 Task: Explore Airbnb accommodation in Kisvárda, Hungary from 12th December, 2023 to 16th December, 2023 for 8 adults. Place can be private room with 8 bedrooms having 8 beds and 8 bathrooms. Property type can be hotel. Amenities needed are: wifi, TV, free parkinig on premises, gym, breakfast.
Action: Mouse moved to (368, 119)
Screenshot: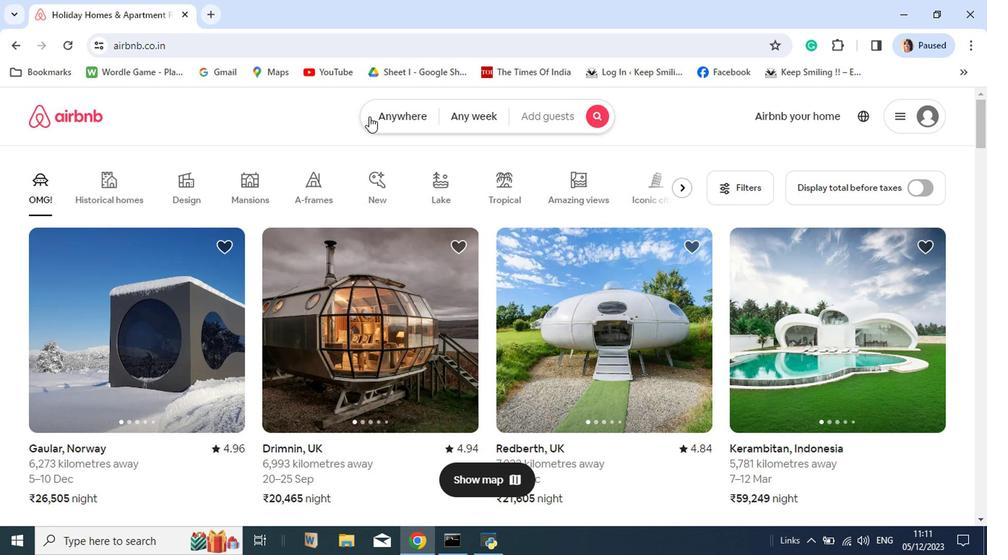 
Action: Mouse pressed left at (368, 119)
Screenshot: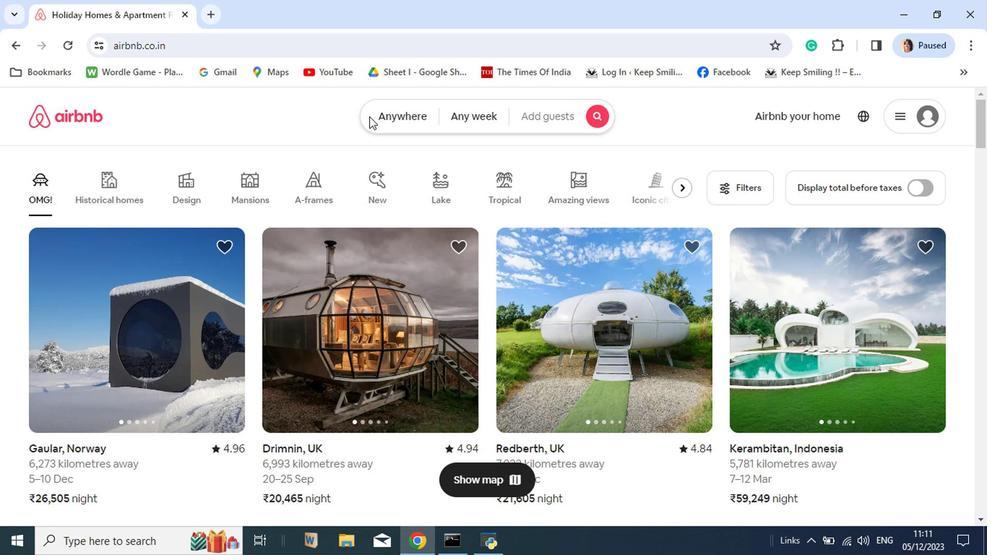 
Action: Key pressed <Key.shift_r>Kisvarda
Screenshot: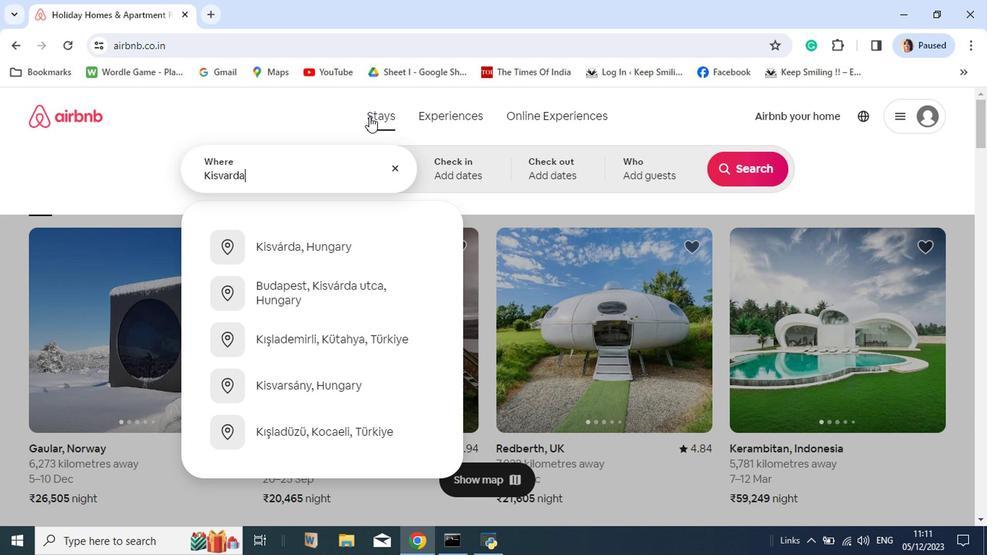 
Action: Mouse moved to (327, 247)
Screenshot: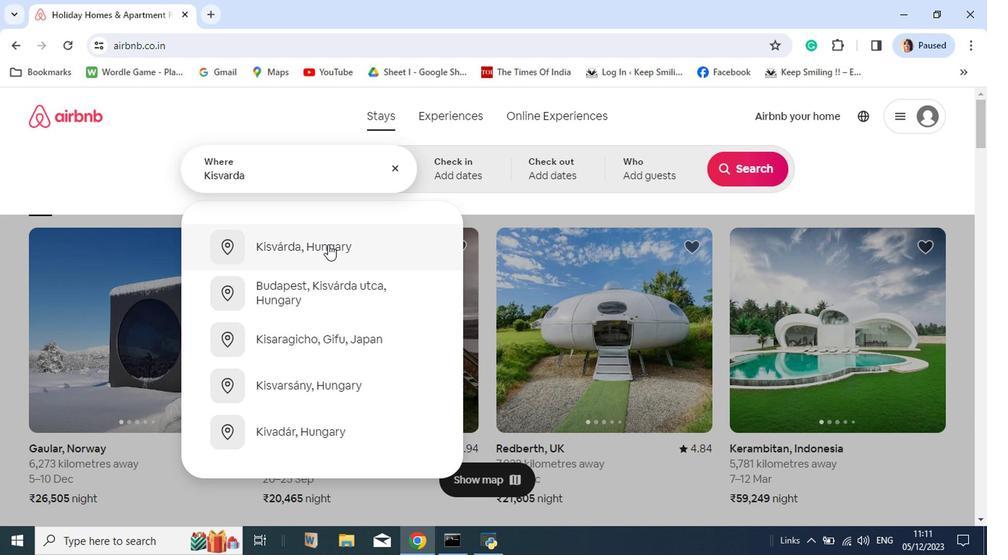 
Action: Mouse pressed left at (327, 247)
Screenshot: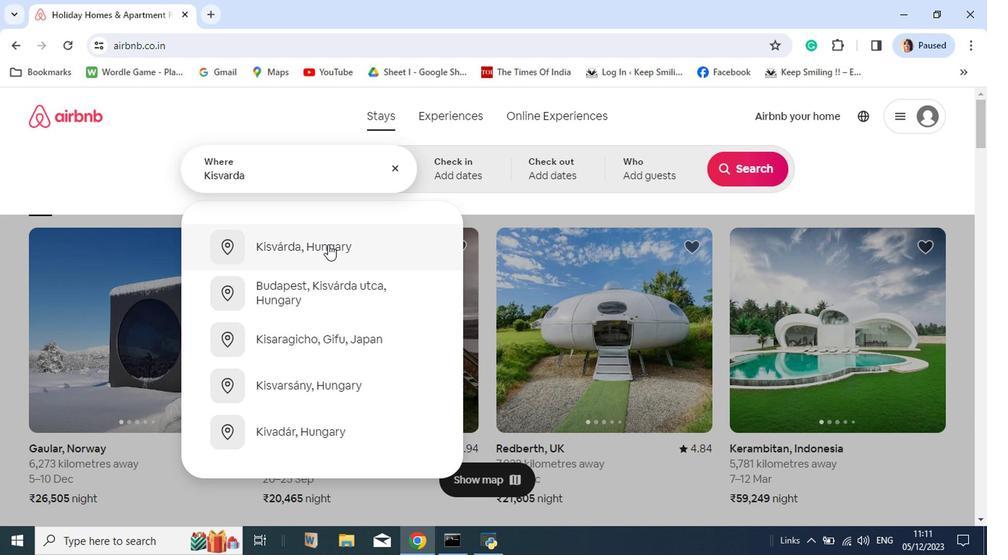 
Action: Mouse moved to (306, 423)
Screenshot: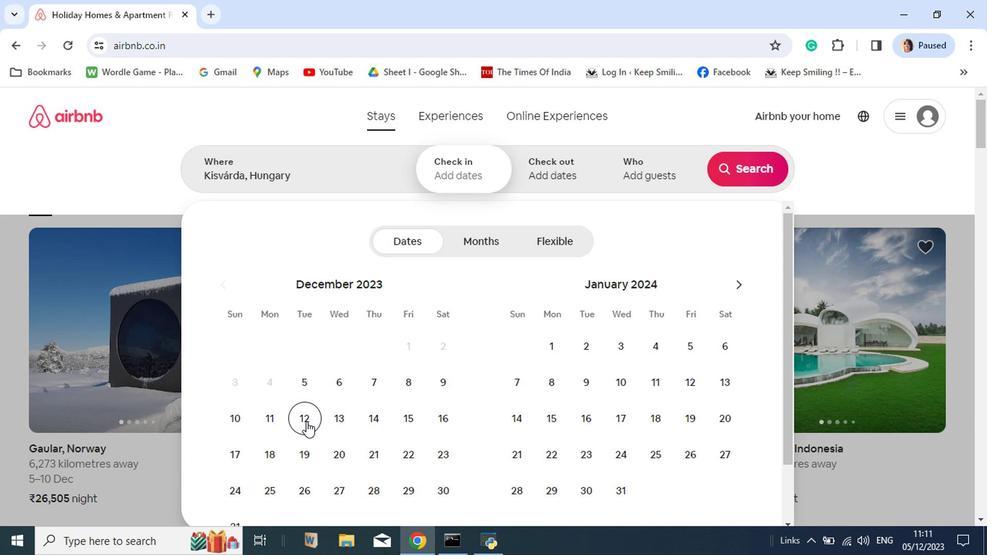 
Action: Mouse pressed left at (306, 423)
Screenshot: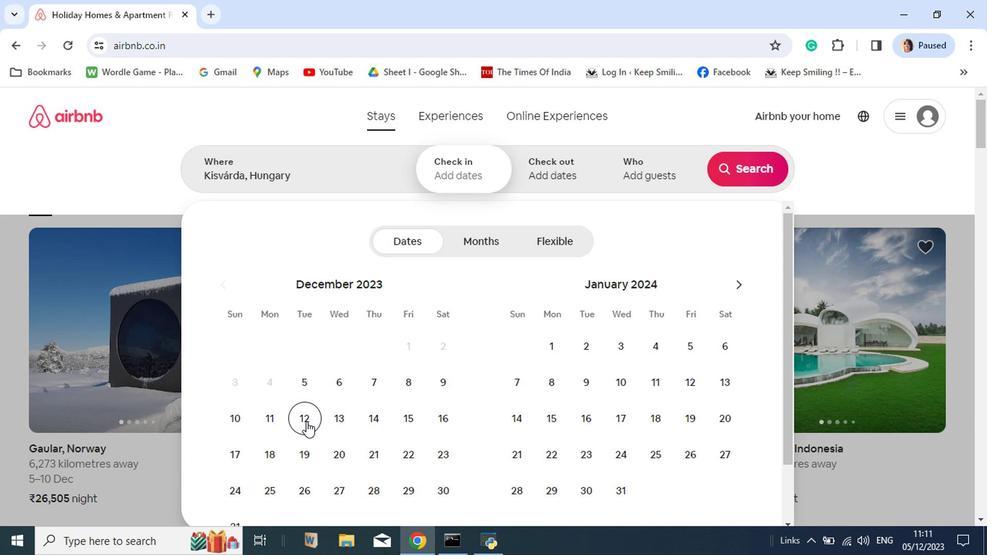 
Action: Mouse moved to (448, 428)
Screenshot: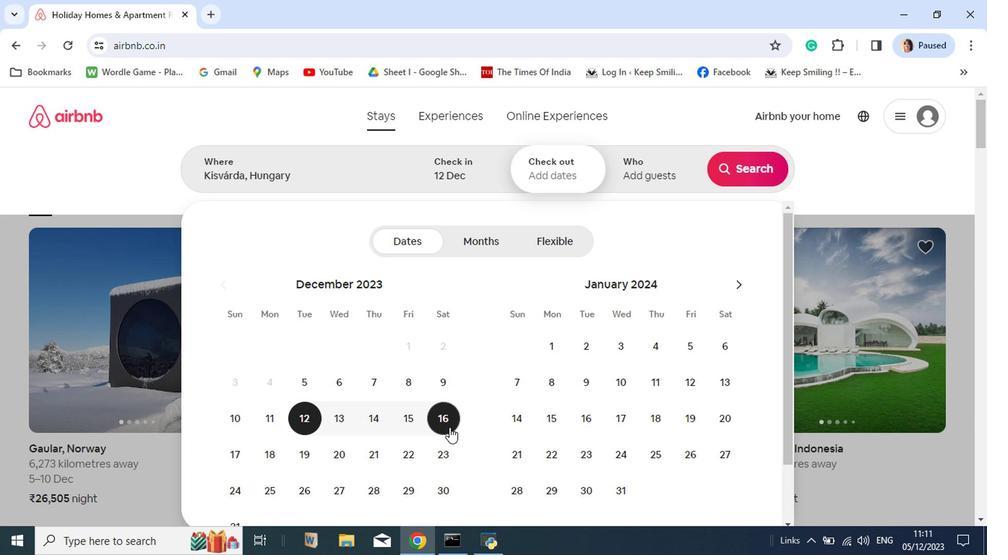 
Action: Mouse pressed left at (448, 428)
Screenshot: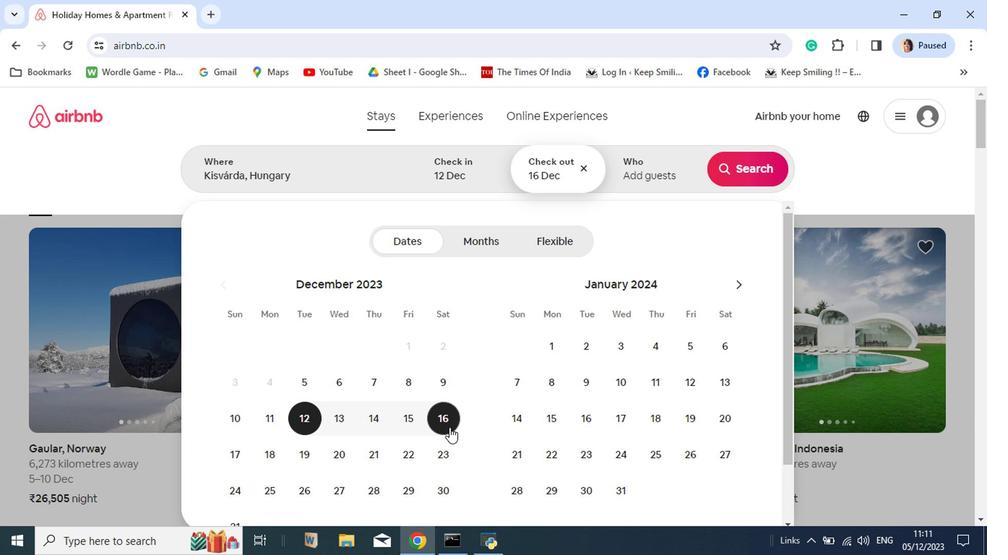 
Action: Mouse moved to (623, 172)
Screenshot: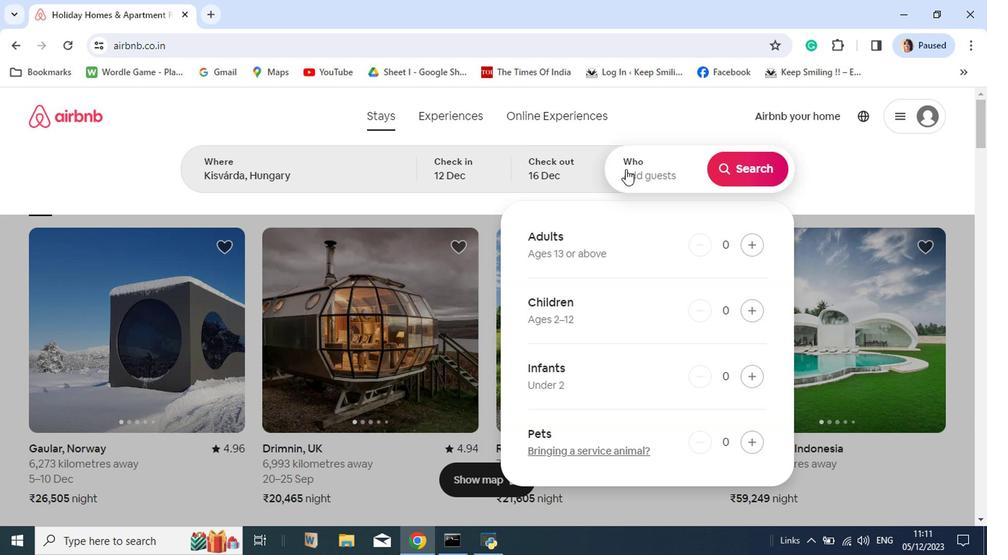 
Action: Mouse pressed left at (623, 172)
Screenshot: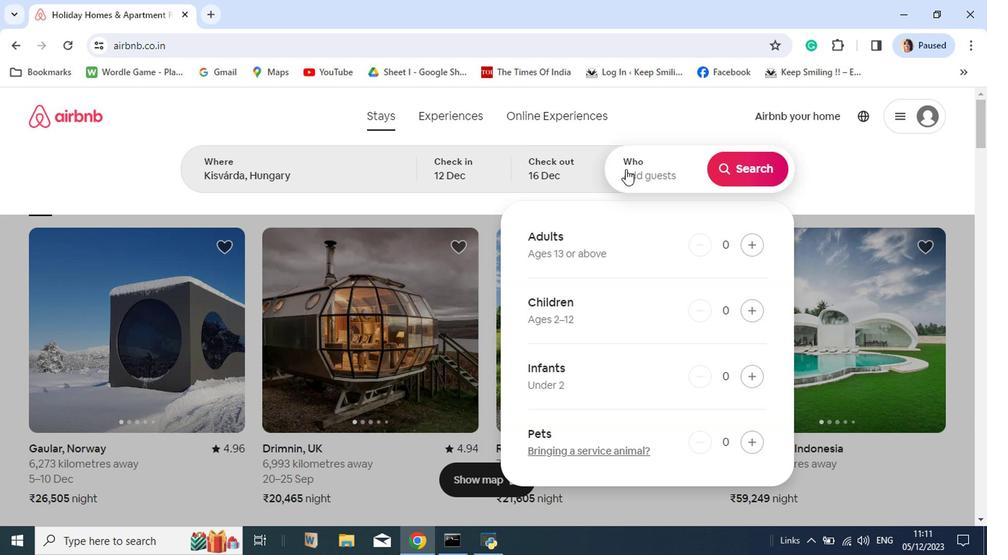 
Action: Mouse moved to (747, 243)
Screenshot: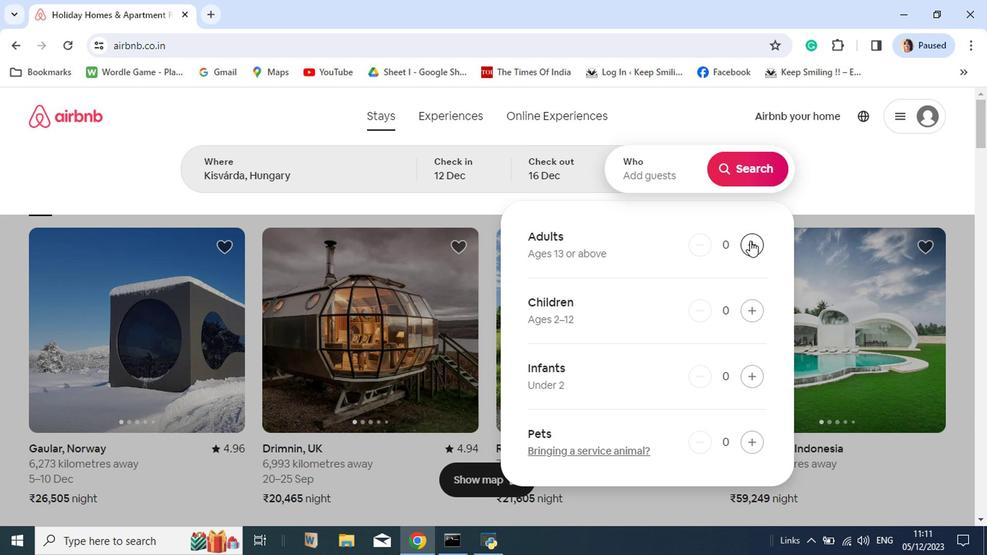 
Action: Mouse pressed left at (747, 243)
Screenshot: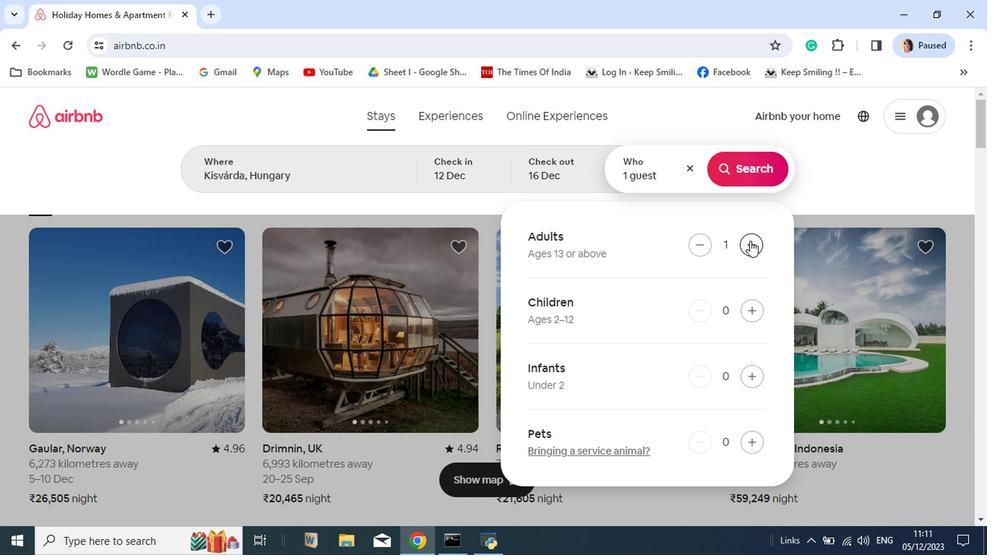 
Action: Mouse pressed left at (747, 243)
Screenshot: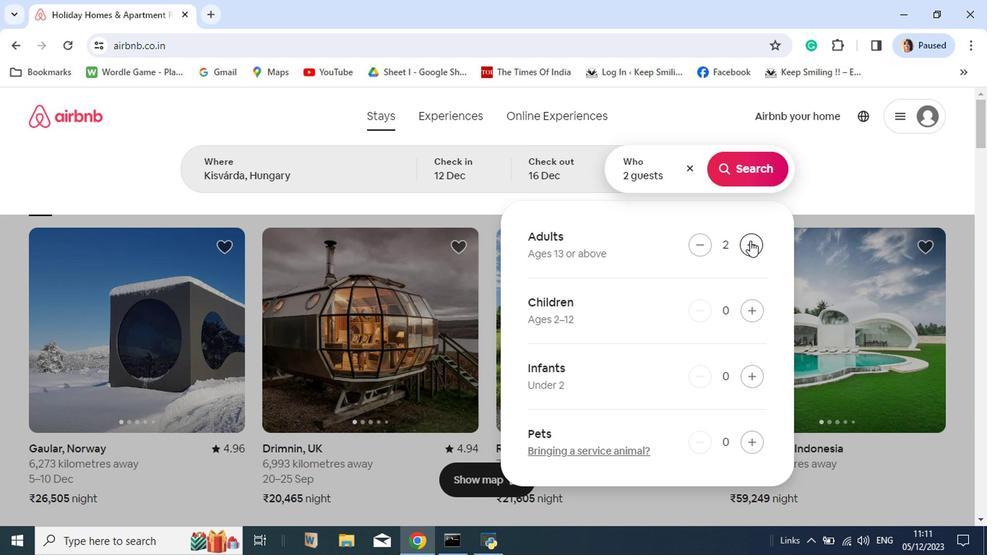 
Action: Mouse pressed left at (747, 243)
Screenshot: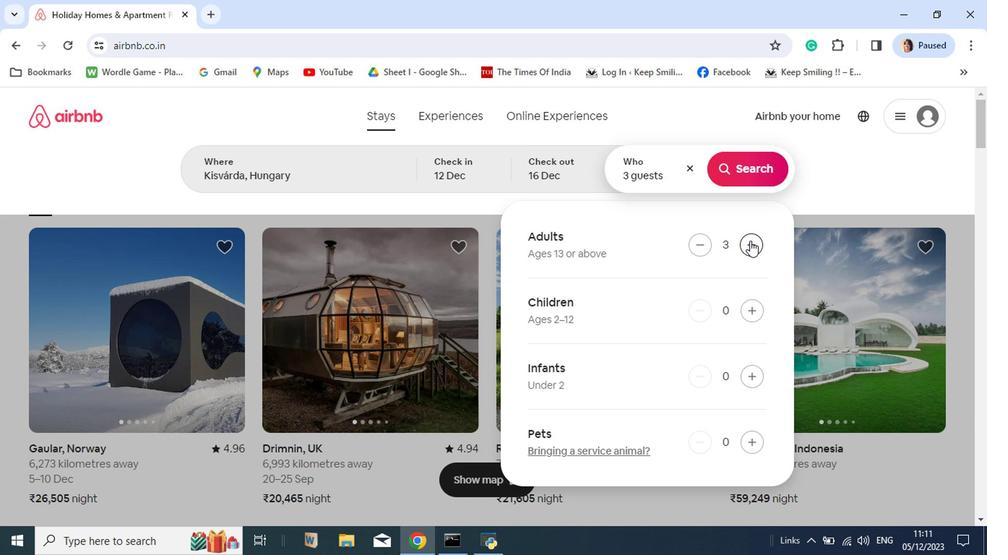 
Action: Mouse pressed left at (747, 243)
Screenshot: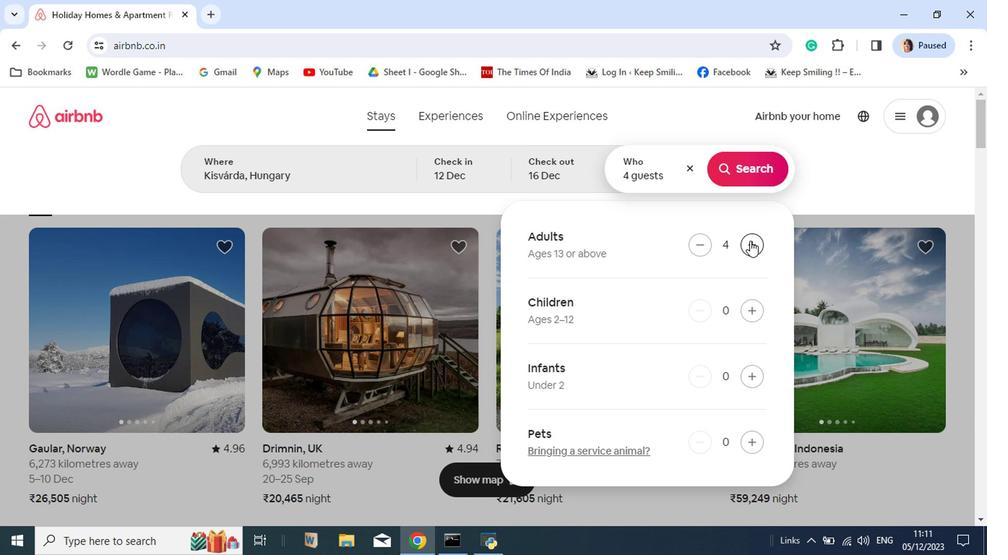 
Action: Mouse pressed left at (747, 243)
Screenshot: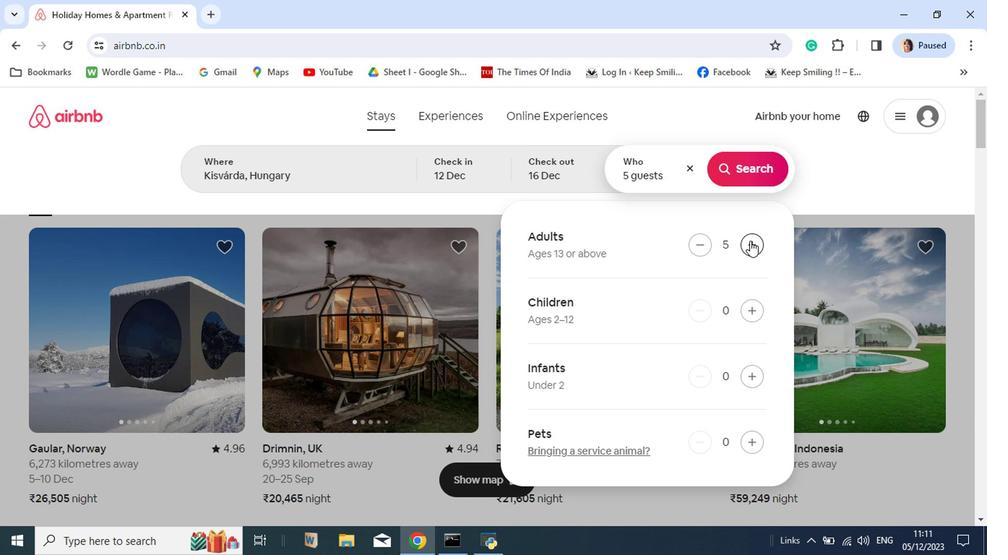 
Action: Mouse pressed left at (747, 243)
Screenshot: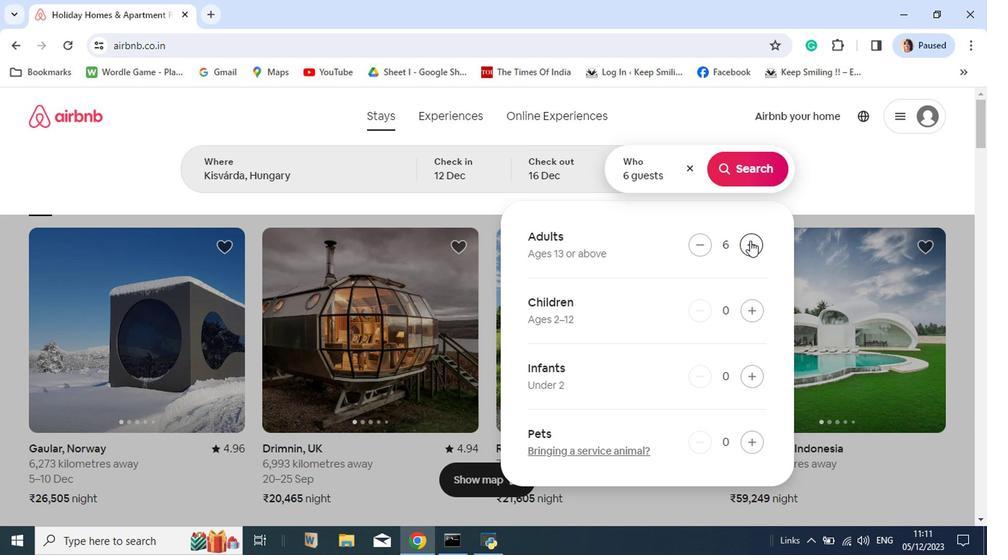 
Action: Mouse pressed left at (747, 243)
Screenshot: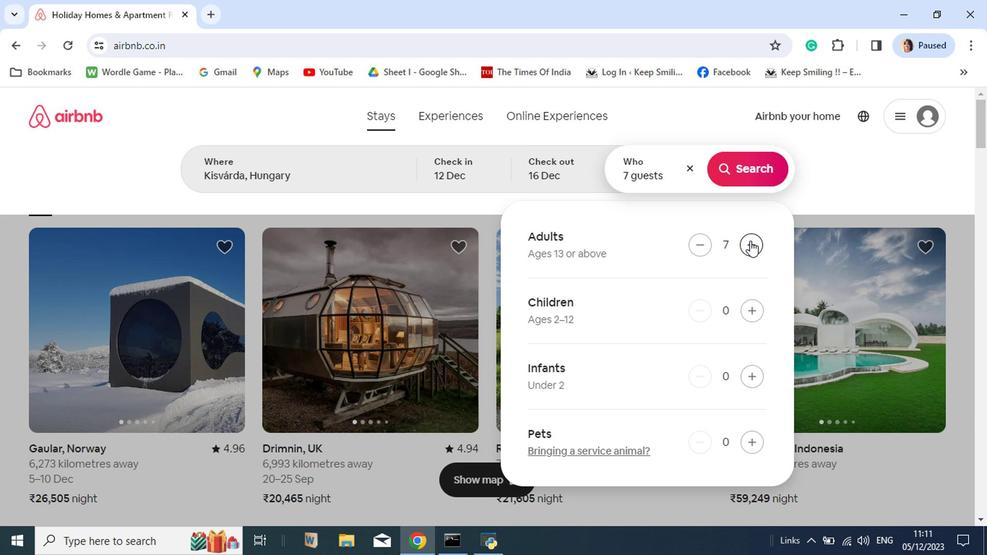 
Action: Mouse pressed left at (747, 243)
Screenshot: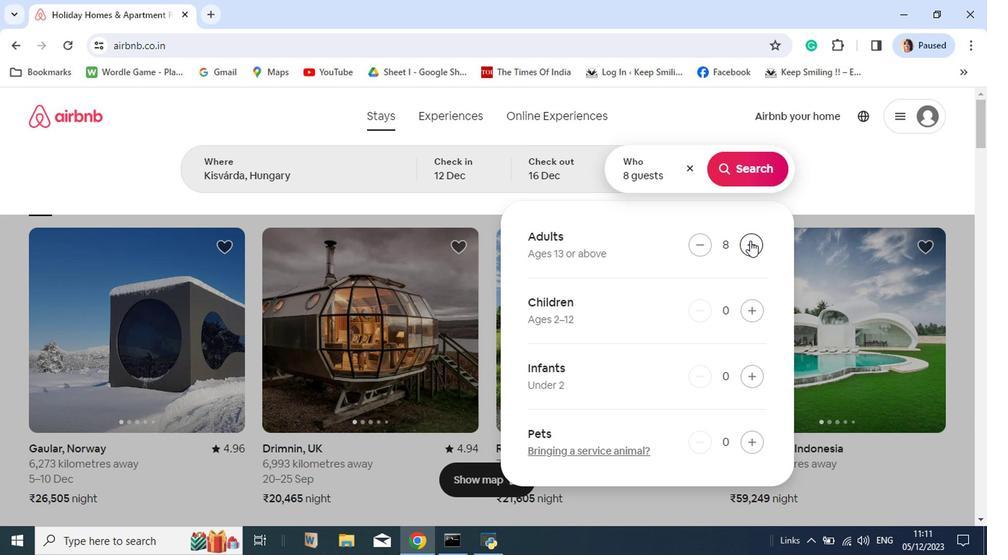 
Action: Mouse moved to (744, 174)
Screenshot: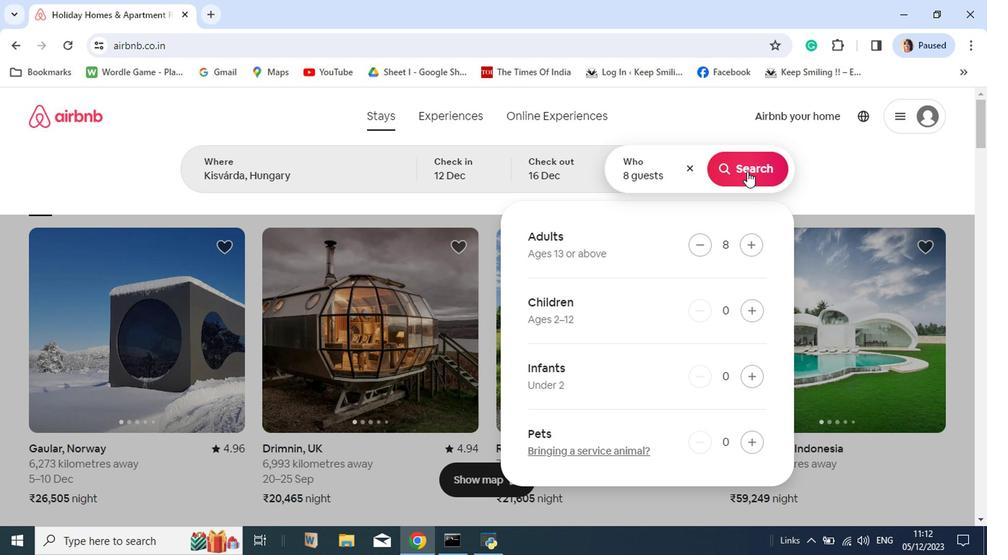 
Action: Mouse pressed left at (744, 174)
Screenshot: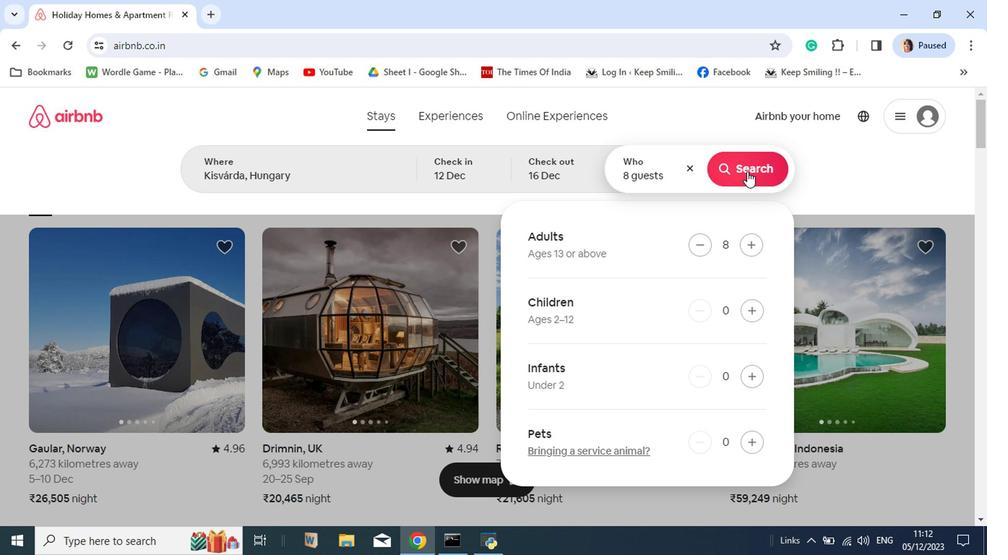 
Action: Mouse pressed left at (744, 174)
Screenshot: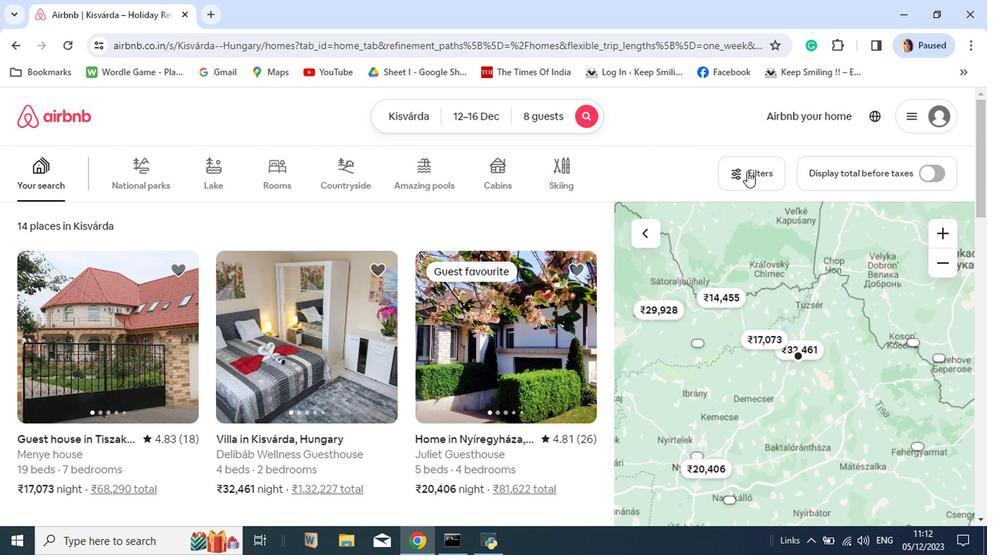 
Action: Mouse moved to (764, 191)
Screenshot: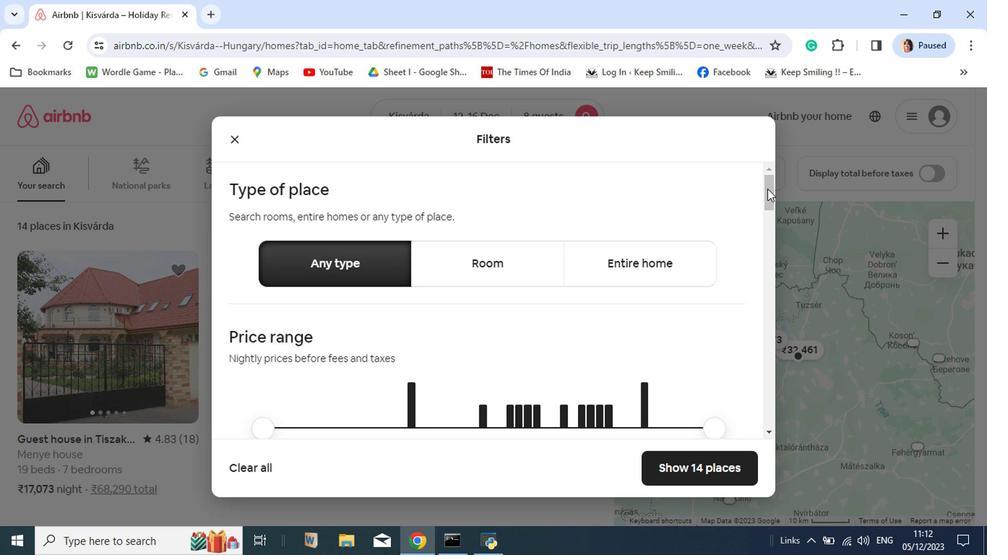 
Action: Mouse pressed left at (764, 191)
Screenshot: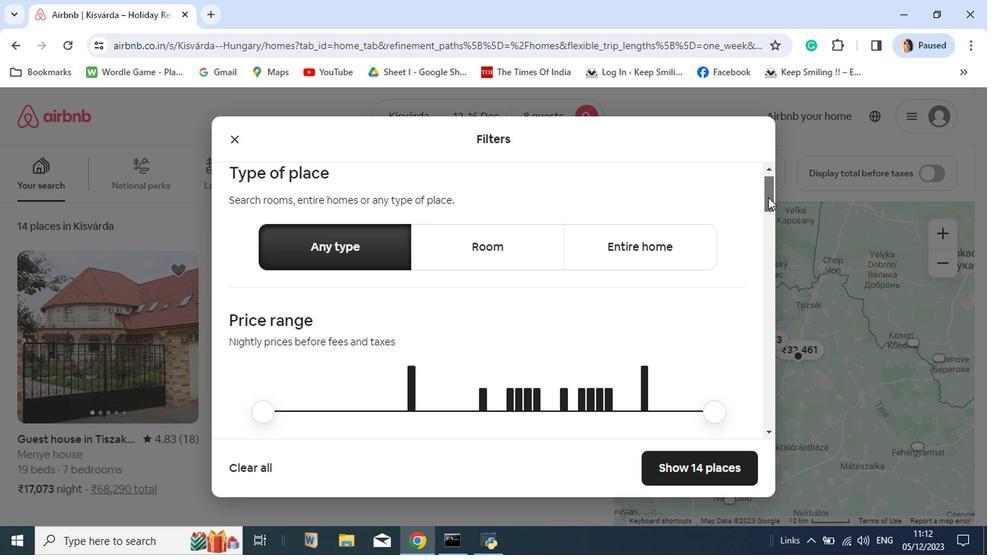 
Action: Mouse moved to (669, 305)
Screenshot: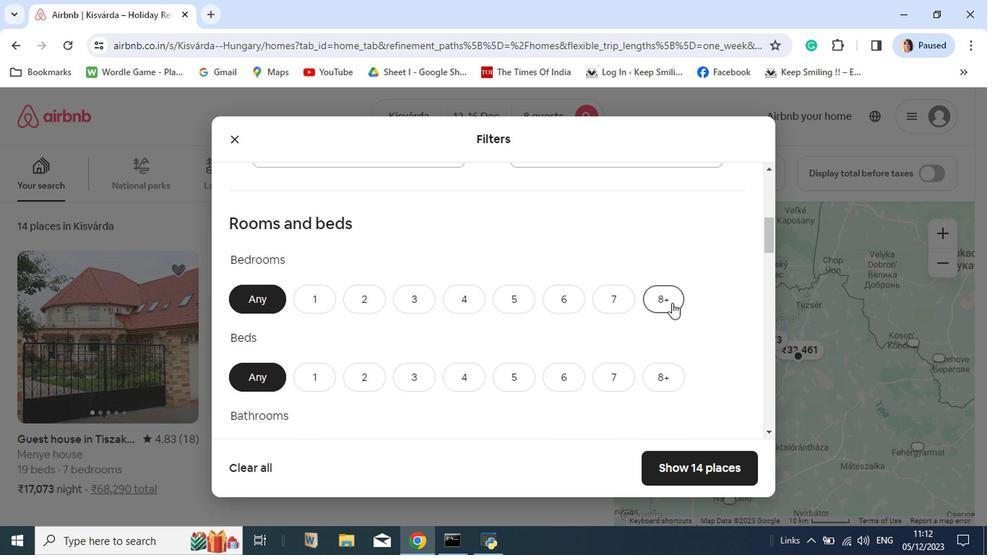 
Action: Mouse pressed left at (669, 305)
Screenshot: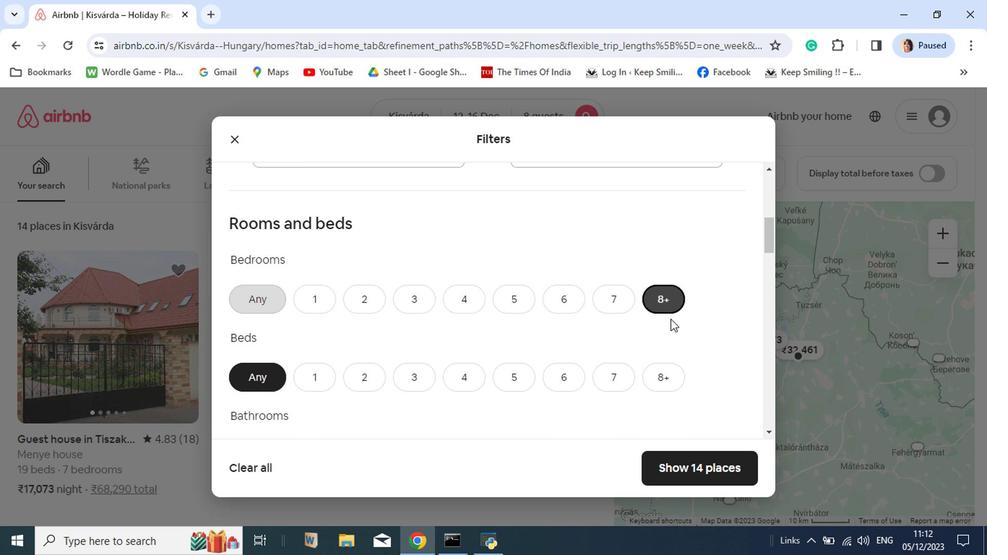 
Action: Mouse moved to (660, 392)
Screenshot: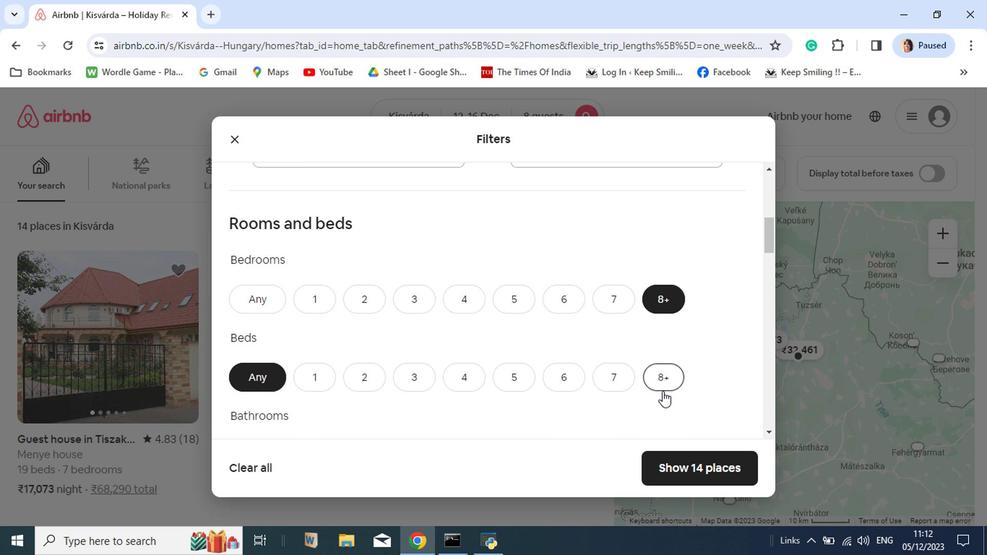 
Action: Mouse pressed left at (660, 392)
Screenshot: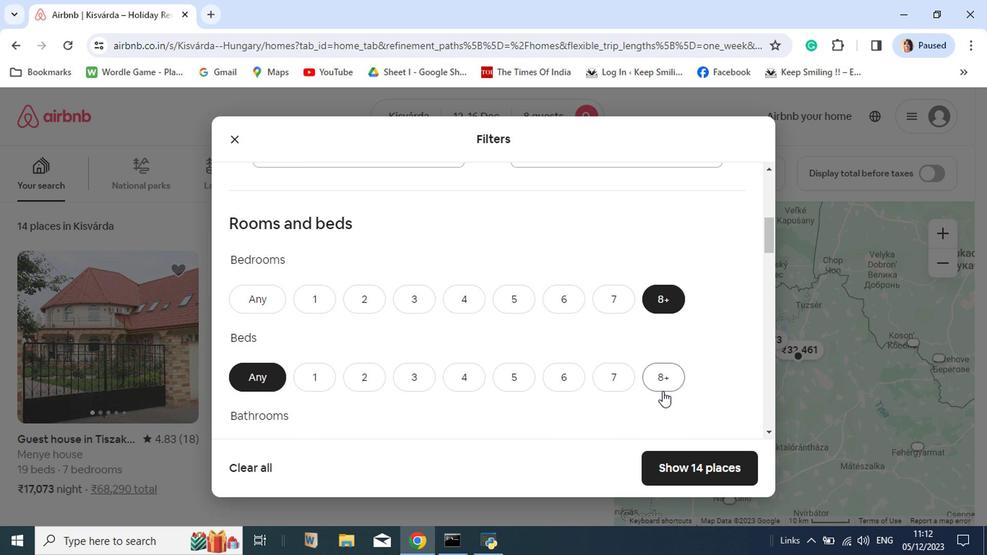 
Action: Mouse scrolled (660, 392) with delta (0, 0)
Screenshot: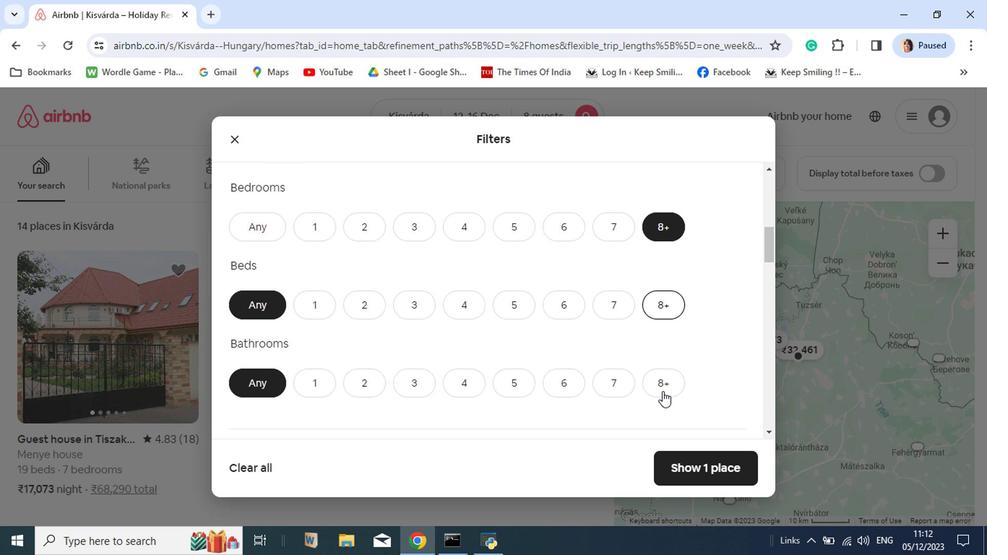 
Action: Mouse scrolled (660, 392) with delta (0, 0)
Screenshot: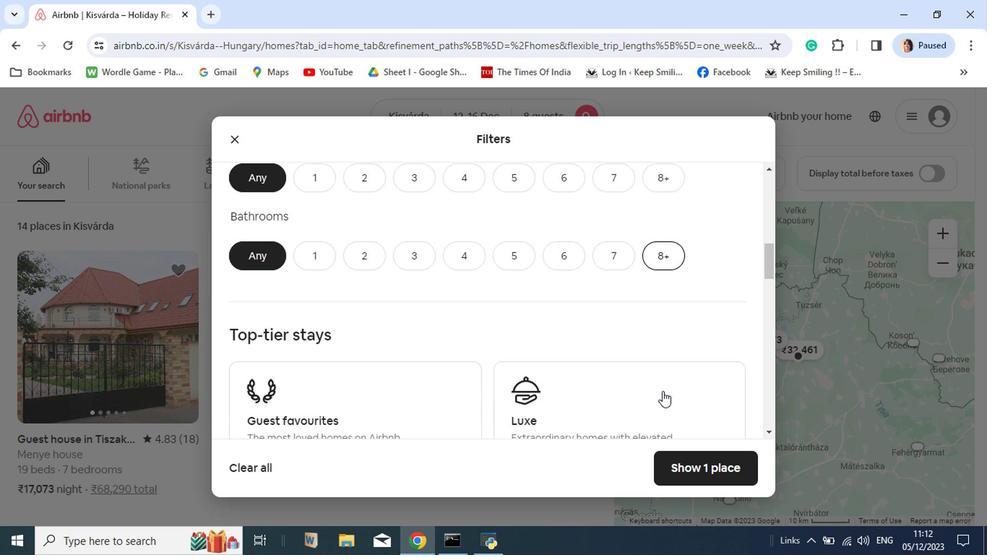 
Action: Mouse scrolled (660, 392) with delta (0, 0)
Screenshot: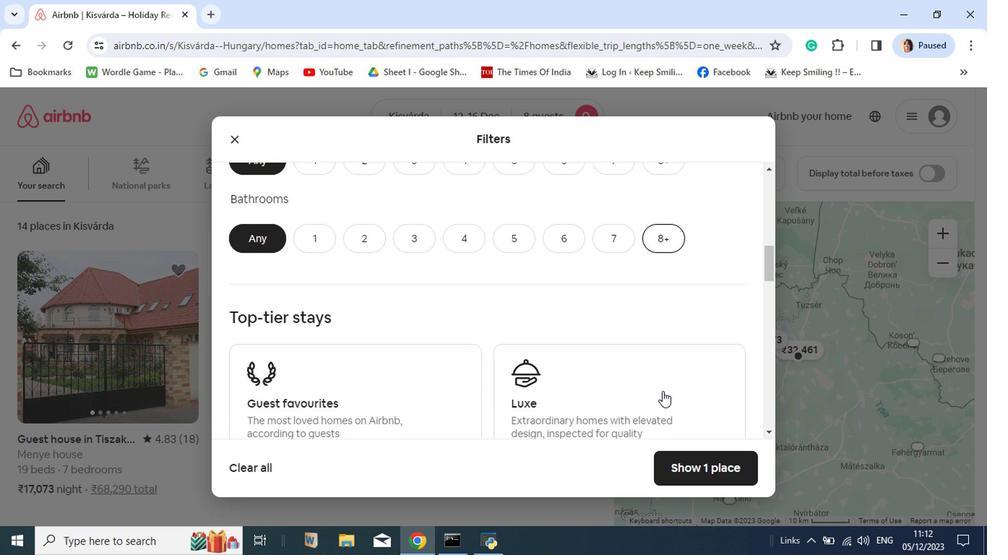
Action: Mouse moved to (656, 238)
Screenshot: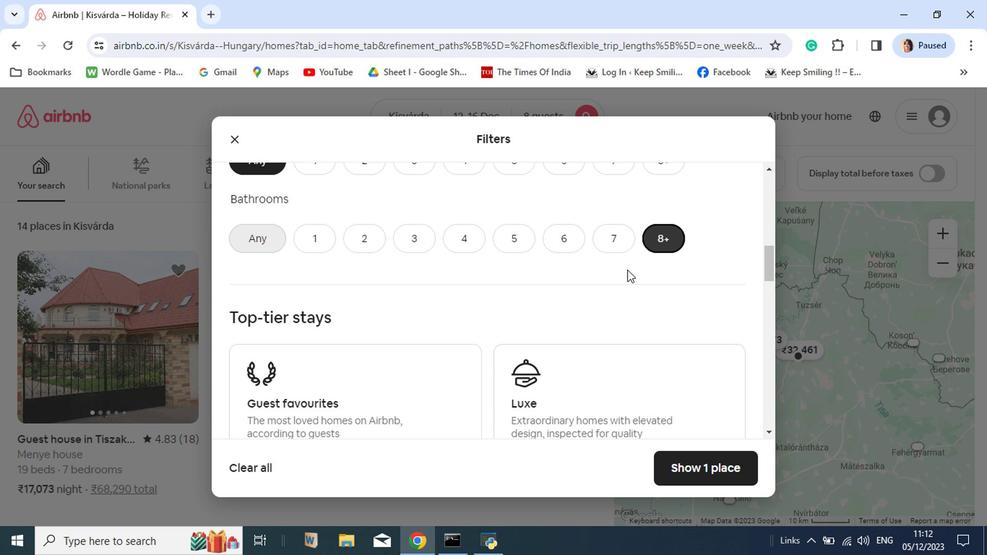 
Action: Mouse pressed left at (656, 238)
Screenshot: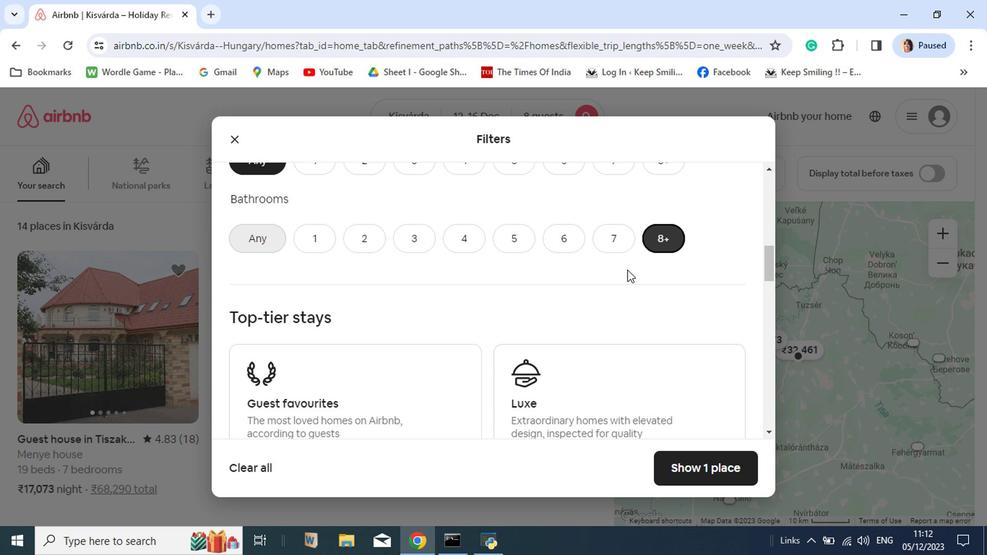 
Action: Mouse moved to (606, 293)
Screenshot: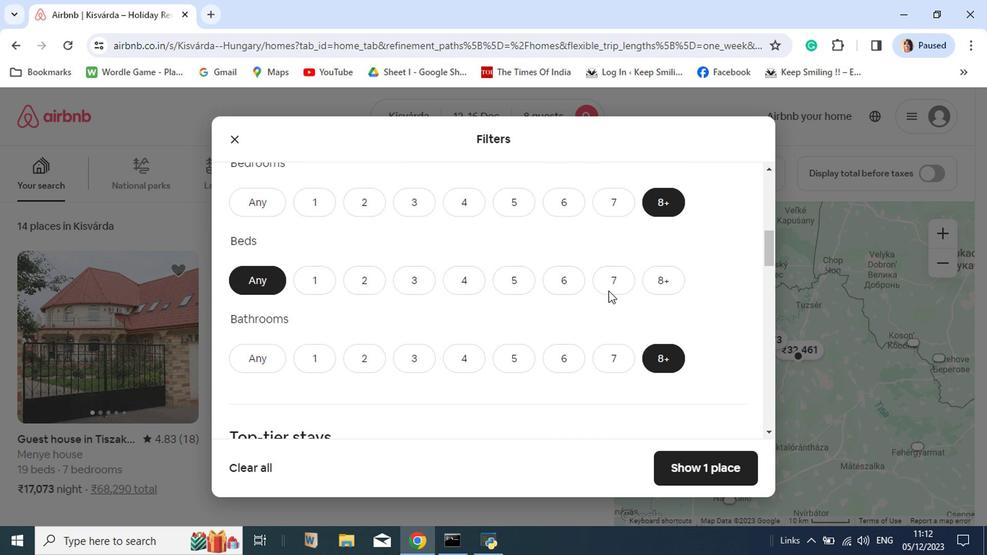 
Action: Mouse scrolled (606, 293) with delta (0, 0)
Screenshot: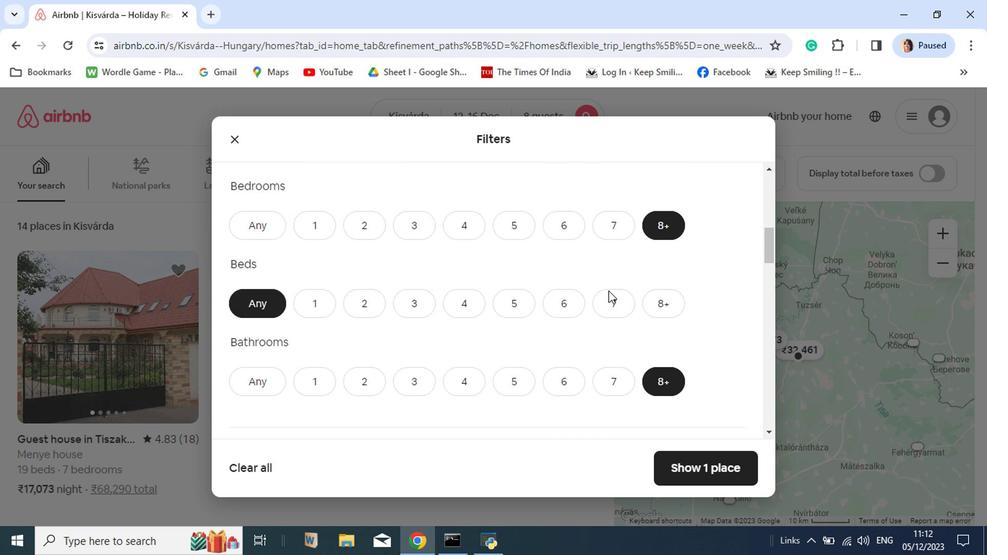
Action: Mouse scrolled (606, 293) with delta (0, 0)
Screenshot: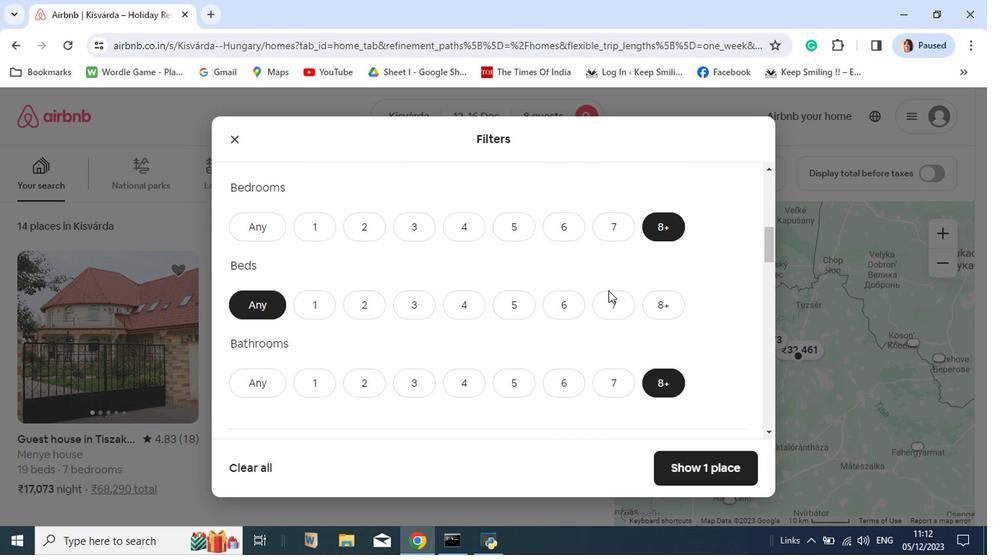 
Action: Mouse moved to (667, 304)
Screenshot: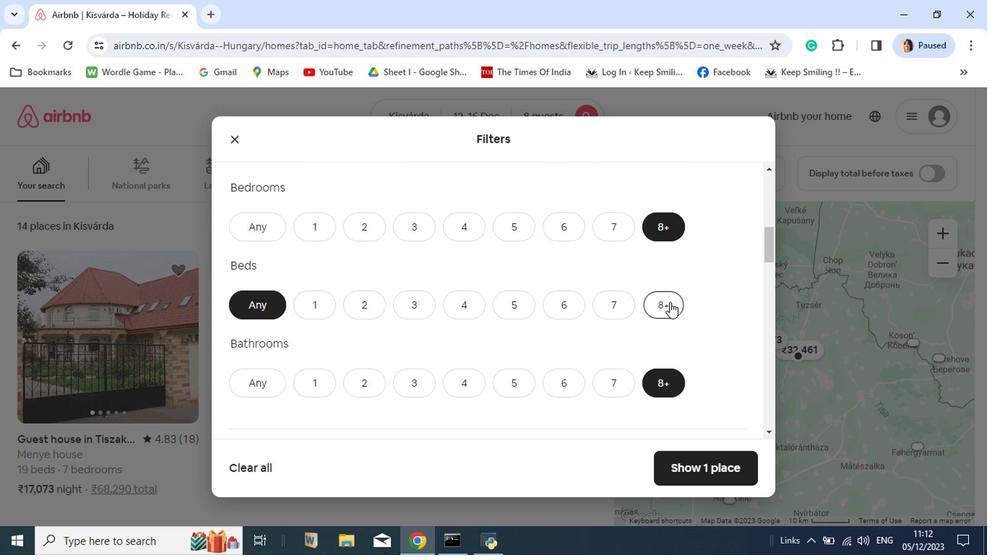 
Action: Mouse pressed left at (667, 304)
Screenshot: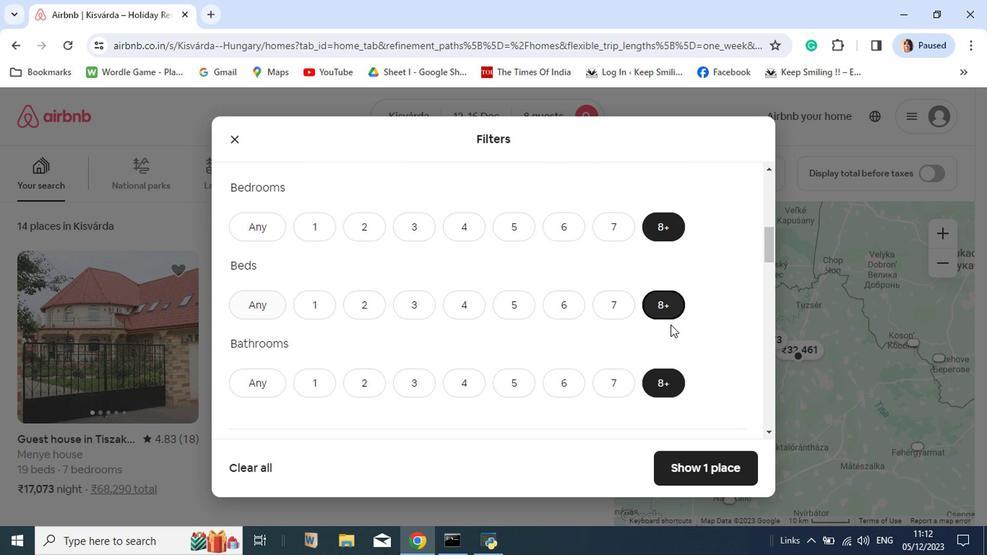 
Action: Mouse moved to (731, 355)
Screenshot: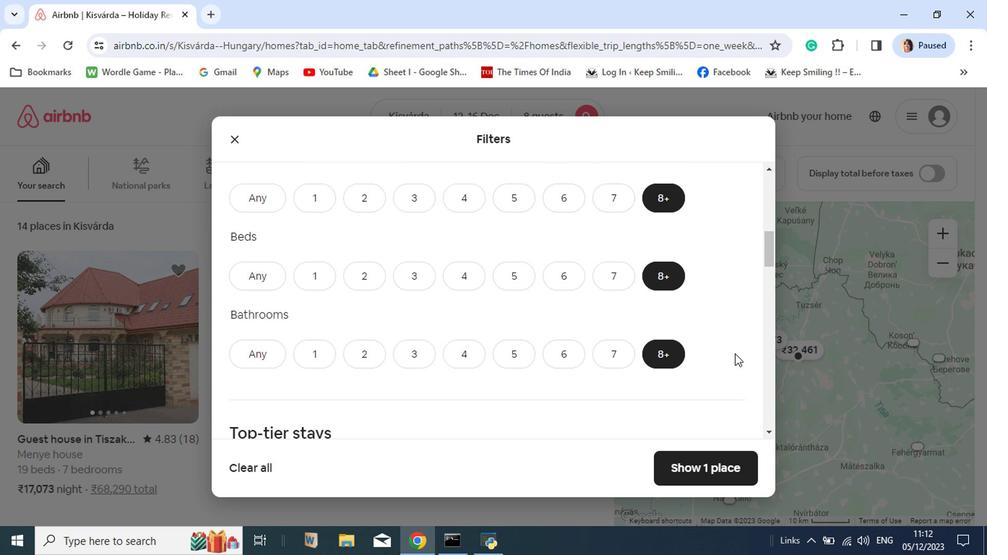 
Action: Mouse scrolled (731, 354) with delta (0, -1)
Screenshot: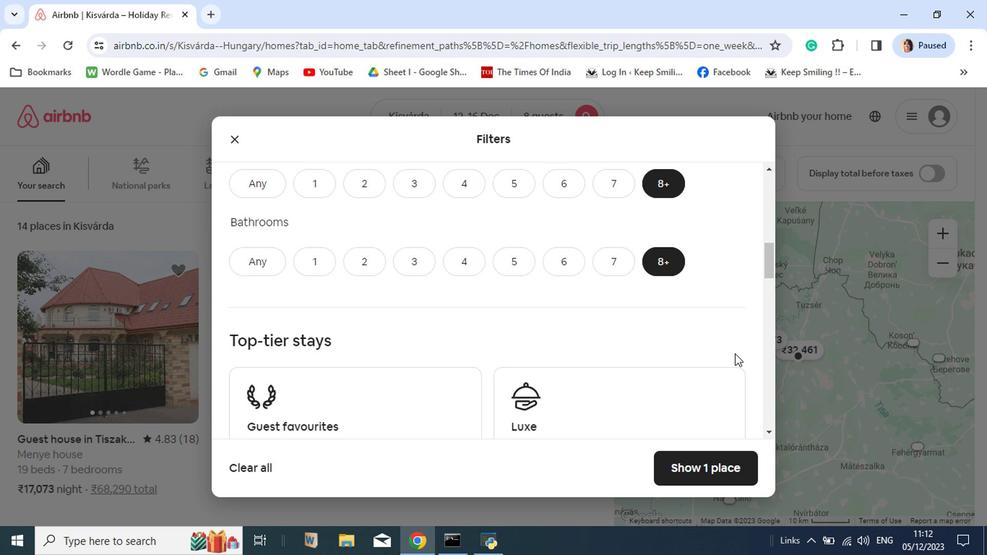 
Action: Mouse scrolled (731, 354) with delta (0, -1)
Screenshot: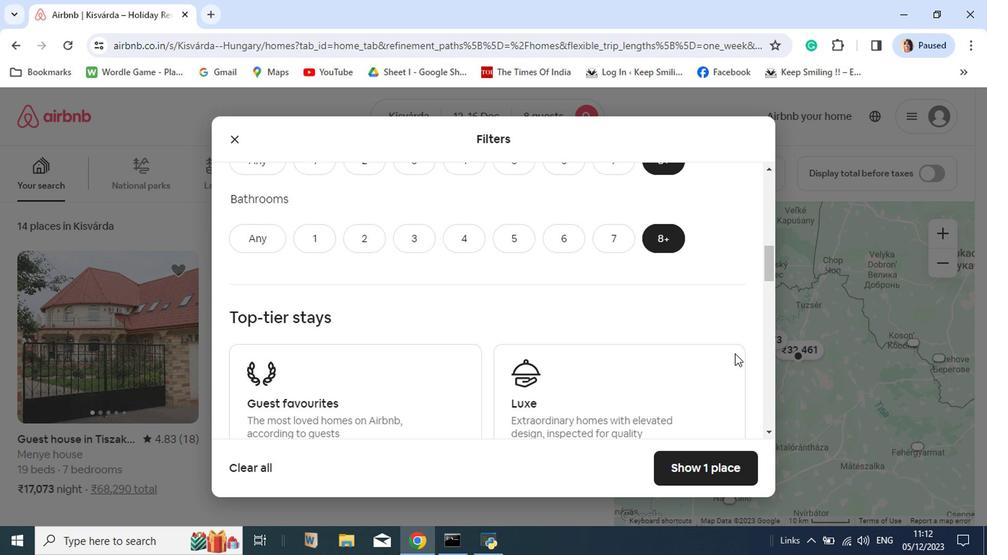 
Action: Mouse scrolled (731, 354) with delta (0, -1)
Screenshot: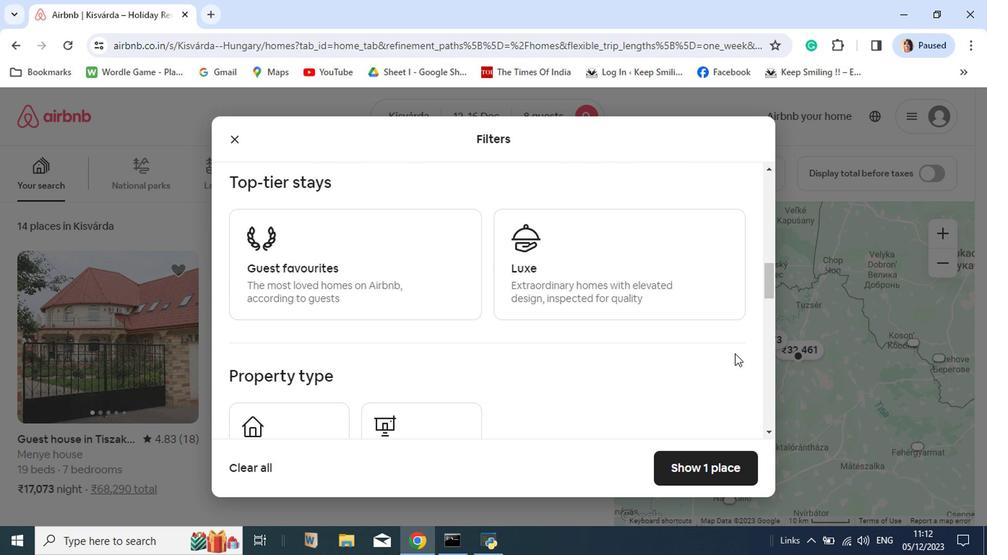 
Action: Mouse scrolled (731, 354) with delta (0, -1)
Screenshot: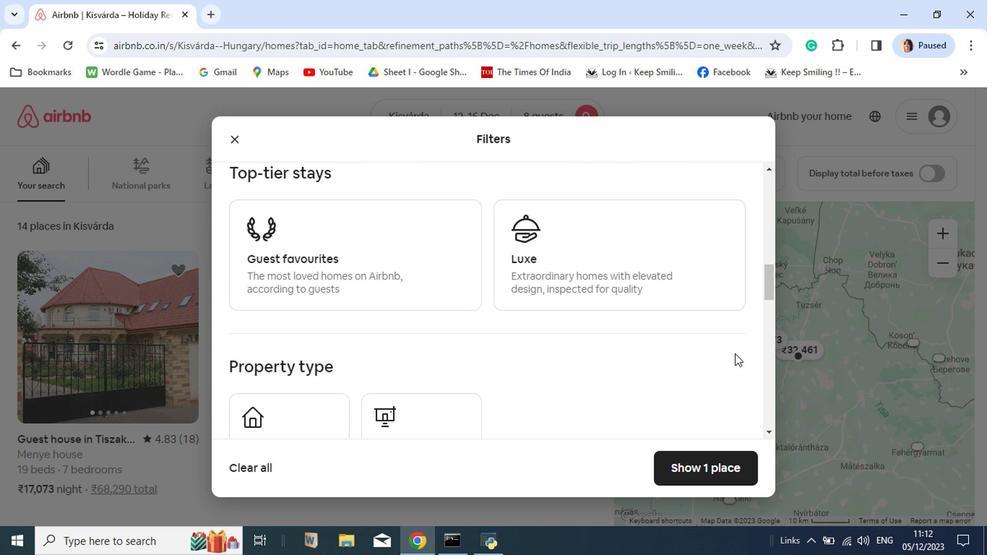 
Action: Mouse scrolled (731, 354) with delta (0, -1)
Screenshot: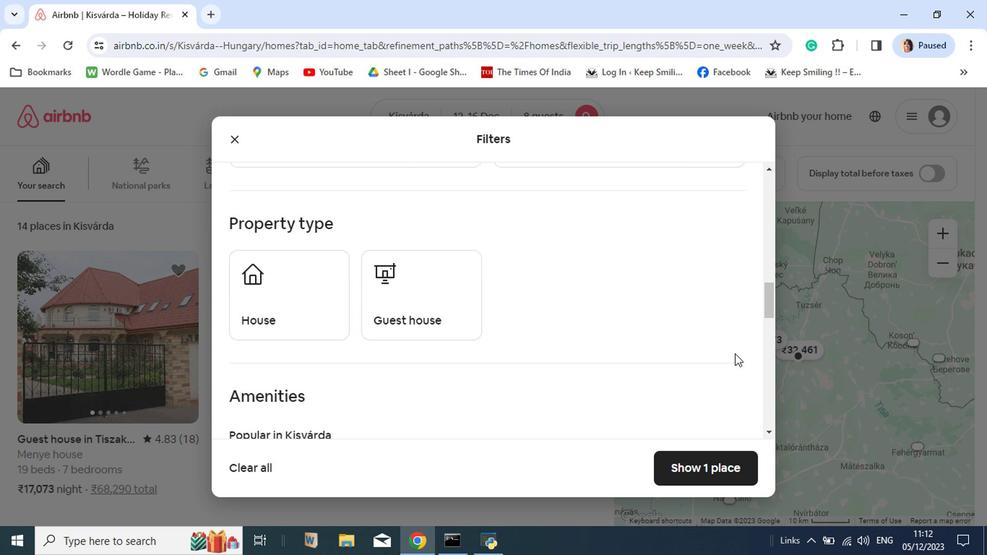 
Action: Mouse scrolled (731, 354) with delta (0, -1)
Screenshot: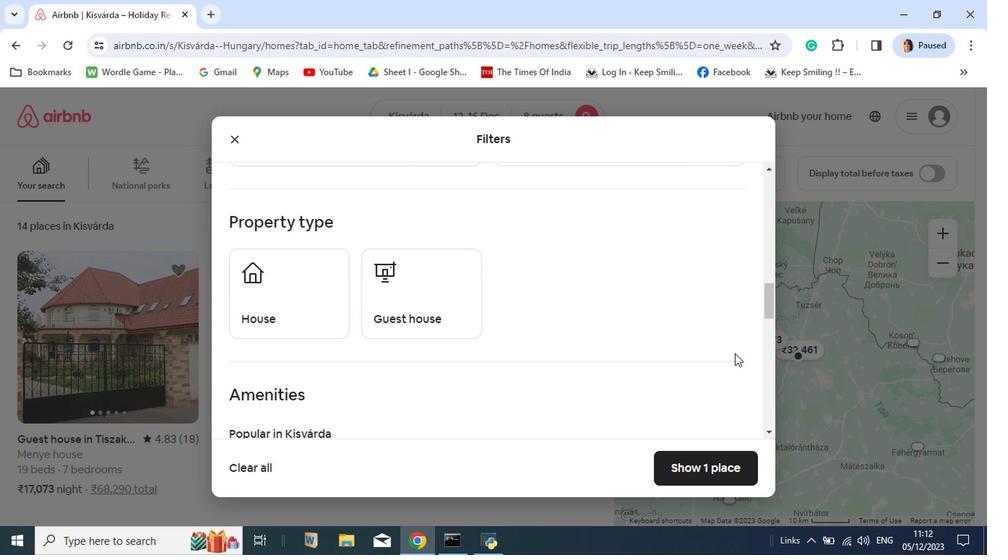
Action: Mouse moved to (443, 363)
Screenshot: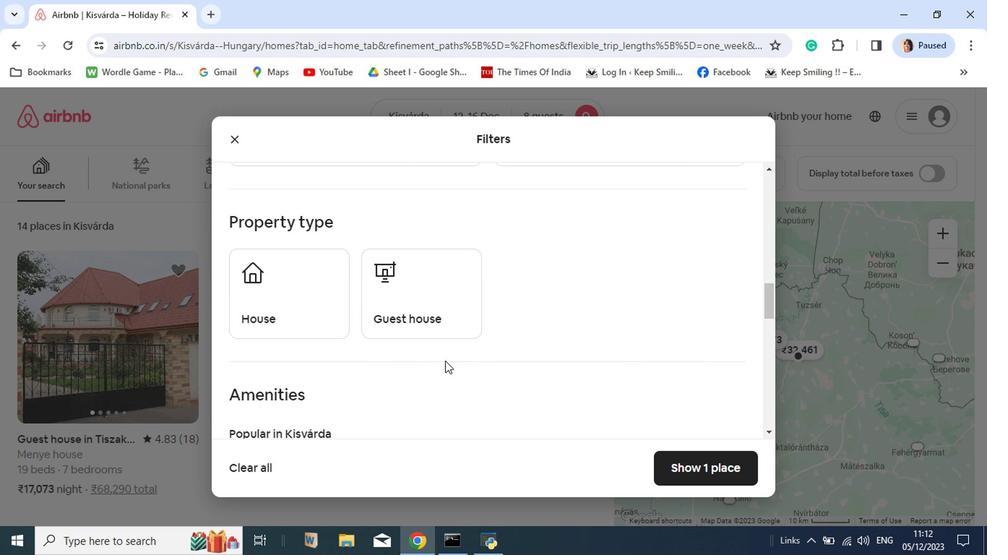 
Action: Mouse scrolled (443, 362) with delta (0, -1)
Screenshot: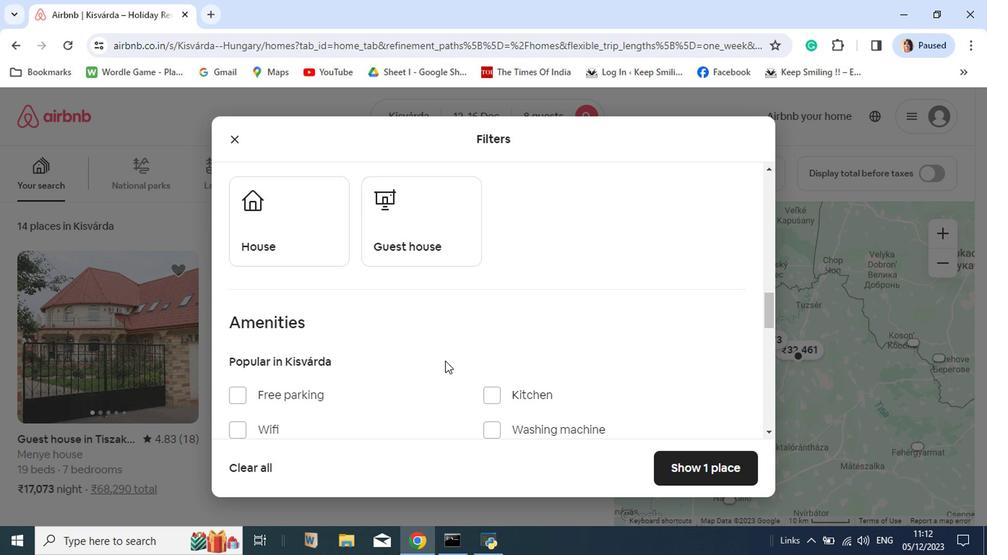 
Action: Mouse scrolled (443, 362) with delta (0, -1)
Screenshot: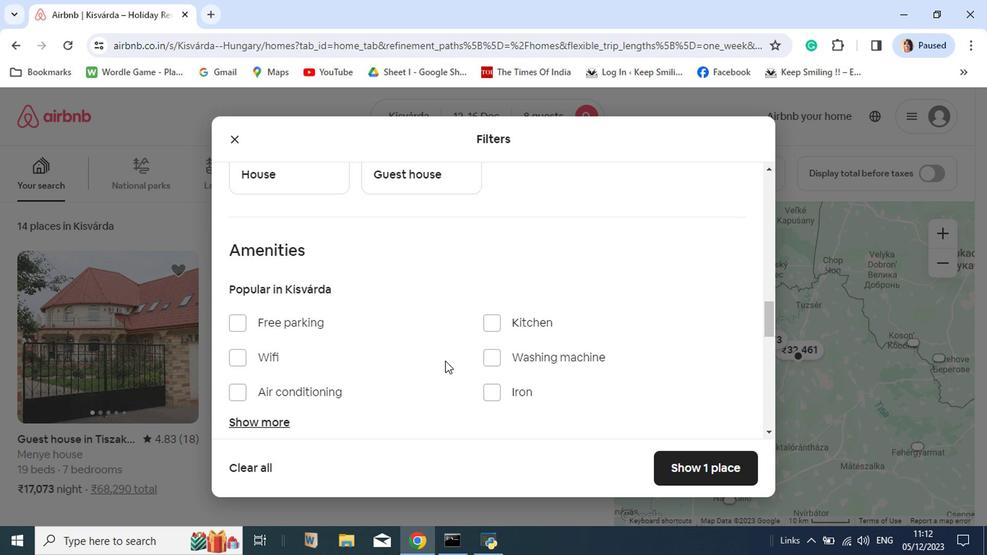
Action: Mouse scrolled (443, 362) with delta (0, -1)
Screenshot: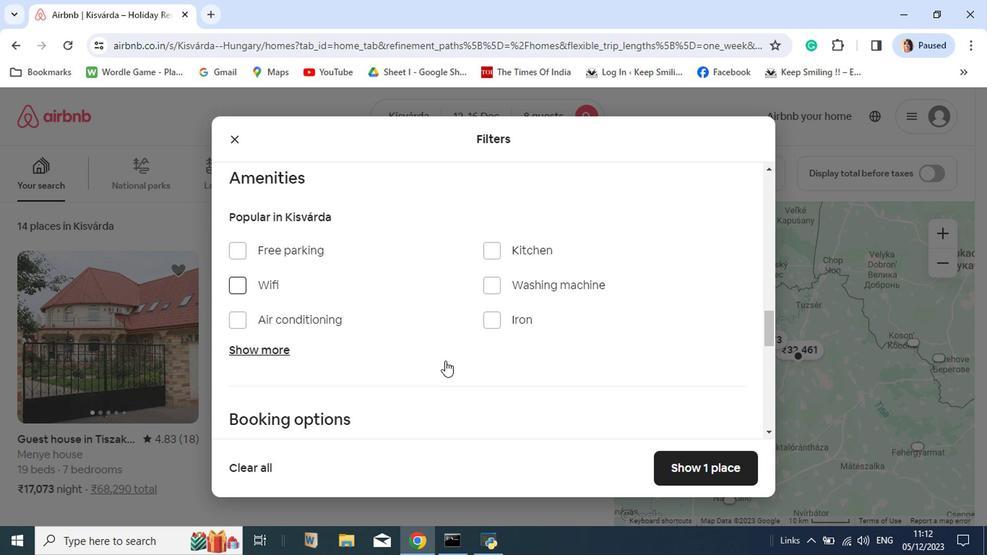 
Action: Mouse moved to (232, 289)
Screenshot: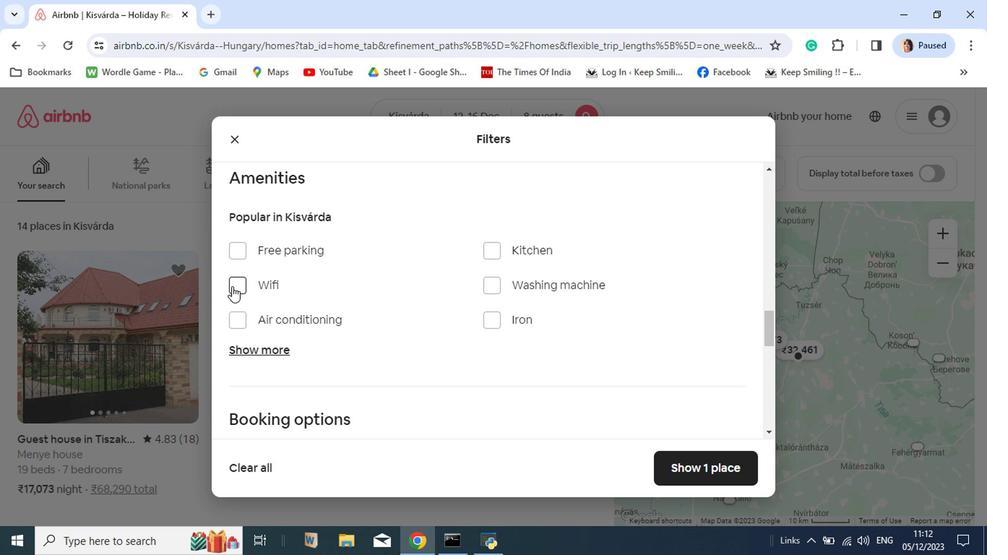 
Action: Mouse pressed left at (232, 289)
Screenshot: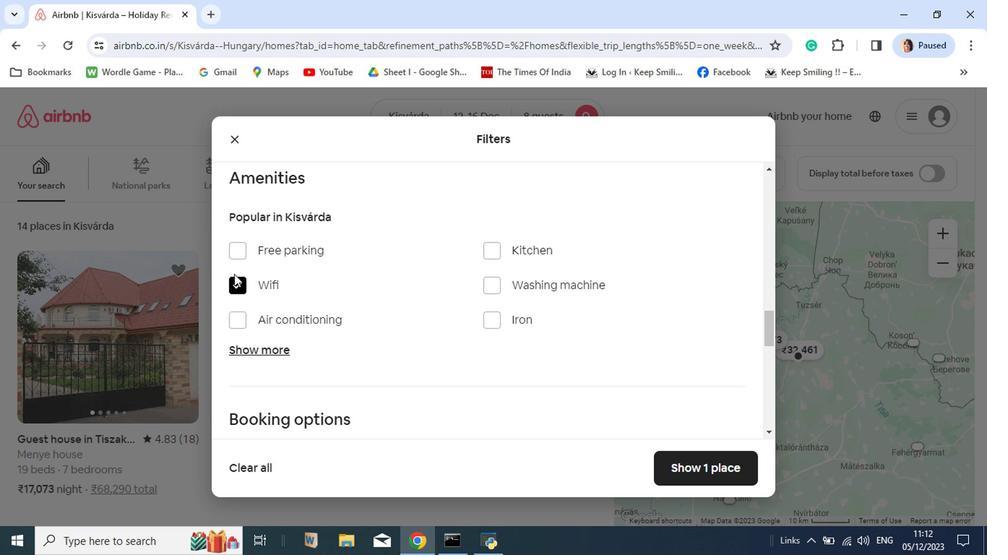 
Action: Mouse moved to (241, 255)
Screenshot: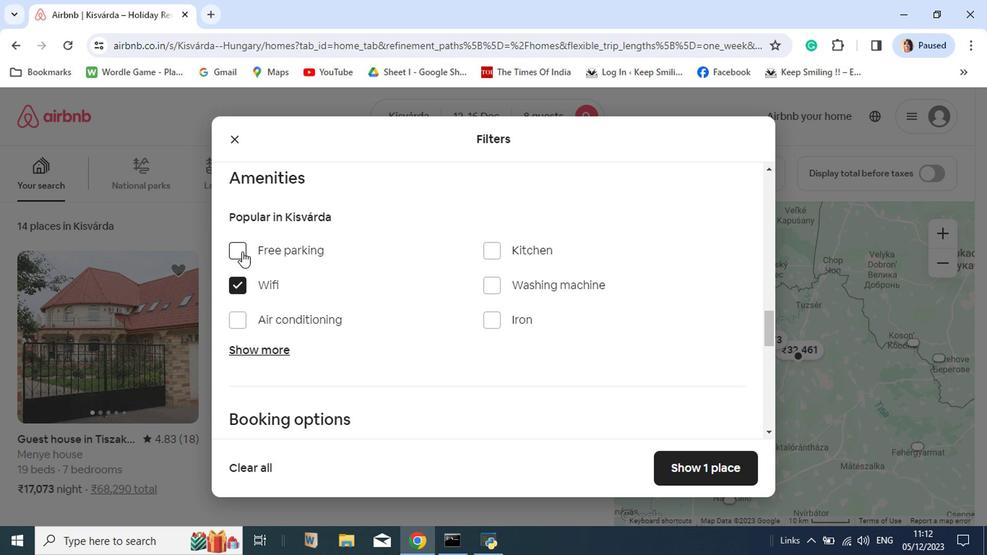 
Action: Mouse pressed left at (241, 255)
Screenshot: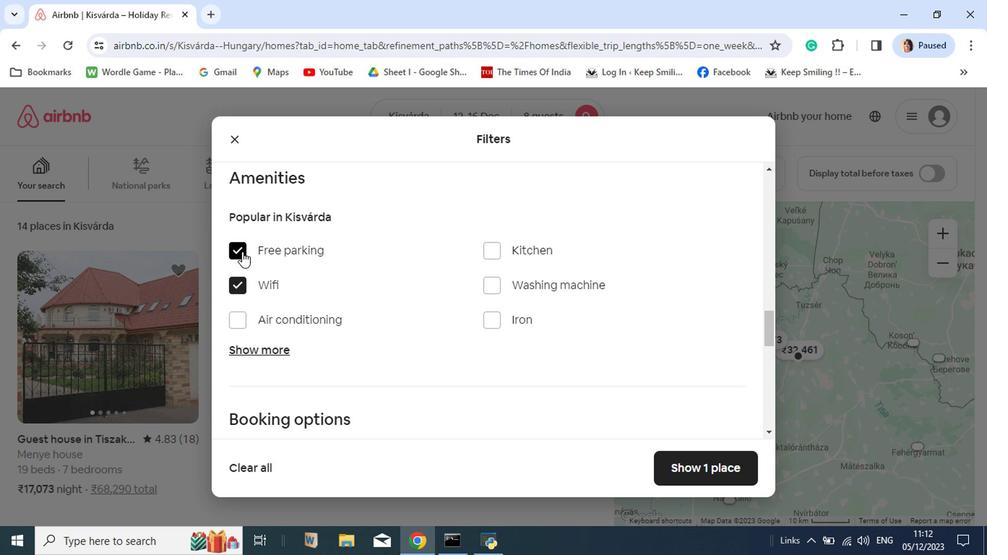 
Action: Mouse moved to (461, 363)
Screenshot: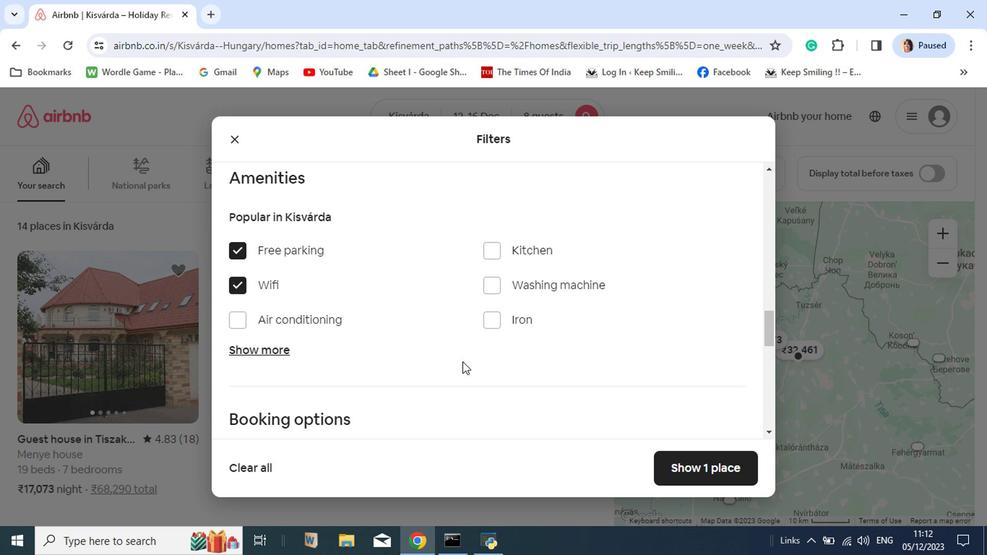 
Action: Mouse scrolled (461, 363) with delta (0, 0)
Screenshot: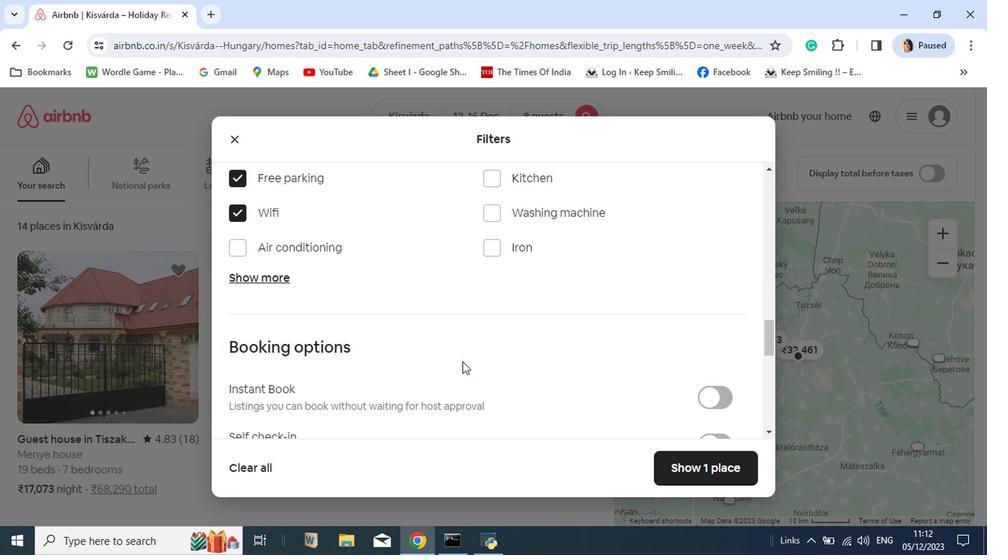 
Action: Mouse moved to (275, 280)
Screenshot: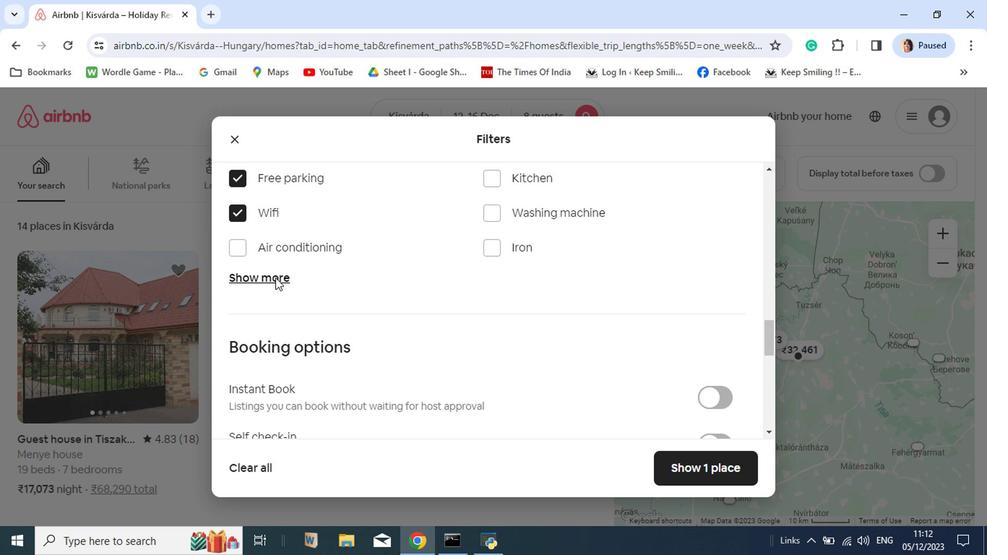 
Action: Mouse pressed left at (275, 280)
Screenshot: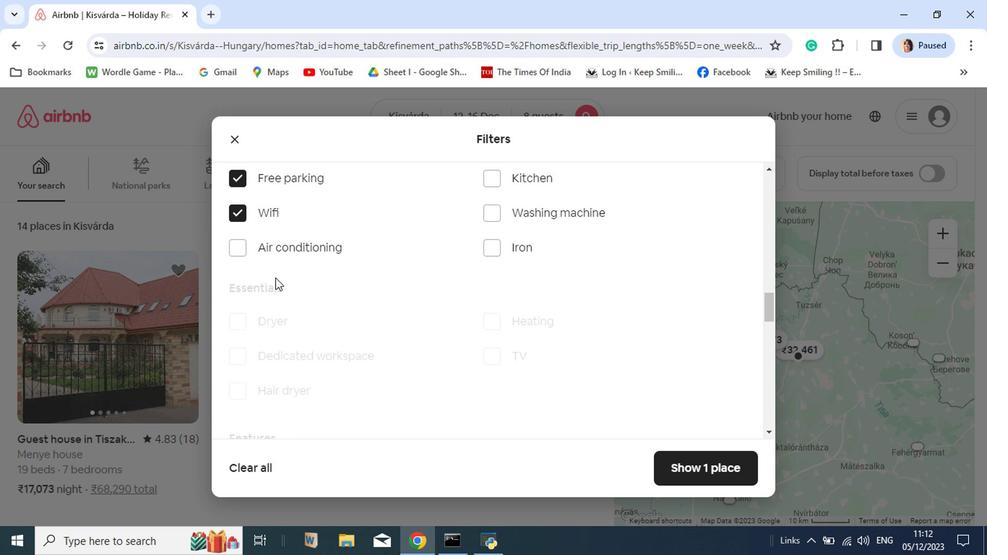 
Action: Mouse moved to (479, 367)
Screenshot: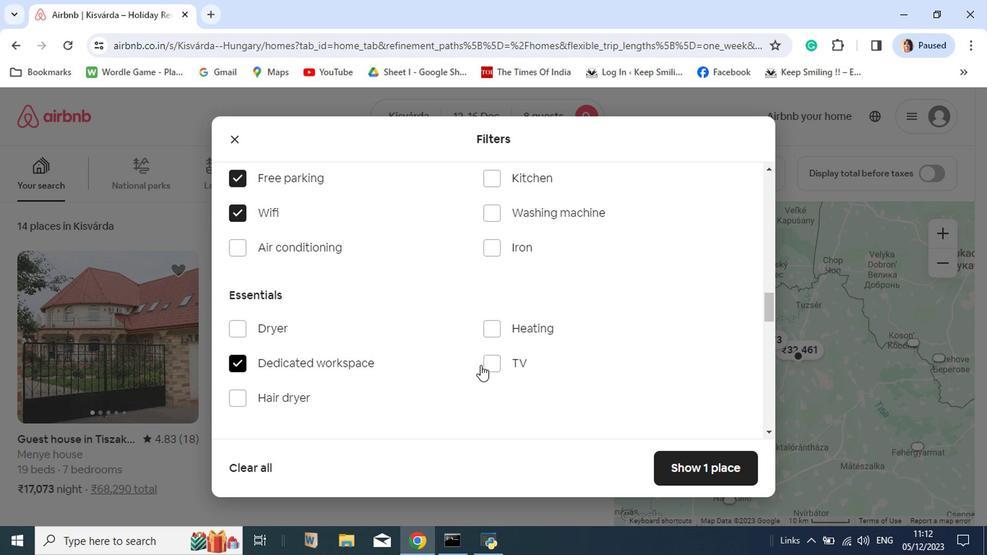 
Action: Mouse pressed left at (479, 367)
Screenshot: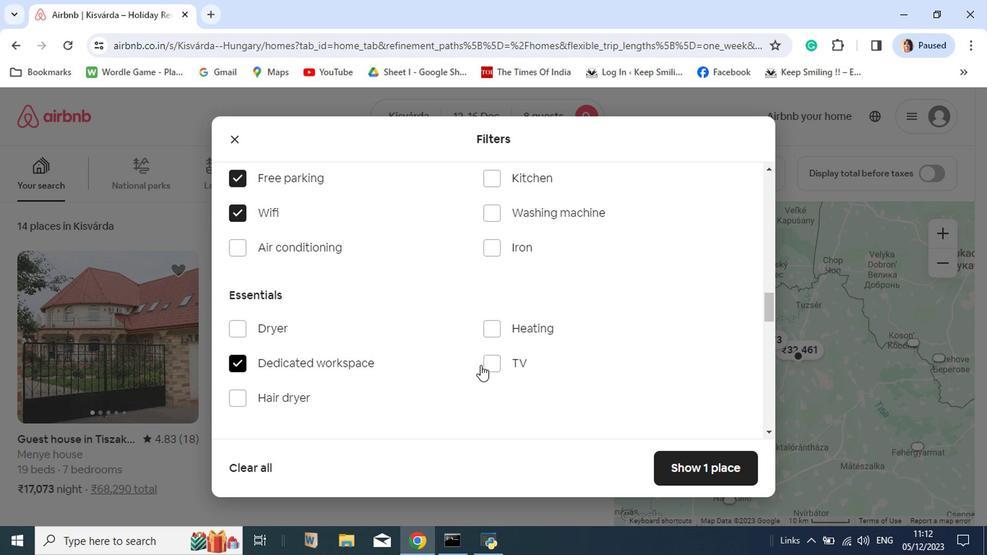 
Action: Mouse moved to (497, 363)
Screenshot: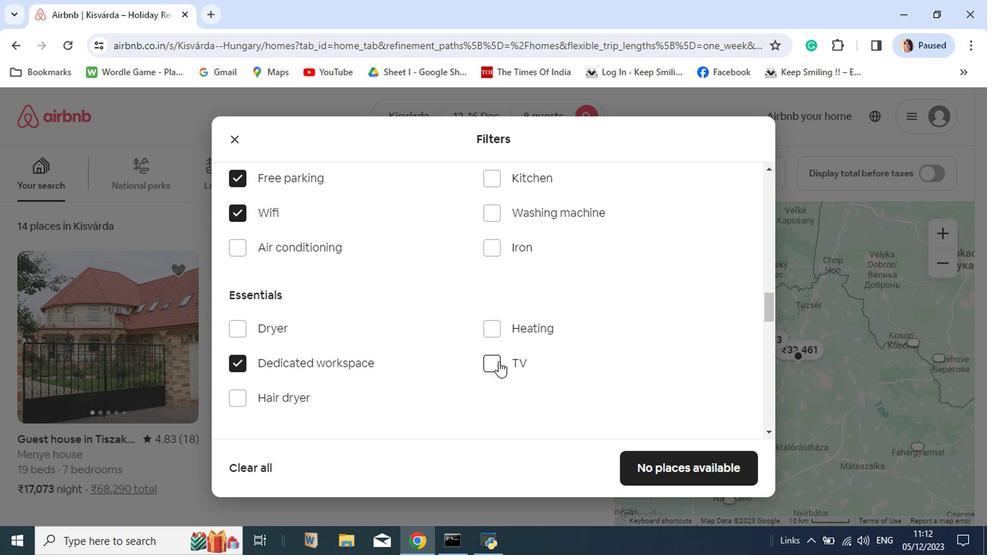 
Action: Mouse pressed left at (497, 363)
Screenshot: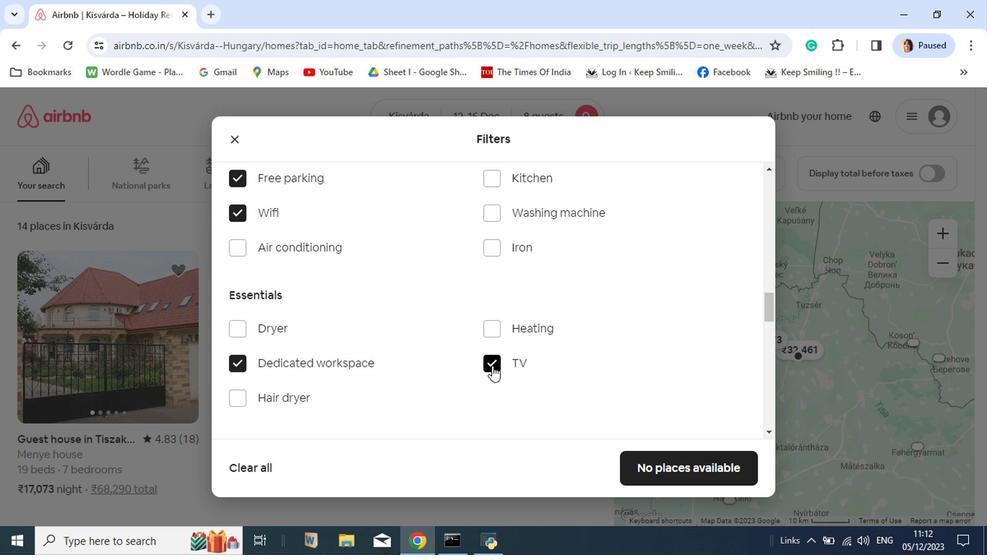 
Action: Mouse moved to (319, 364)
Screenshot: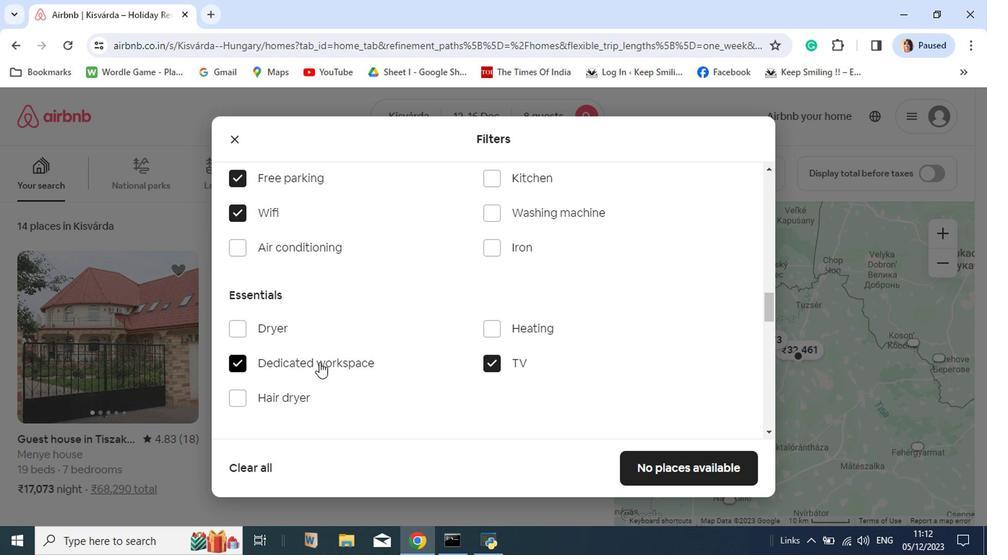 
Action: Mouse pressed left at (319, 364)
Screenshot: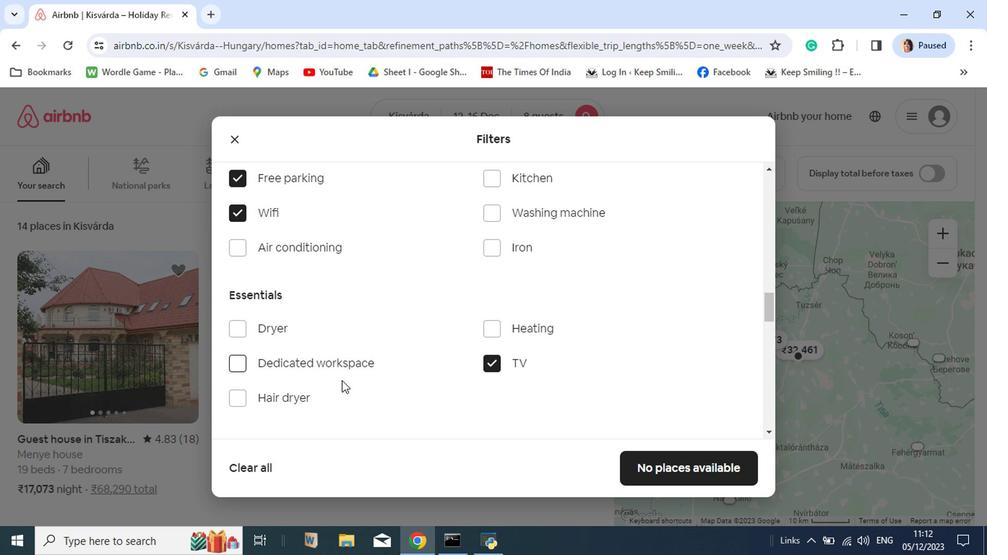 
Action: Mouse moved to (377, 391)
Screenshot: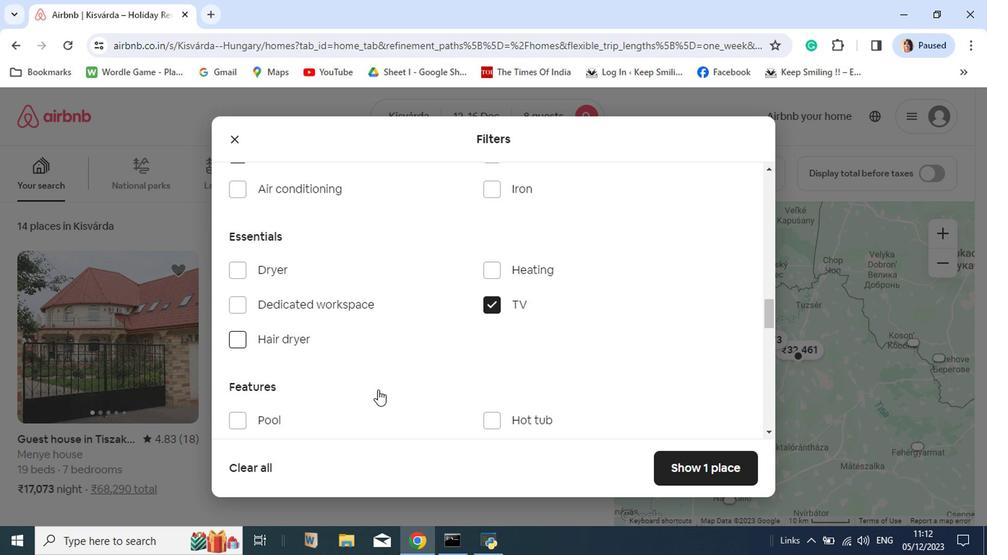 
Action: Mouse scrolled (377, 390) with delta (0, -1)
Screenshot: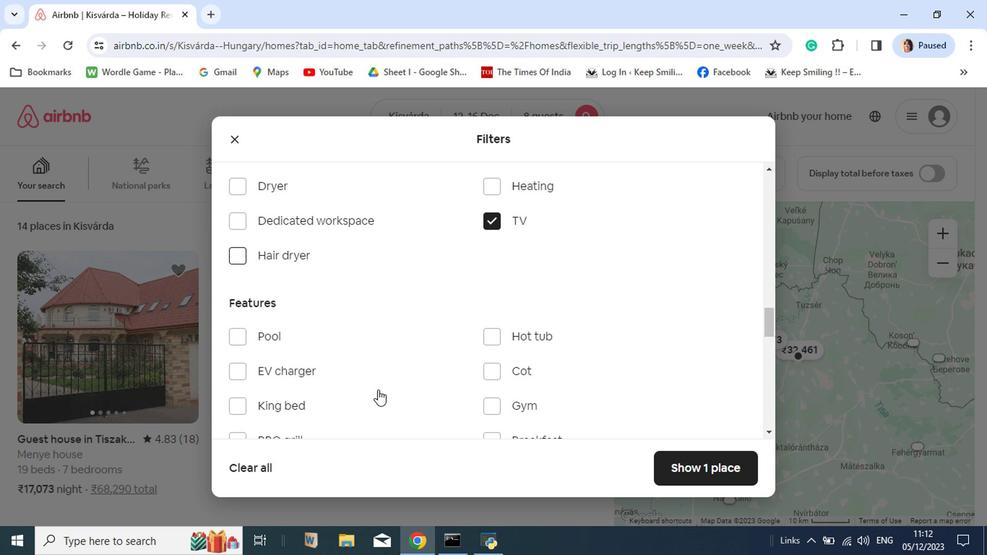 
Action: Mouse scrolled (377, 390) with delta (0, -1)
Screenshot: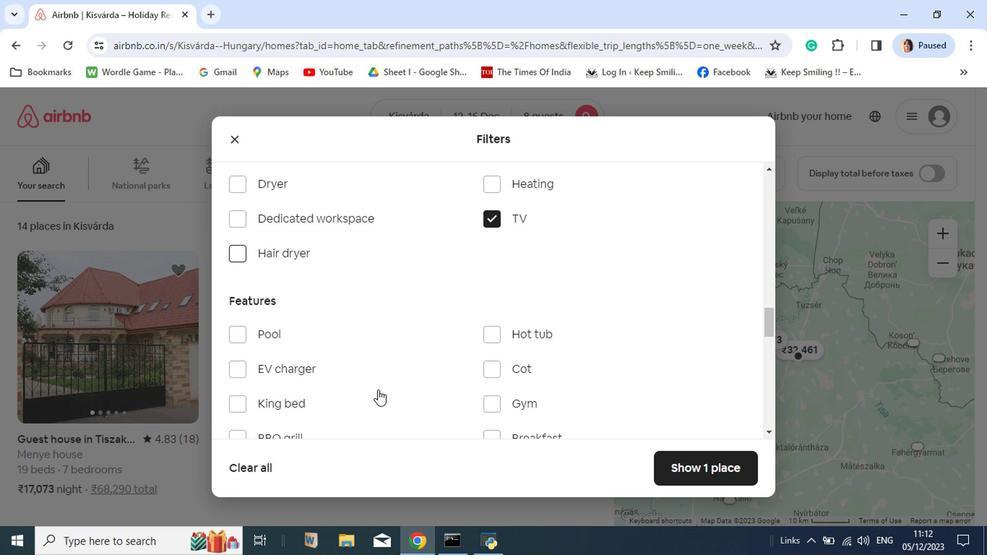 
Action: Mouse moved to (495, 402)
Screenshot: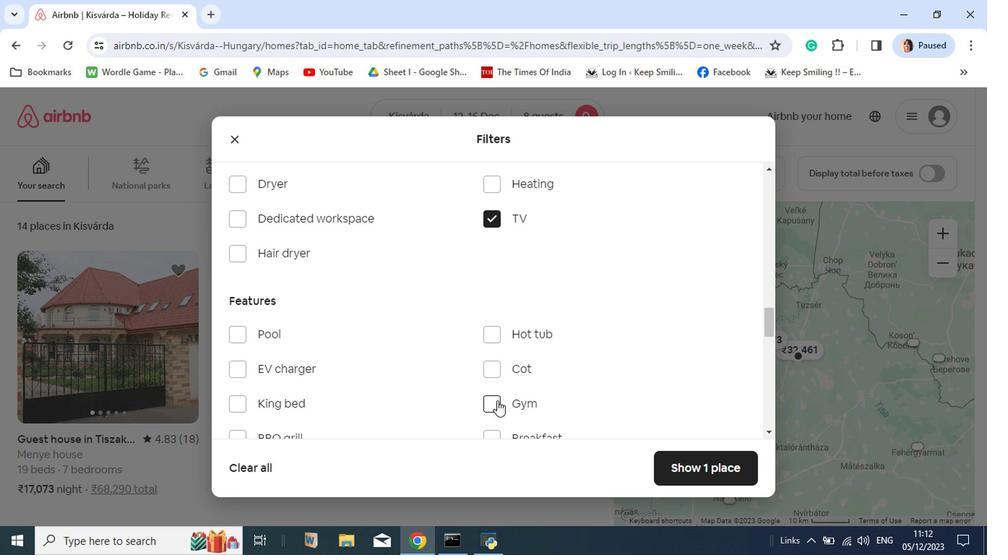
Action: Mouse pressed left at (495, 402)
Screenshot: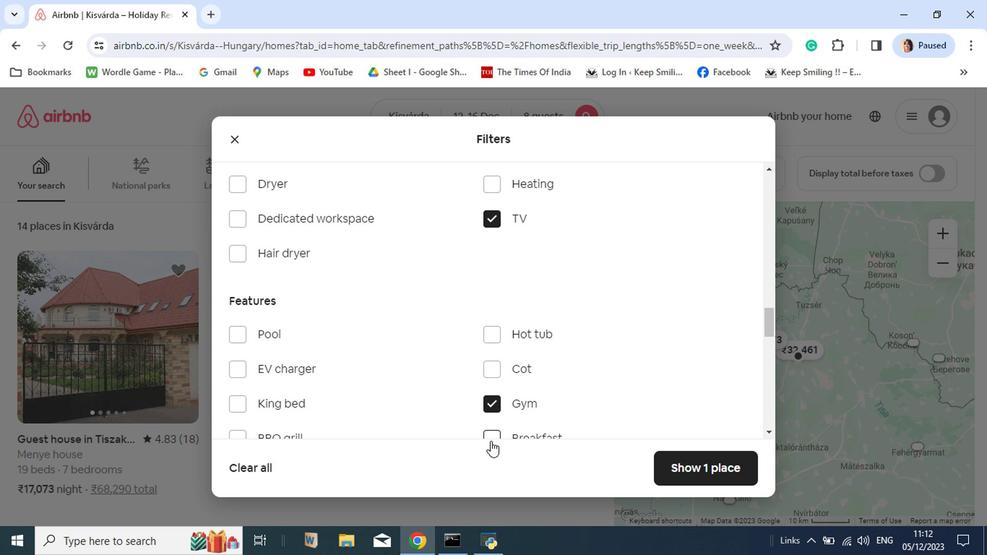 
Action: Mouse moved to (488, 436)
Screenshot: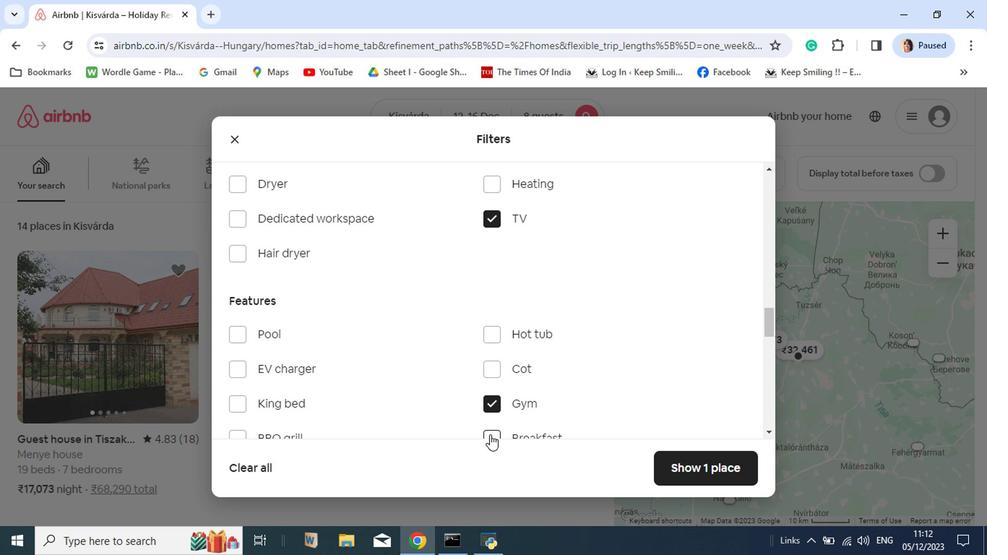 
Action: Mouse pressed left at (488, 436)
Screenshot: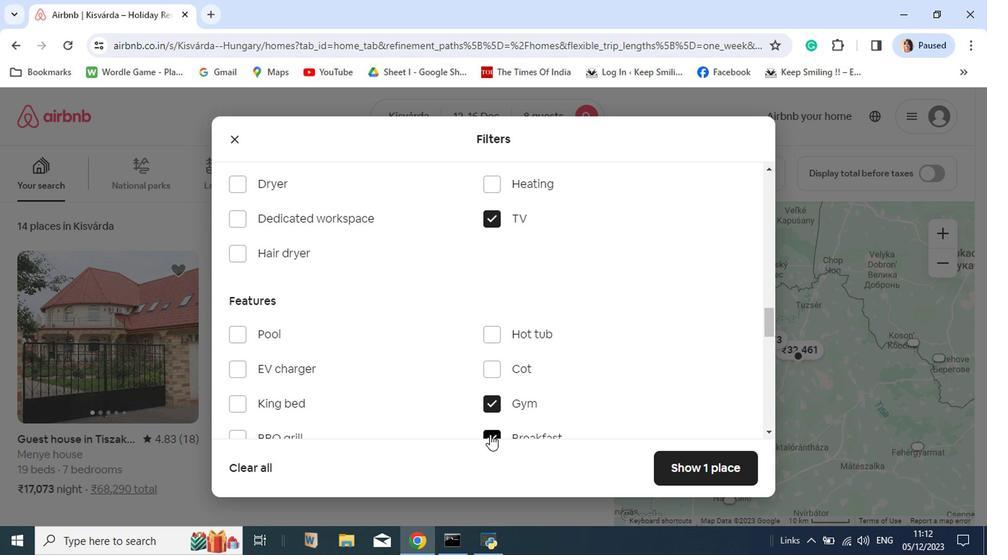 
Action: Mouse moved to (702, 480)
Screenshot: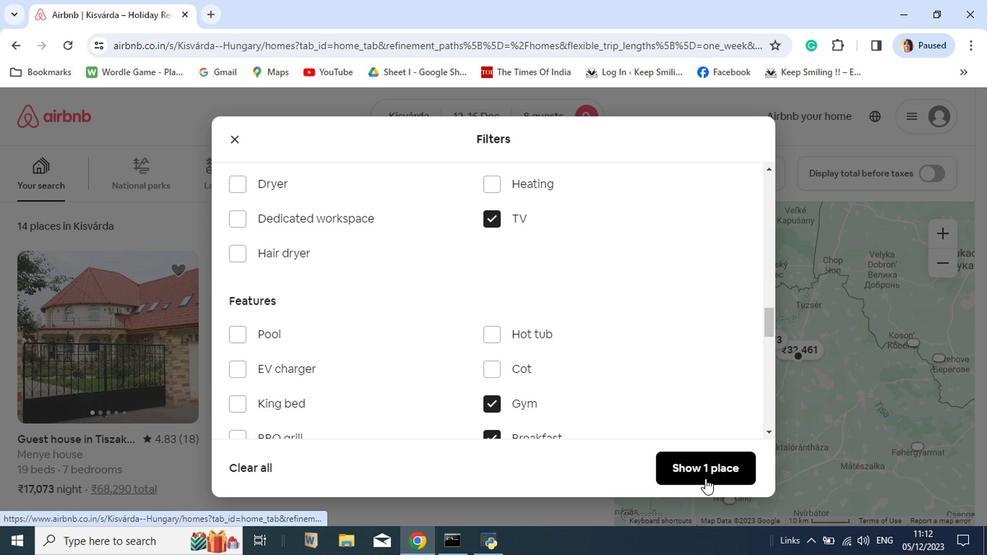 
Action: Mouse pressed left at (702, 480)
Screenshot: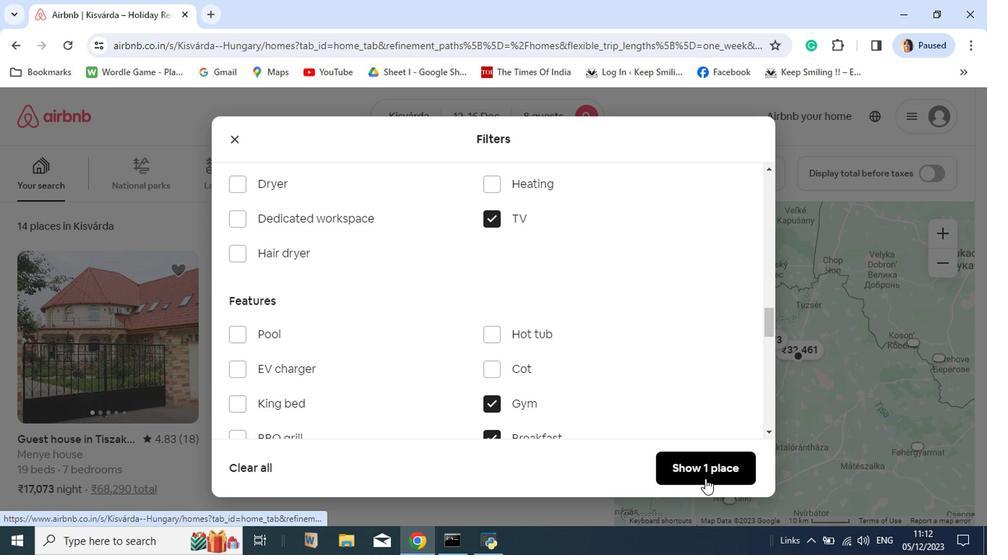 
Action: Mouse moved to (102, 435)
Screenshot: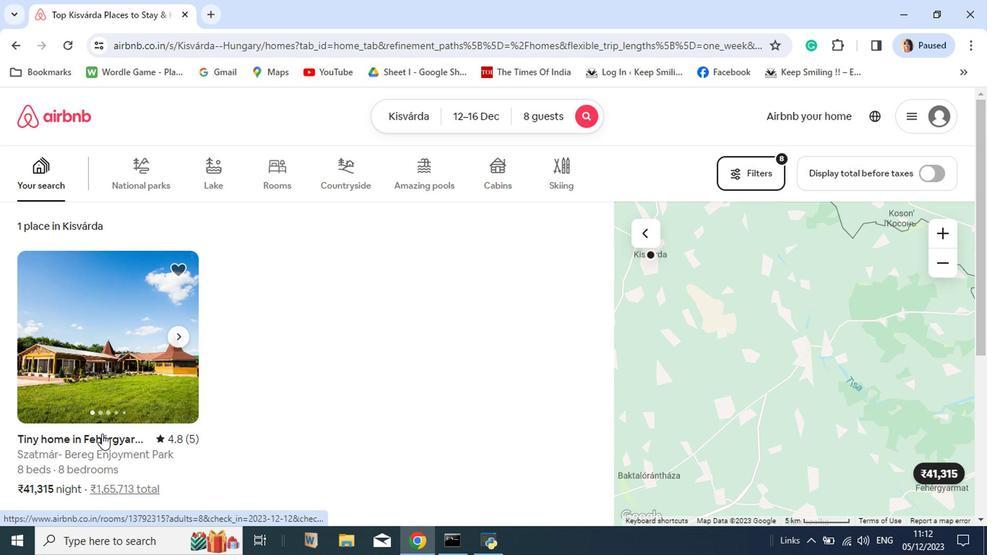 
Action: Mouse pressed left at (102, 435)
Screenshot: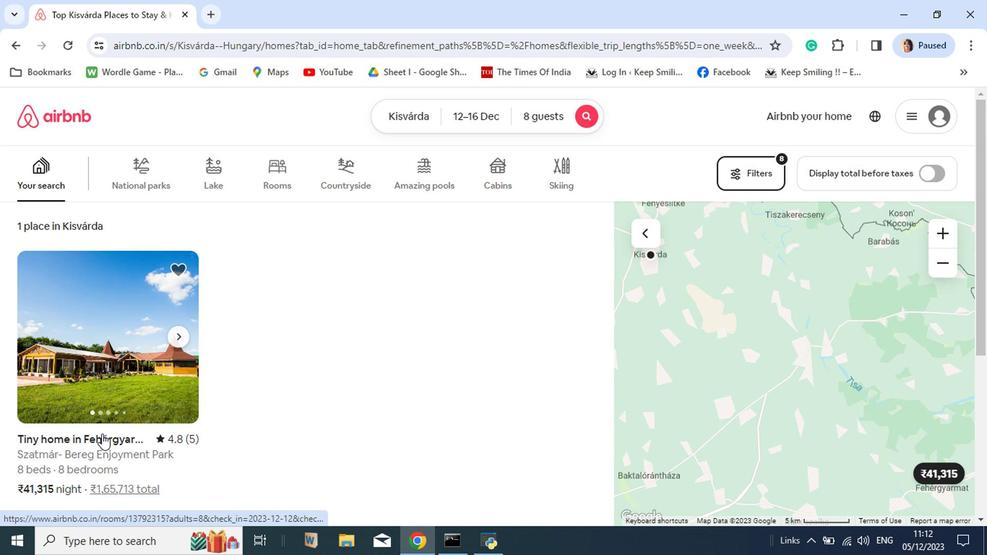 
Action: Mouse moved to (841, 386)
Screenshot: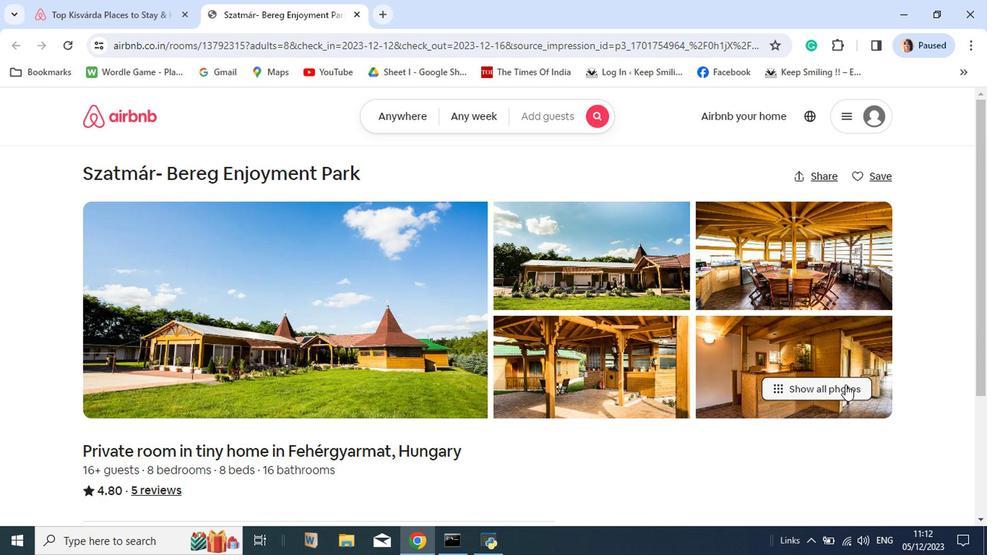 
Action: Mouse pressed left at (841, 386)
Screenshot: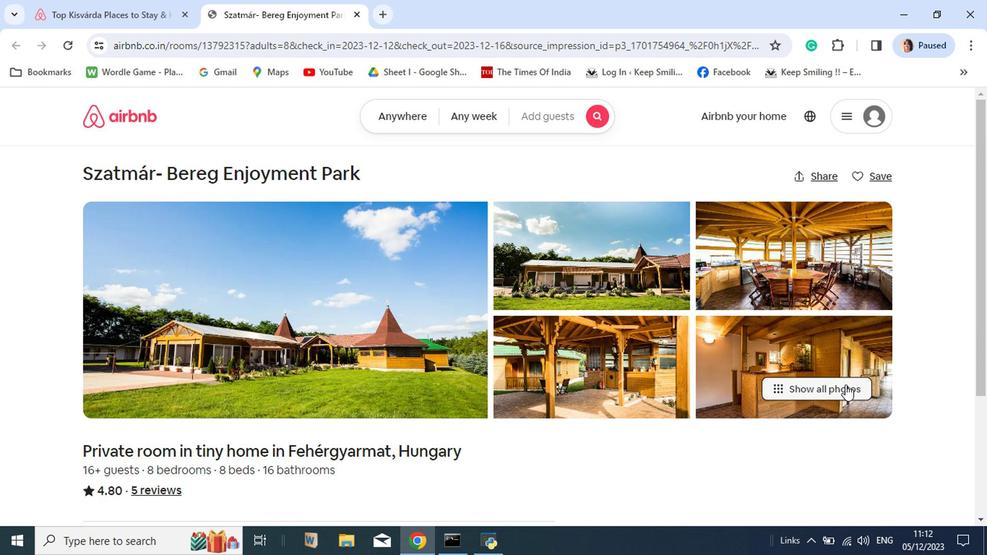 
Action: Mouse moved to (841, 386)
Screenshot: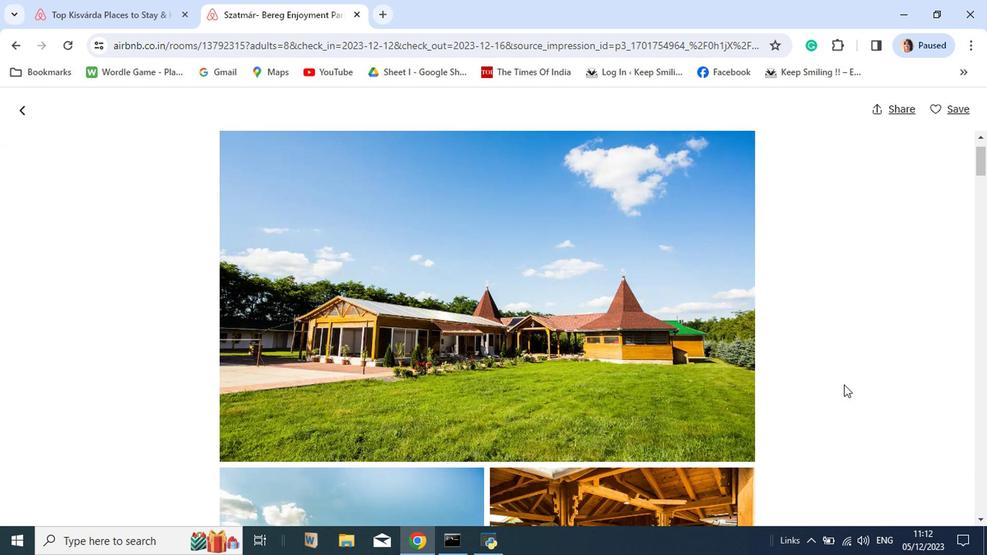 
Action: Mouse scrolled (841, 385) with delta (0, -1)
Screenshot: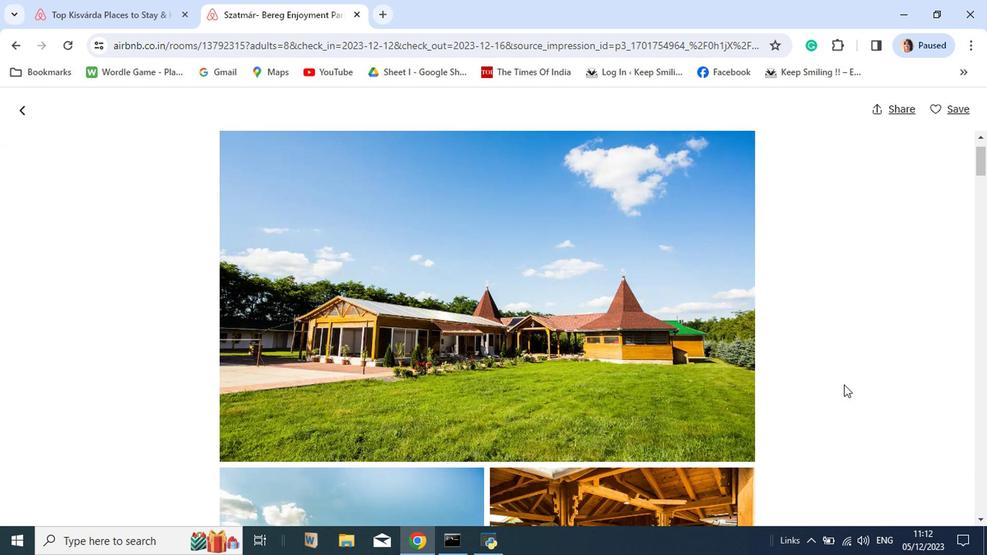 
Action: Mouse moved to (840, 386)
Screenshot: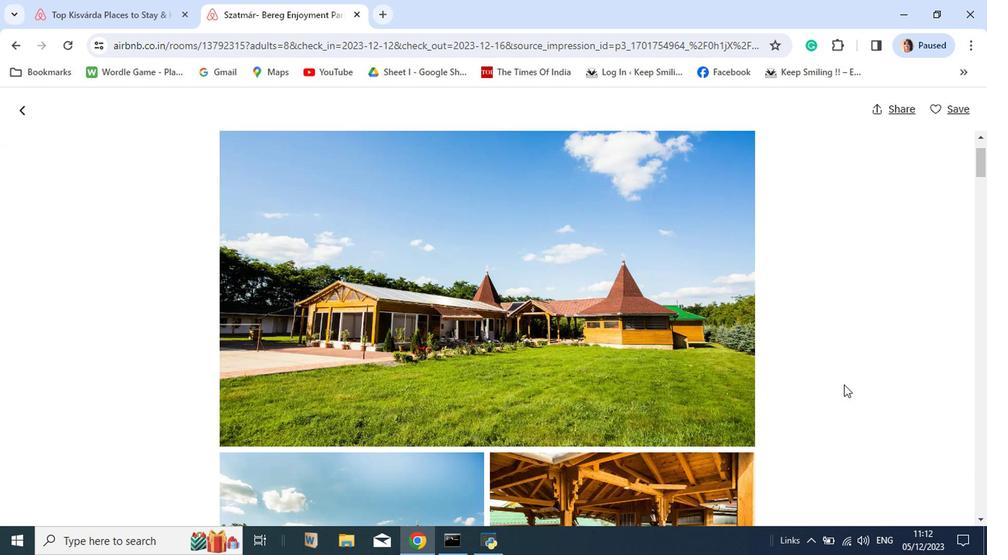 
Action: Mouse scrolled (840, 385) with delta (0, -1)
Screenshot: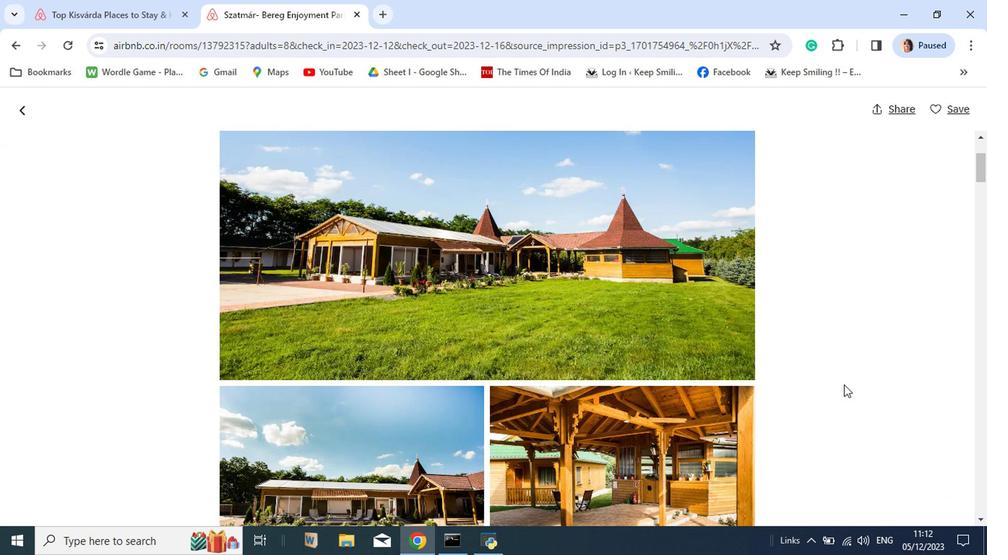 
Action: Mouse scrolled (840, 385) with delta (0, -1)
Screenshot: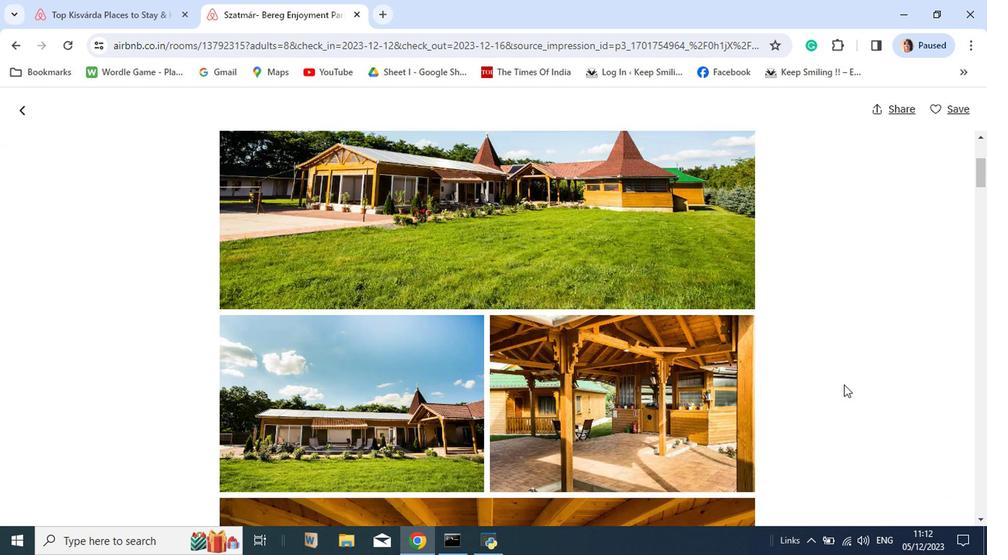 
Action: Mouse scrolled (840, 385) with delta (0, -1)
Screenshot: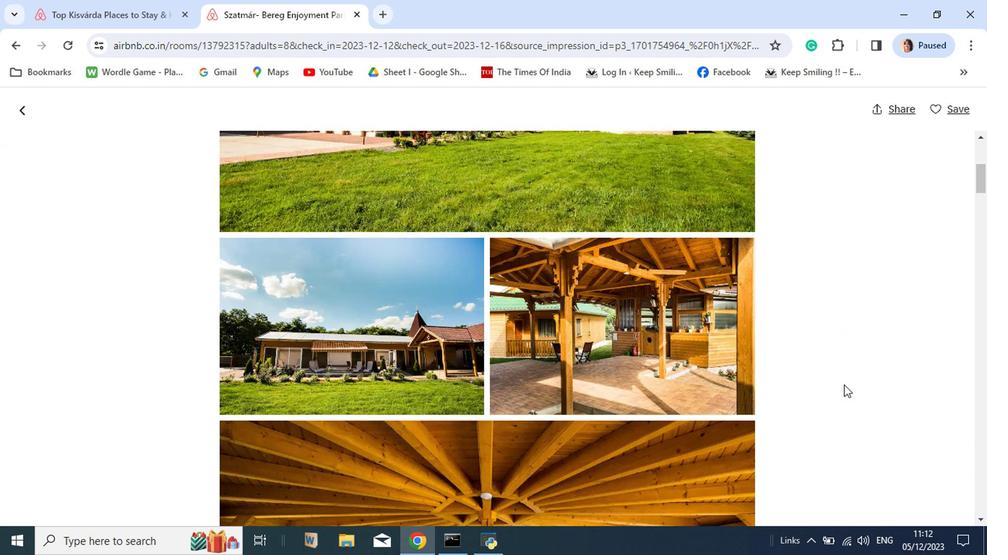 
Action: Mouse scrolled (840, 385) with delta (0, -1)
Screenshot: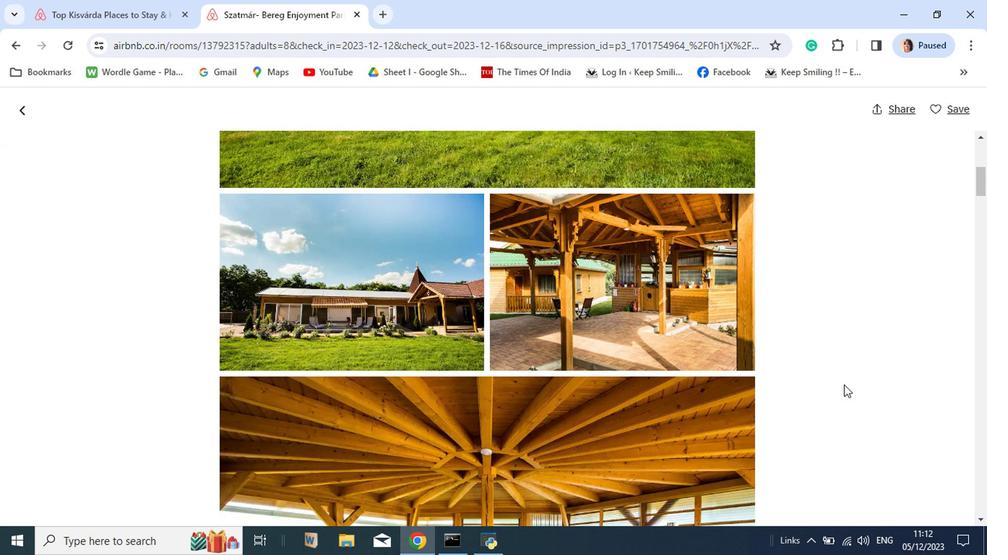 
Action: Mouse scrolled (840, 385) with delta (0, -1)
Screenshot: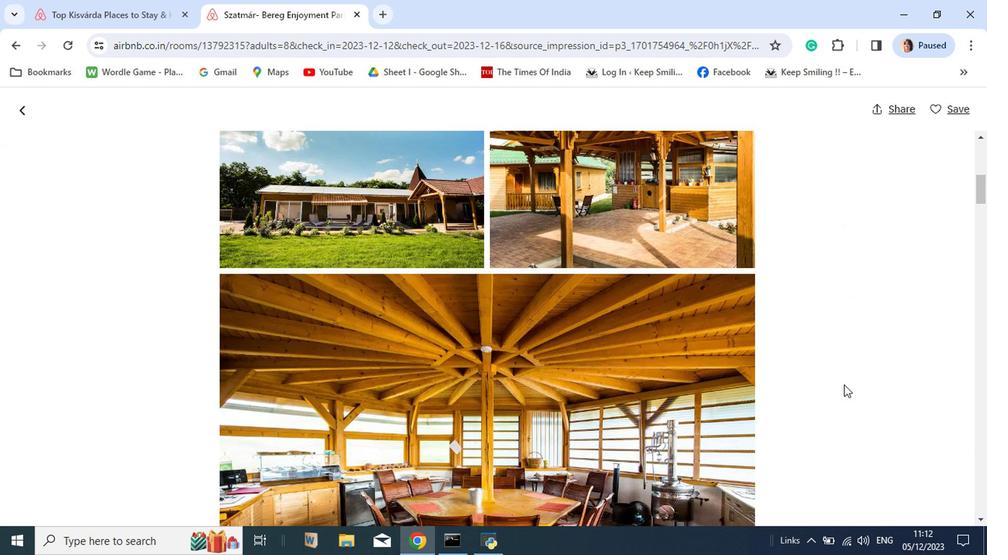 
Action: Mouse moved to (840, 386)
Screenshot: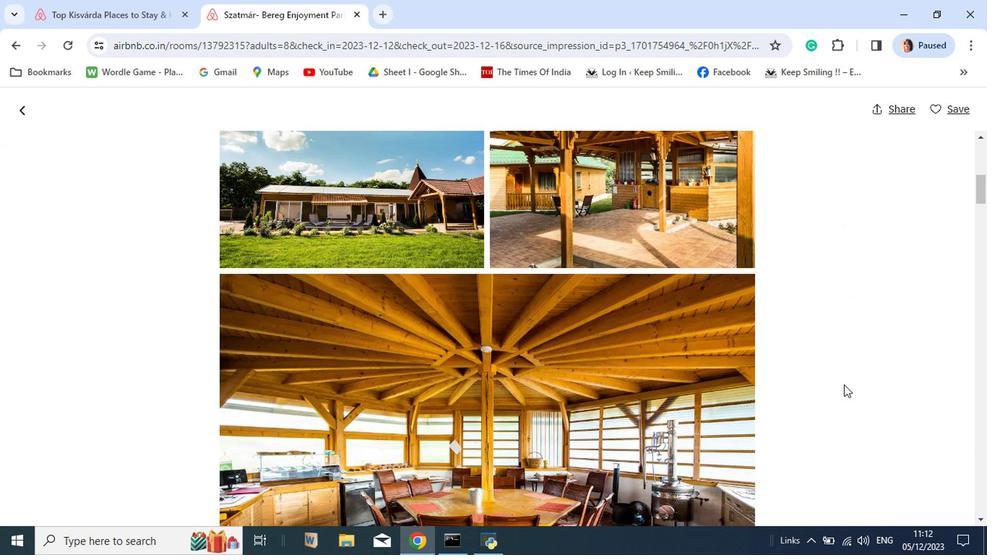 
Action: Mouse scrolled (840, 385) with delta (0, -1)
Screenshot: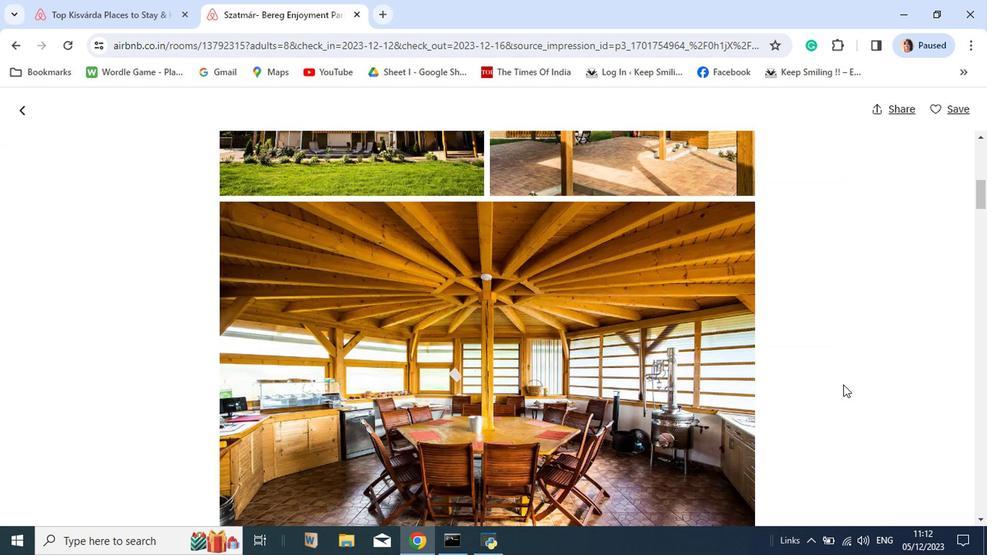 
Action: Mouse moved to (839, 386)
Screenshot: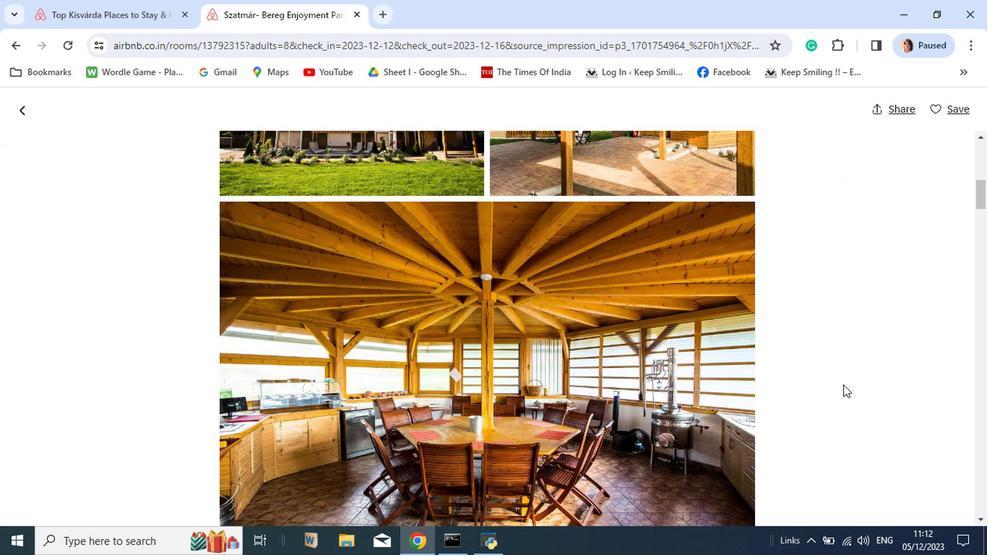 
Action: Mouse scrolled (839, 385) with delta (0, -1)
Screenshot: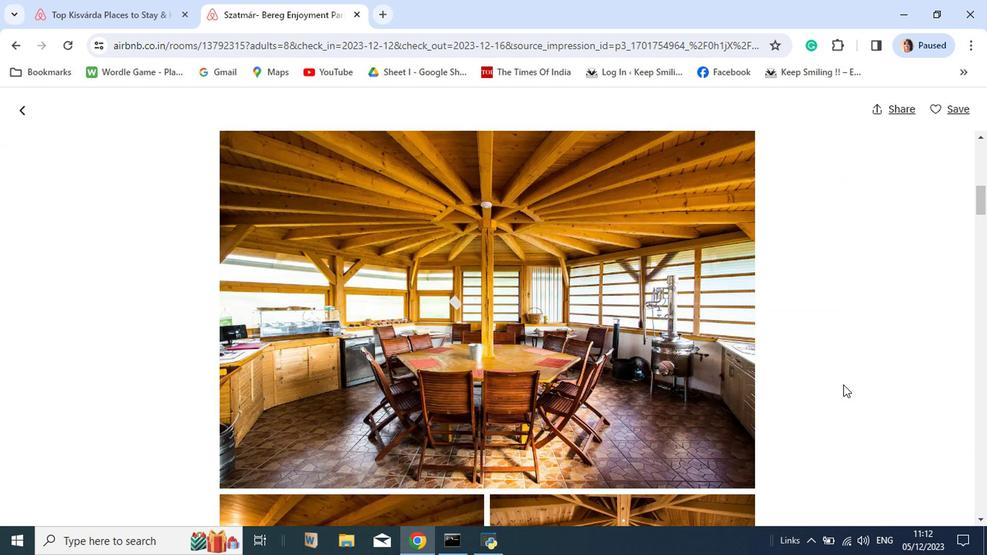 
Action: Mouse scrolled (839, 385) with delta (0, -1)
Screenshot: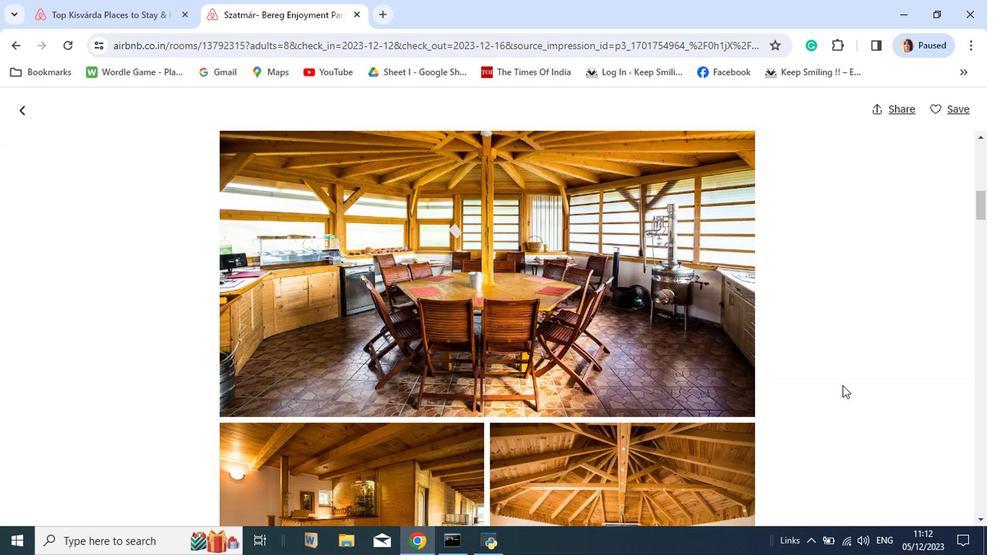 
Action: Mouse moved to (838, 387)
Screenshot: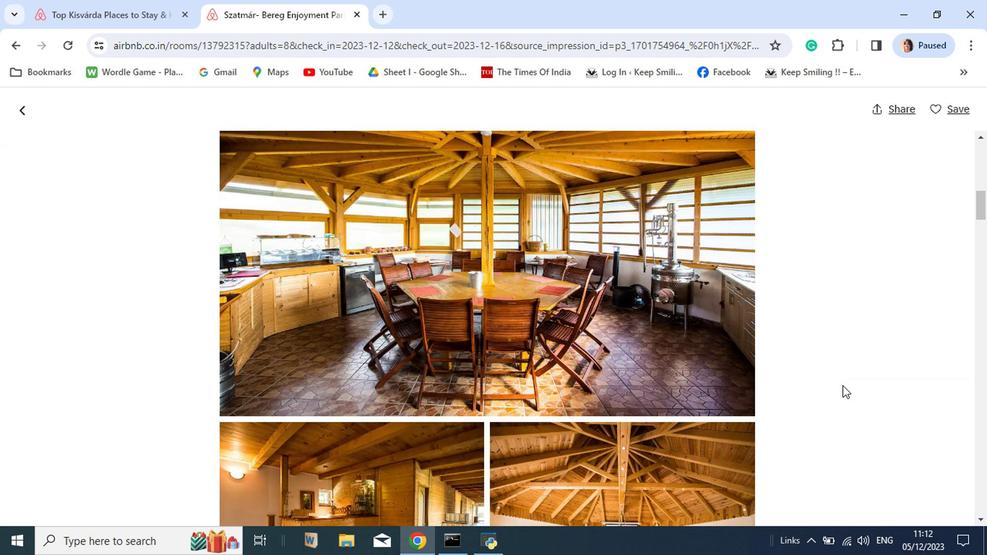 
Action: Mouse scrolled (838, 386) with delta (0, 0)
Screenshot: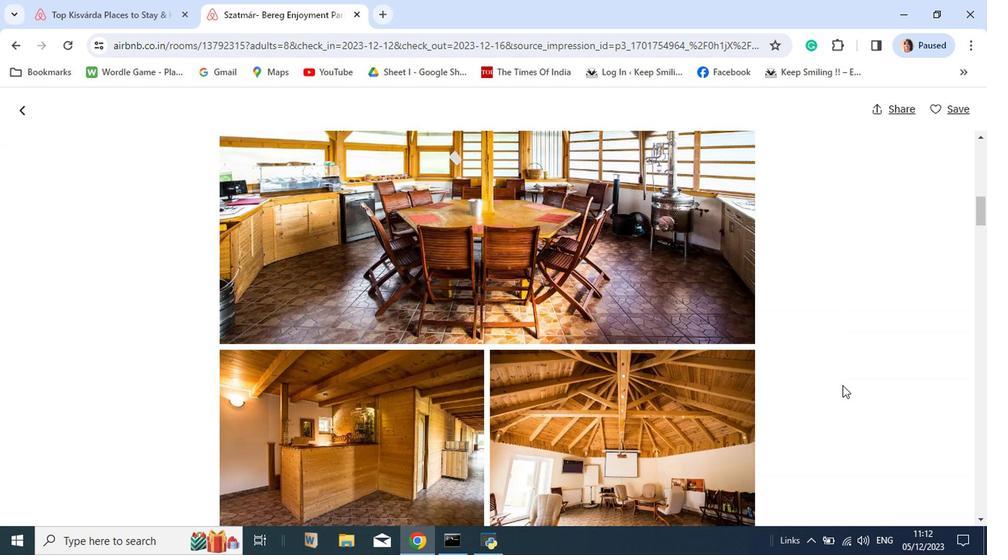 
Action: Mouse moved to (836, 389)
Screenshot: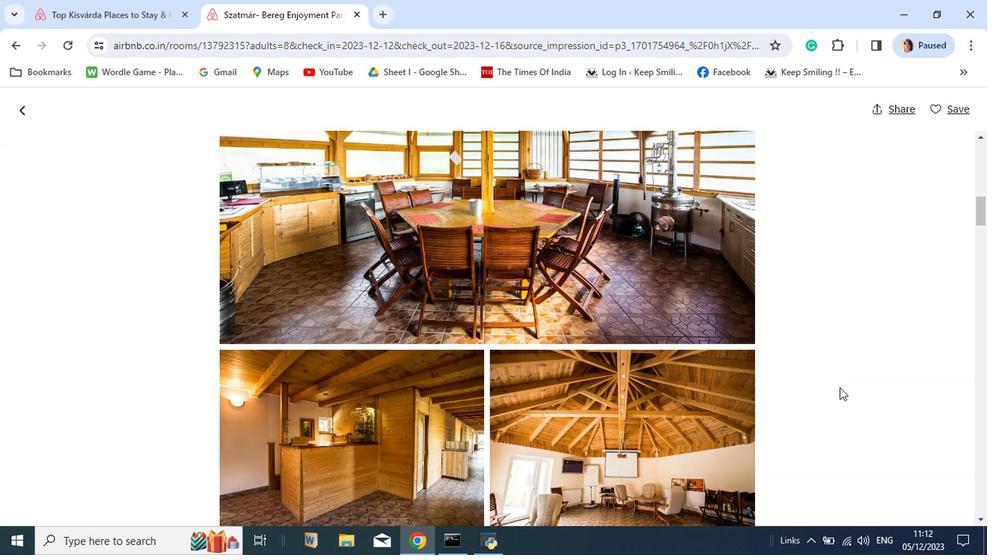 
Action: Mouse scrolled (836, 388) with delta (0, 0)
Screenshot: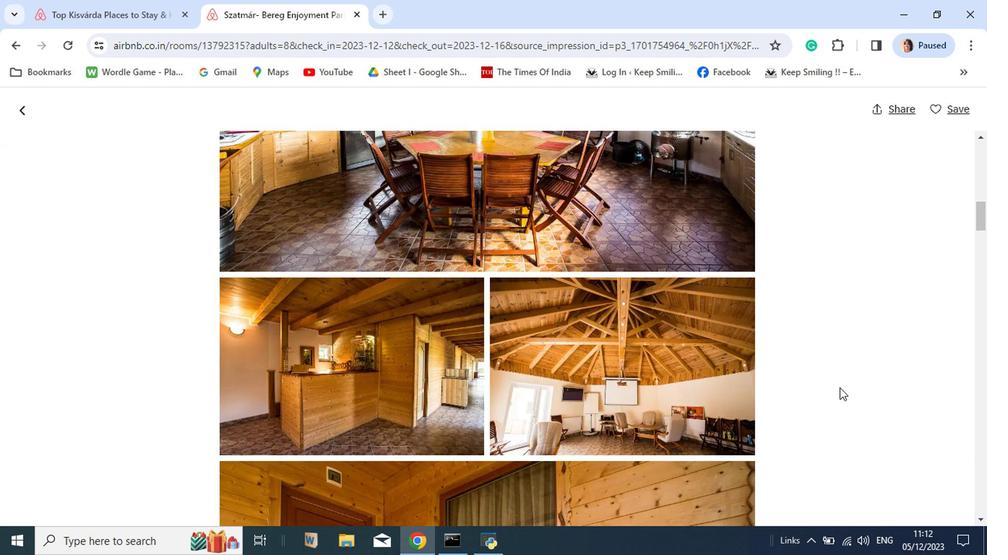 
Action: Mouse moved to (833, 391)
Screenshot: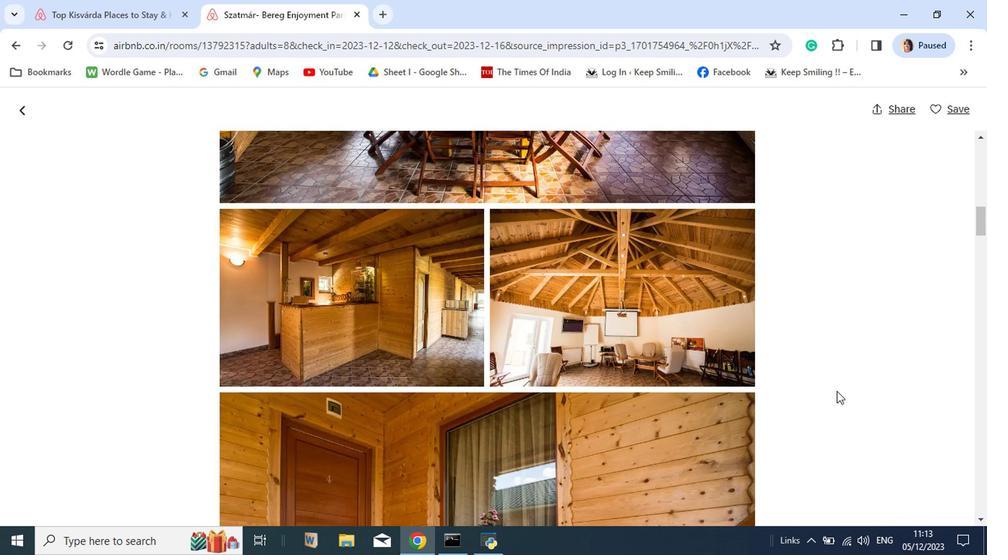 
Action: Mouse scrolled (833, 390) with delta (0, -1)
Screenshot: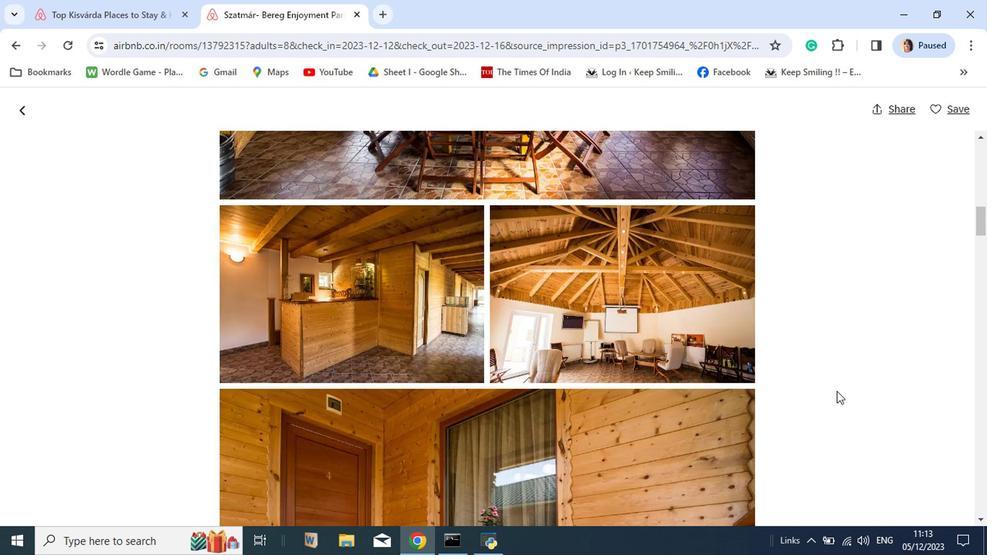 
Action: Mouse moved to (833, 392)
Screenshot: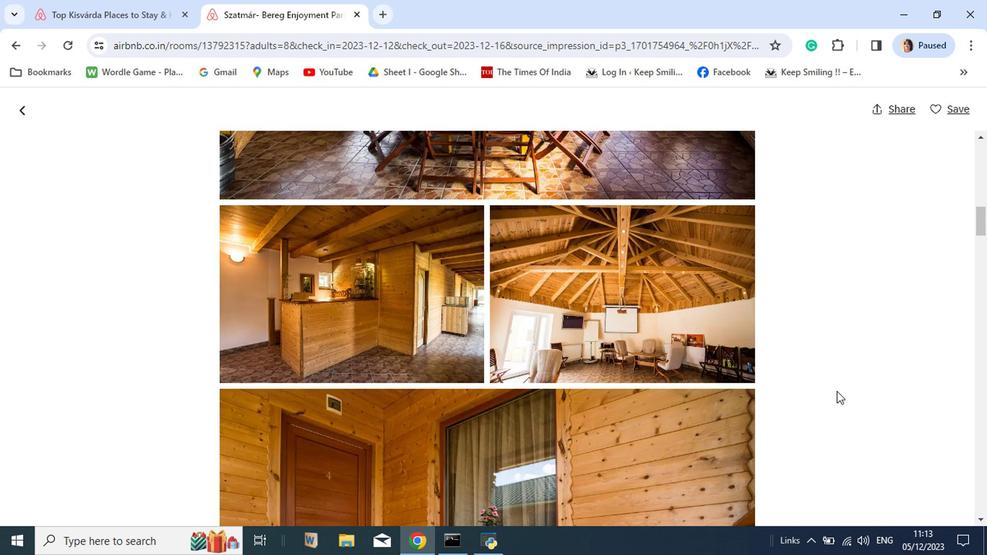 
Action: Mouse scrolled (833, 392) with delta (0, 0)
Screenshot: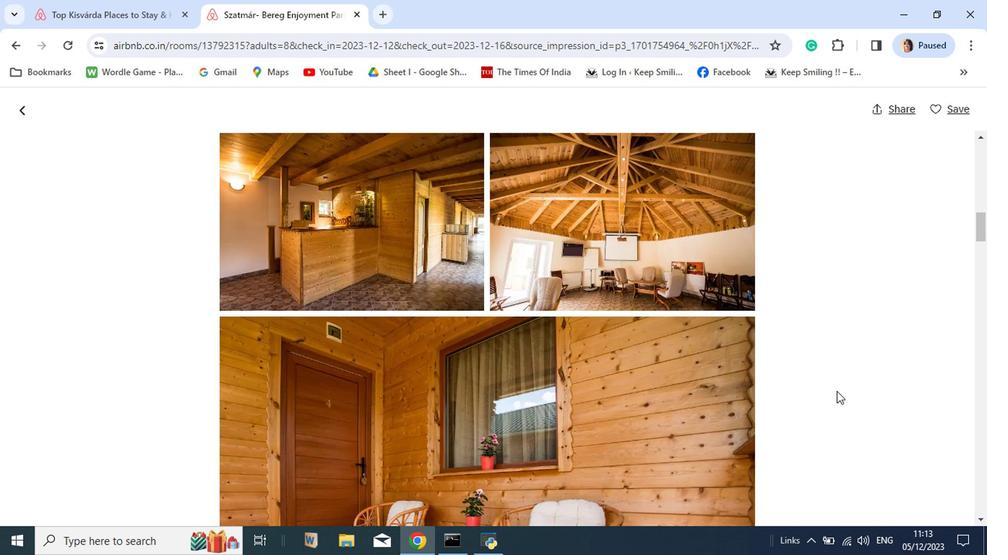 
Action: Mouse scrolled (833, 392) with delta (0, 0)
Screenshot: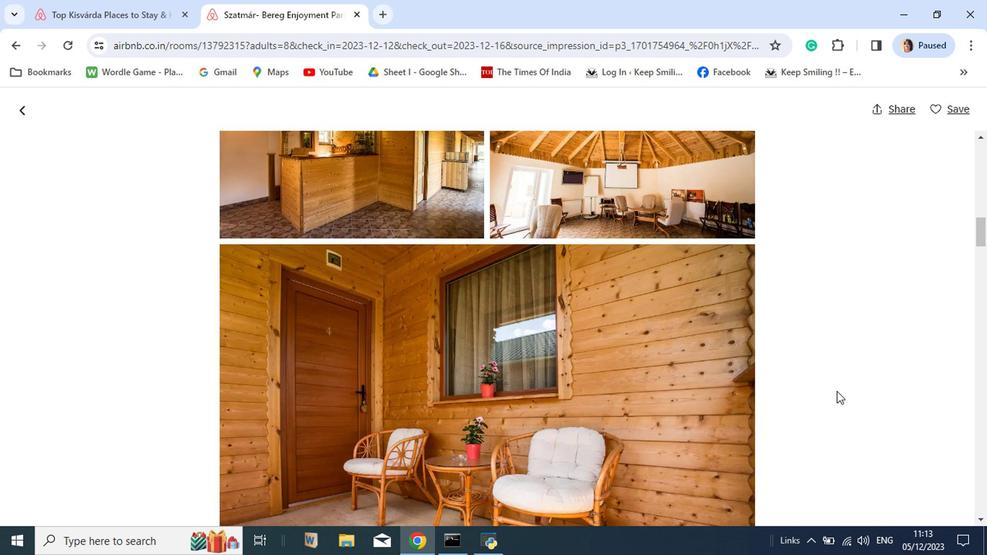 
Action: Mouse scrolled (833, 392) with delta (0, 0)
Screenshot: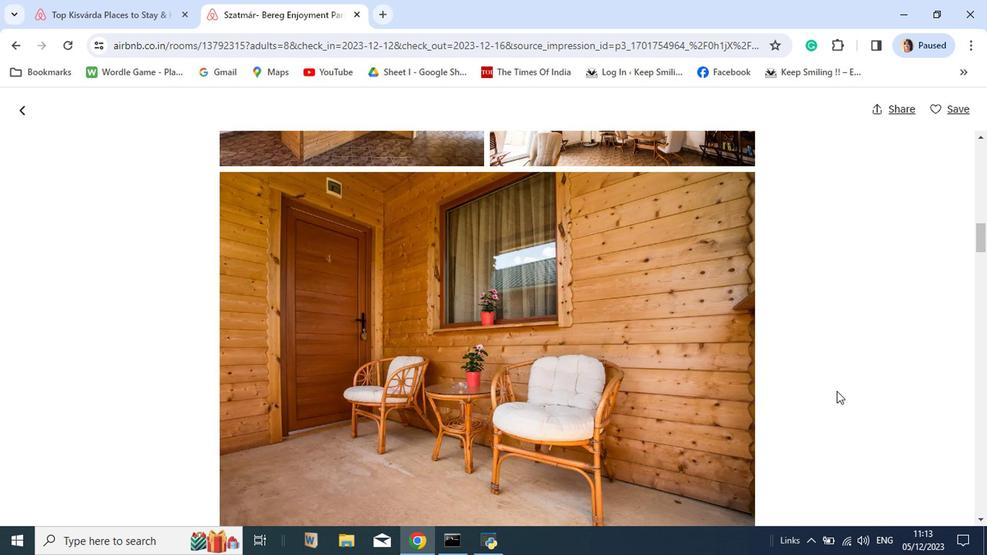 
Action: Mouse scrolled (833, 392) with delta (0, 0)
Screenshot: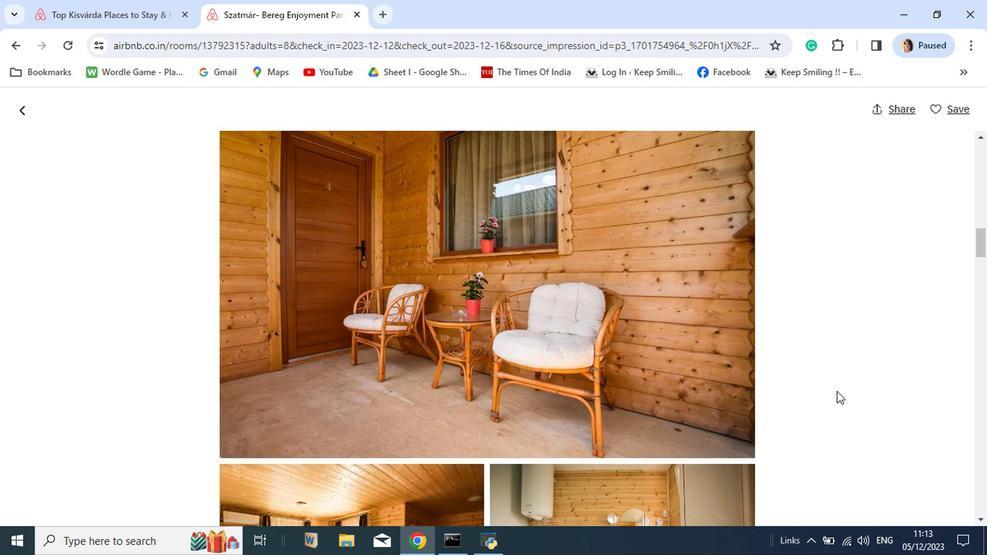 
Action: Mouse scrolled (833, 392) with delta (0, 0)
Screenshot: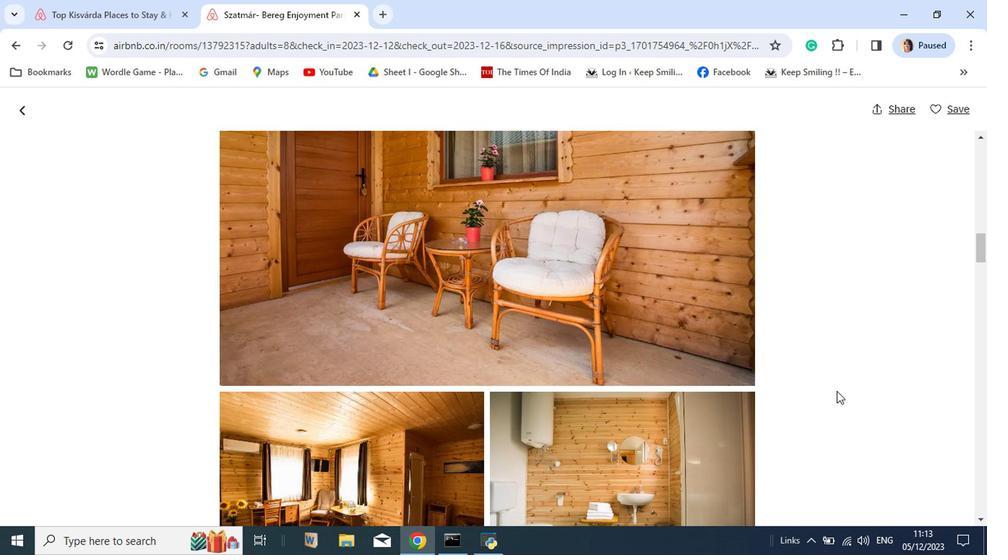 
Action: Mouse scrolled (833, 392) with delta (0, 0)
Screenshot: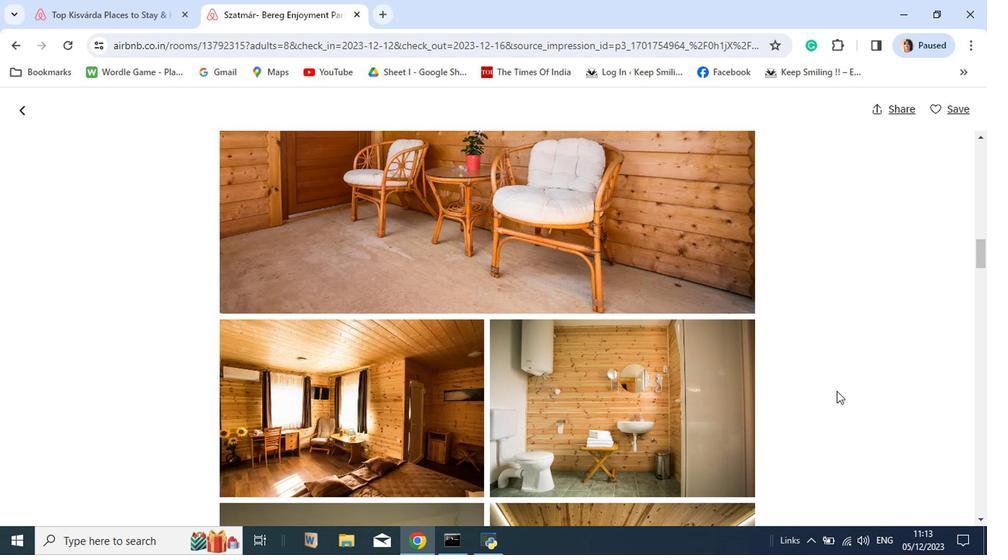 
Action: Mouse scrolled (833, 392) with delta (0, 0)
Screenshot: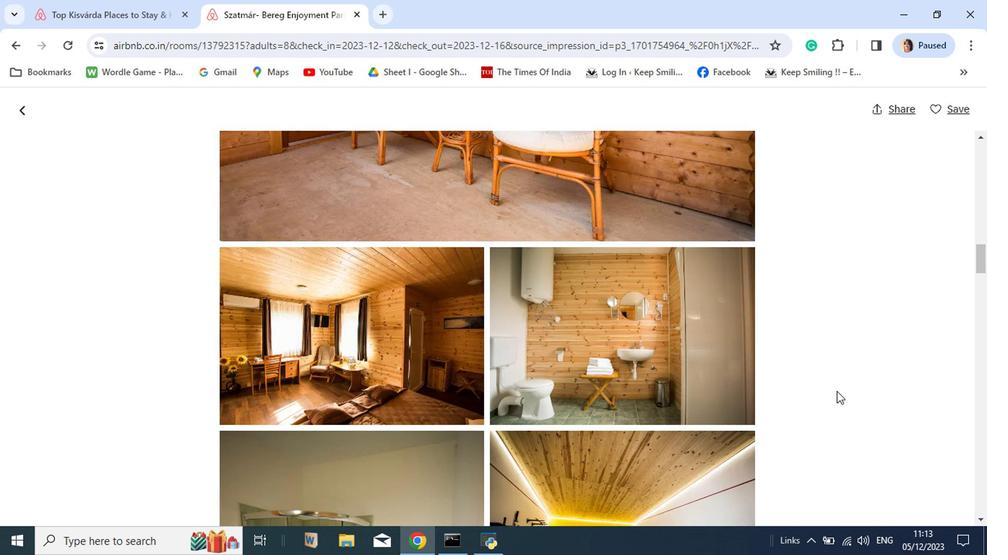 
Action: Mouse scrolled (833, 392) with delta (0, 0)
Screenshot: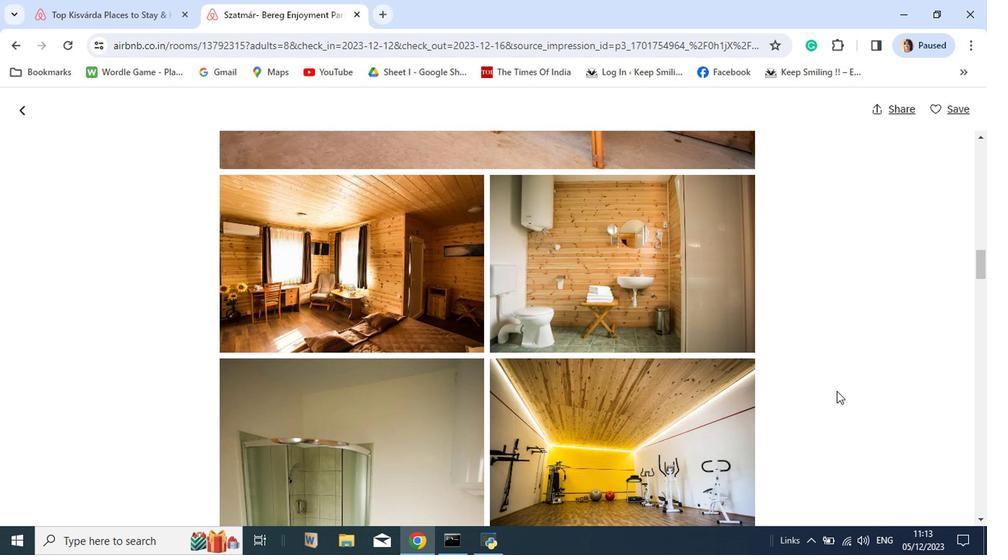 
Action: Mouse scrolled (833, 392) with delta (0, 0)
Screenshot: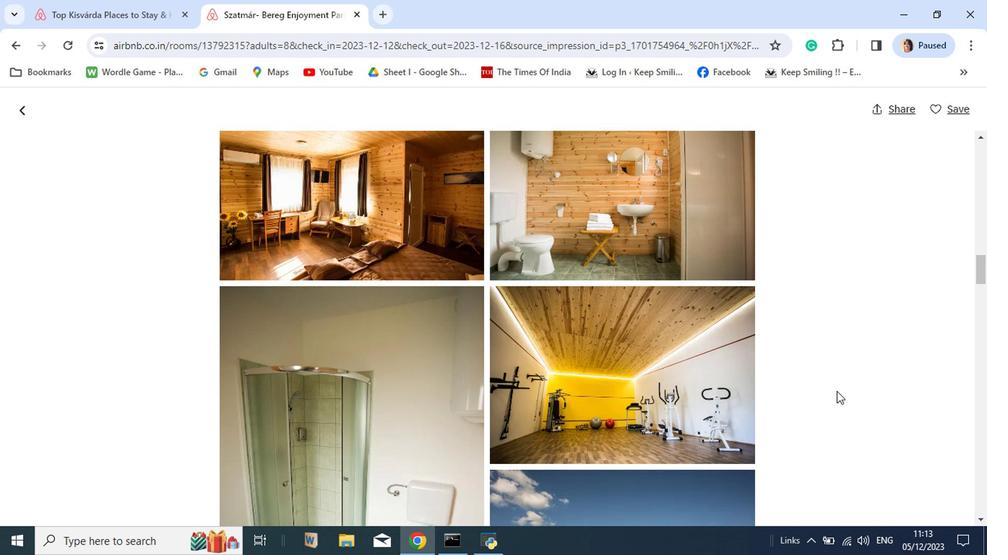 
Action: Mouse scrolled (833, 392) with delta (0, 0)
Screenshot: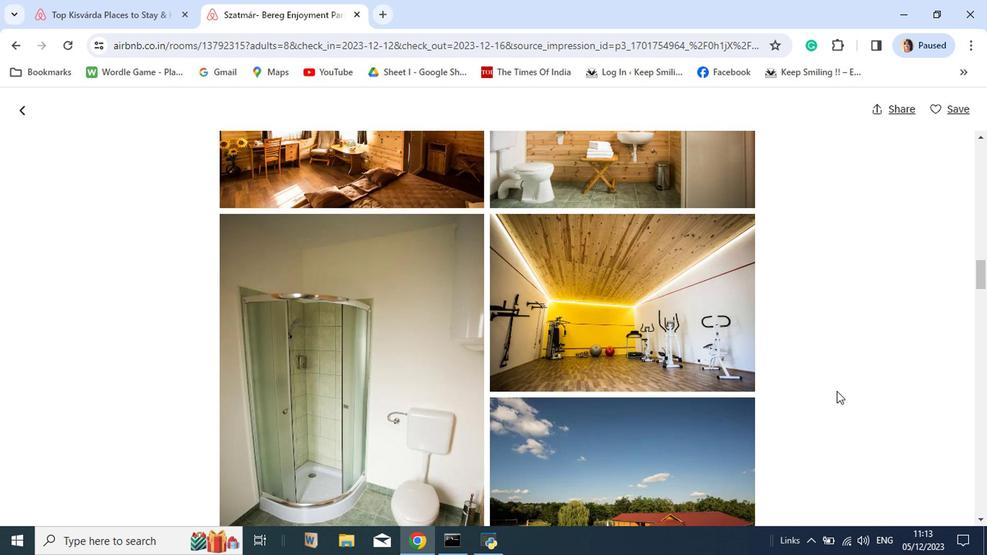 
Action: Mouse scrolled (833, 392) with delta (0, 0)
Screenshot: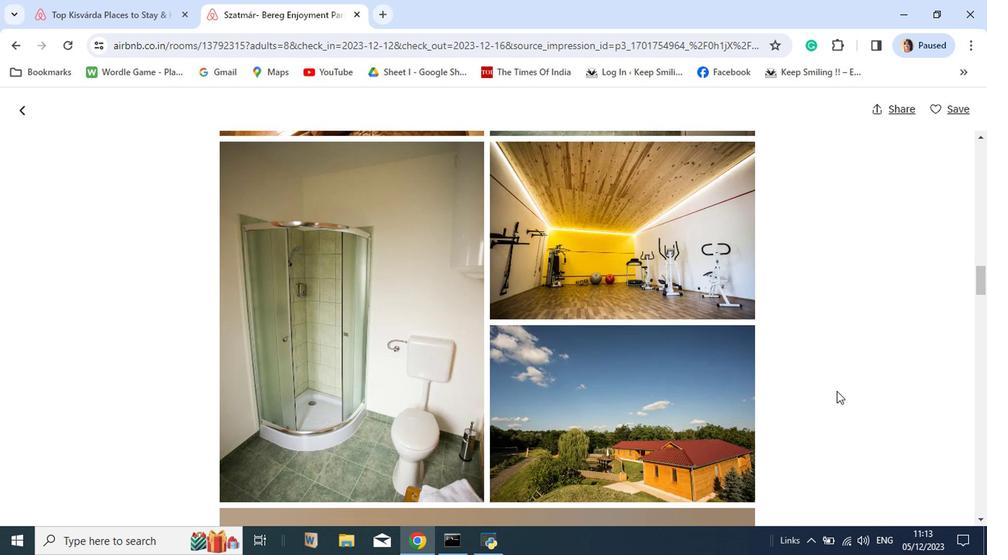 
Action: Mouse scrolled (833, 392) with delta (0, 0)
Screenshot: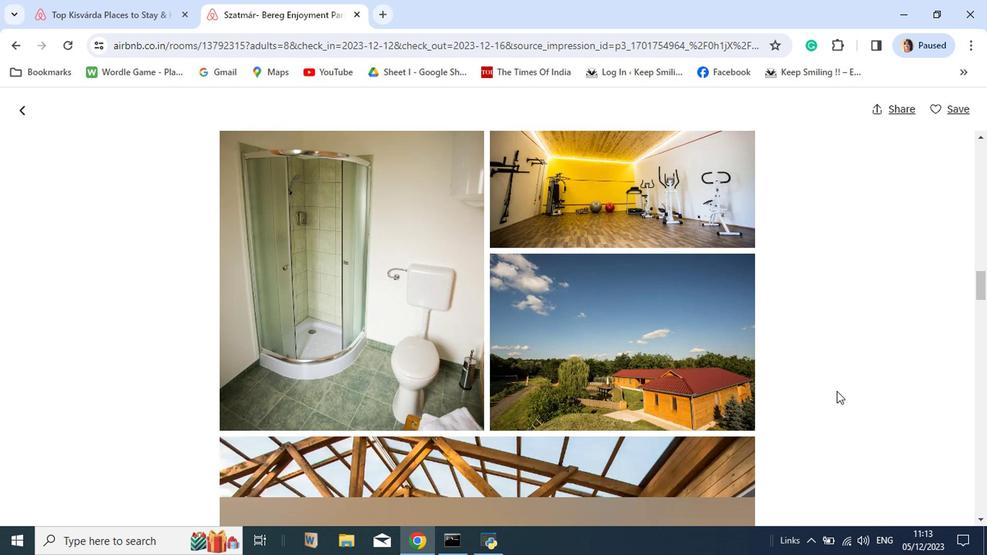 
Action: Mouse moved to (832, 393)
Screenshot: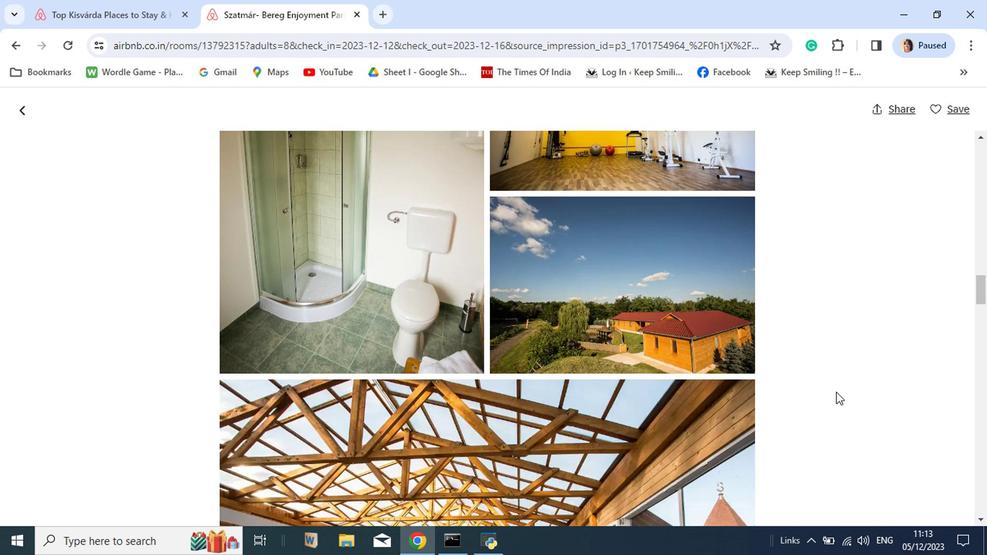 
Action: Mouse scrolled (832, 392) with delta (0, -1)
Screenshot: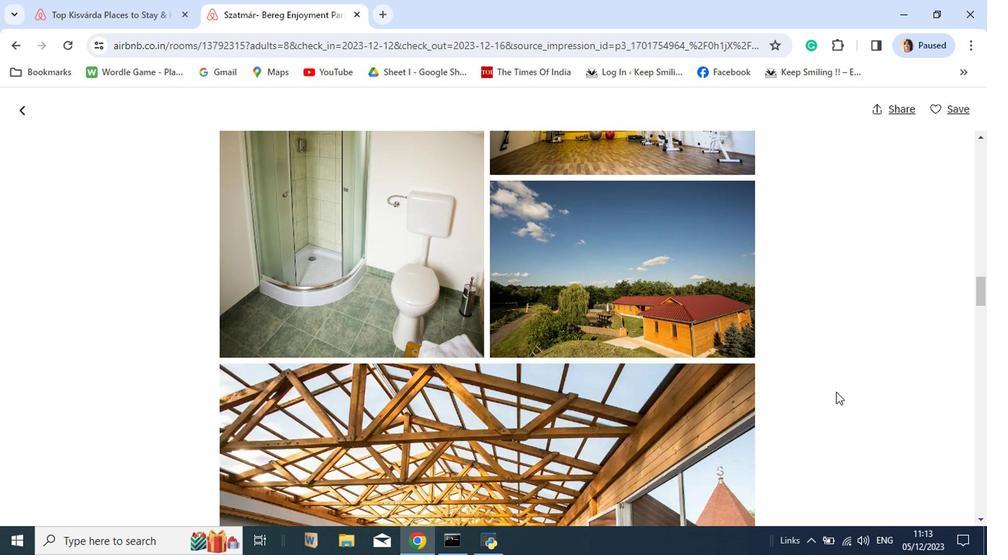 
Action: Mouse scrolled (832, 392) with delta (0, -1)
Screenshot: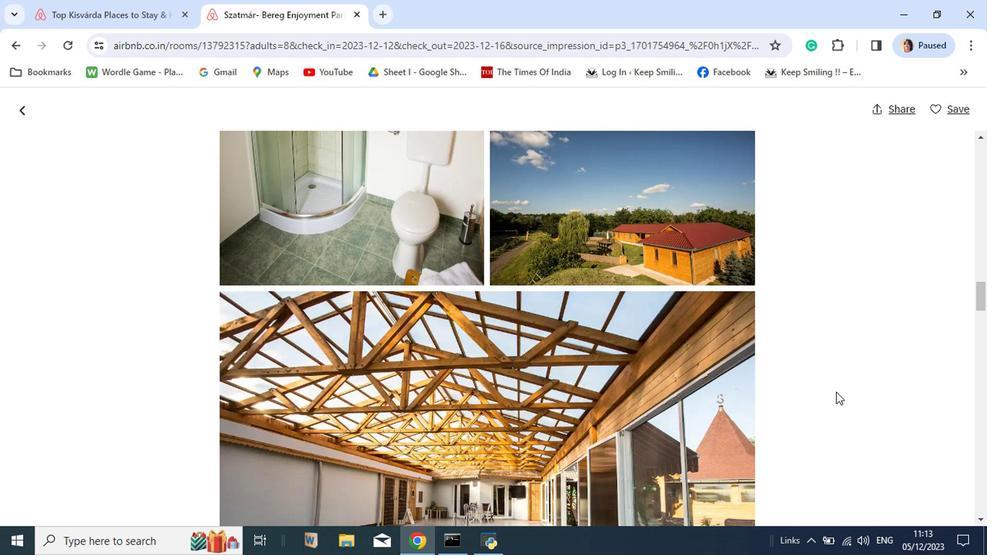 
Action: Mouse scrolled (832, 392) with delta (0, -1)
Screenshot: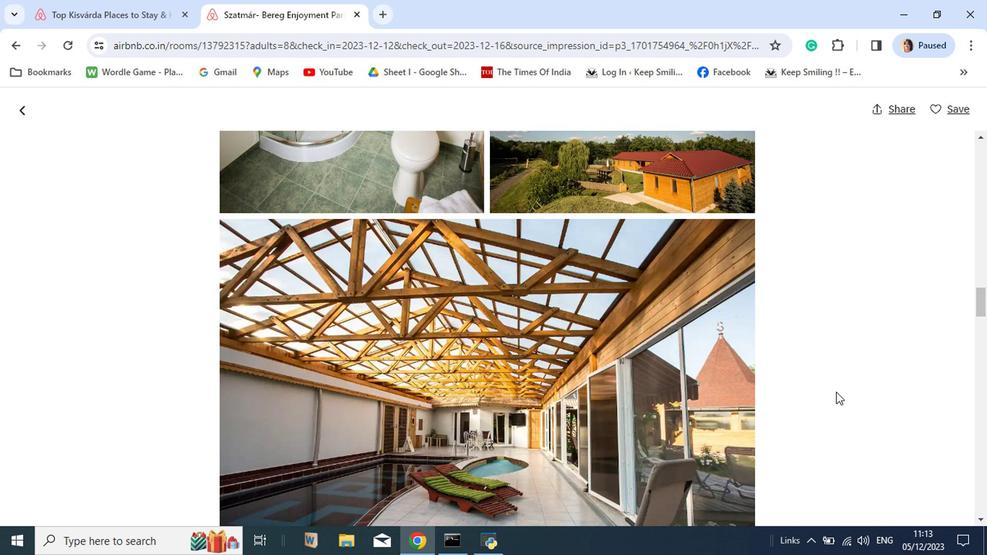 
Action: Mouse scrolled (832, 392) with delta (0, -1)
Screenshot: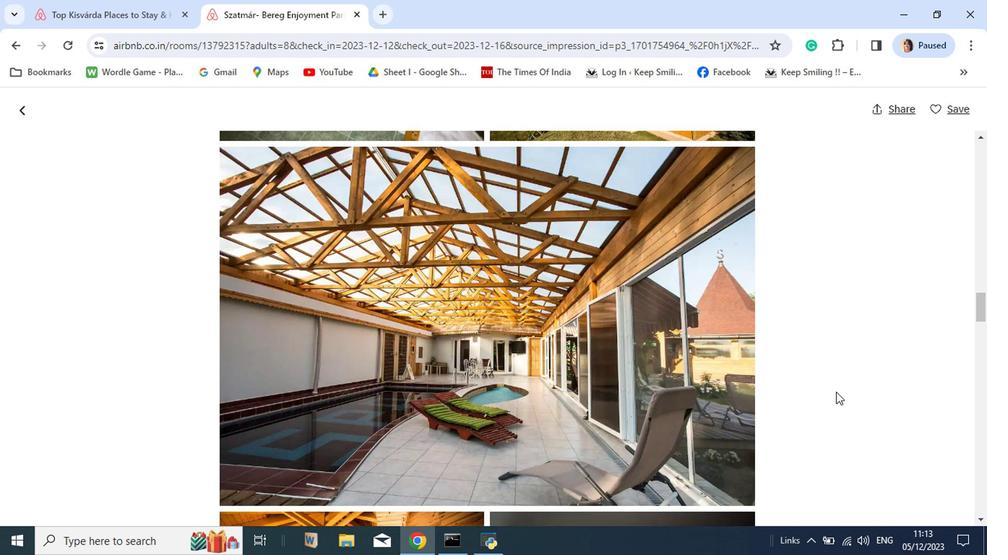 
Action: Mouse scrolled (832, 392) with delta (0, -1)
Screenshot: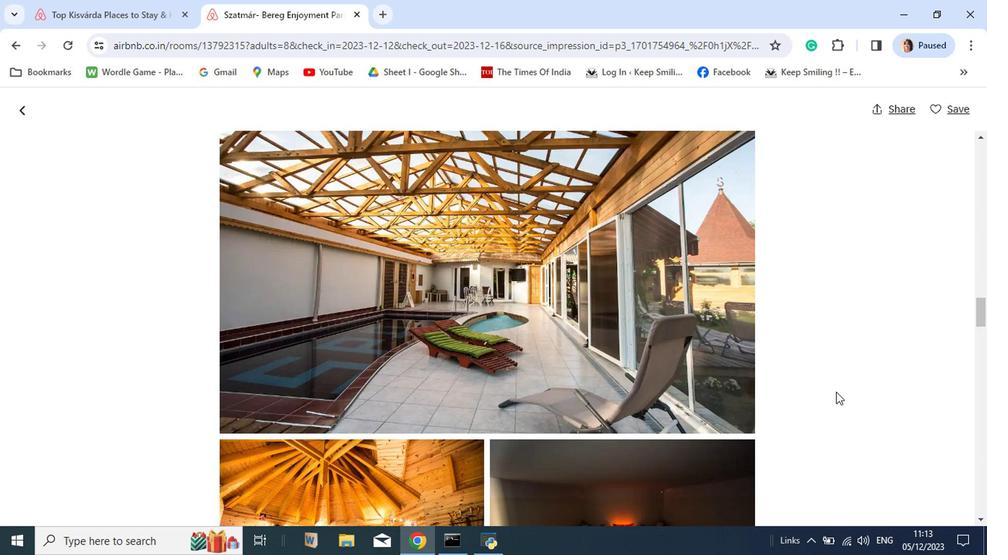 
Action: Mouse scrolled (832, 392) with delta (0, -1)
Screenshot: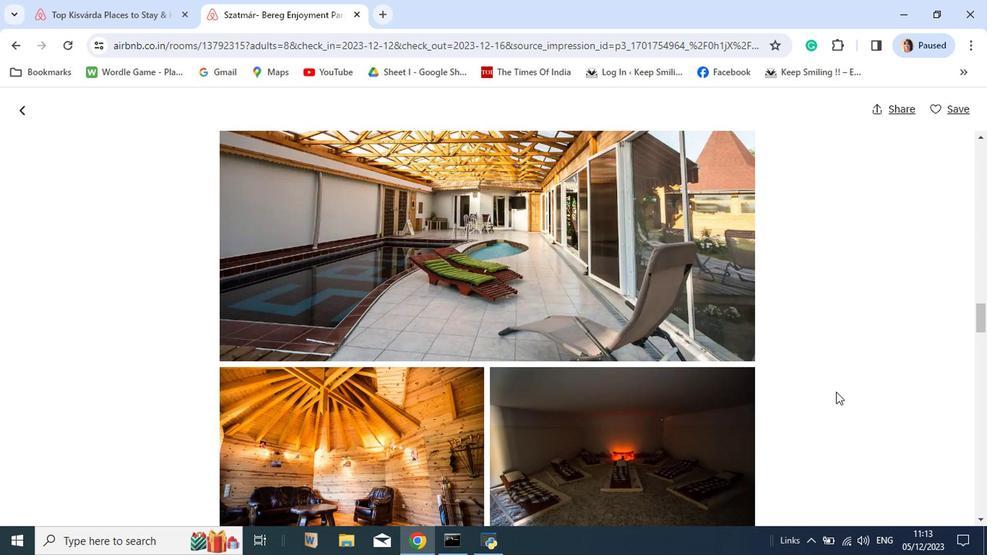 
Action: Mouse scrolled (832, 392) with delta (0, -1)
Screenshot: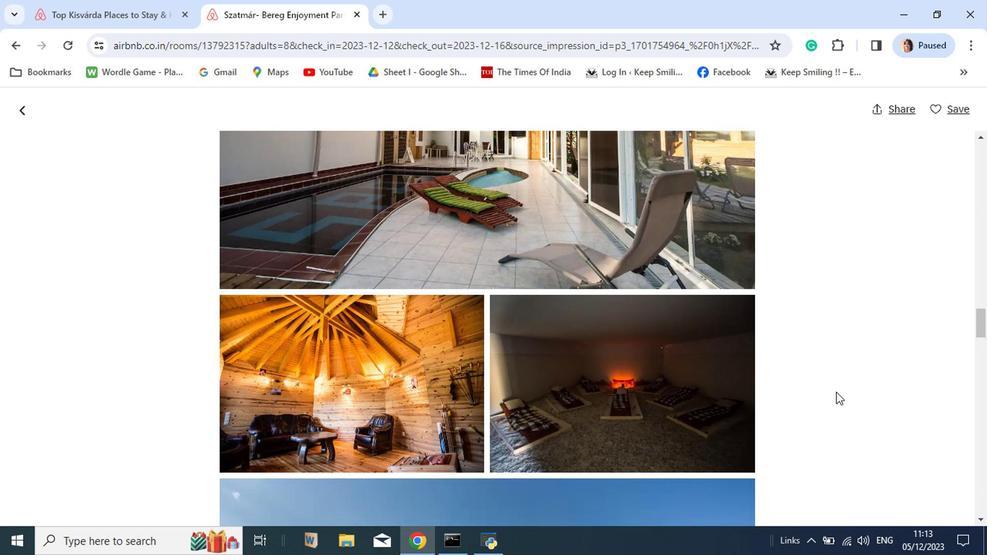 
Action: Mouse scrolled (832, 392) with delta (0, -1)
Screenshot: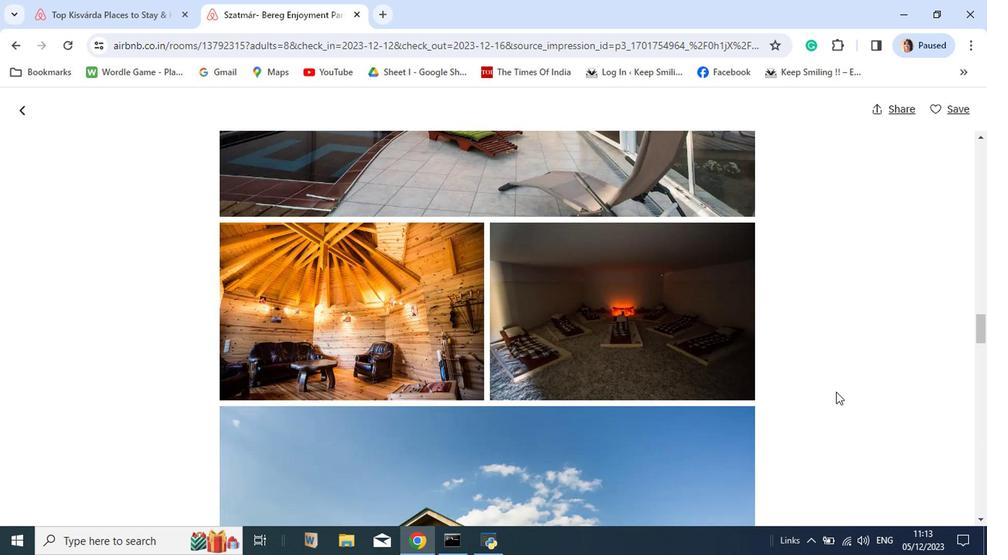 
Action: Mouse scrolled (832, 392) with delta (0, -1)
Screenshot: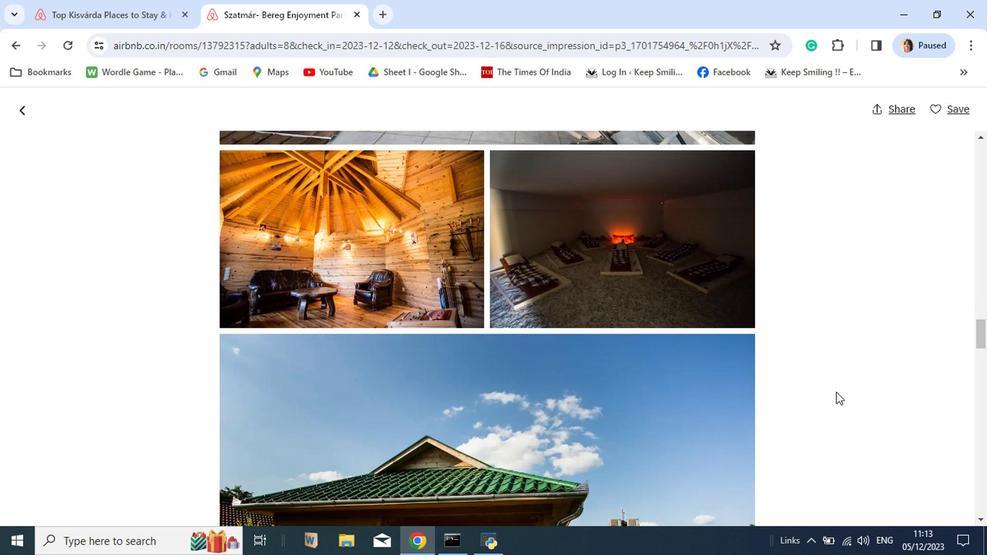 
Action: Mouse scrolled (832, 392) with delta (0, -1)
Screenshot: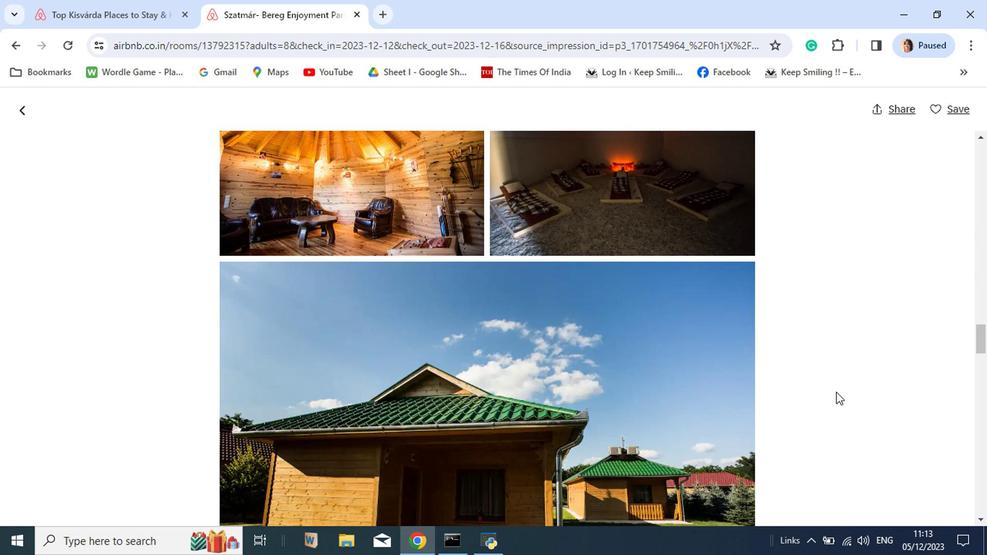 
Action: Mouse scrolled (832, 392) with delta (0, -1)
Screenshot: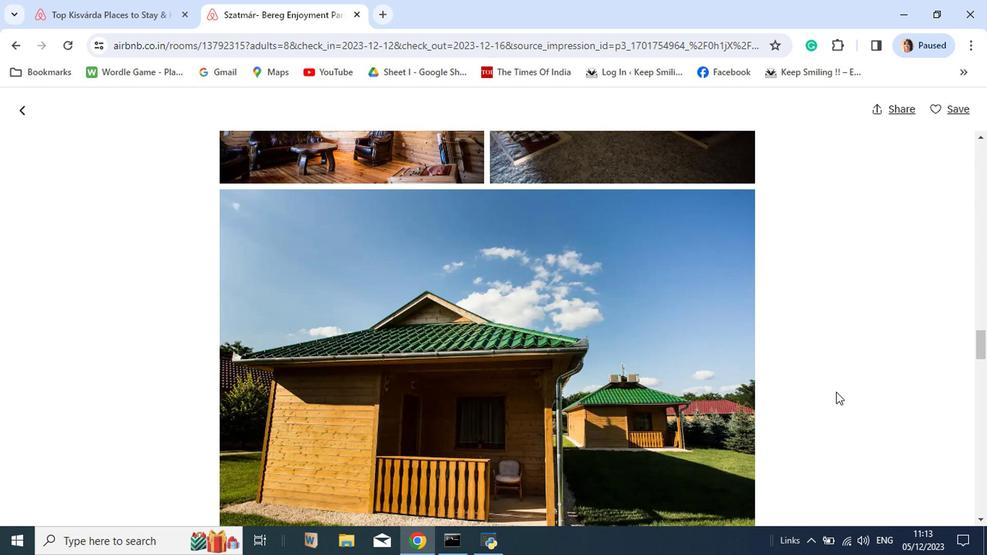 
Action: Mouse scrolled (832, 392) with delta (0, -1)
Screenshot: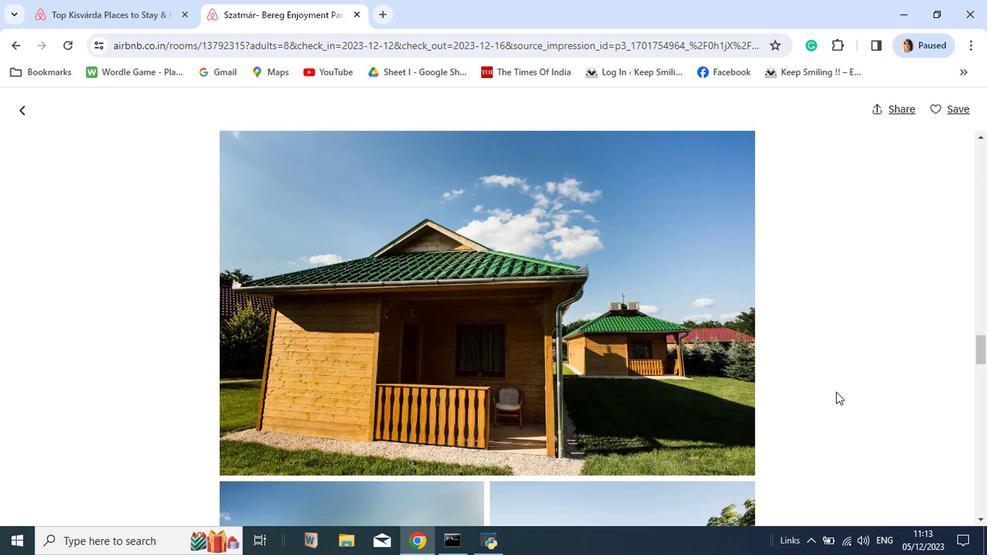 
Action: Mouse scrolled (832, 392) with delta (0, -1)
Screenshot: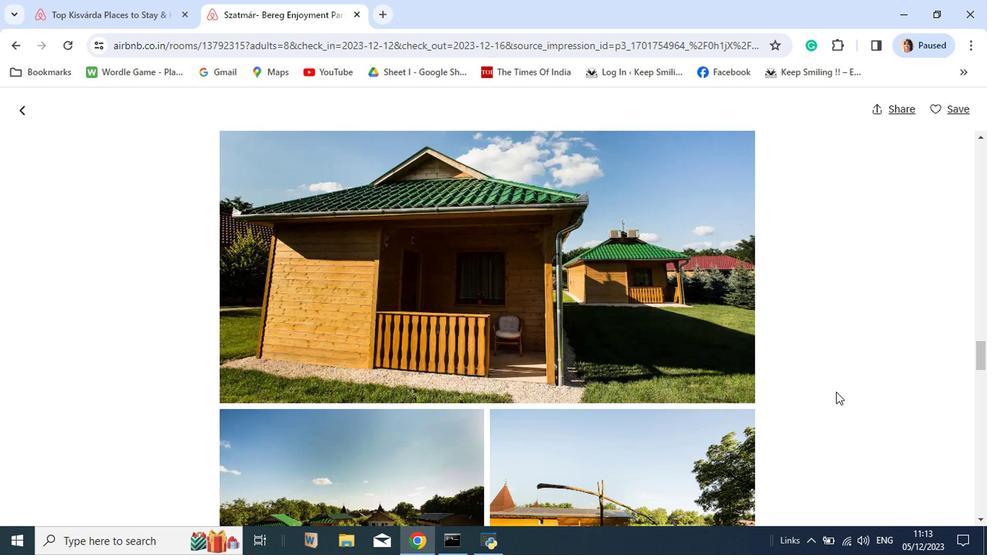 
Action: Mouse scrolled (832, 392) with delta (0, -1)
Screenshot: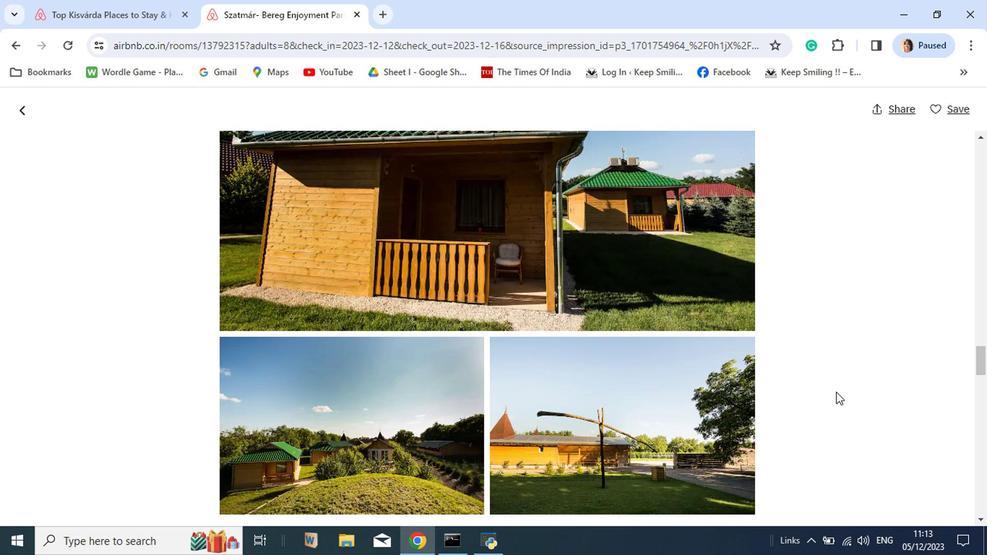 
Action: Mouse scrolled (832, 392) with delta (0, -1)
Screenshot: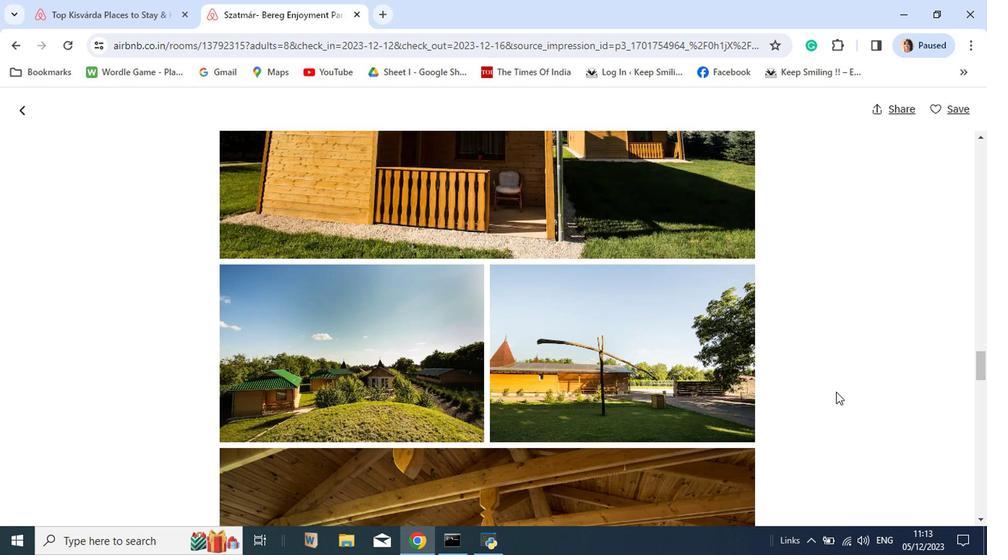 
Action: Mouse scrolled (832, 392) with delta (0, -1)
Screenshot: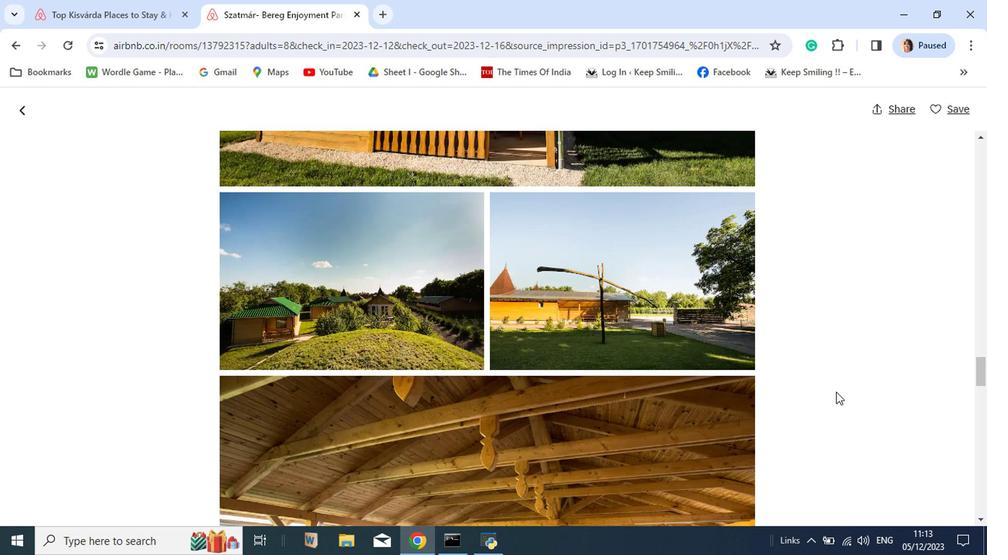 
Action: Mouse scrolled (832, 392) with delta (0, -1)
Screenshot: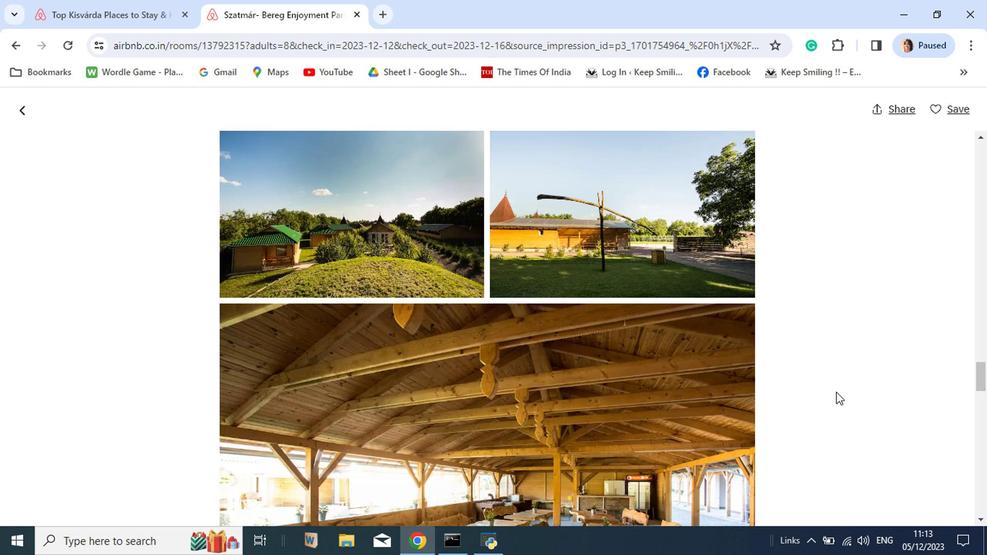
Action: Mouse scrolled (832, 392) with delta (0, -1)
Screenshot: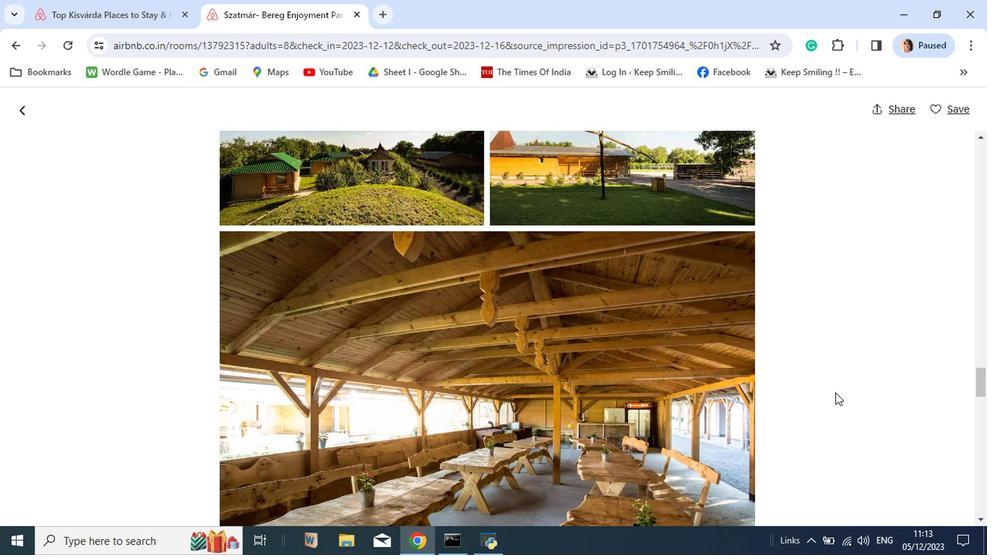
Action: Mouse moved to (831, 394)
Screenshot: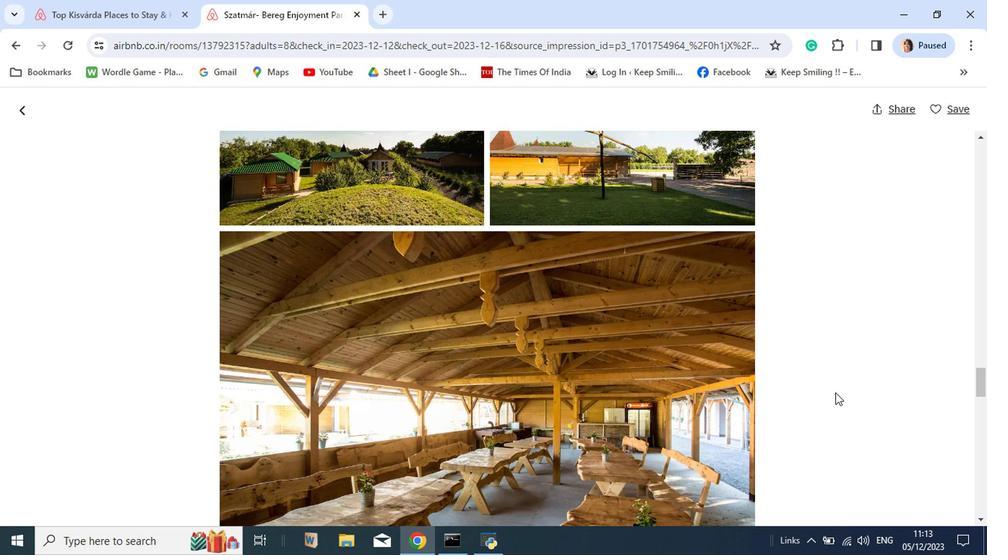 
Action: Mouse scrolled (831, 393) with delta (0, 0)
Screenshot: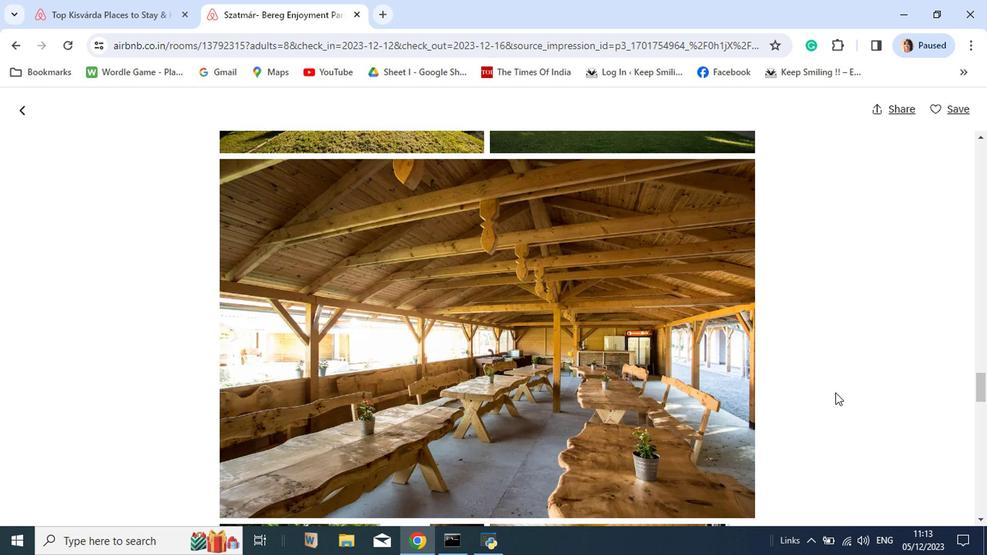
Action: Mouse scrolled (831, 393) with delta (0, 0)
Screenshot: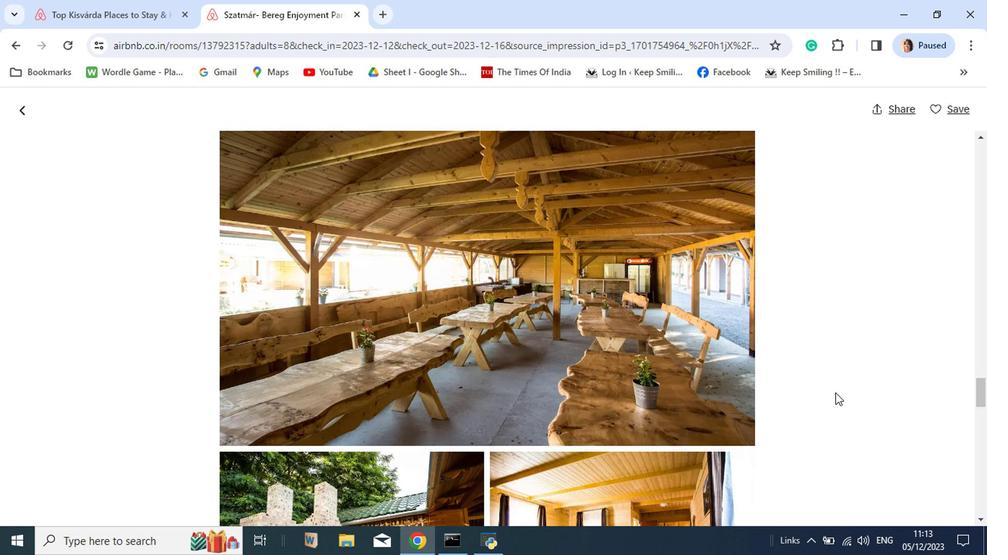 
Action: Mouse scrolled (831, 393) with delta (0, 0)
Screenshot: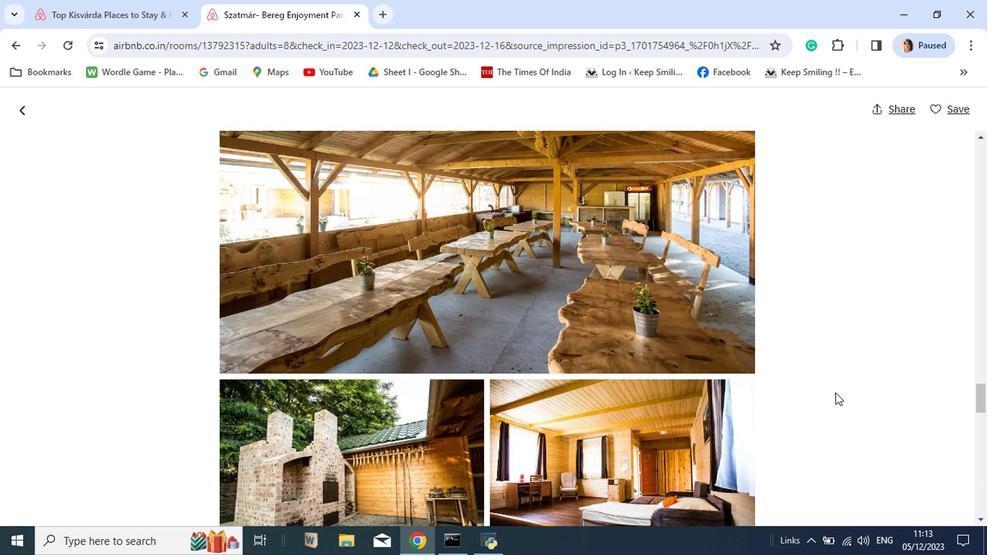 
Action: Mouse scrolled (831, 393) with delta (0, 0)
Screenshot: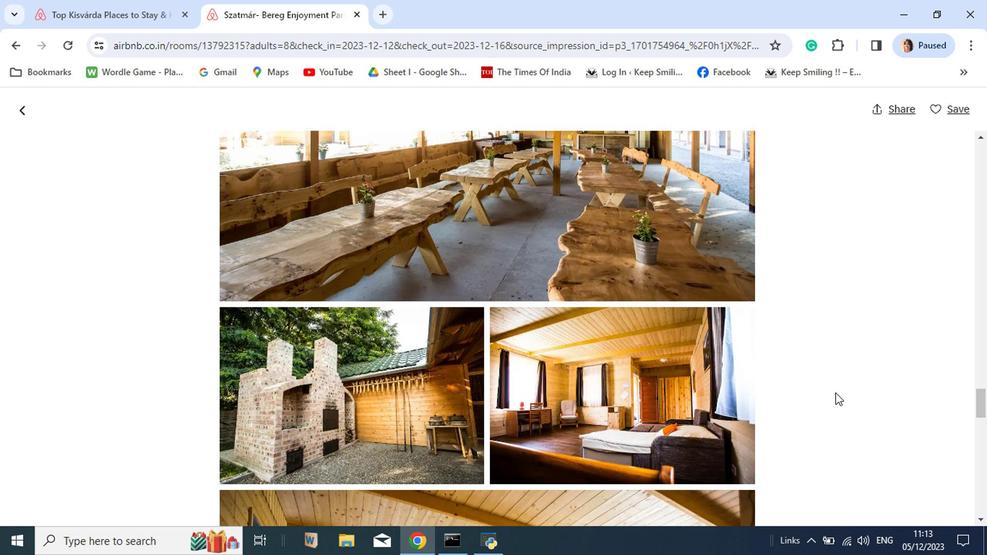 
Action: Mouse scrolled (831, 393) with delta (0, 0)
Screenshot: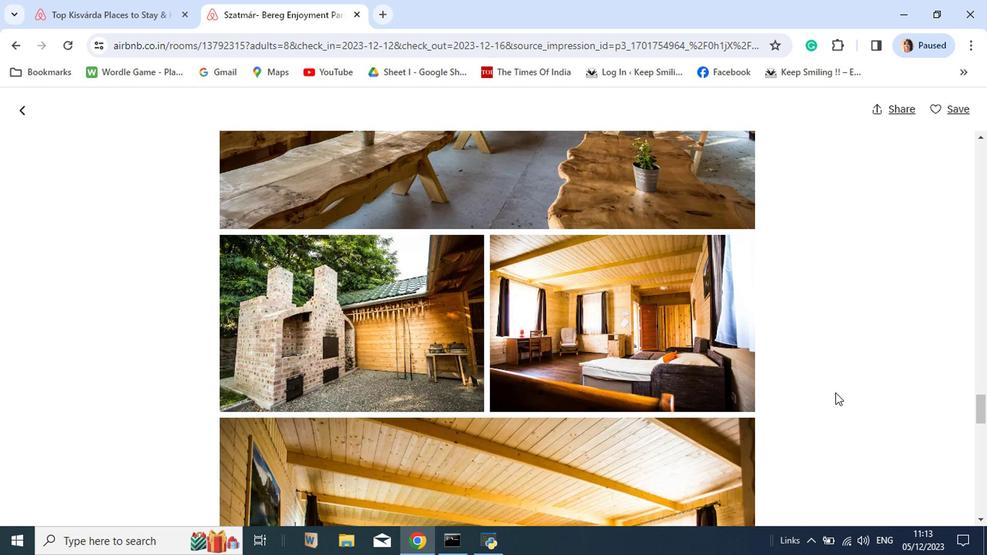 
Action: Mouse scrolled (831, 393) with delta (0, 0)
Screenshot: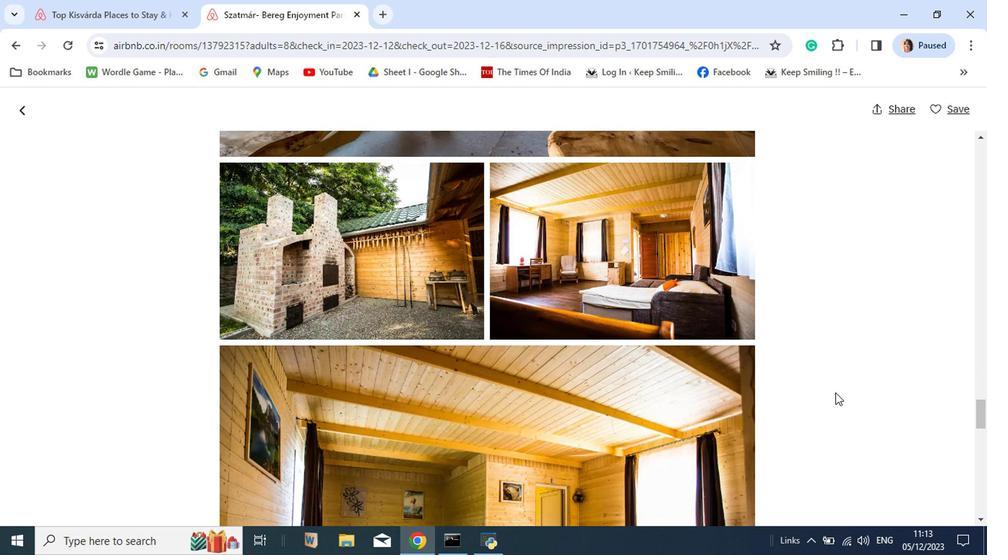 
Action: Mouse moved to (829, 396)
Screenshot: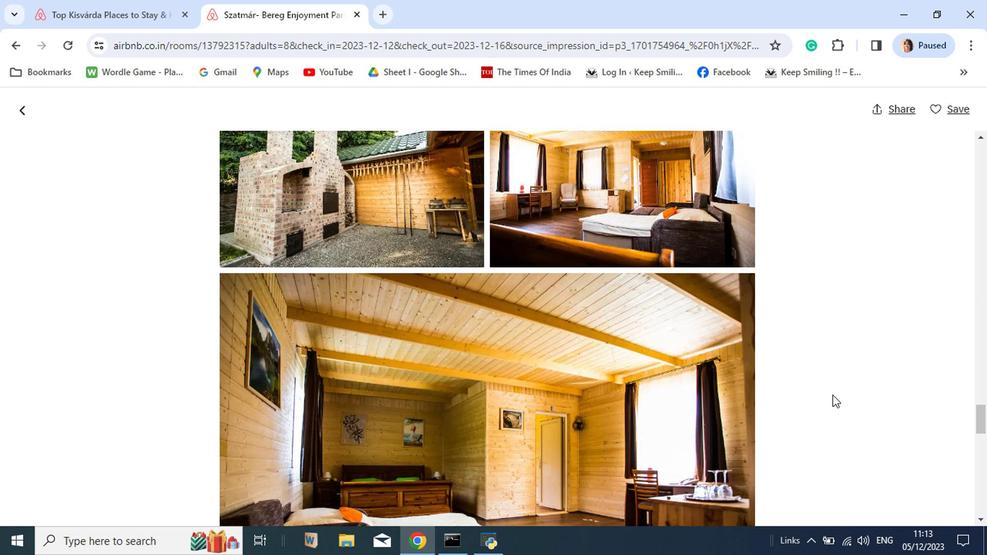 
Action: Mouse scrolled (829, 396) with delta (0, 0)
Screenshot: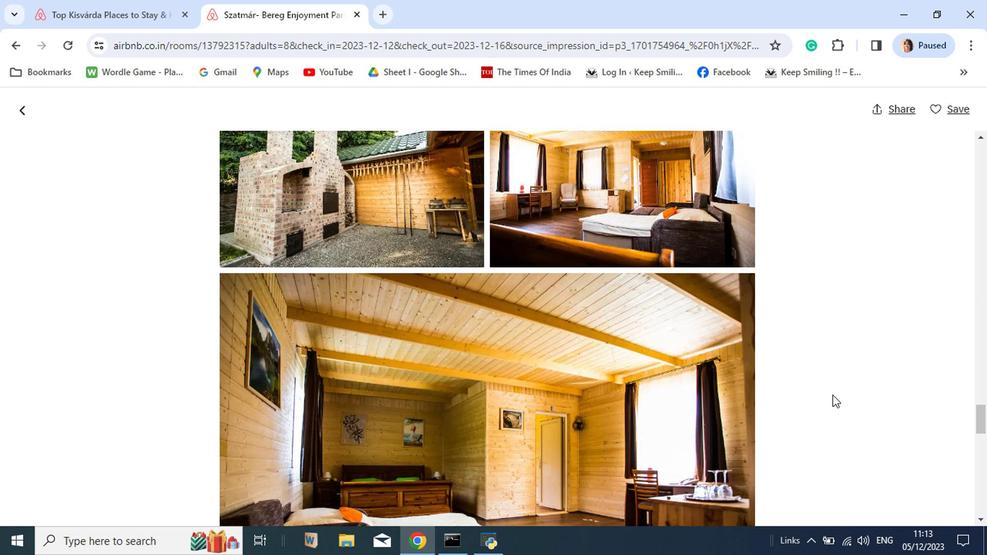 
Action: Mouse moved to (829, 396)
Screenshot: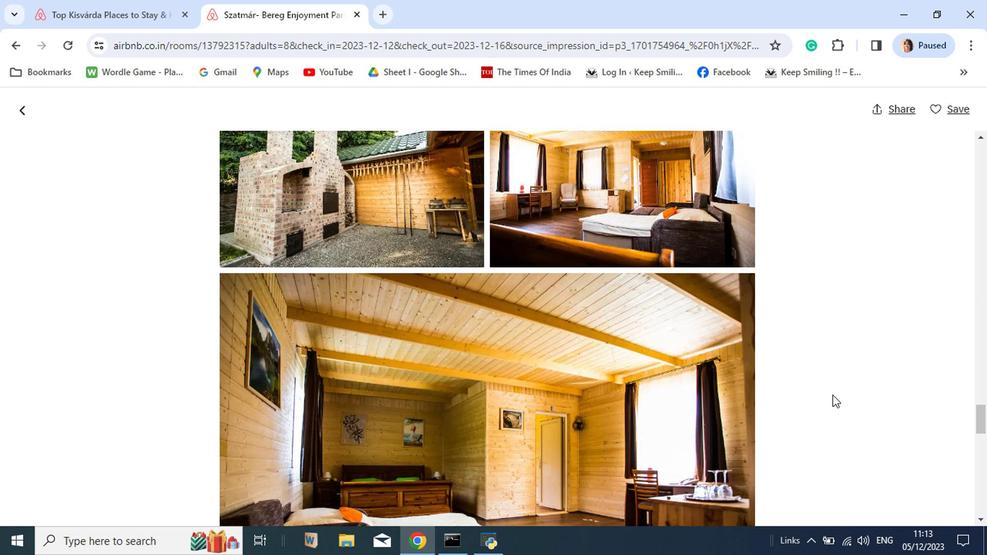 
Action: Mouse scrolled (829, 396) with delta (0, 0)
Screenshot: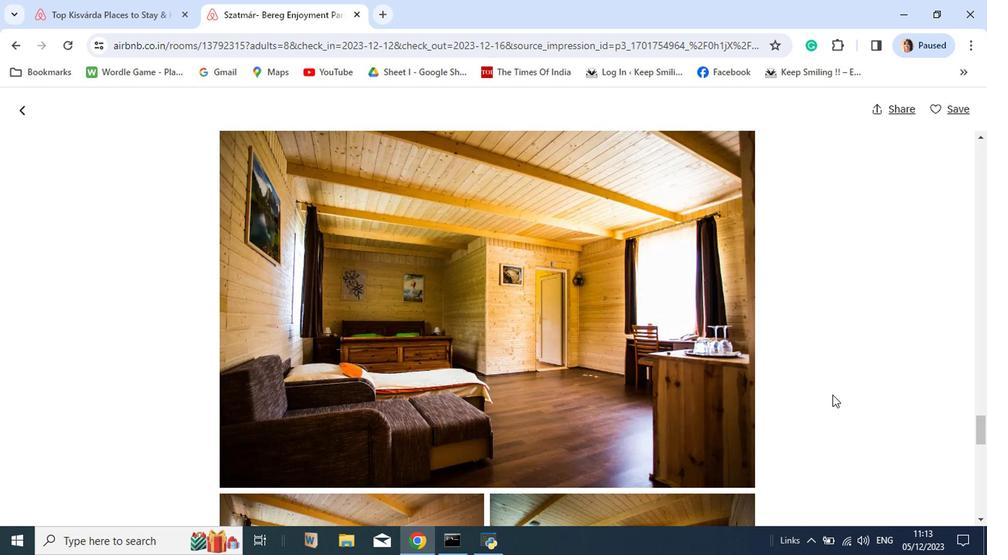 
Action: Mouse scrolled (829, 396) with delta (0, 0)
Screenshot: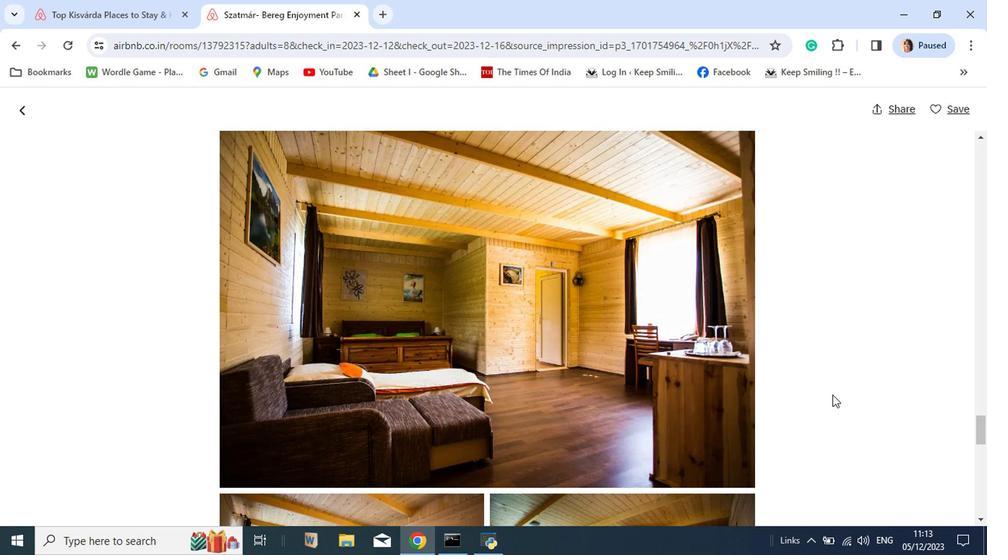 
Action: Mouse scrolled (829, 396) with delta (0, 0)
Screenshot: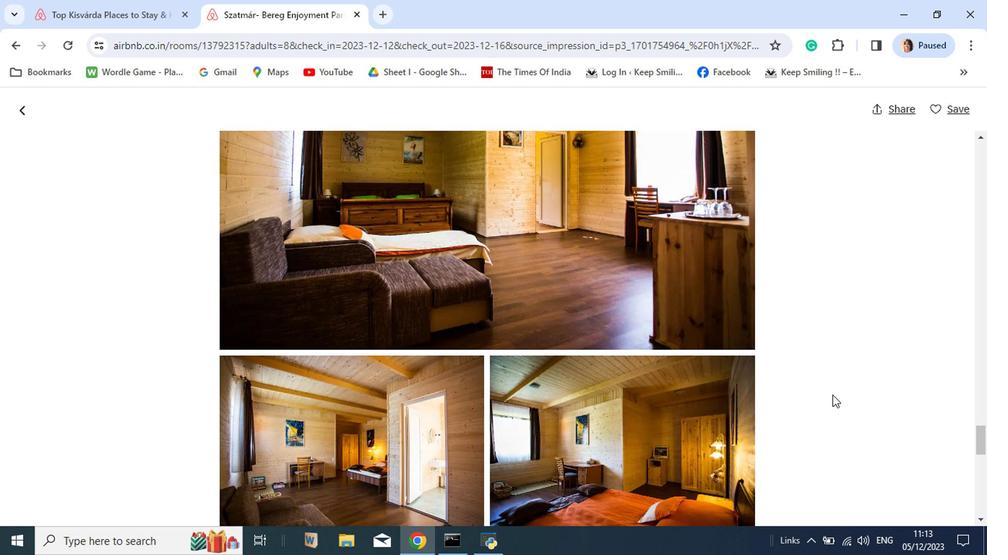 
Action: Mouse scrolled (829, 396) with delta (0, 0)
Screenshot: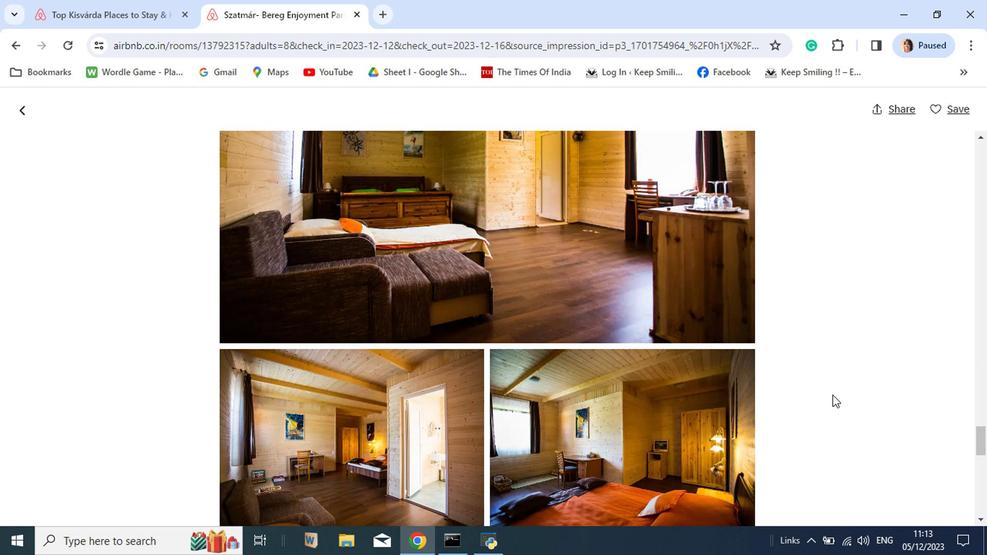 
Action: Mouse scrolled (829, 396) with delta (0, 0)
Screenshot: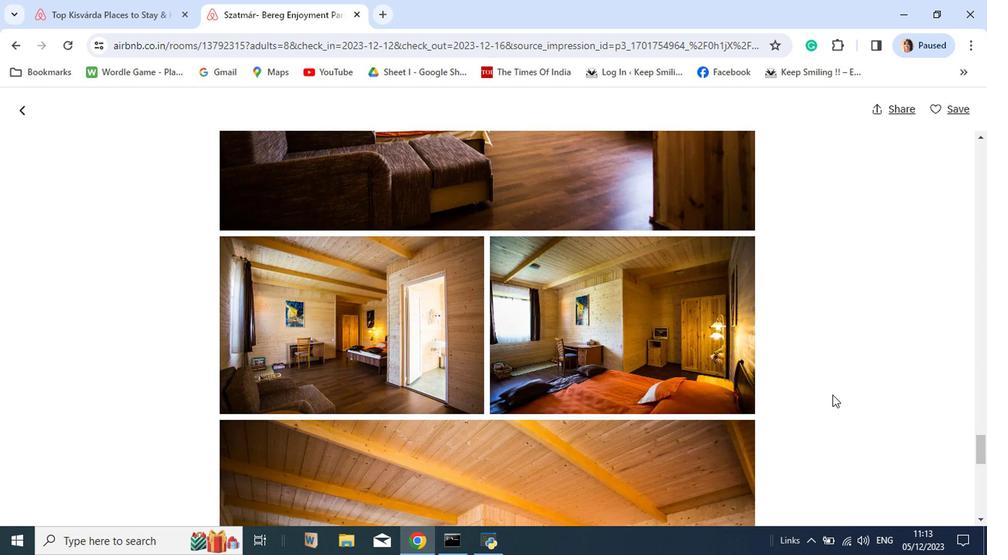 
Action: Mouse scrolled (829, 396) with delta (0, 0)
Screenshot: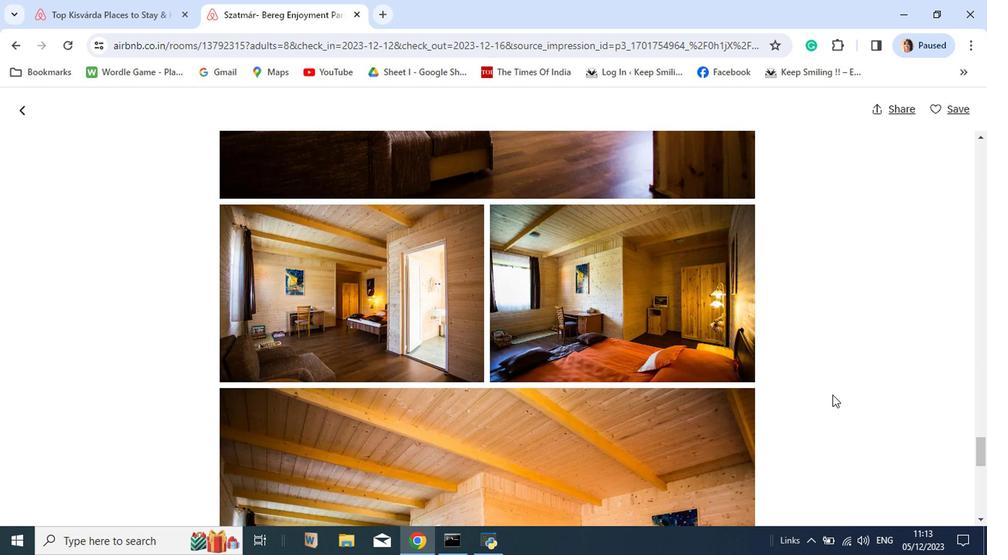 
Action: Mouse scrolled (829, 396) with delta (0, 0)
Screenshot: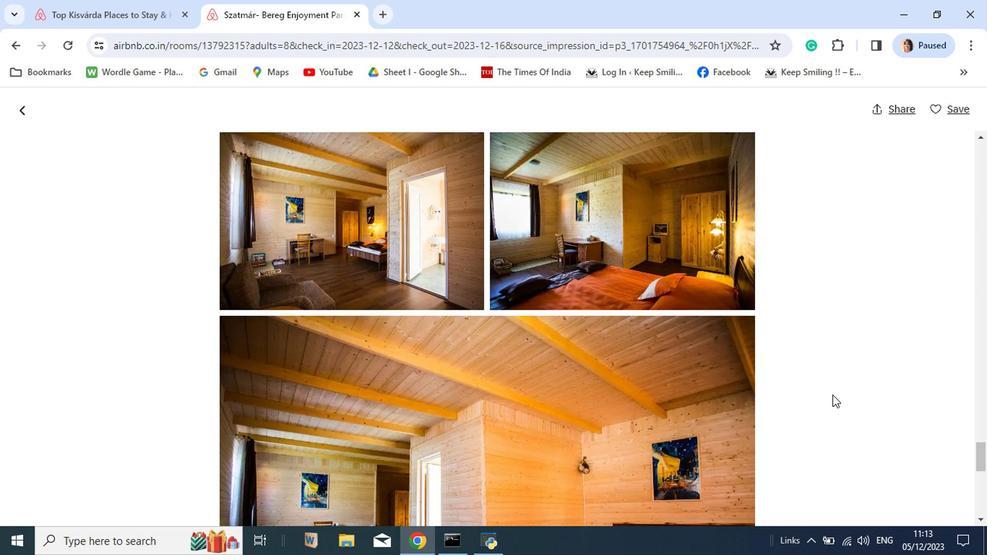 
Action: Mouse scrolled (829, 396) with delta (0, 0)
Screenshot: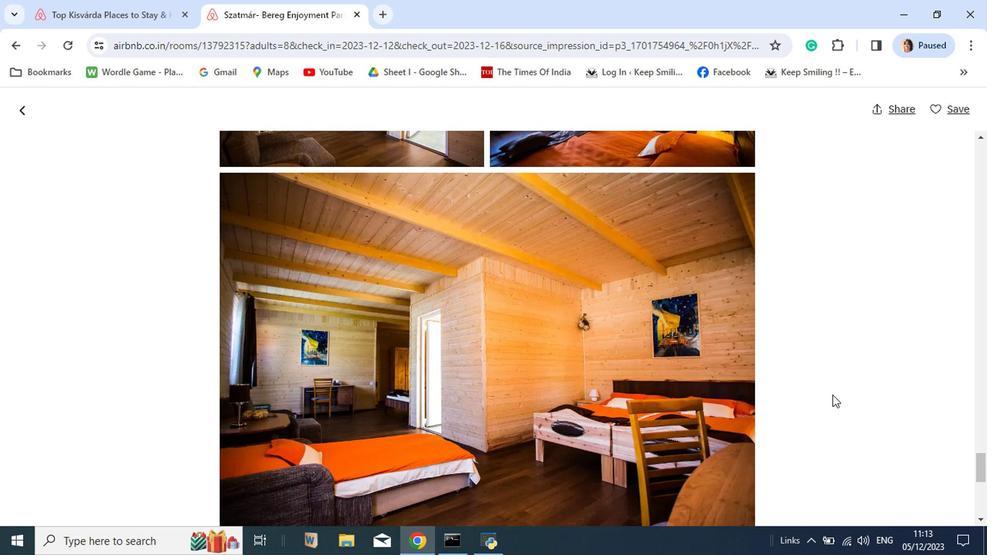 
Action: Mouse scrolled (829, 396) with delta (0, 0)
Screenshot: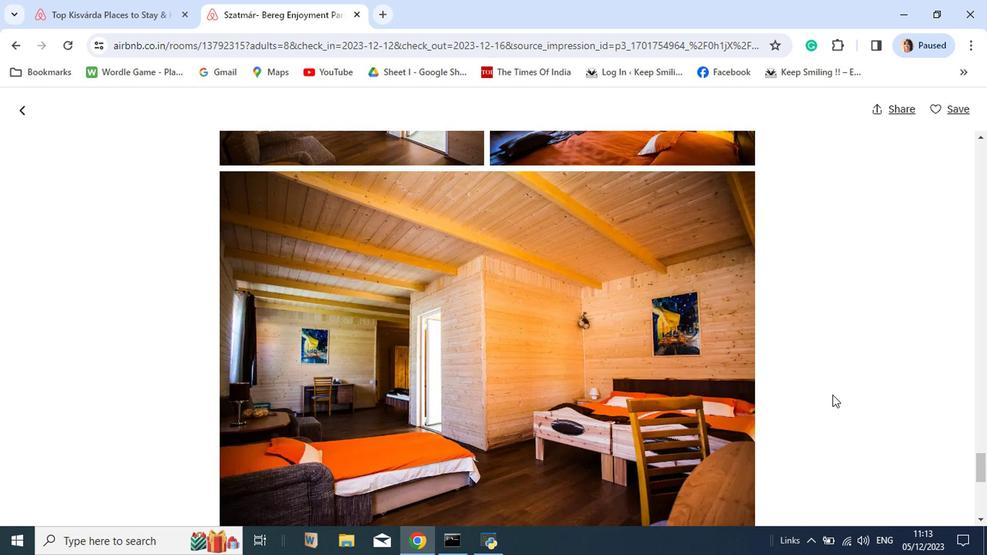 
Action: Mouse scrolled (829, 396) with delta (0, 0)
Screenshot: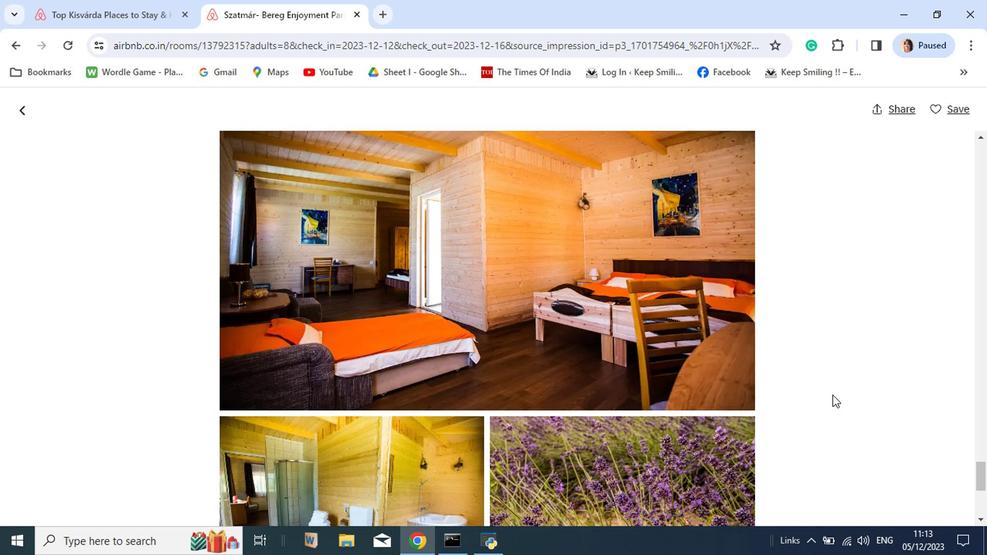 
Action: Mouse scrolled (829, 396) with delta (0, 0)
Screenshot: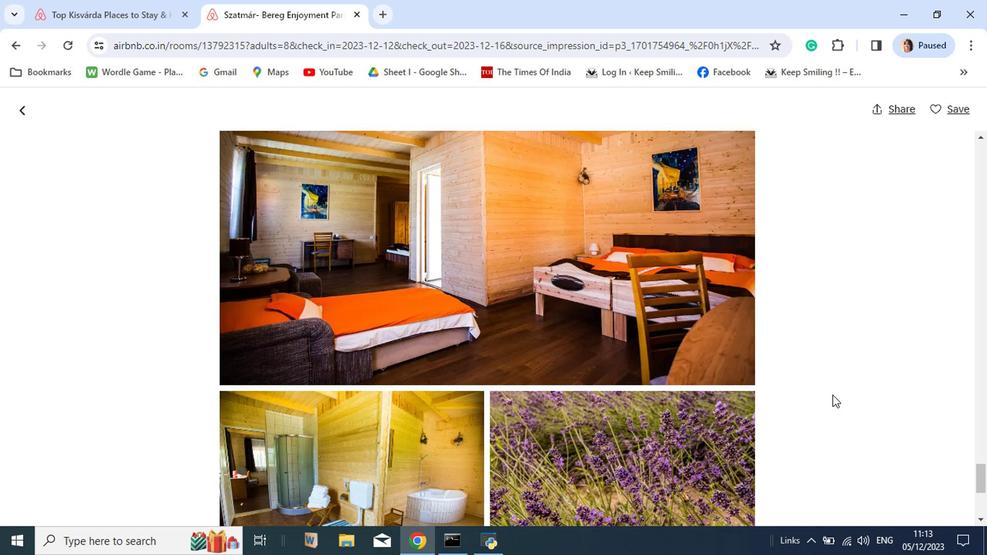 
Action: Mouse scrolled (829, 396) with delta (0, 0)
Screenshot: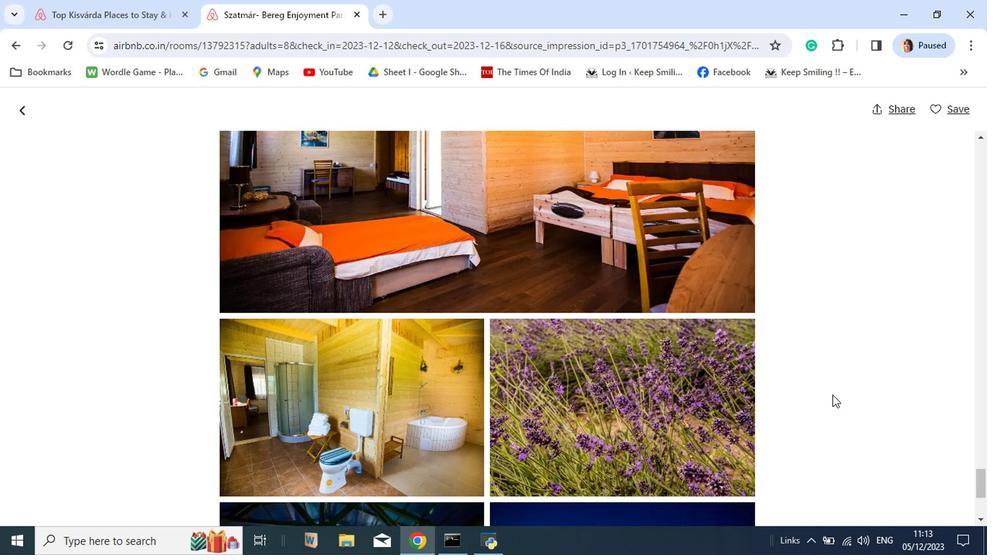 
Action: Mouse scrolled (829, 396) with delta (0, 0)
Screenshot: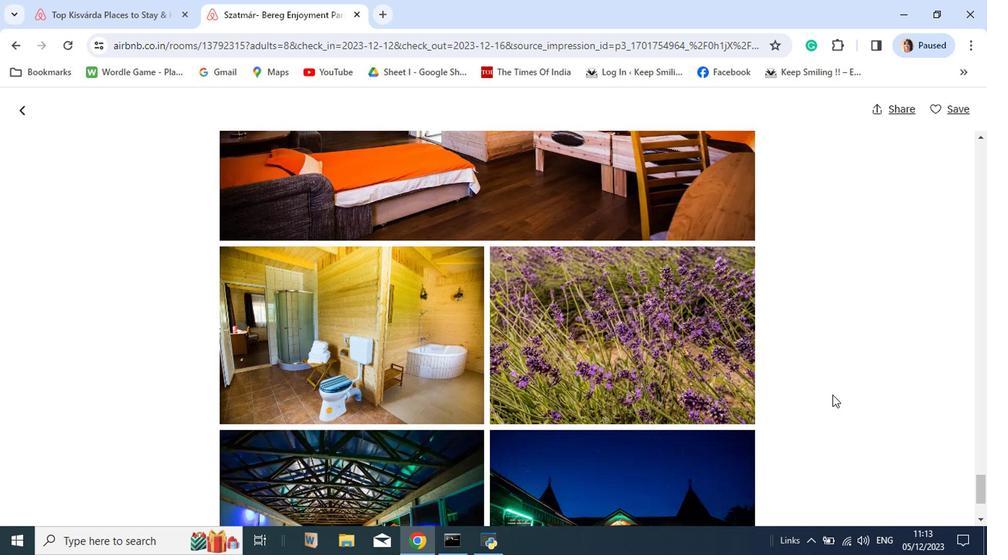 
Action: Mouse scrolled (829, 396) with delta (0, 0)
Screenshot: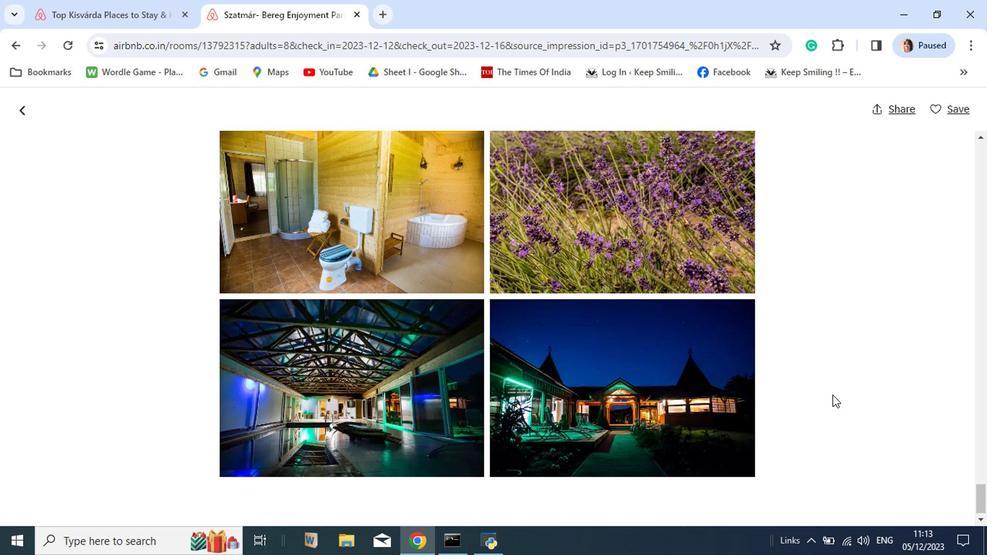 
Action: Mouse scrolled (829, 396) with delta (0, 0)
Screenshot: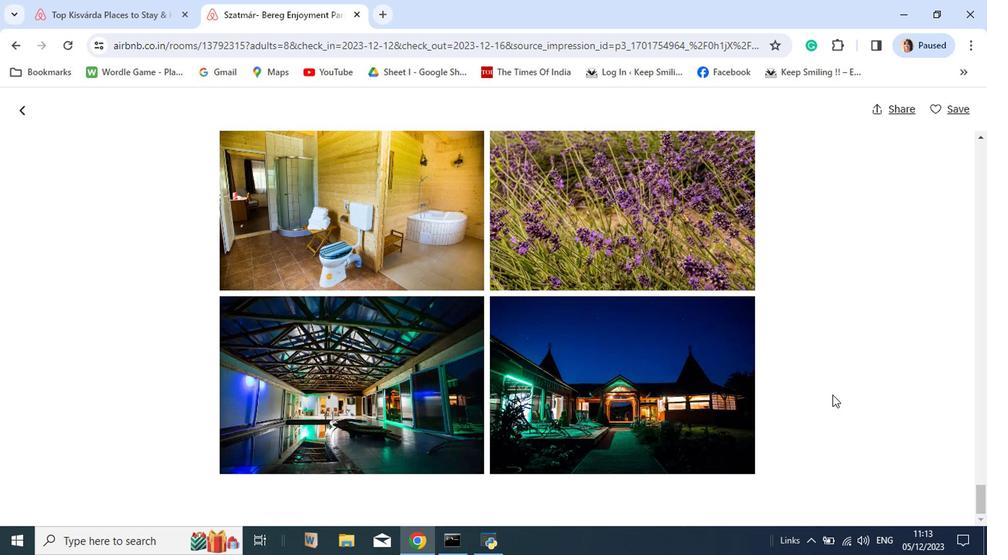 
Action: Mouse scrolled (829, 396) with delta (0, 0)
Screenshot: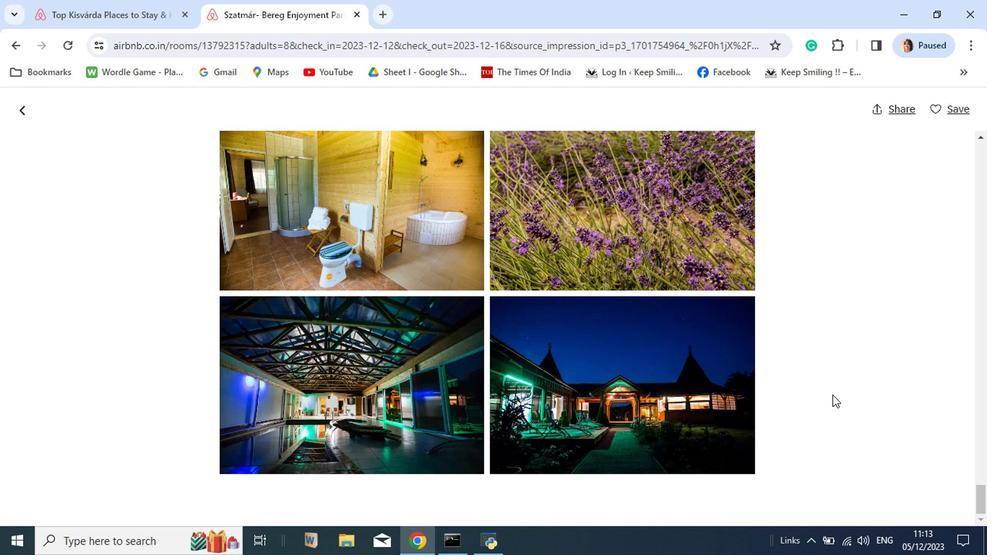 
Action: Mouse scrolled (829, 396) with delta (0, 0)
Screenshot: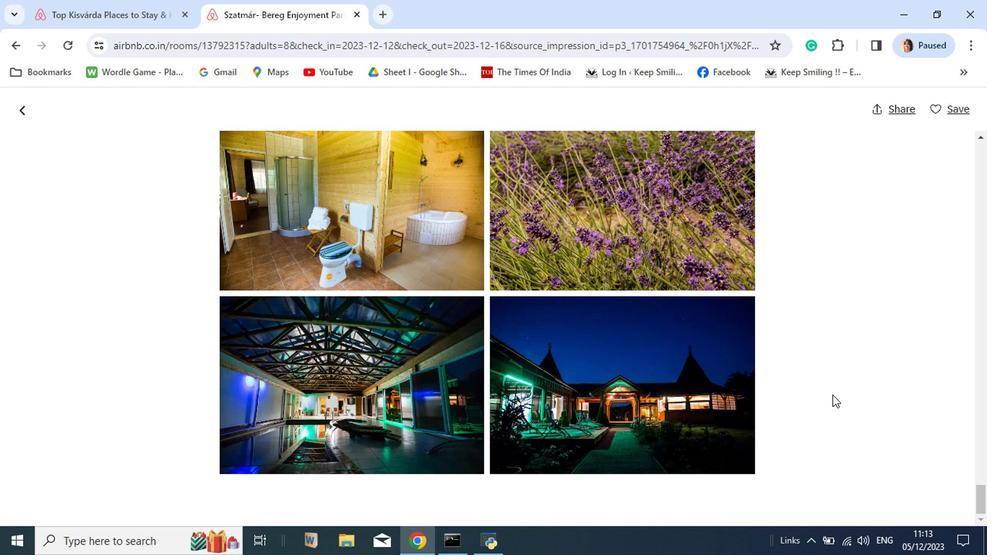 
Action: Mouse moved to (23, 114)
Screenshot: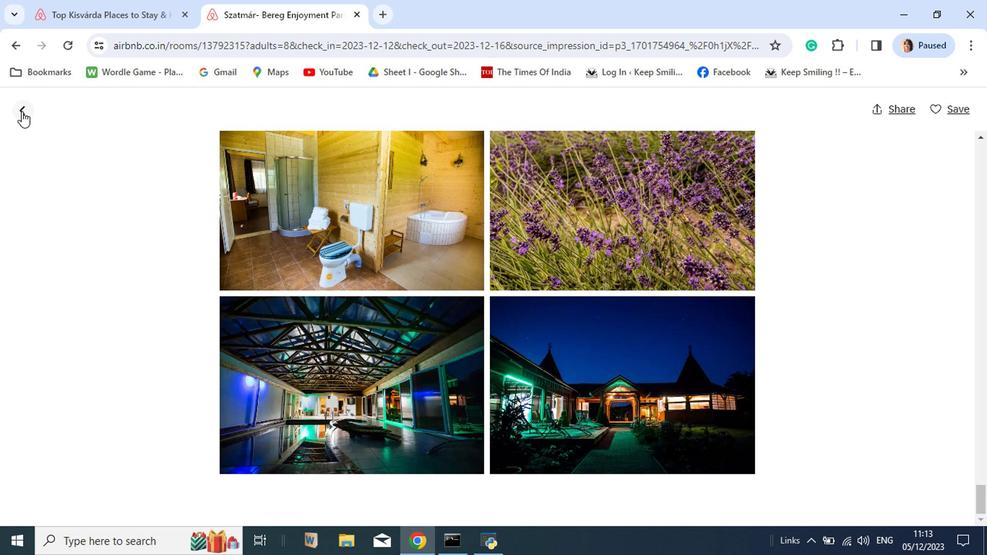 
Action: Mouse pressed left at (23, 114)
Screenshot: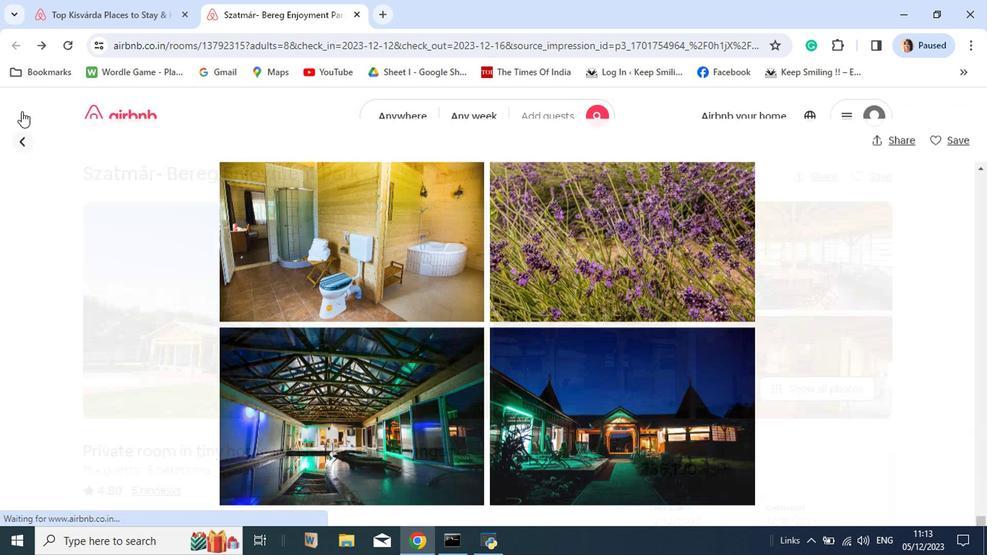 
Action: Mouse moved to (943, 396)
Screenshot: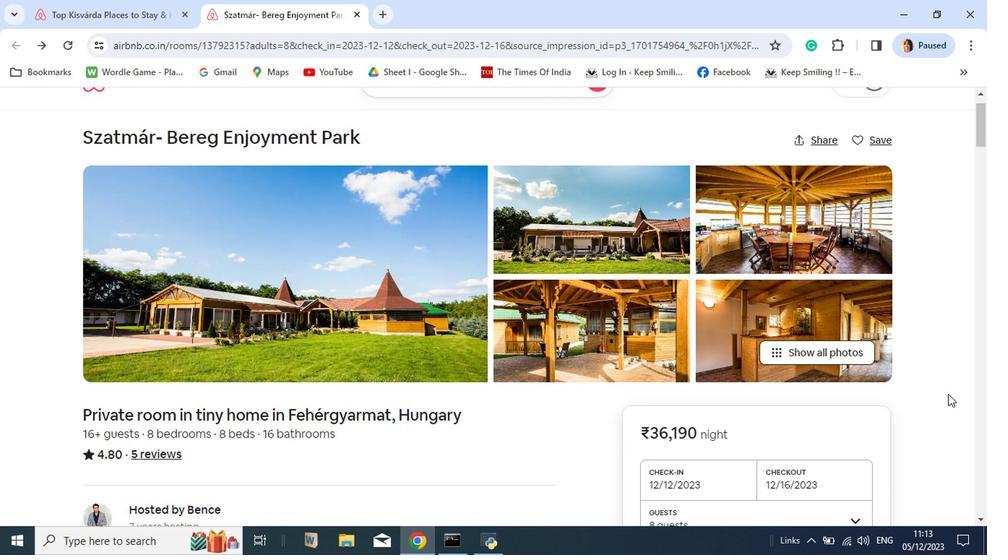 
Action: Mouse scrolled (943, 395) with delta (0, 0)
Screenshot: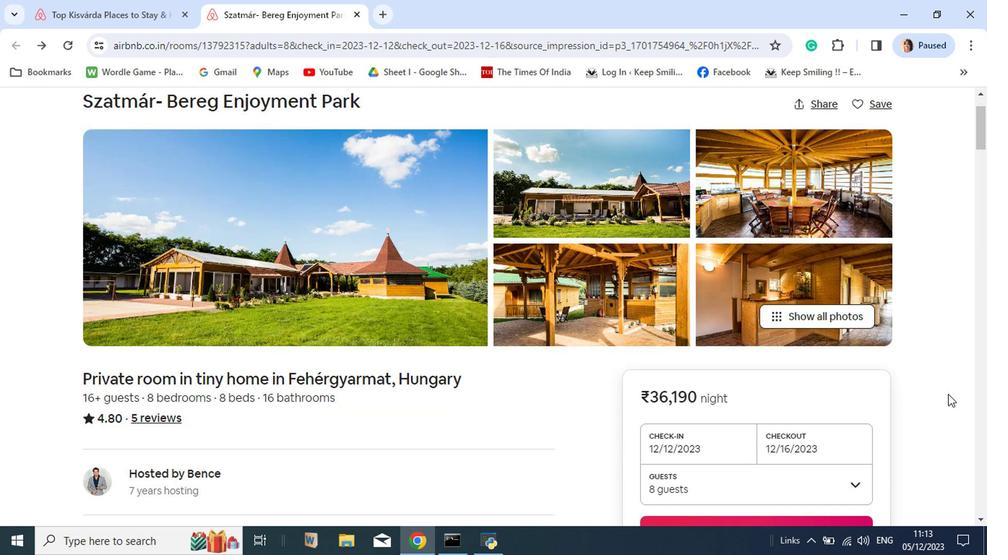 
Action: Mouse scrolled (943, 395) with delta (0, 0)
Screenshot: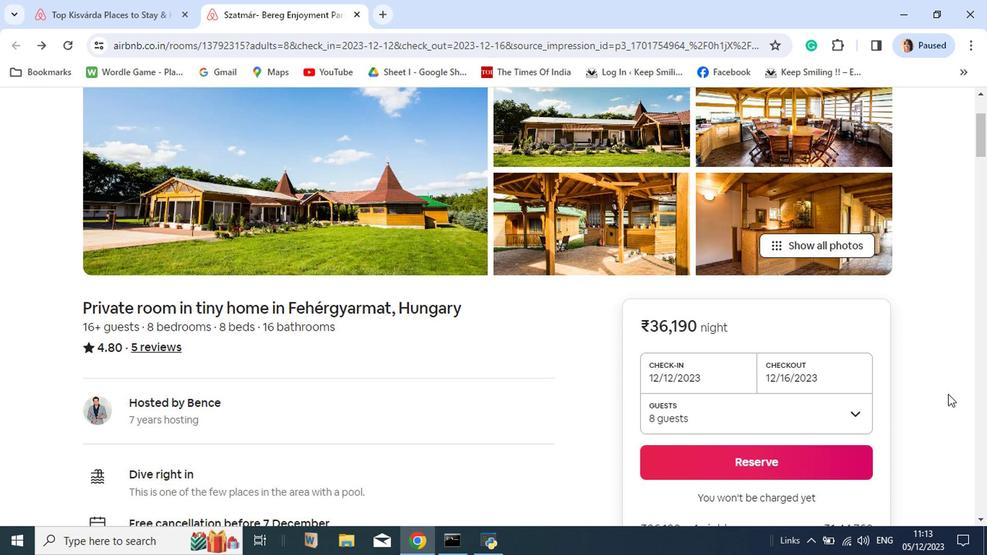 
Action: Mouse scrolled (943, 395) with delta (0, 0)
Screenshot: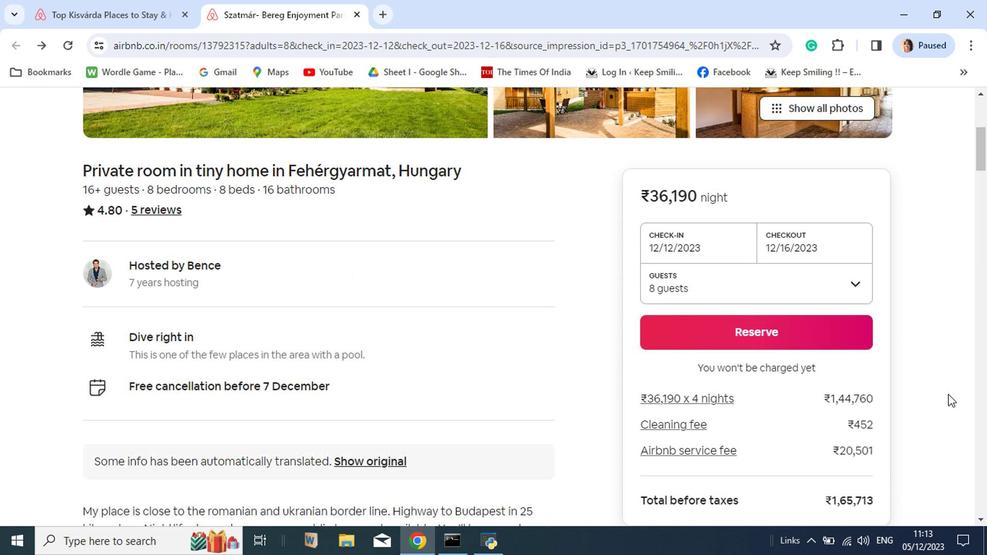 
Action: Mouse scrolled (943, 395) with delta (0, 0)
Screenshot: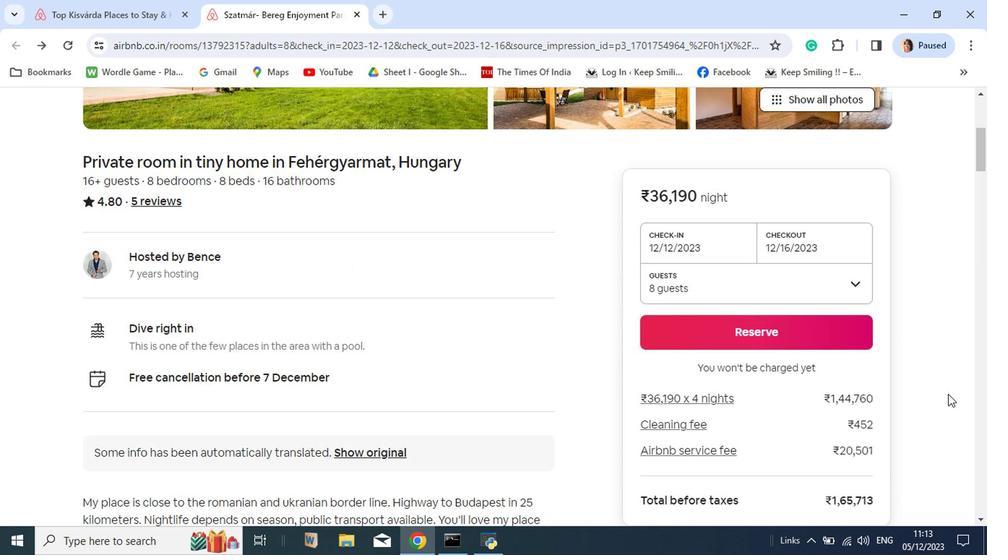 
Action: Mouse scrolled (943, 395) with delta (0, 0)
Screenshot: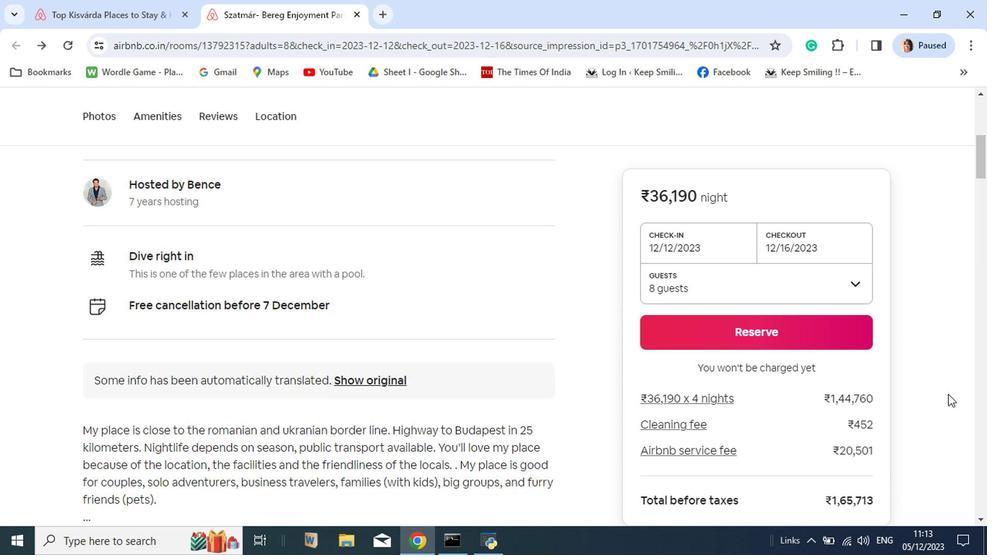 
Action: Mouse scrolled (943, 395) with delta (0, 0)
Screenshot: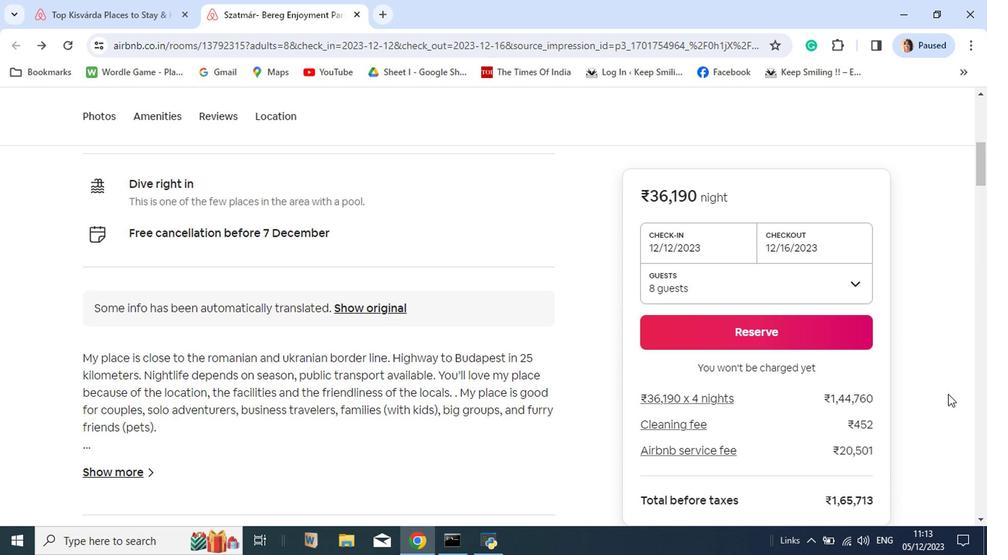 
Action: Mouse scrolled (943, 395) with delta (0, 0)
Screenshot: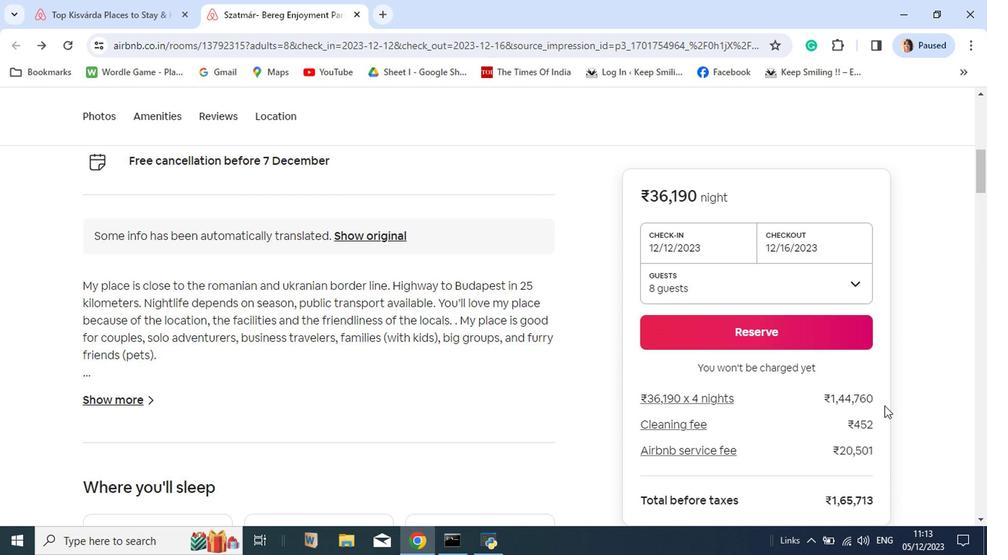 
Action: Mouse moved to (111, 403)
Screenshot: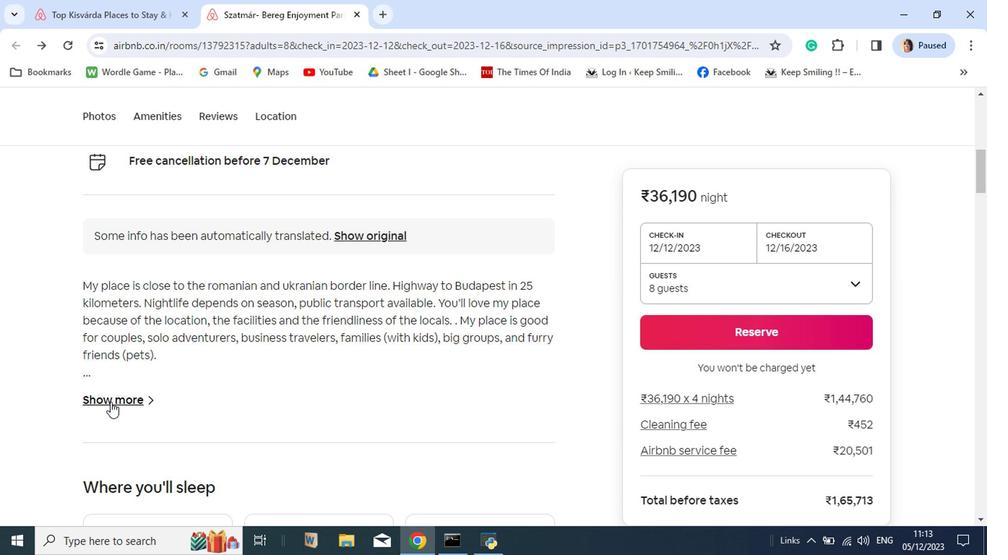 
Action: Mouse pressed left at (111, 403)
Screenshot: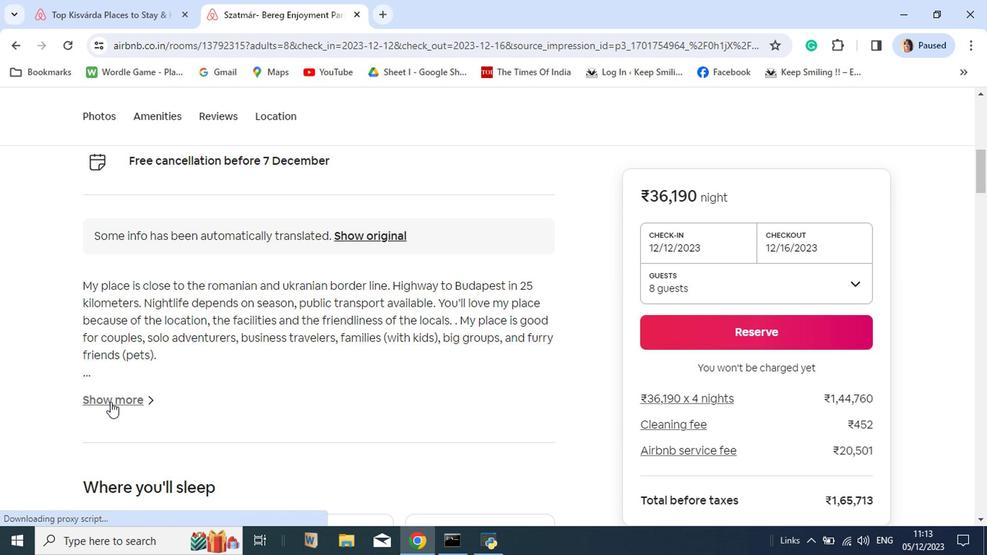 
Action: Mouse moved to (233, 177)
Screenshot: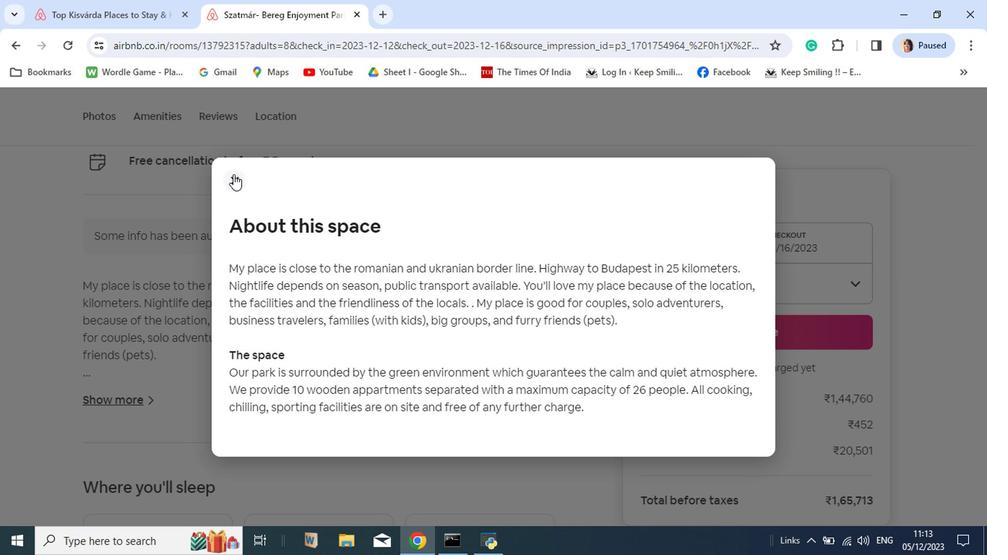 
Action: Mouse pressed left at (233, 177)
Screenshot: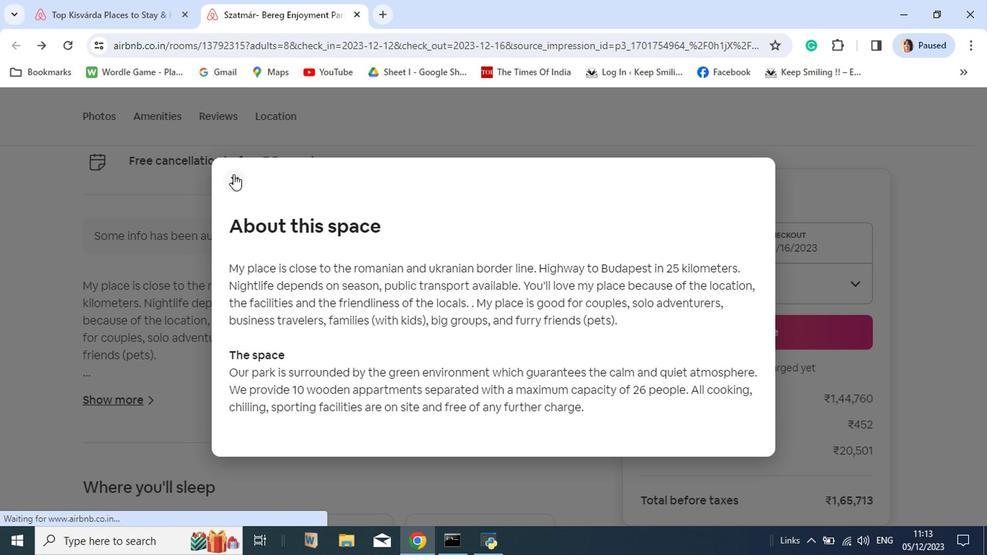 
Action: Mouse moved to (401, 357)
Screenshot: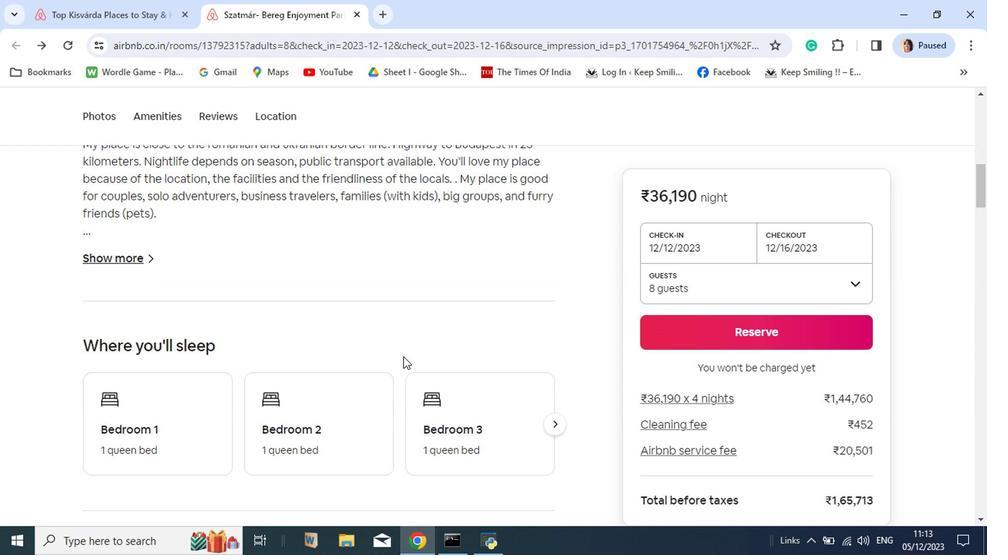 
Action: Mouse scrolled (401, 357) with delta (0, 0)
Screenshot: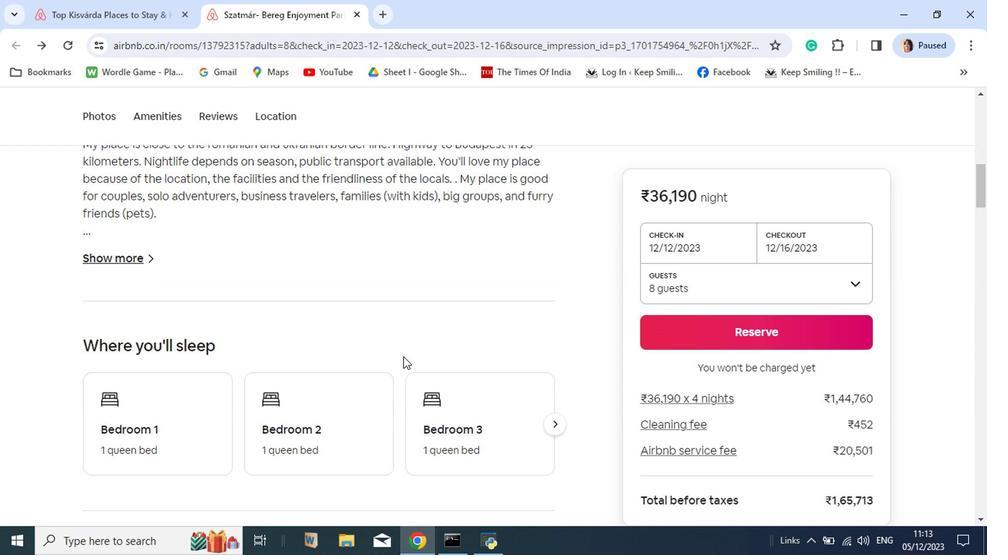 
Action: Mouse moved to (402, 358)
Screenshot: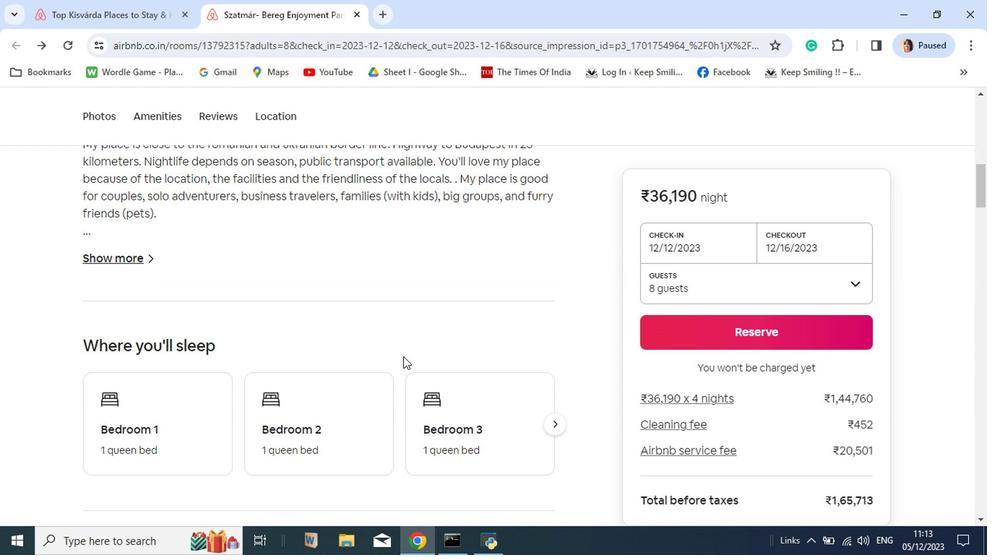 
Action: Mouse scrolled (402, 357) with delta (0, 0)
Screenshot: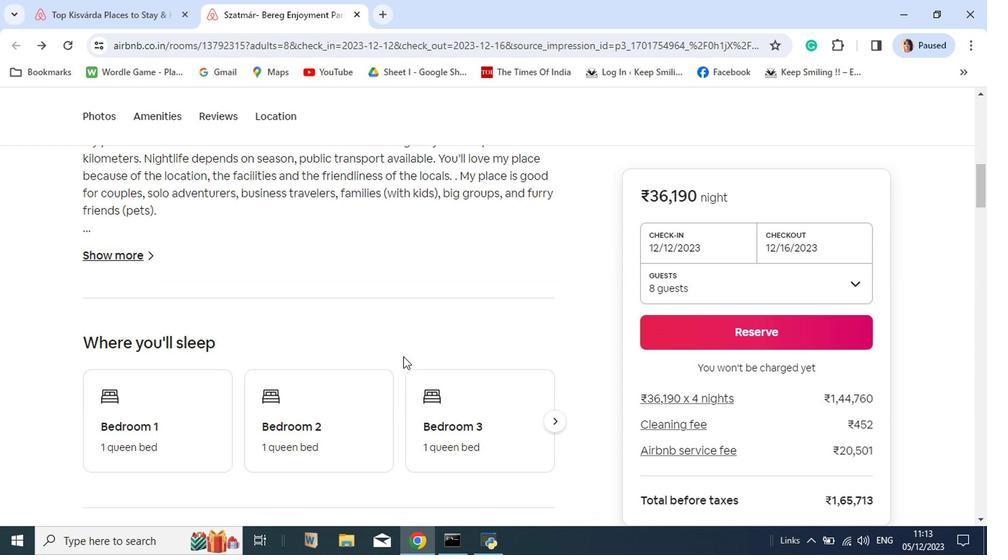 
Action: Mouse scrolled (402, 357) with delta (0, 0)
Screenshot: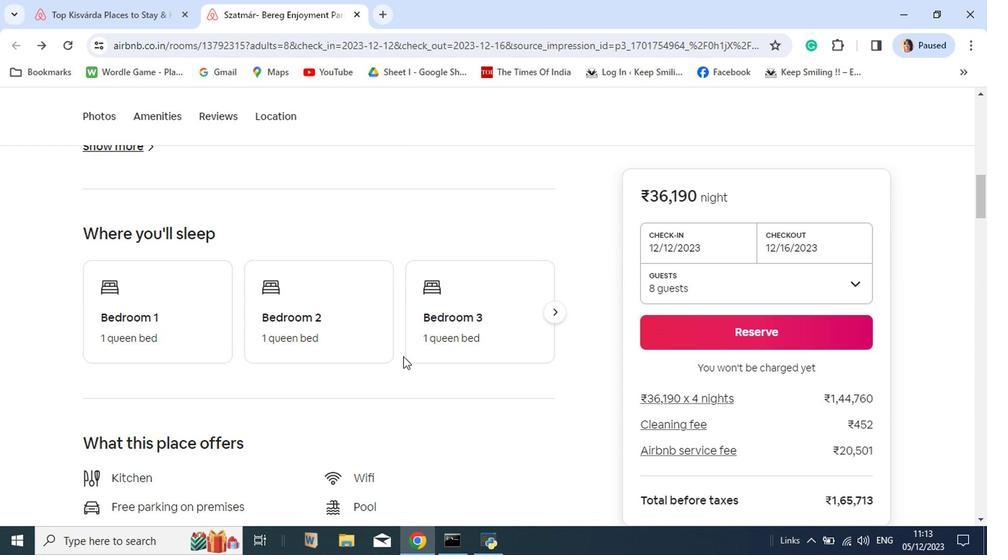 
Action: Mouse scrolled (402, 357) with delta (0, 0)
Screenshot: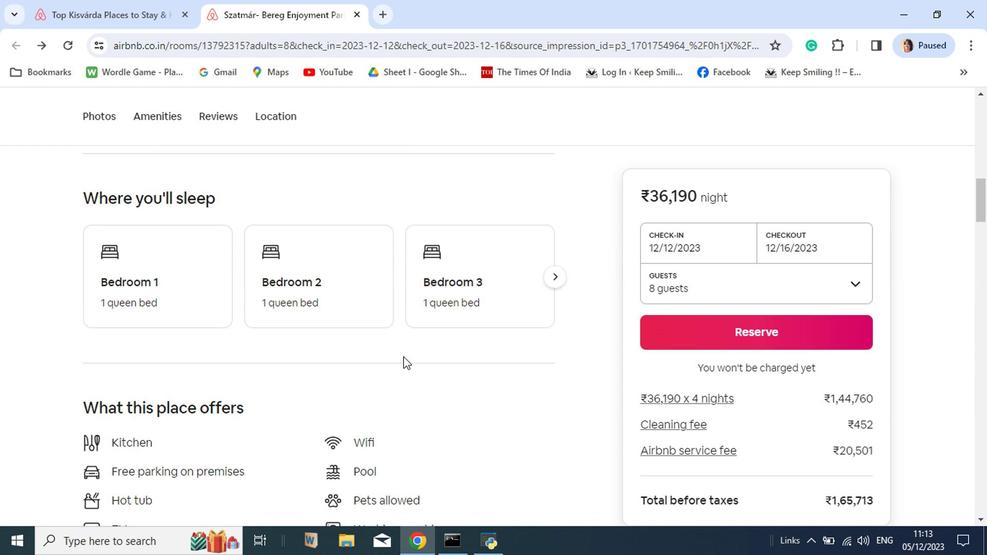 
Action: Mouse moved to (552, 278)
Screenshot: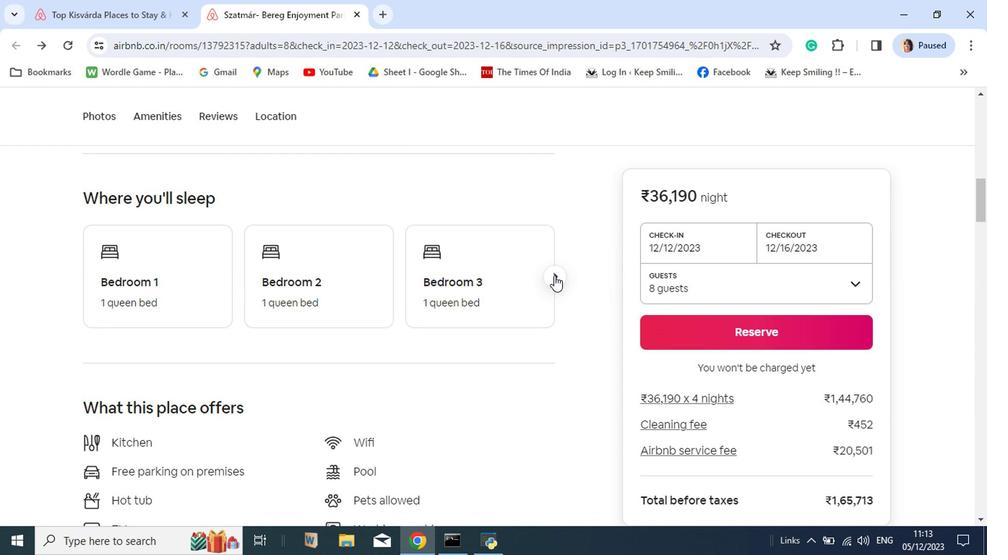 
Action: Mouse pressed left at (552, 278)
Screenshot: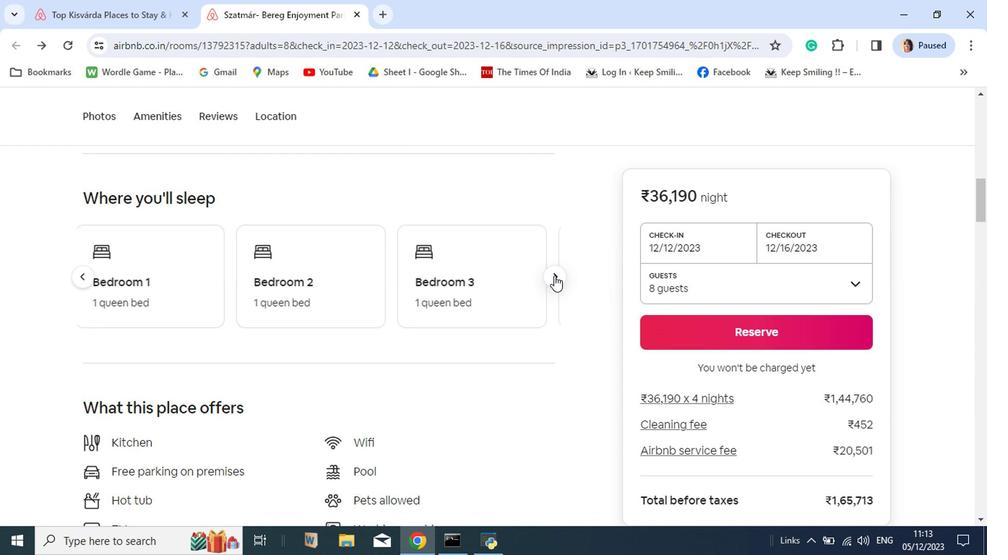 
Action: Mouse pressed left at (552, 278)
Screenshot: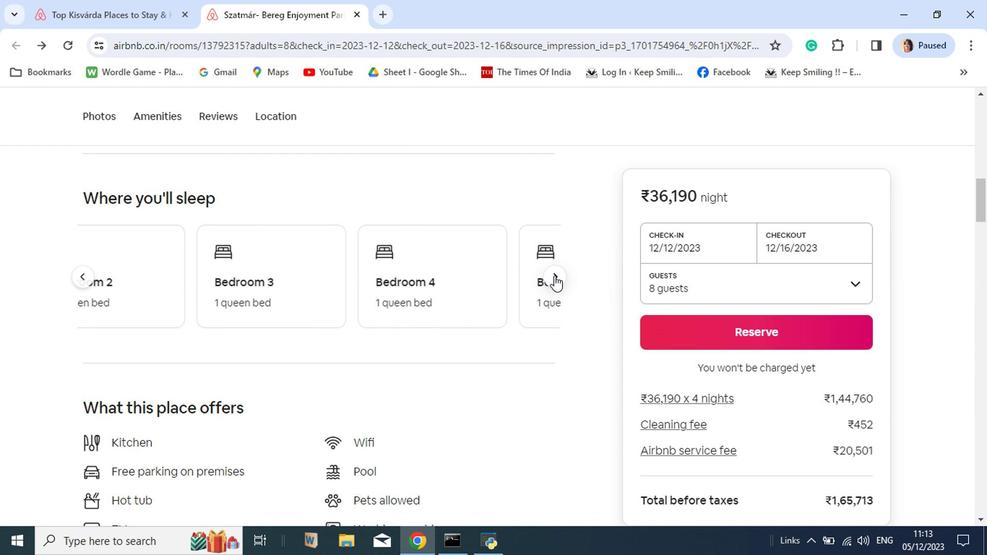 
Action: Mouse pressed left at (552, 278)
Screenshot: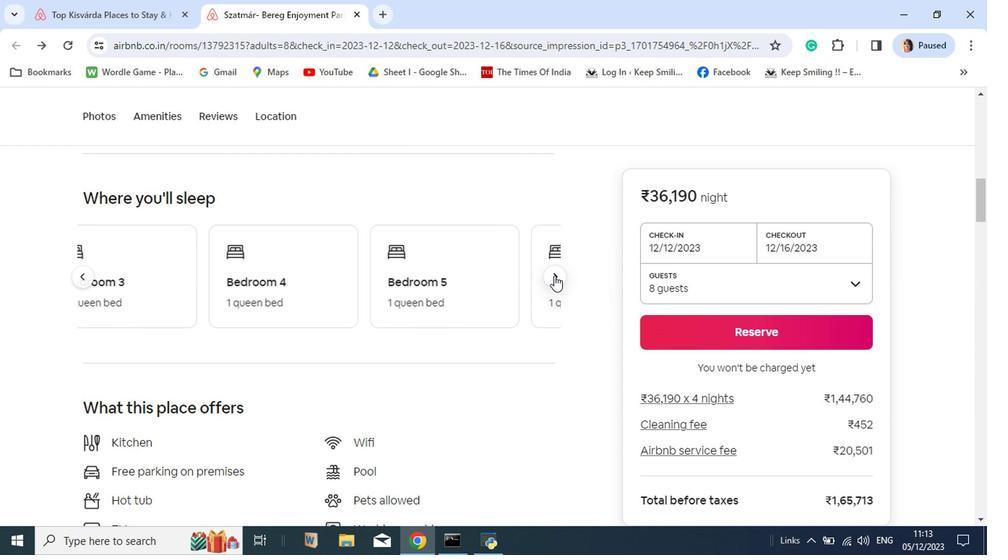 
Action: Mouse pressed left at (552, 278)
Screenshot: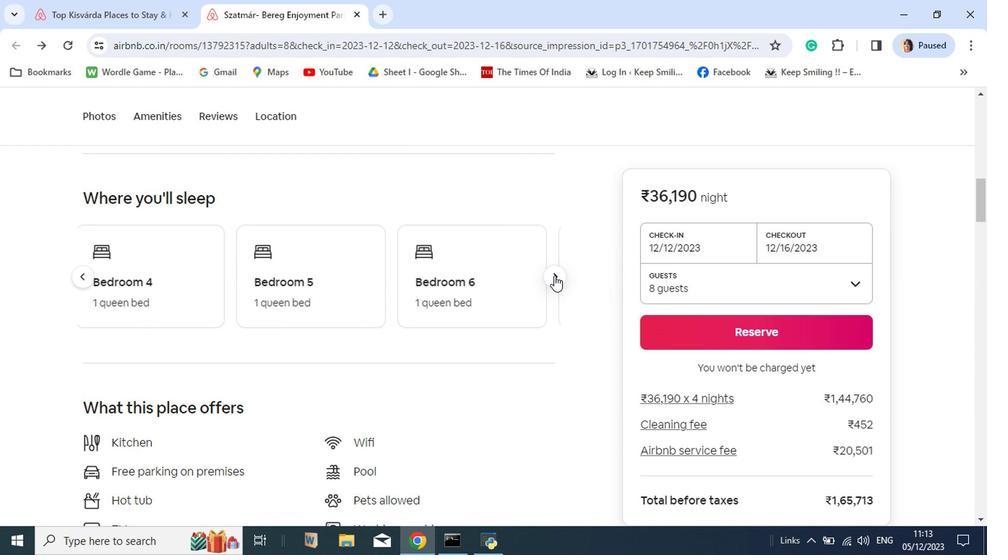 
Action: Mouse pressed left at (552, 278)
Screenshot: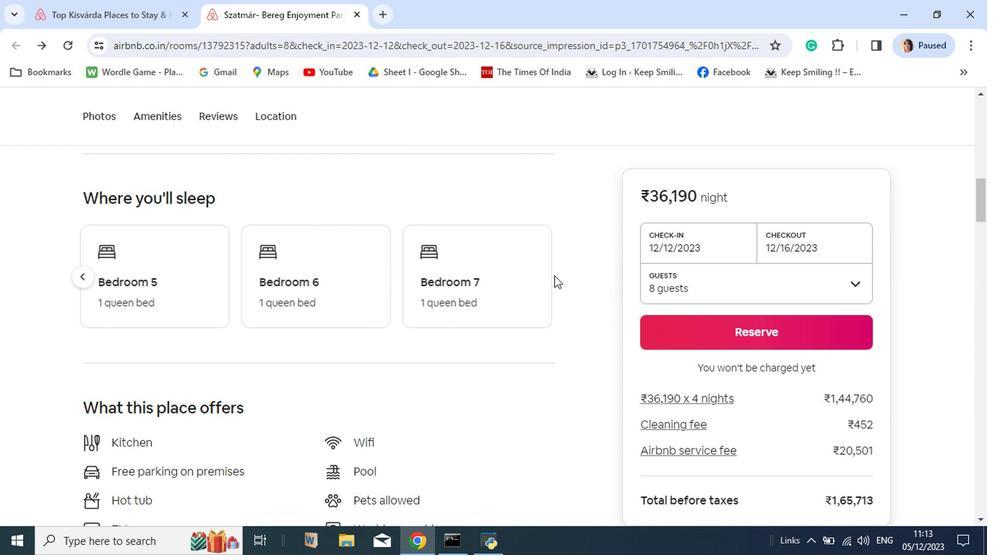 
Action: Mouse moved to (568, 437)
Screenshot: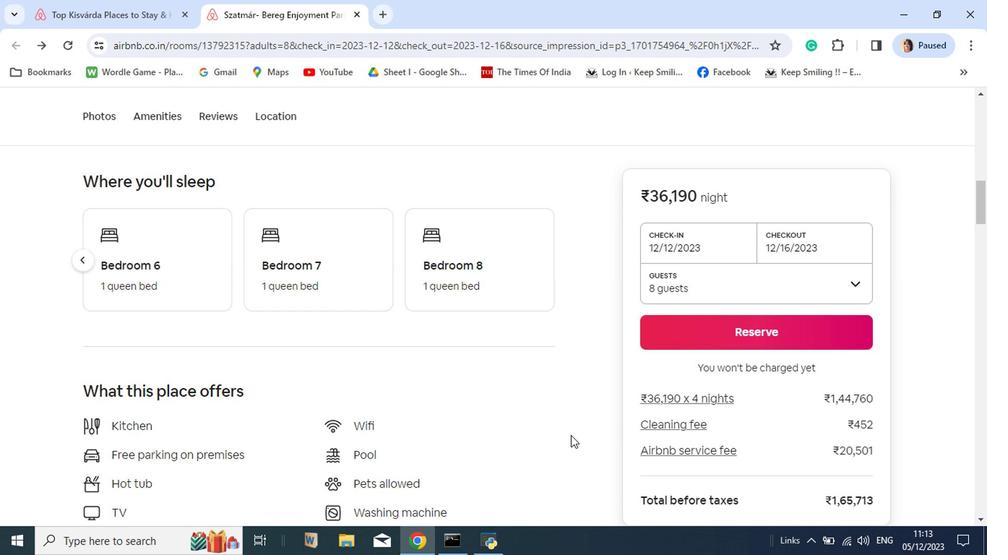 
Action: Mouse scrolled (568, 436) with delta (0, -1)
Screenshot: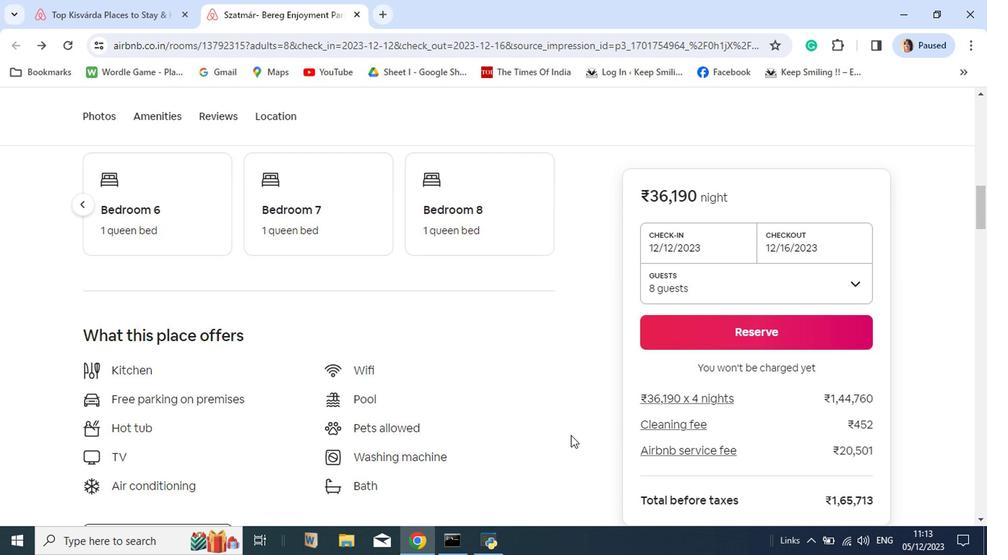 
Action: Mouse scrolled (568, 436) with delta (0, -1)
Screenshot: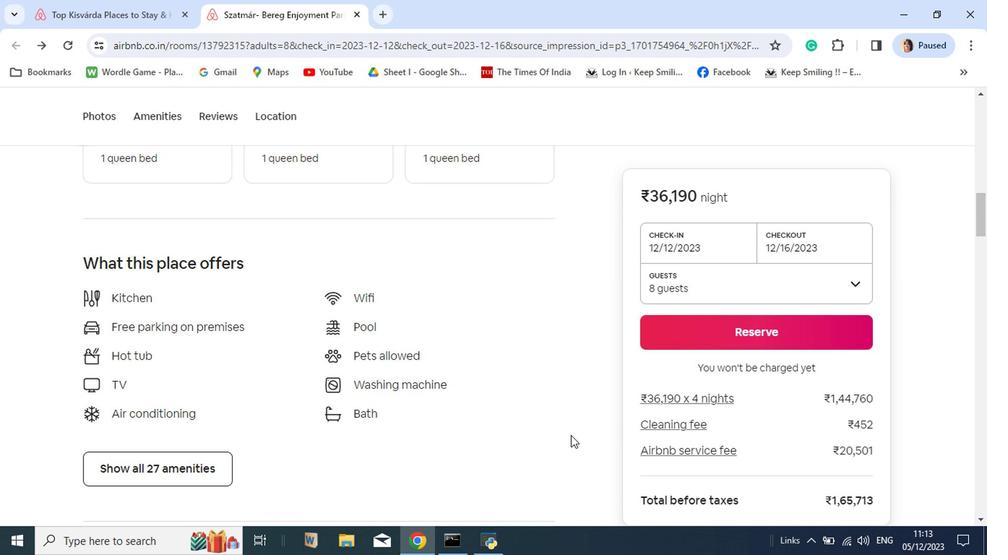 
Action: Mouse scrolled (568, 436) with delta (0, -1)
Screenshot: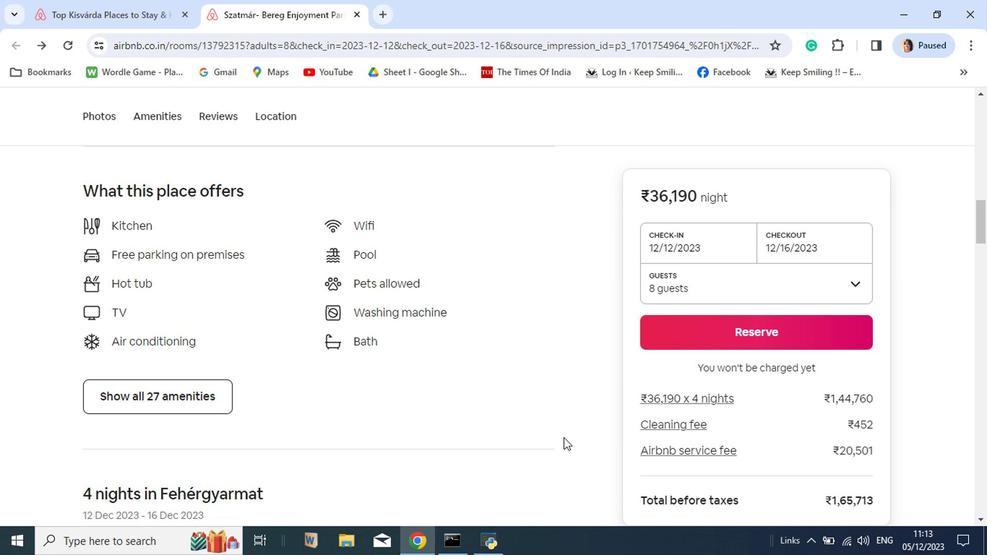 
Action: Mouse moved to (192, 392)
Screenshot: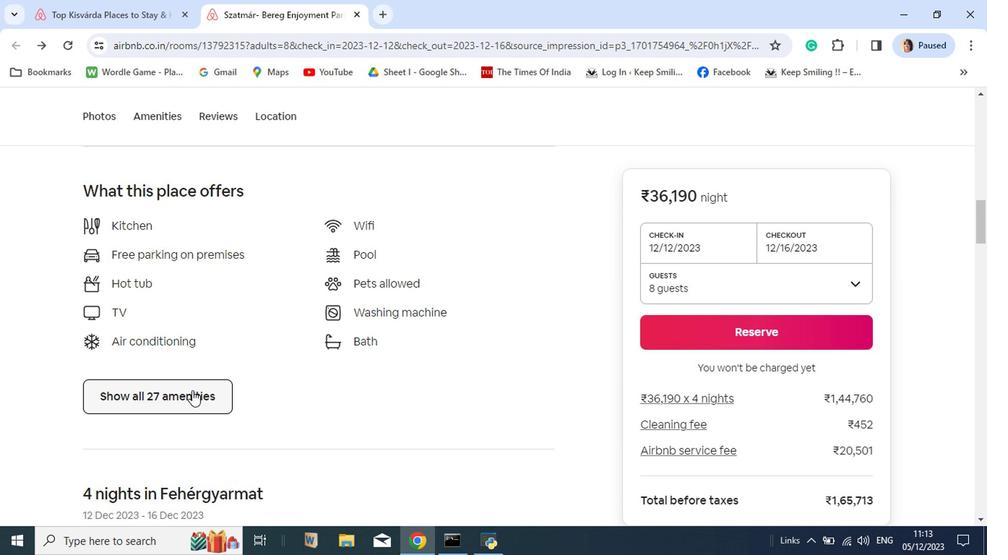 
Action: Mouse pressed left at (192, 392)
Screenshot: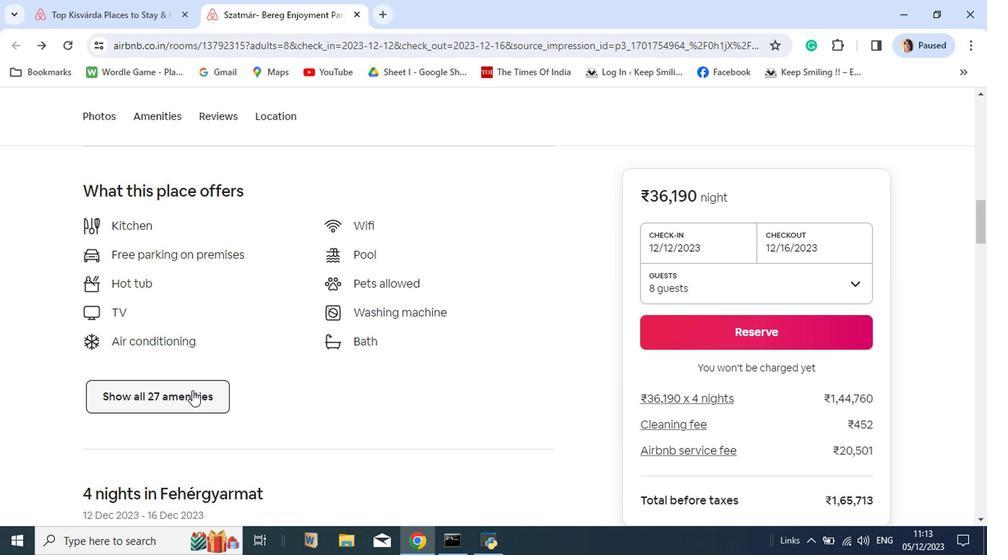 
Action: Mouse moved to (513, 373)
Screenshot: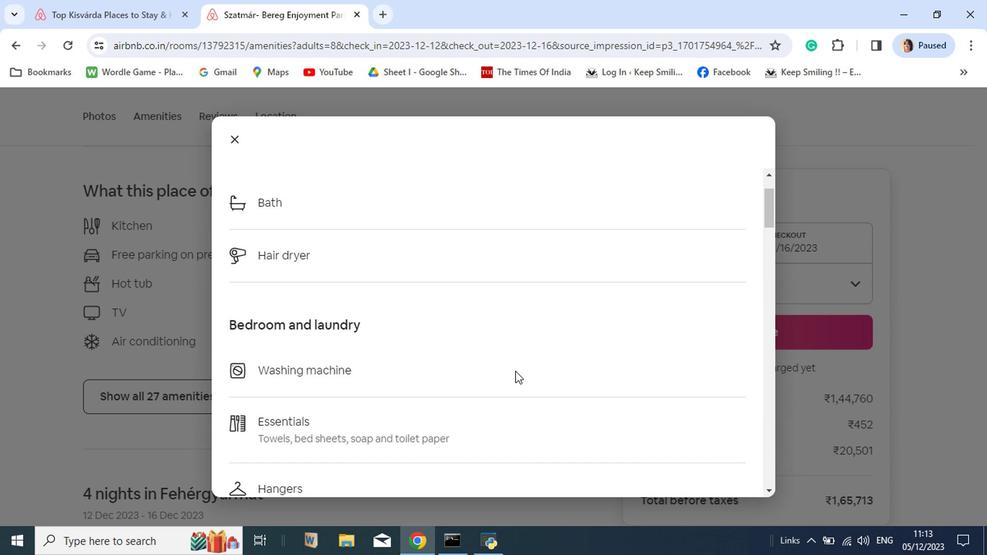 
Action: Mouse scrolled (513, 372) with delta (0, -1)
Screenshot: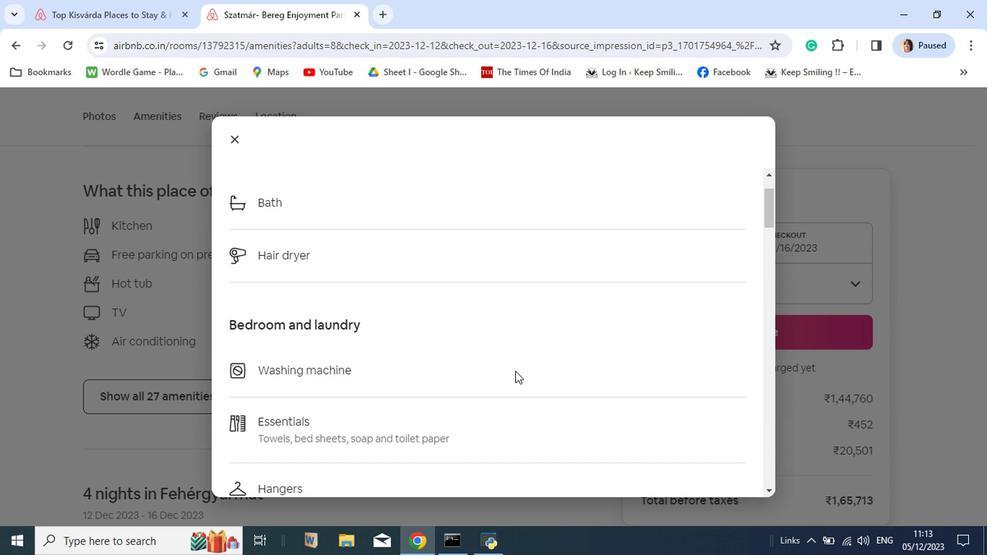 
Action: Mouse moved to (513, 372)
Screenshot: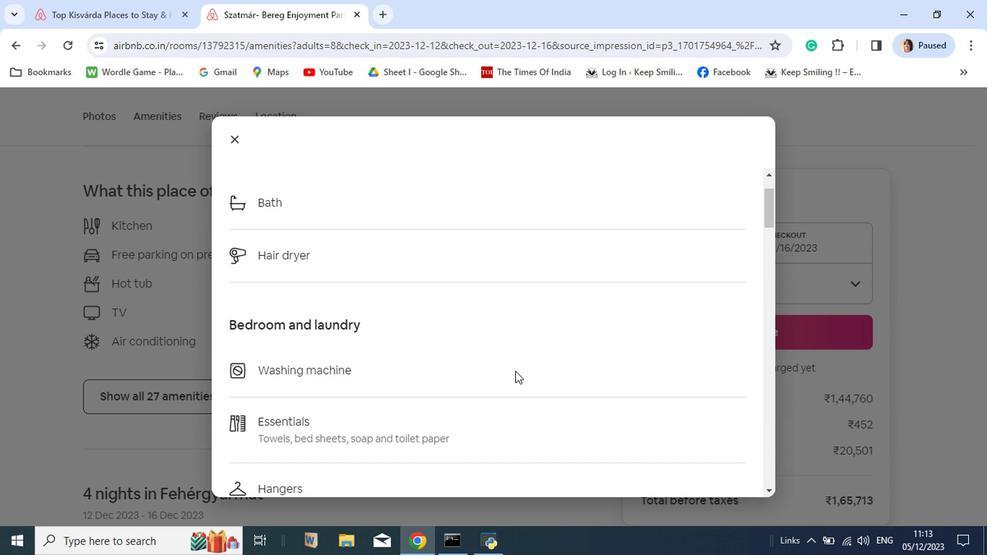 
Action: Mouse scrolled (513, 372) with delta (0, 0)
Screenshot: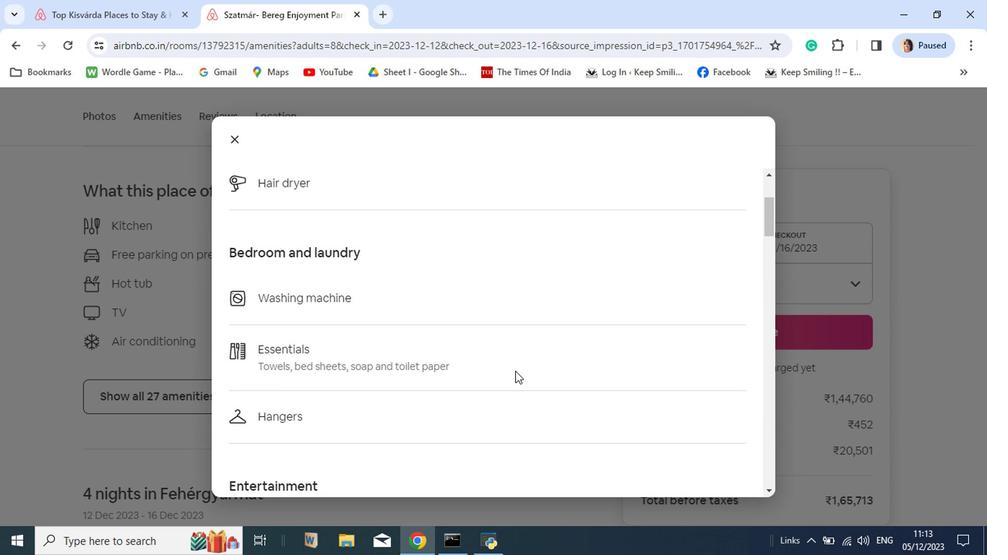 
Action: Mouse scrolled (513, 372) with delta (0, 0)
Screenshot: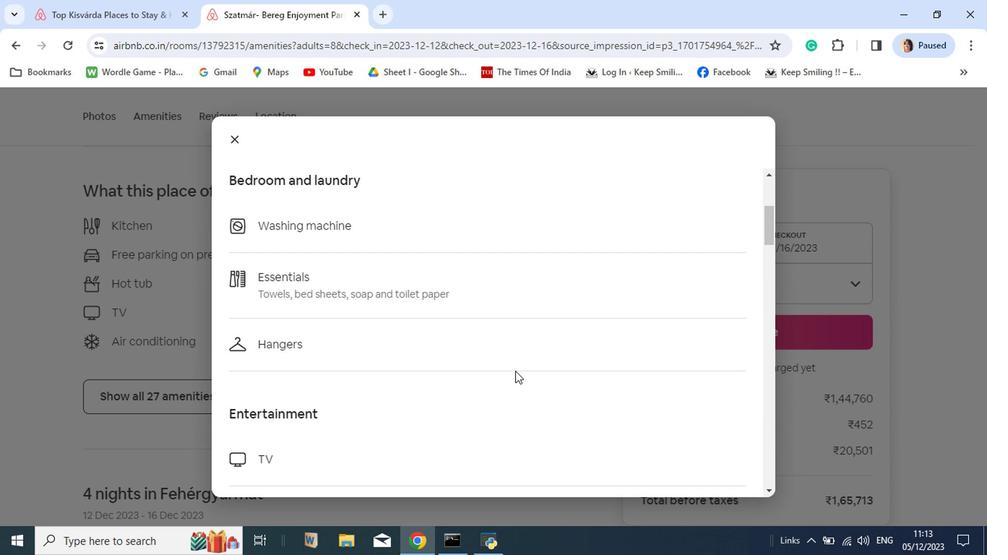 
Action: Mouse scrolled (513, 372) with delta (0, 0)
Screenshot: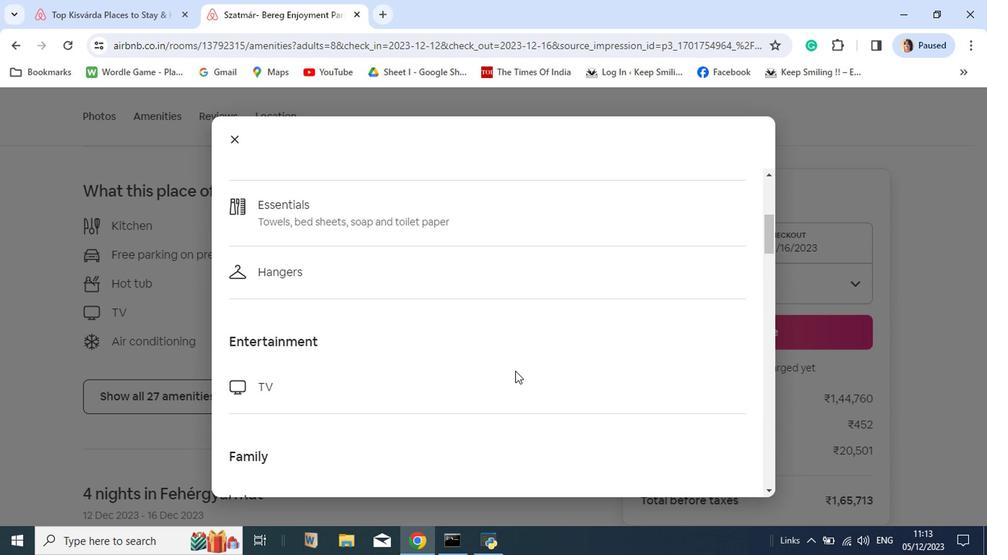 
Action: Mouse scrolled (513, 372) with delta (0, 0)
Screenshot: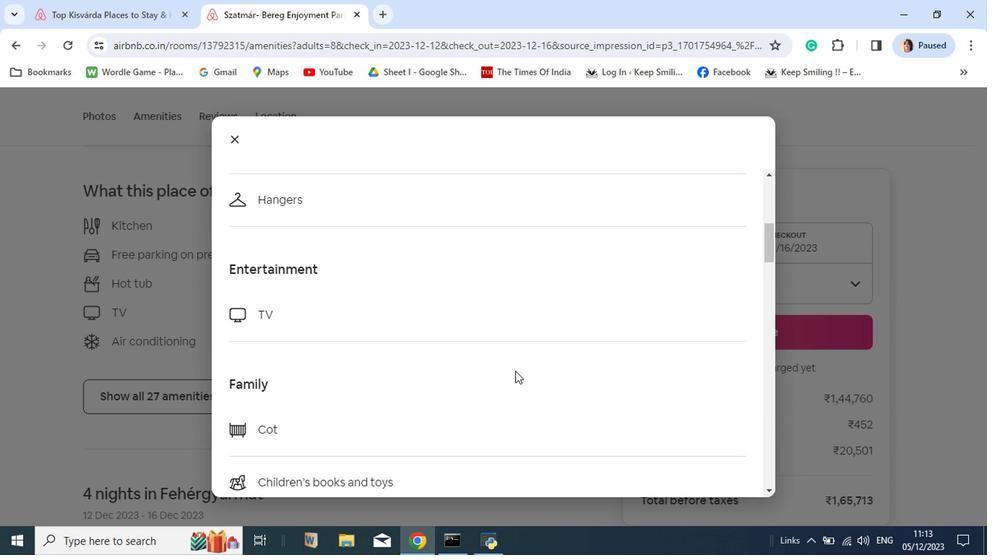 
Action: Mouse scrolled (513, 372) with delta (0, 0)
Screenshot: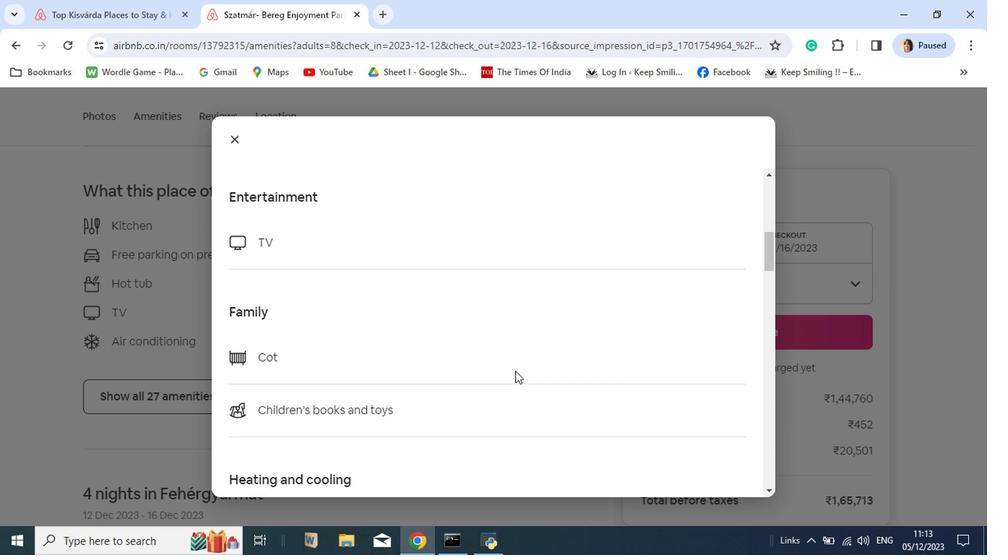
Action: Mouse scrolled (513, 372) with delta (0, 0)
Screenshot: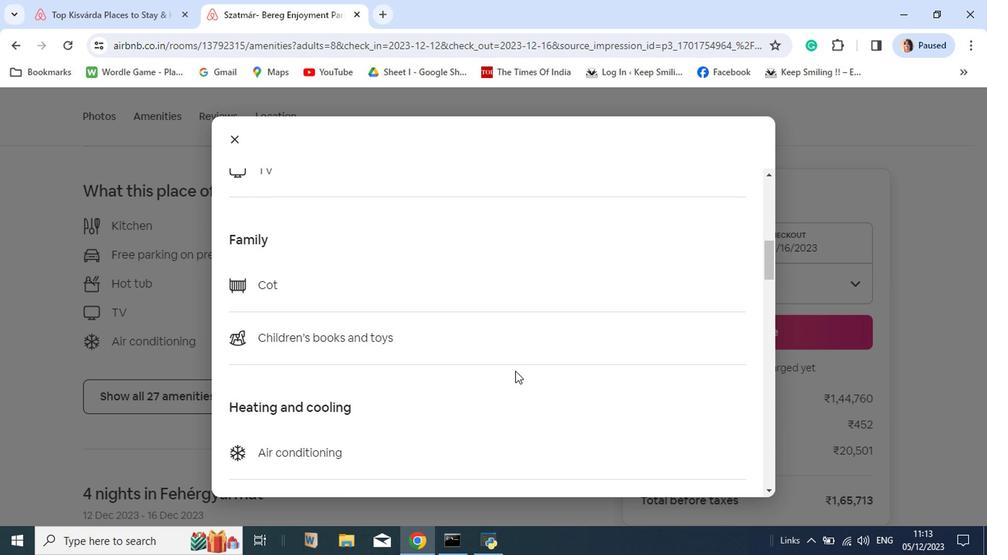 
Action: Mouse scrolled (513, 372) with delta (0, 0)
Screenshot: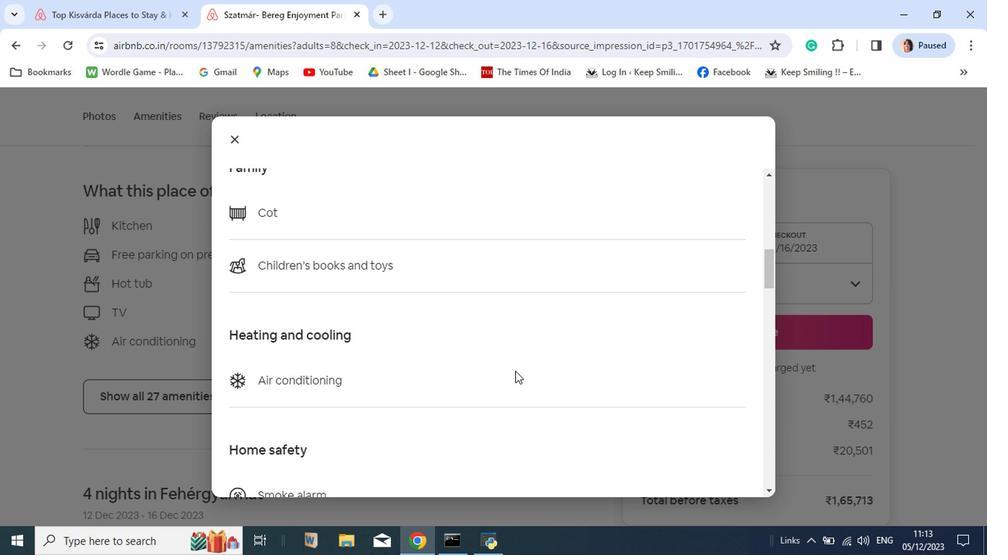 
Action: Mouse scrolled (513, 372) with delta (0, 0)
Screenshot: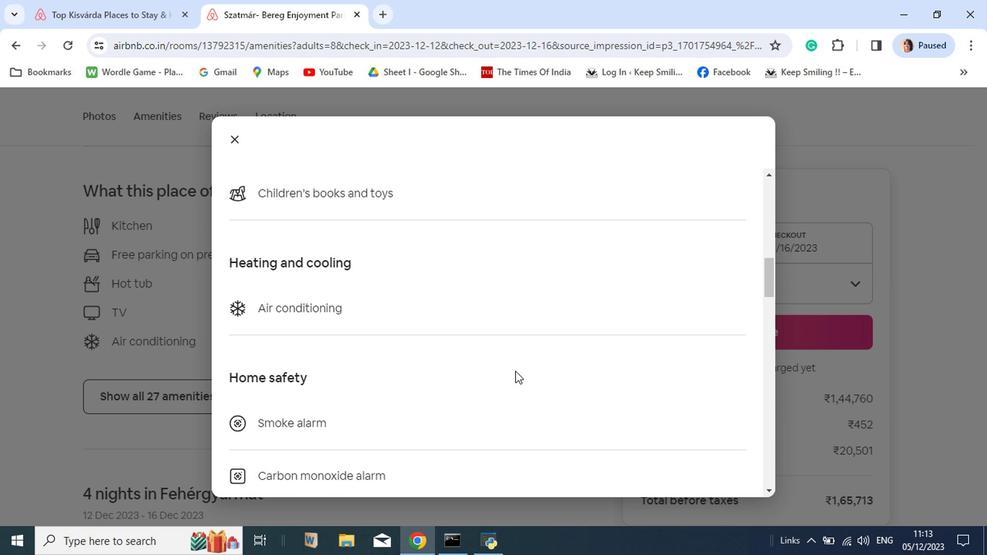 
Action: Mouse scrolled (513, 372) with delta (0, 0)
Screenshot: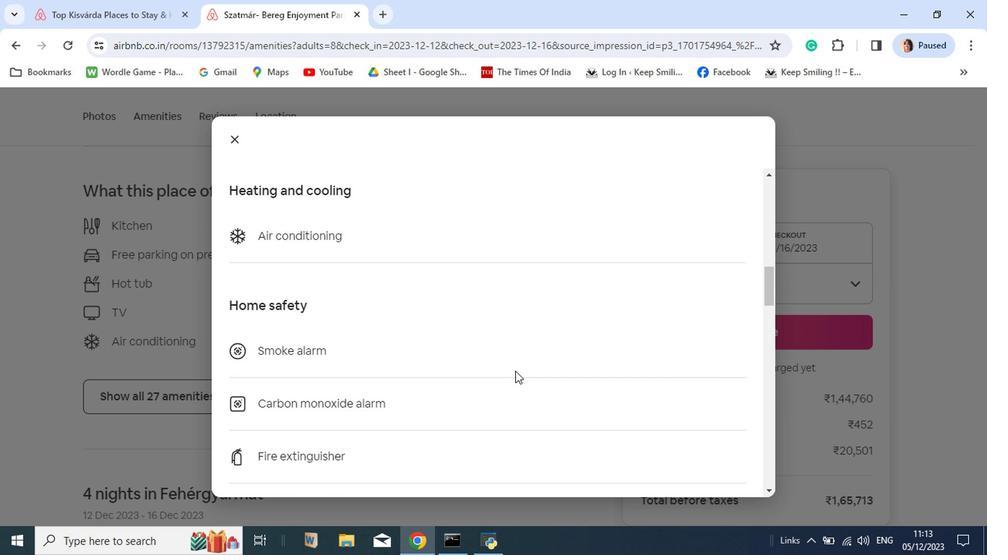 
Action: Mouse scrolled (513, 372) with delta (0, 0)
Screenshot: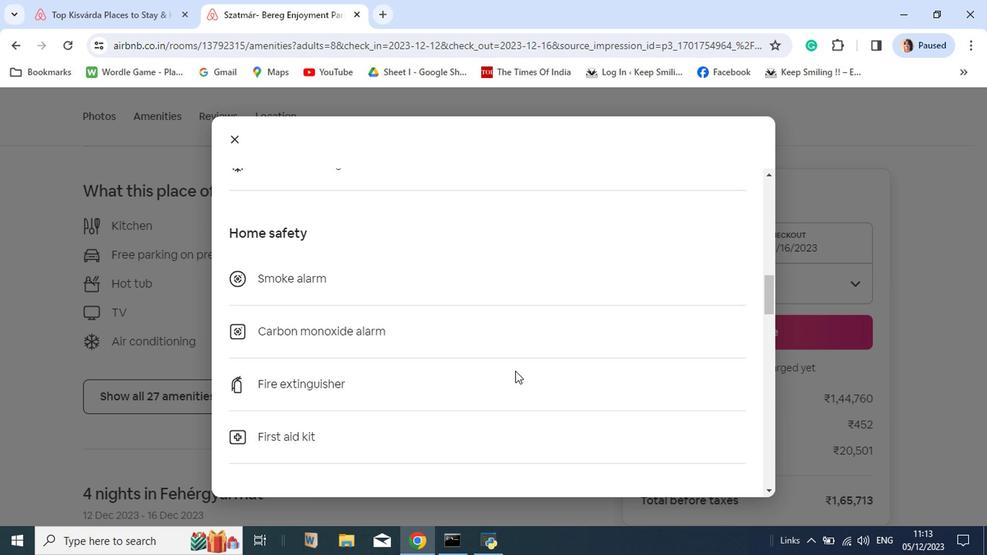 
Action: Mouse scrolled (513, 372) with delta (0, 0)
Screenshot: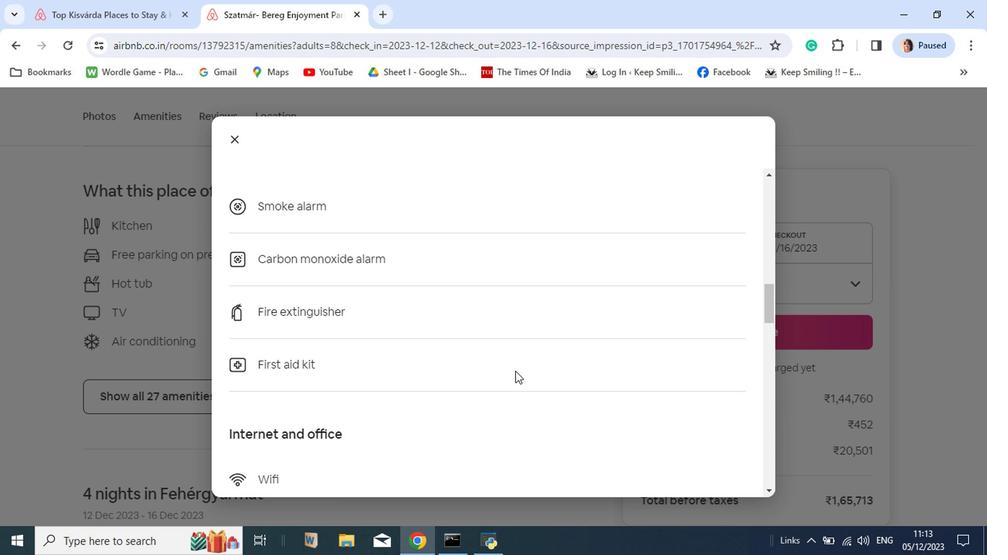 
Action: Mouse scrolled (513, 372) with delta (0, 0)
Screenshot: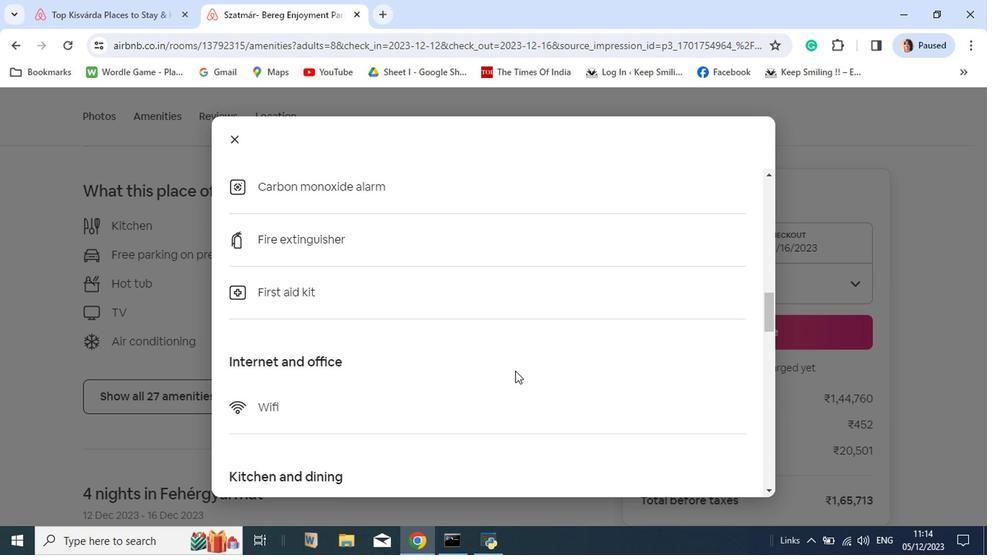 
Action: Mouse scrolled (513, 372) with delta (0, 0)
Screenshot: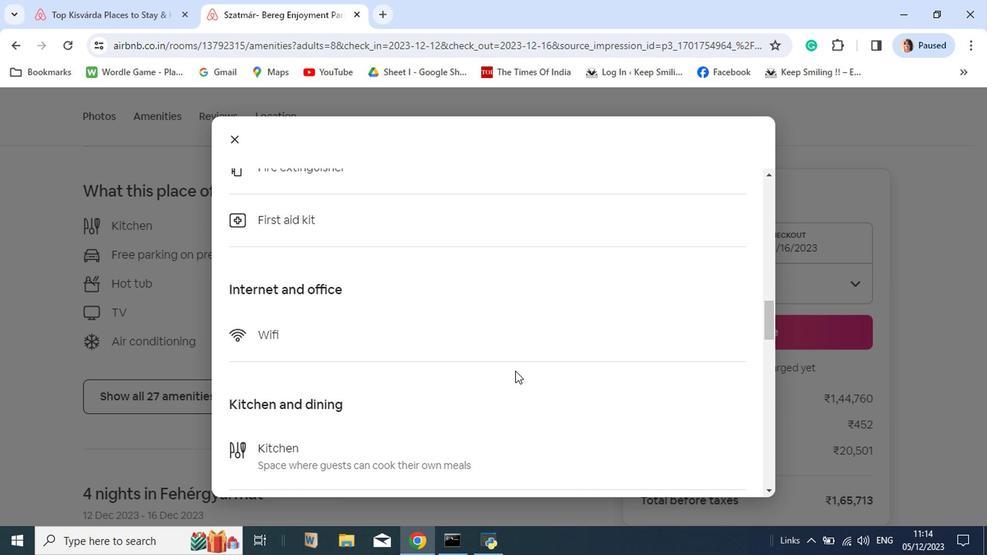 
Action: Mouse scrolled (513, 372) with delta (0, 0)
Screenshot: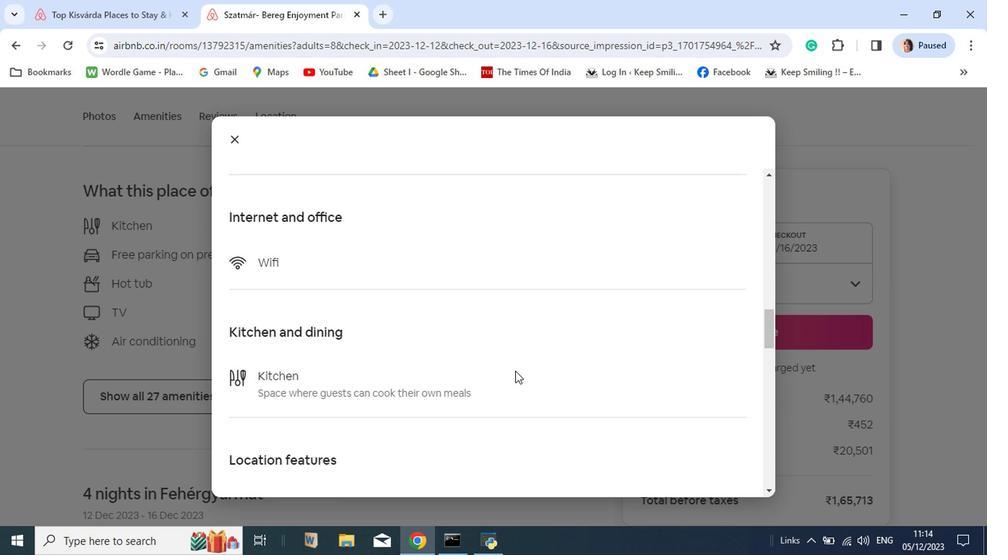 
Action: Mouse scrolled (513, 372) with delta (0, 0)
Screenshot: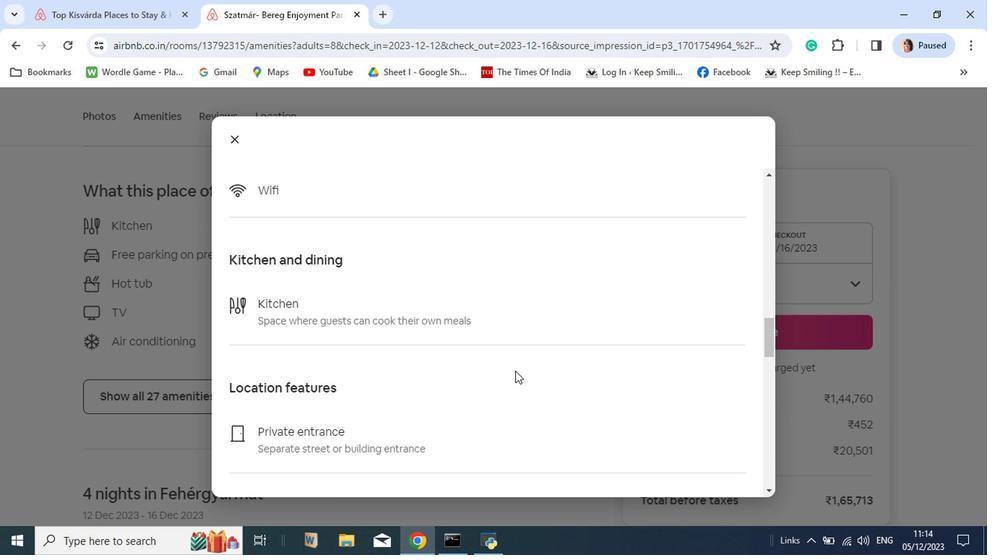 
Action: Mouse scrolled (513, 372) with delta (0, 0)
Screenshot: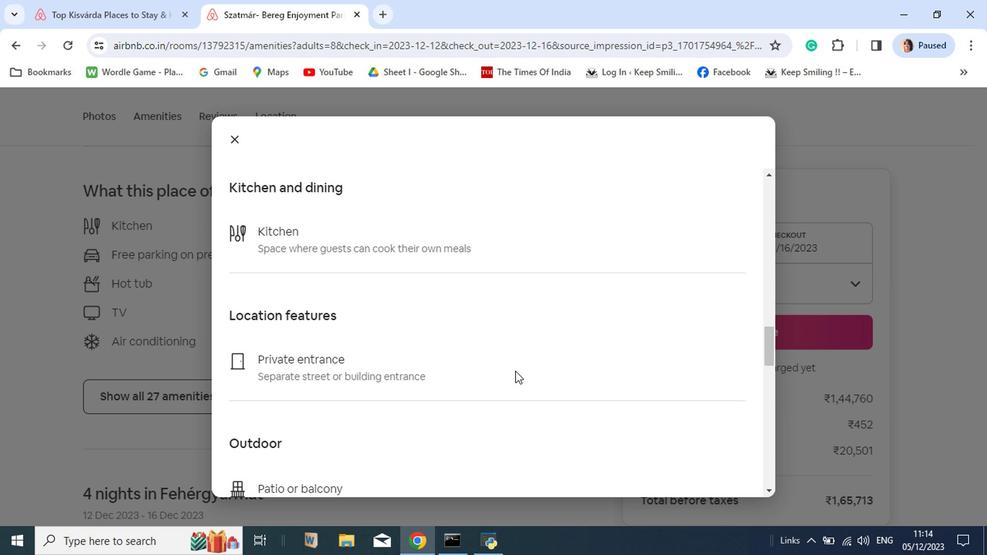 
Action: Mouse scrolled (513, 372) with delta (0, 0)
Screenshot: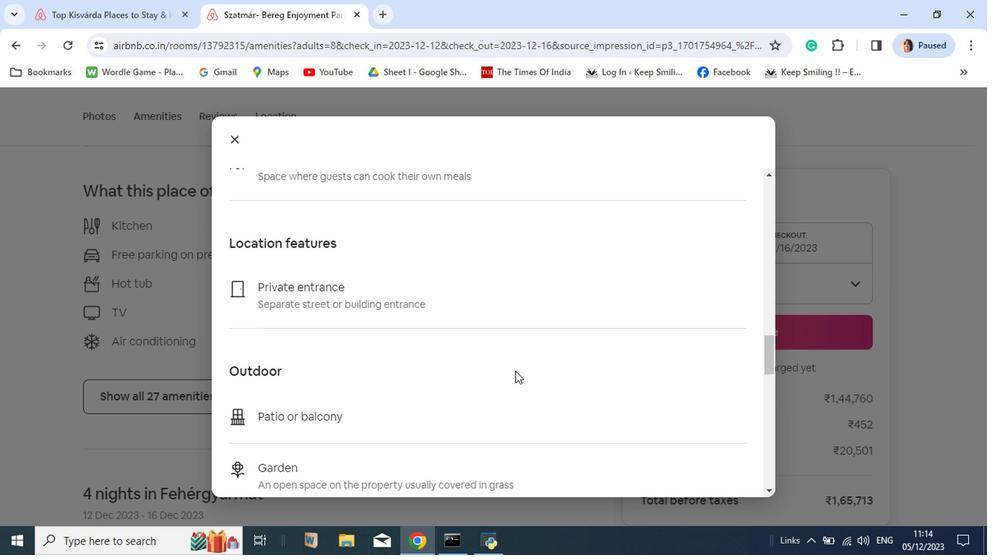 
Action: Mouse scrolled (513, 372) with delta (0, 0)
Screenshot: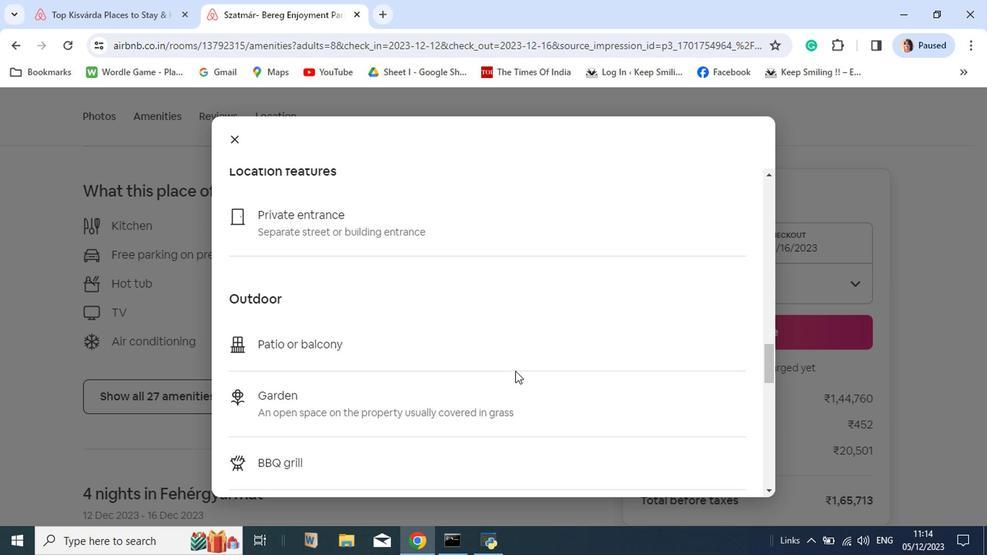 
Action: Mouse scrolled (513, 372) with delta (0, 0)
Screenshot: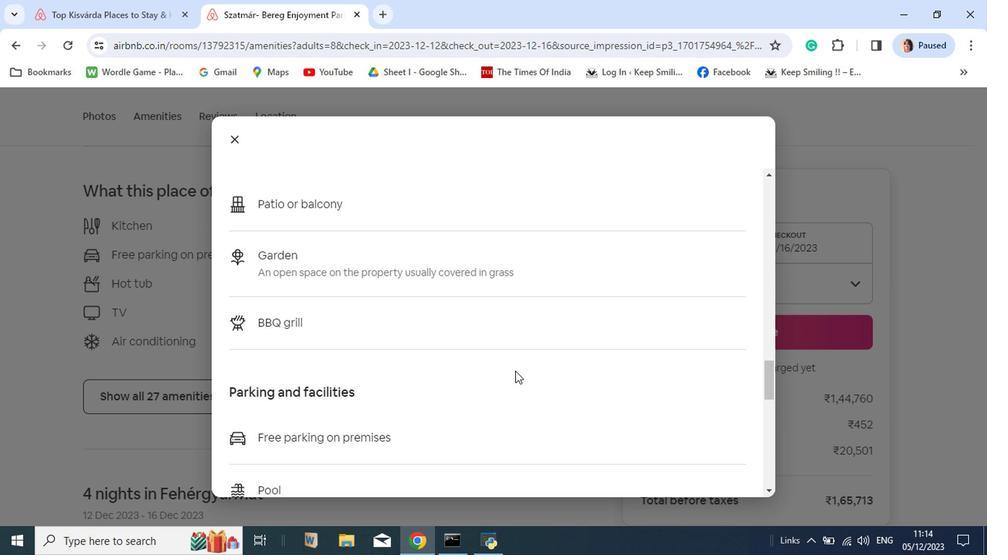 
Action: Mouse scrolled (513, 372) with delta (0, 0)
Screenshot: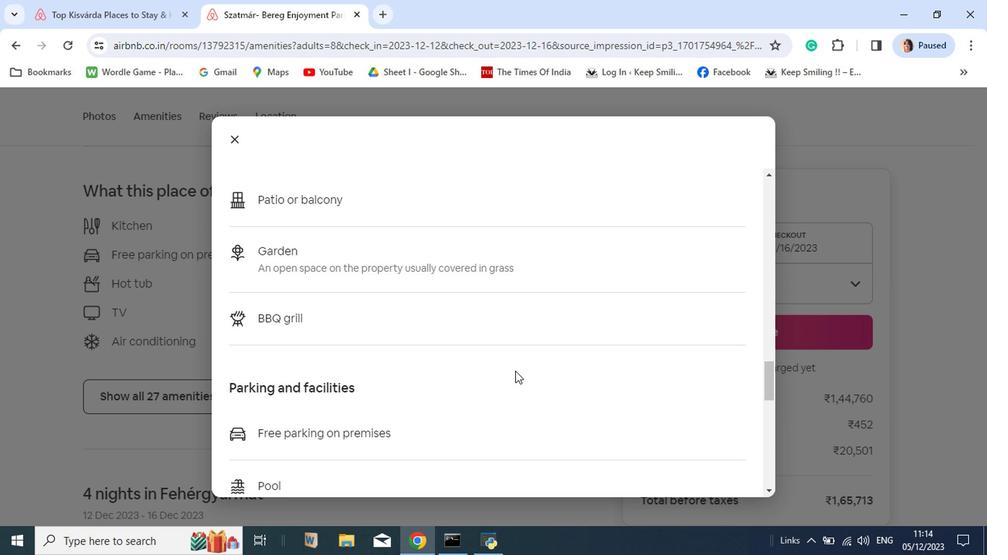 
Action: Mouse scrolled (513, 372) with delta (0, 0)
Screenshot: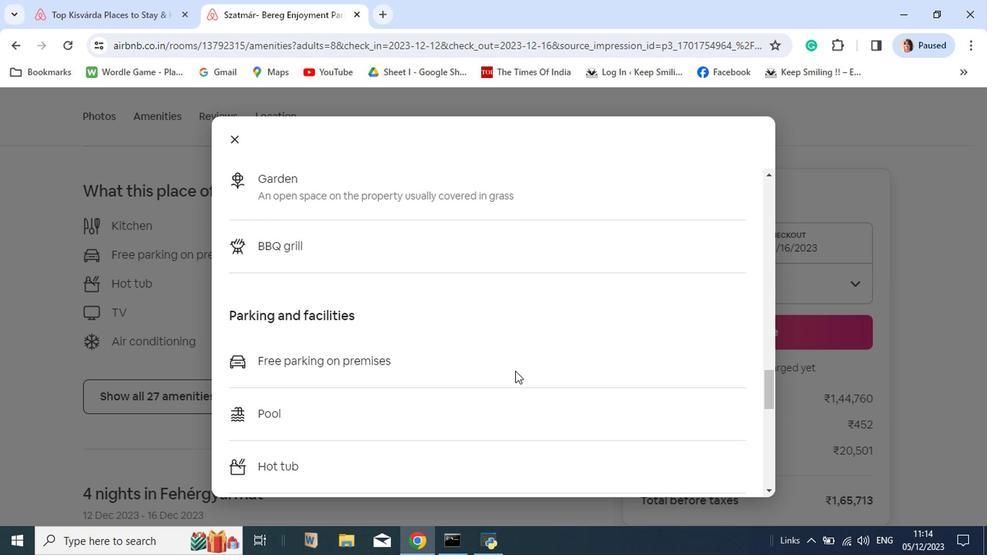 
Action: Mouse scrolled (513, 372) with delta (0, 0)
Screenshot: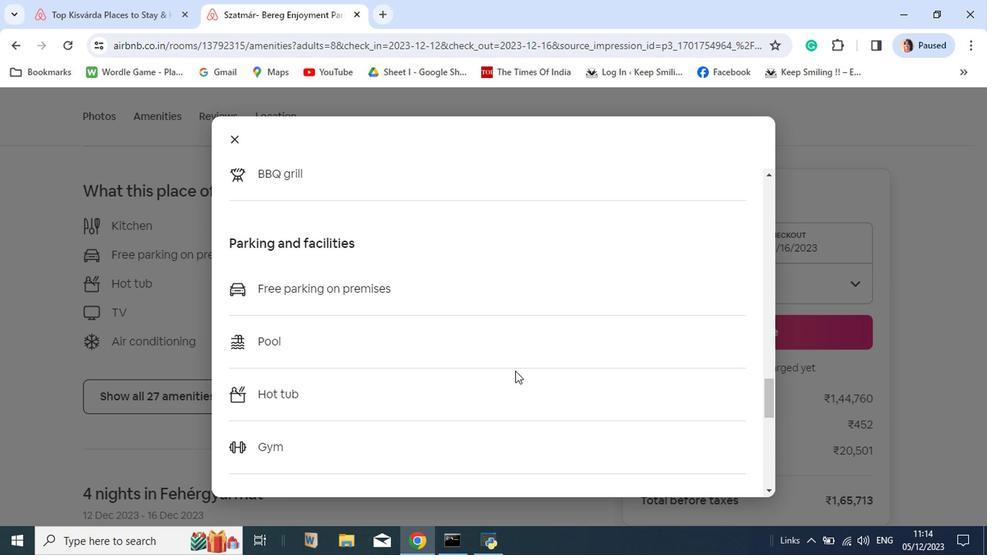 
Action: Mouse scrolled (513, 372) with delta (0, 0)
Screenshot: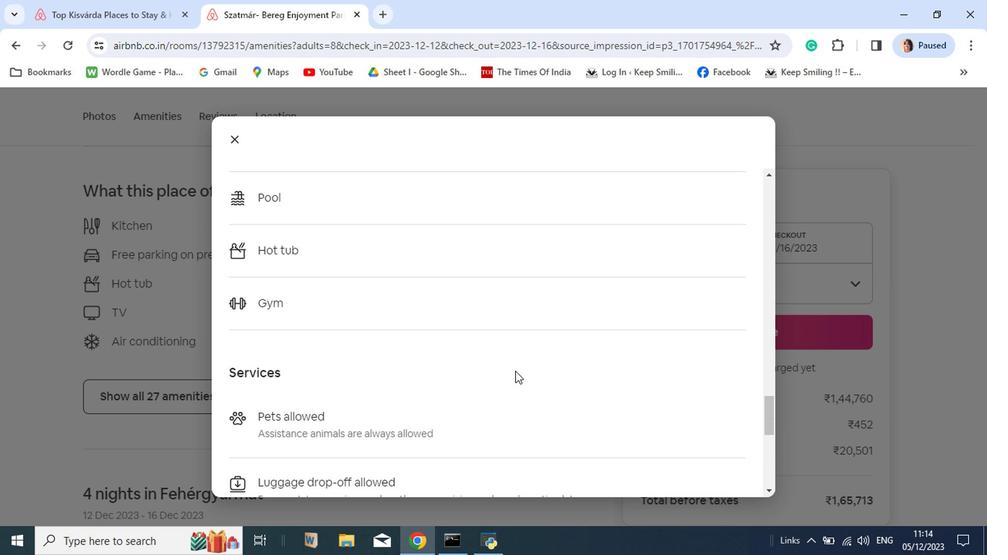
Action: Mouse scrolled (513, 372) with delta (0, 0)
Screenshot: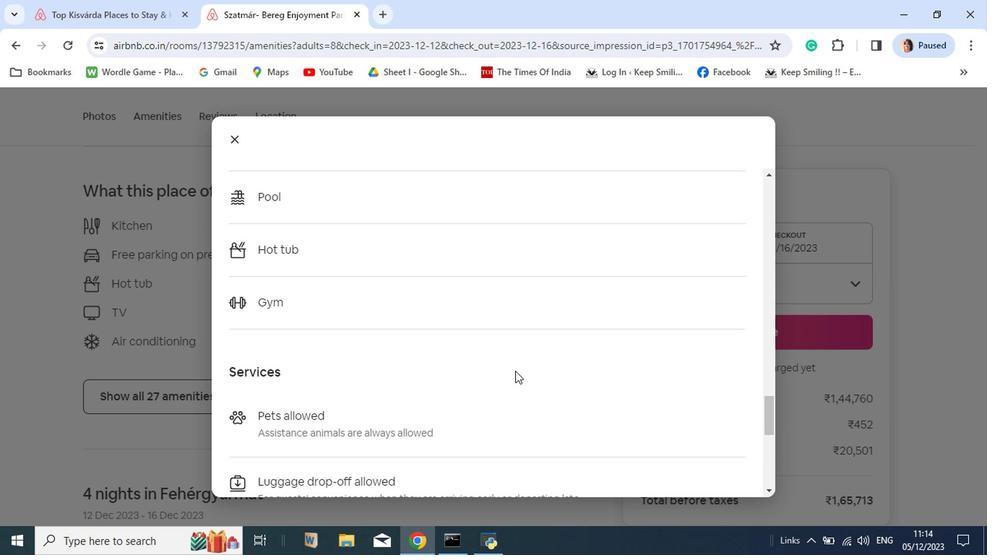 
Action: Mouse scrolled (513, 372) with delta (0, 0)
Screenshot: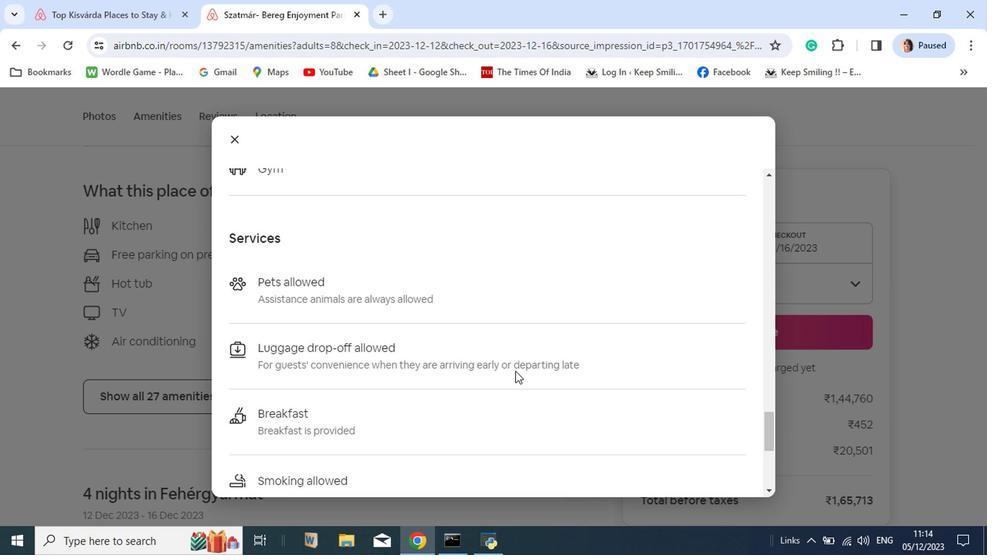 
Action: Mouse scrolled (513, 372) with delta (0, 0)
Screenshot: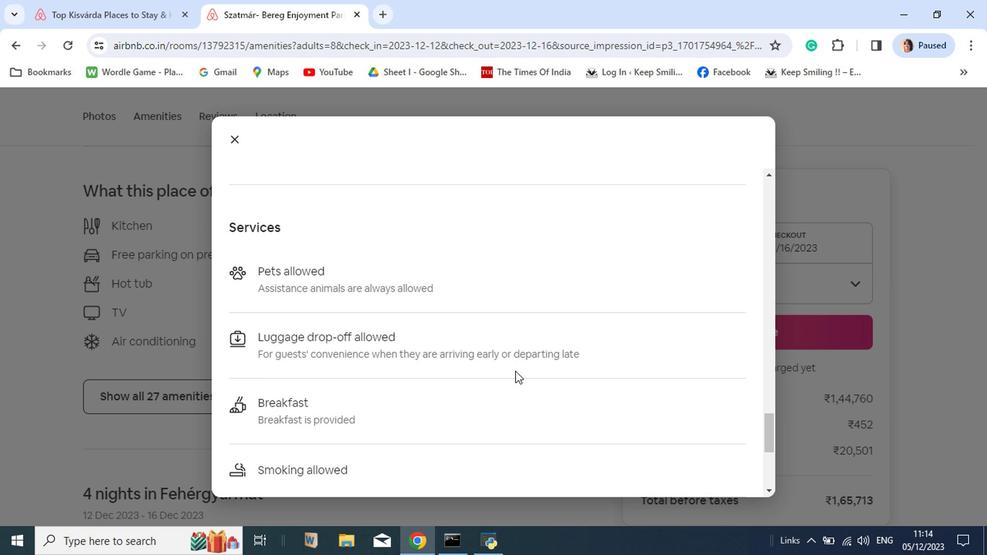 
Action: Mouse scrolled (513, 372) with delta (0, 0)
Screenshot: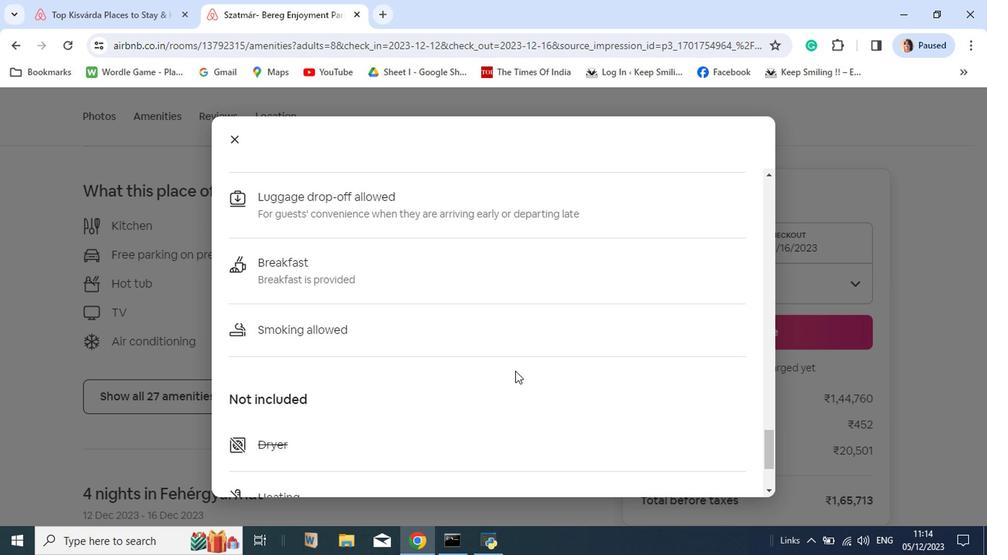 
Action: Mouse scrolled (513, 372) with delta (0, 0)
Screenshot: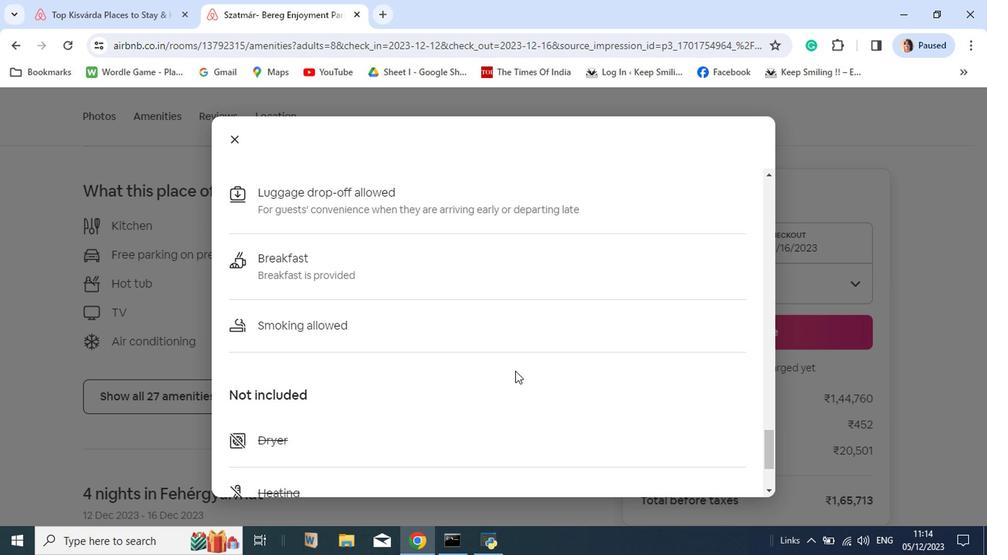 
Action: Mouse scrolled (513, 372) with delta (0, 0)
Screenshot: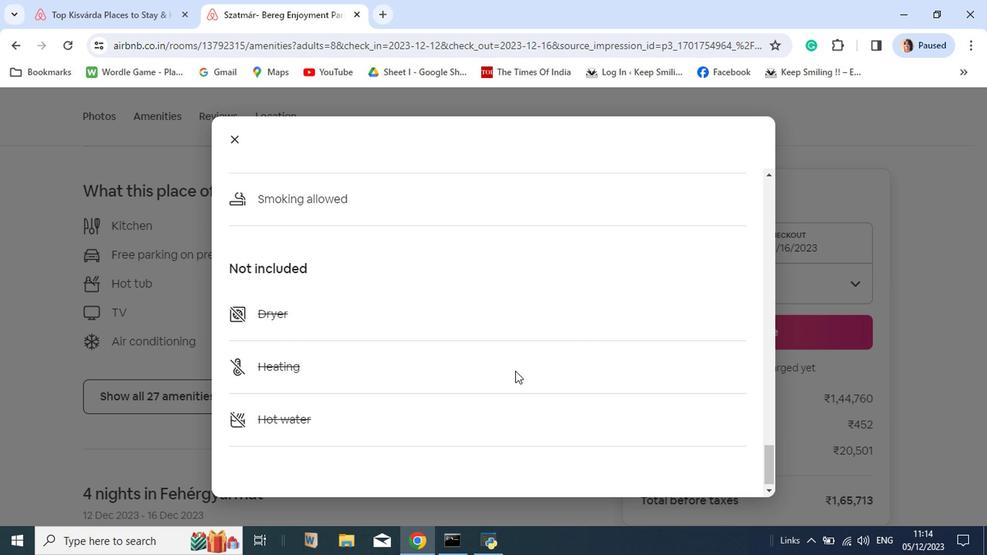 
Action: Mouse scrolled (513, 372) with delta (0, 0)
Screenshot: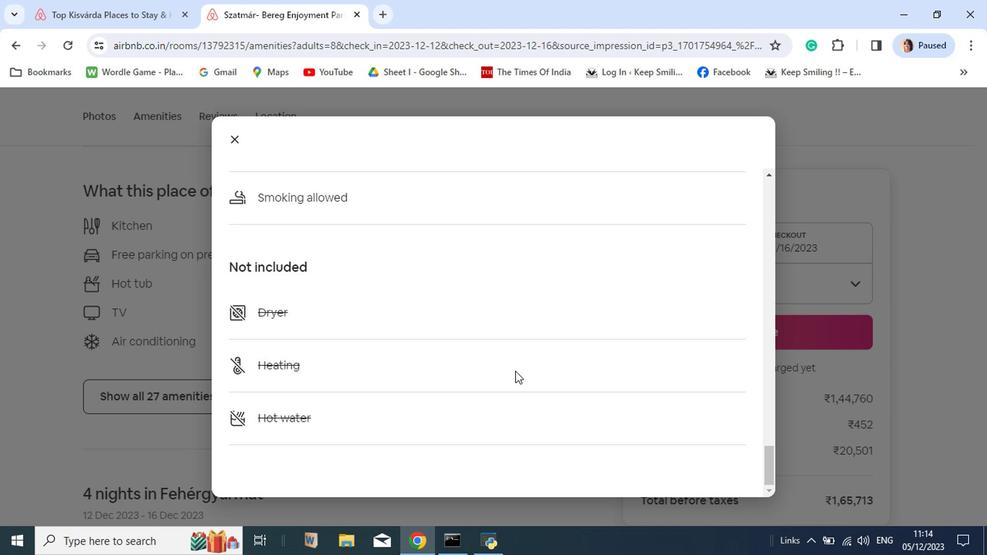 
Action: Mouse scrolled (513, 372) with delta (0, 0)
Screenshot: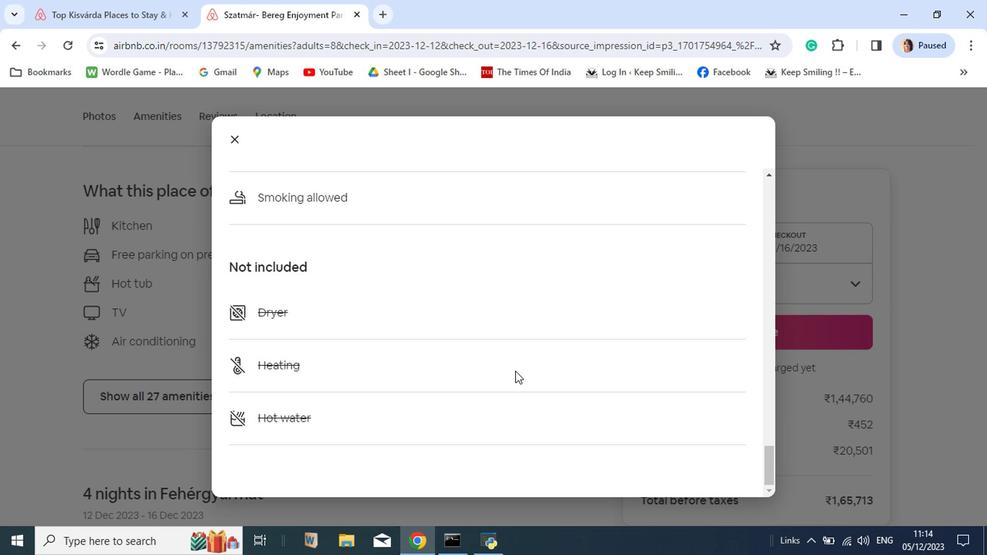 
Action: Mouse scrolled (513, 372) with delta (0, 0)
Screenshot: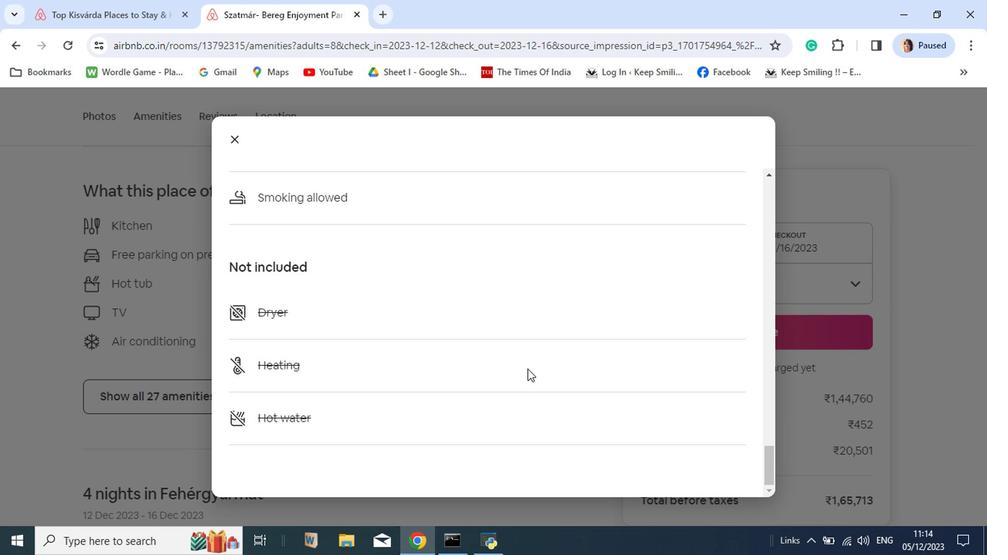 
Action: Mouse moved to (229, 143)
Screenshot: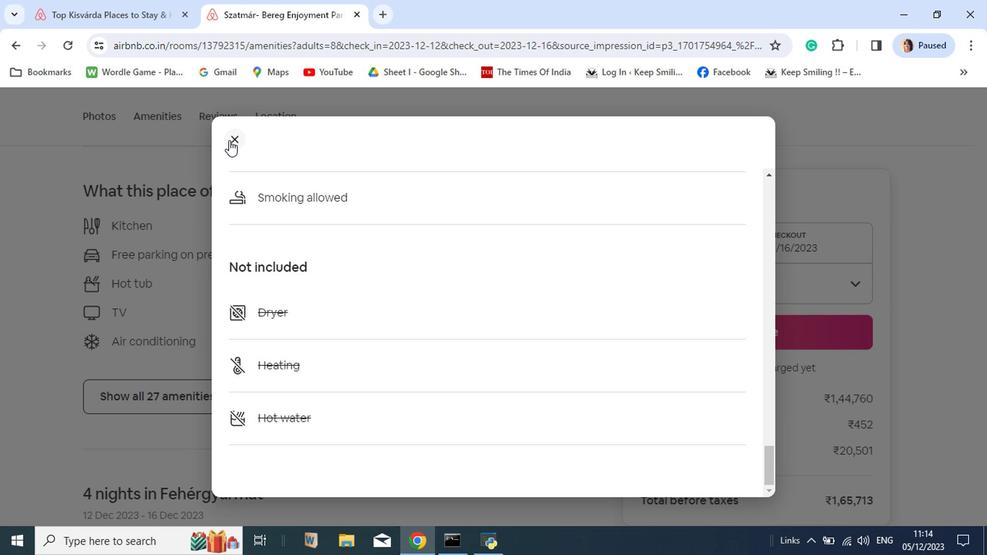 
Action: Mouse pressed left at (229, 143)
Screenshot: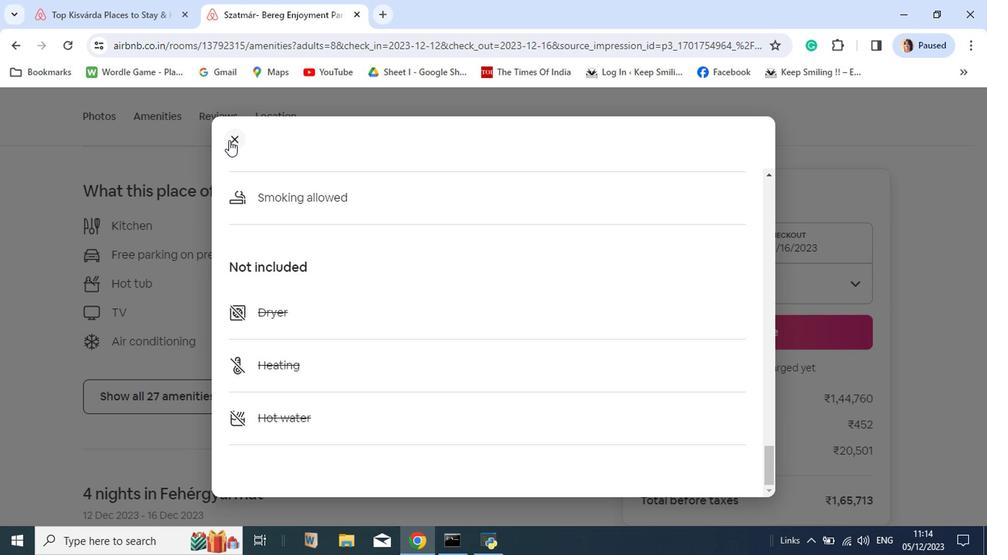 
Action: Mouse moved to (434, 380)
Screenshot: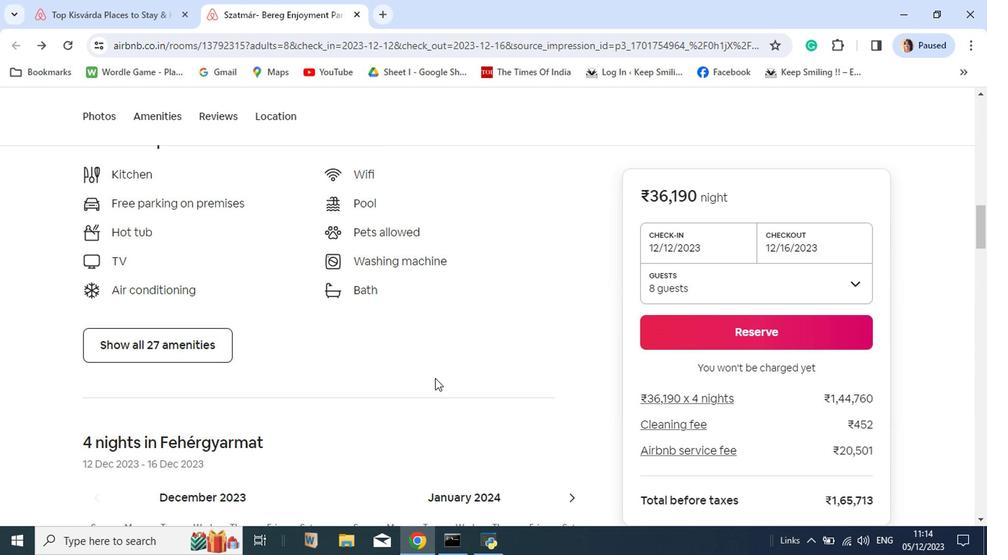 
Action: Mouse scrolled (434, 379) with delta (0, 0)
Screenshot: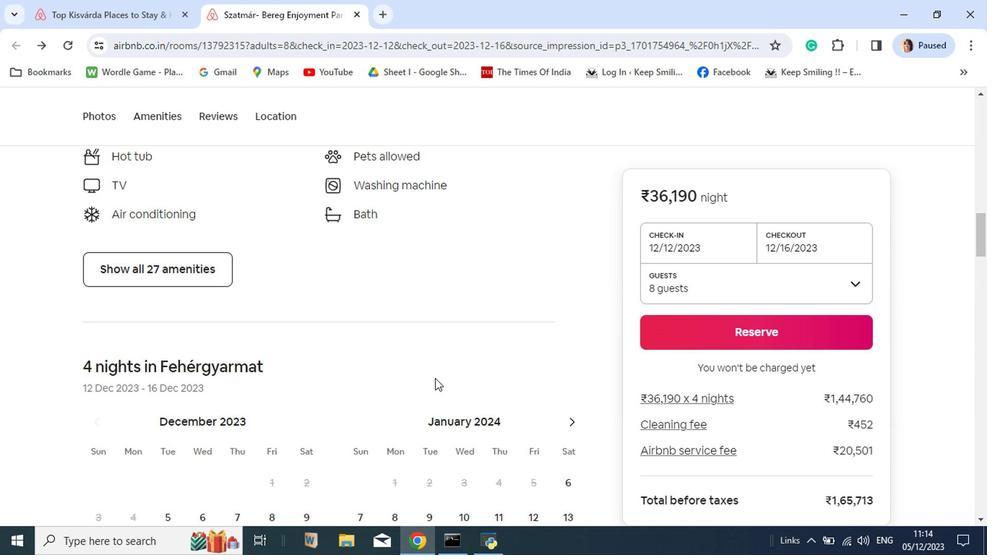 
Action: Mouse scrolled (434, 379) with delta (0, 0)
Screenshot: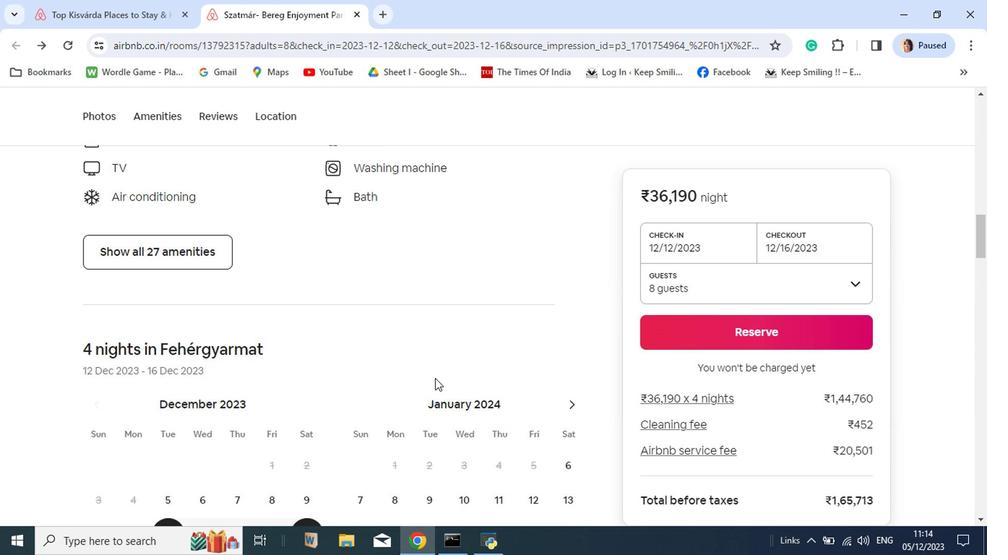 
Action: Mouse scrolled (434, 379) with delta (0, 0)
Screenshot: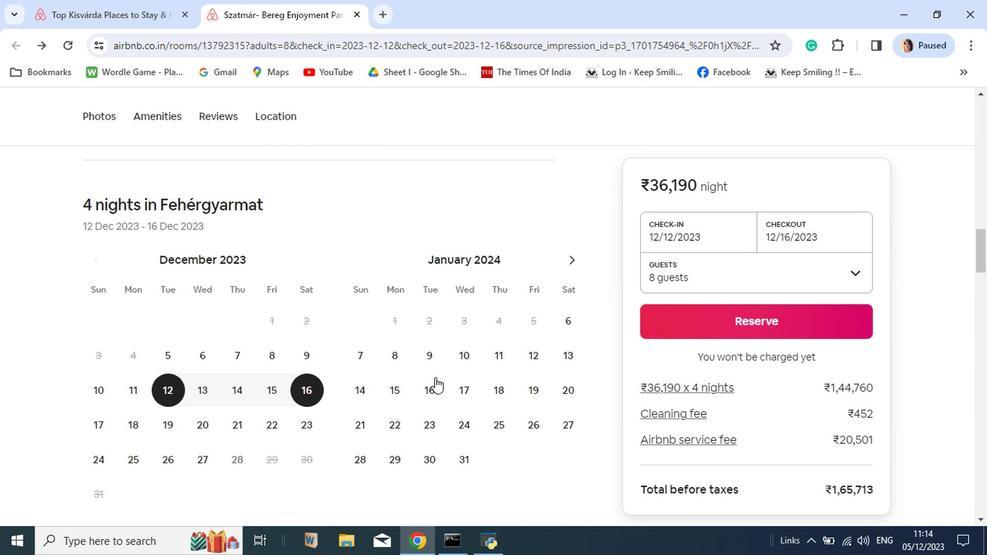 
Action: Mouse scrolled (434, 379) with delta (0, 0)
Screenshot: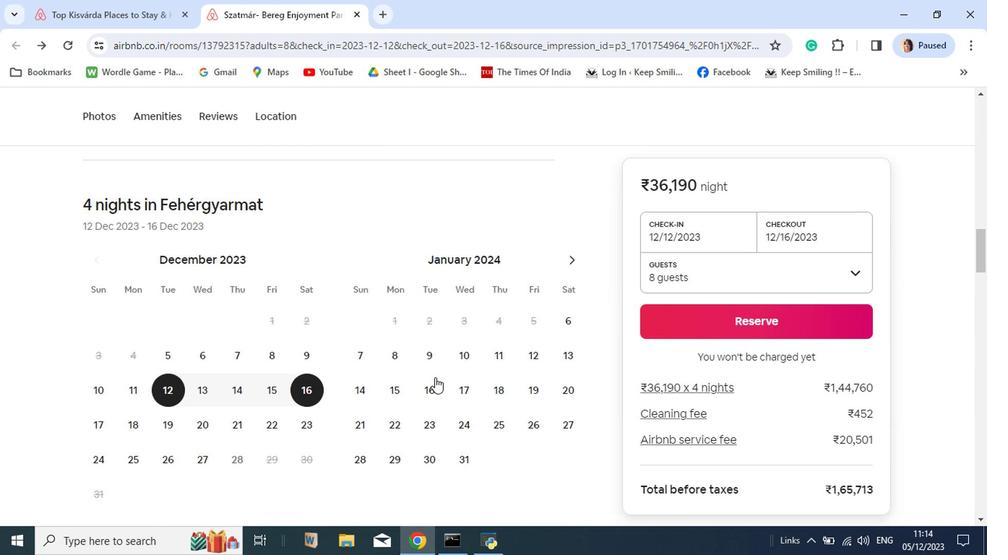 
Action: Mouse moved to (435, 378)
Screenshot: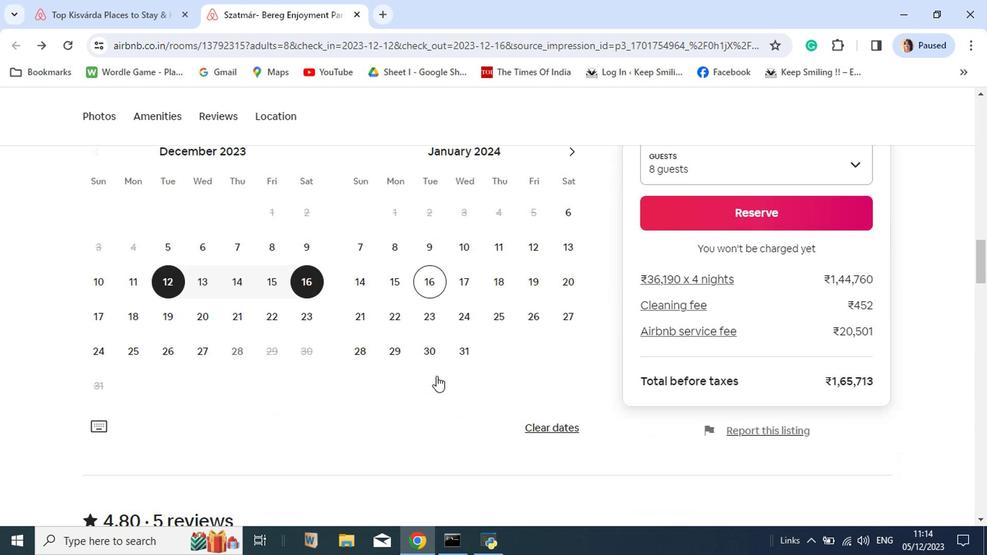 
Action: Mouse scrolled (435, 377) with delta (0, 0)
Screenshot: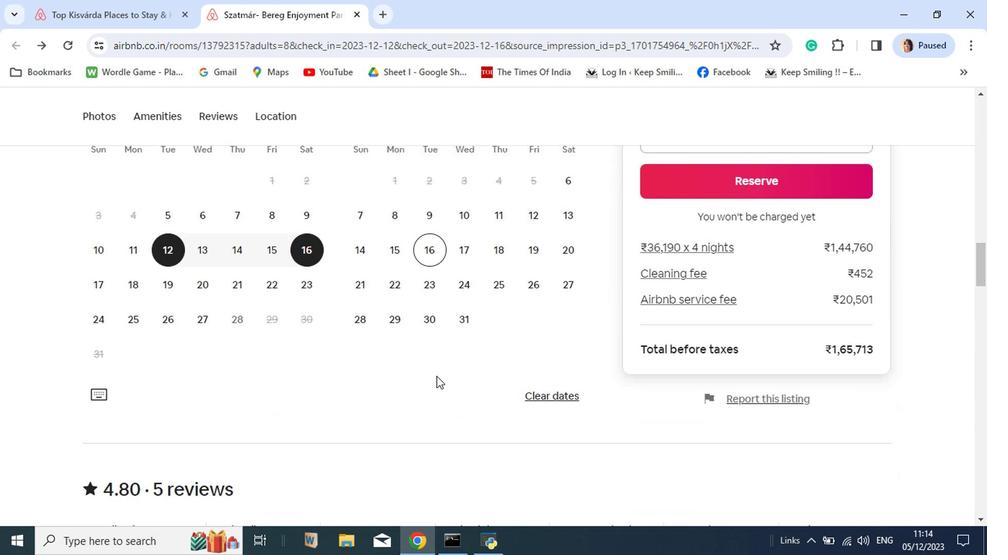 
Action: Mouse scrolled (435, 377) with delta (0, 0)
Screenshot: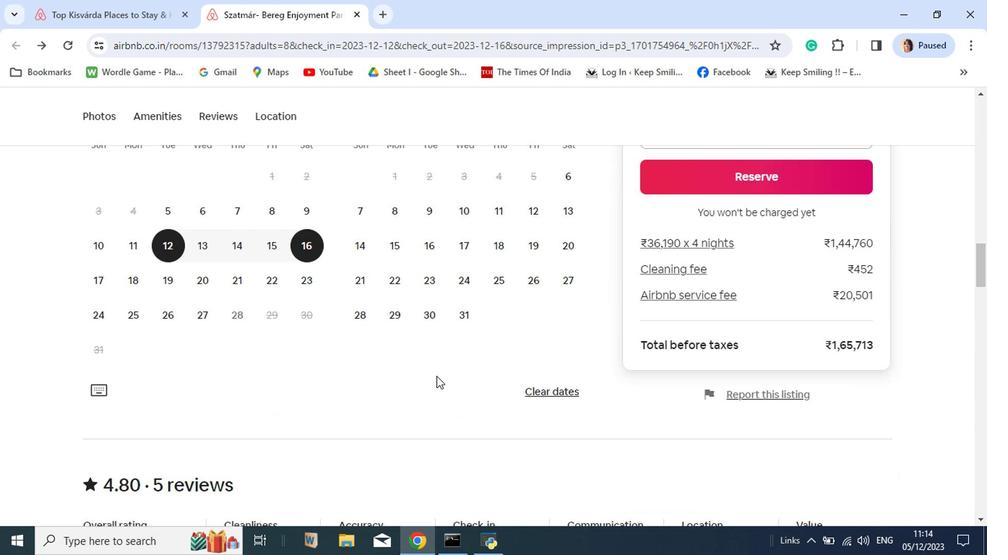 
Action: Mouse moved to (436, 376)
Screenshot: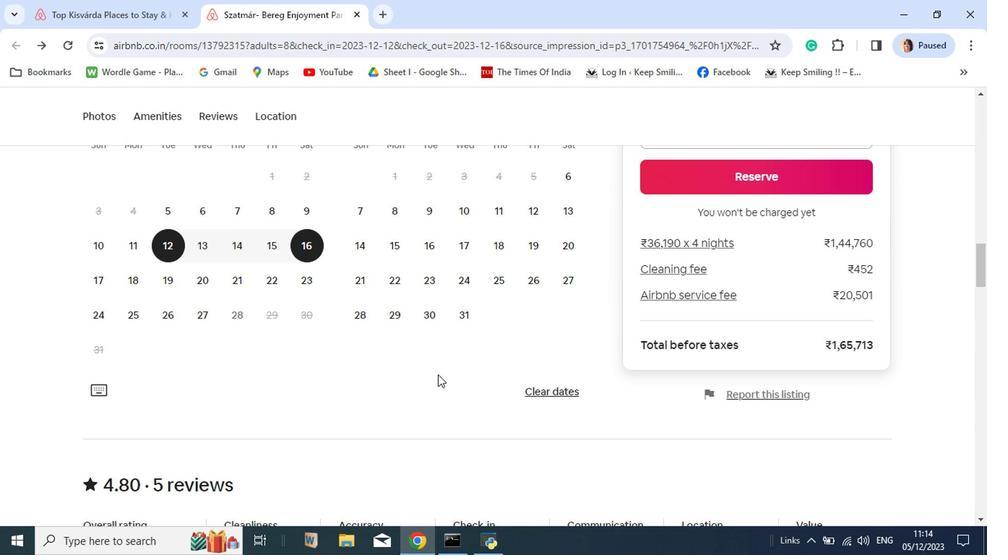 
Action: Mouse scrolled (436, 375) with delta (0, 0)
Screenshot: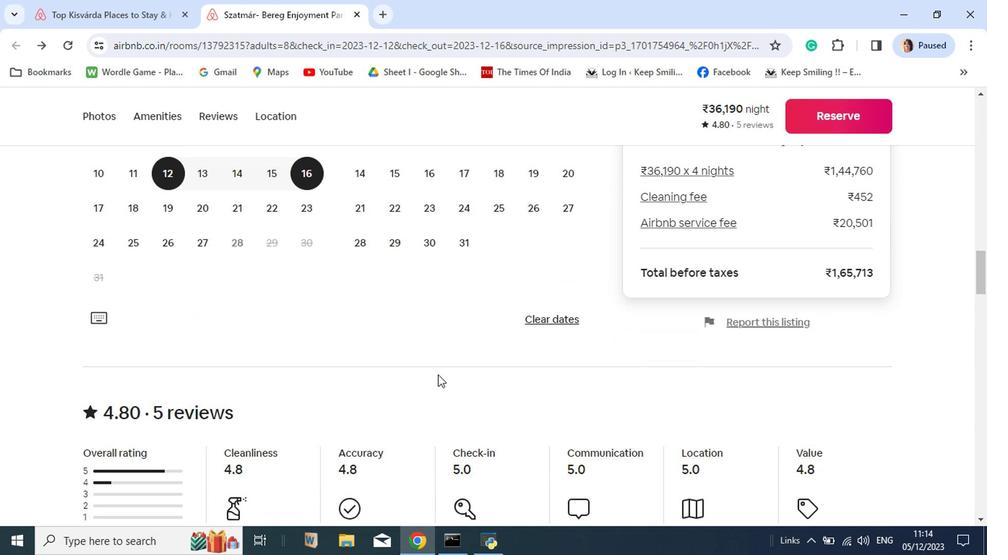 
Action: Mouse scrolled (436, 375) with delta (0, 0)
Screenshot: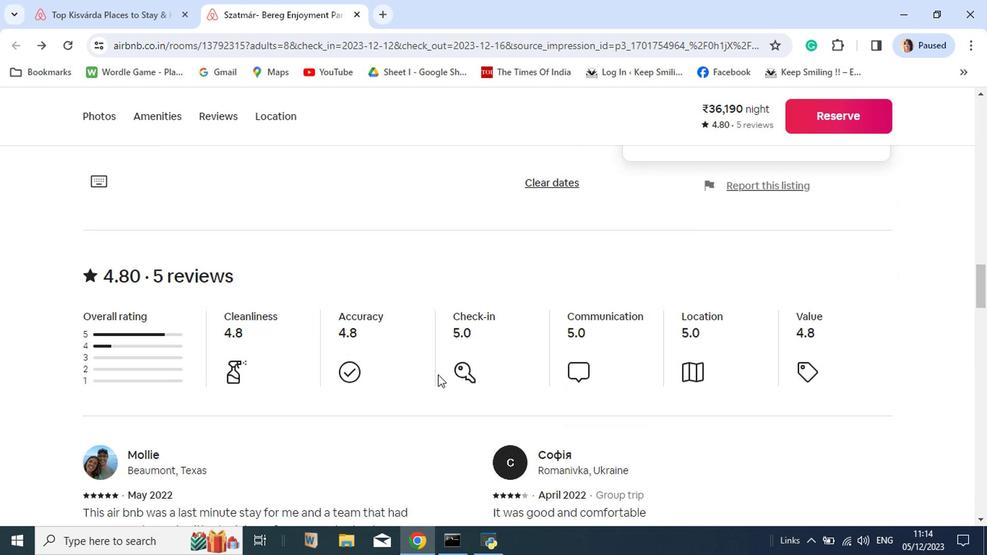 
Action: Mouse scrolled (436, 375) with delta (0, 0)
Screenshot: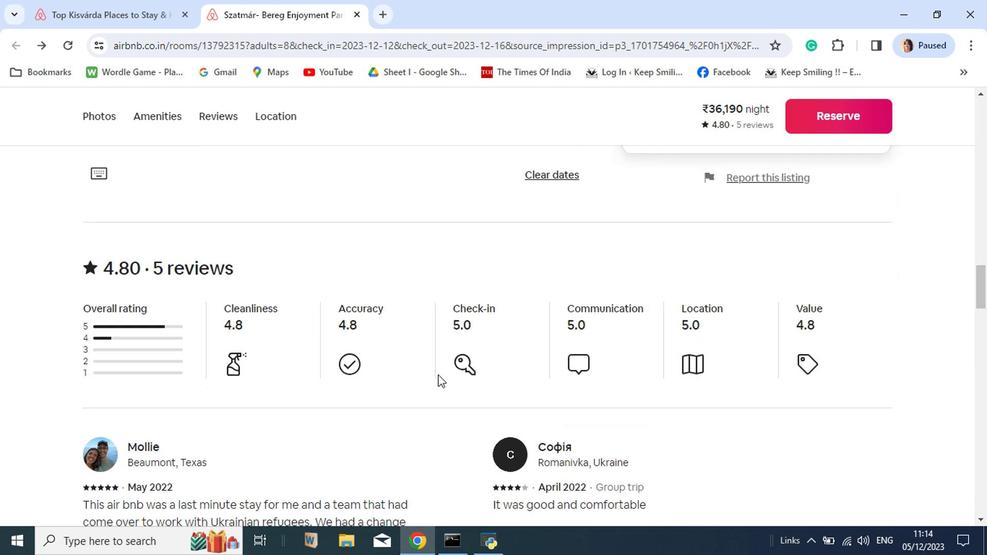 
Action: Mouse scrolled (436, 375) with delta (0, 0)
Screenshot: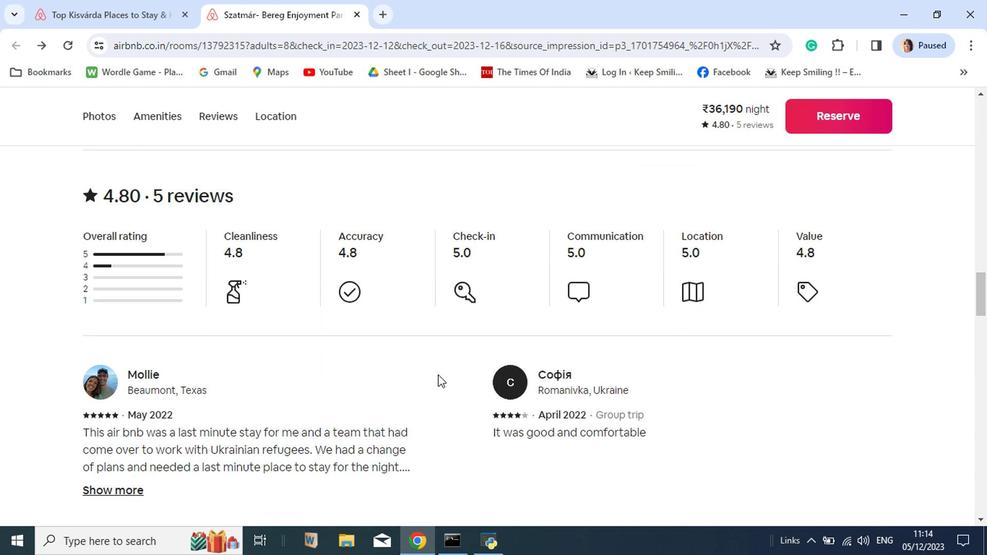 
Action: Mouse scrolled (436, 375) with delta (0, 0)
Screenshot: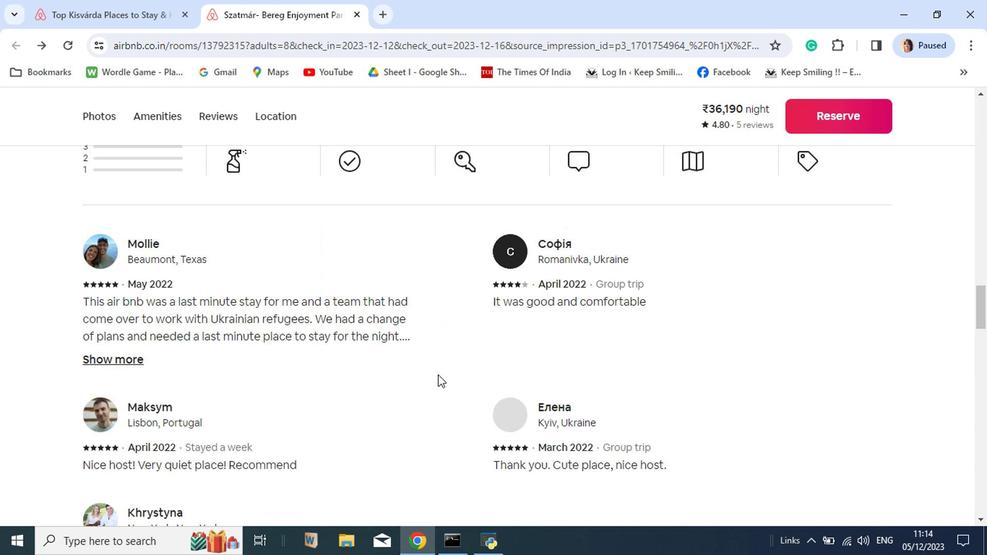 
Action: Mouse scrolled (436, 375) with delta (0, 0)
Screenshot: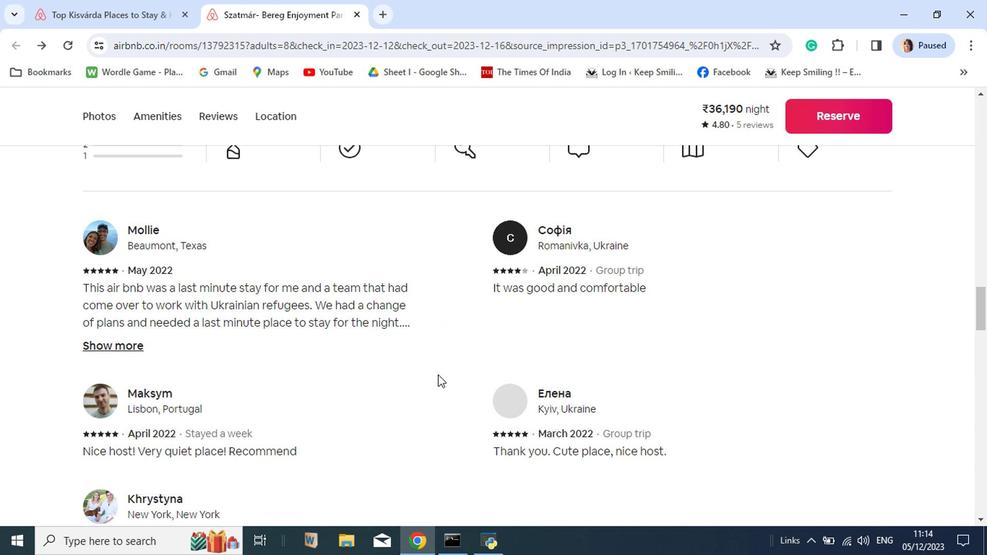 
Action: Mouse moved to (438, 374)
Screenshot: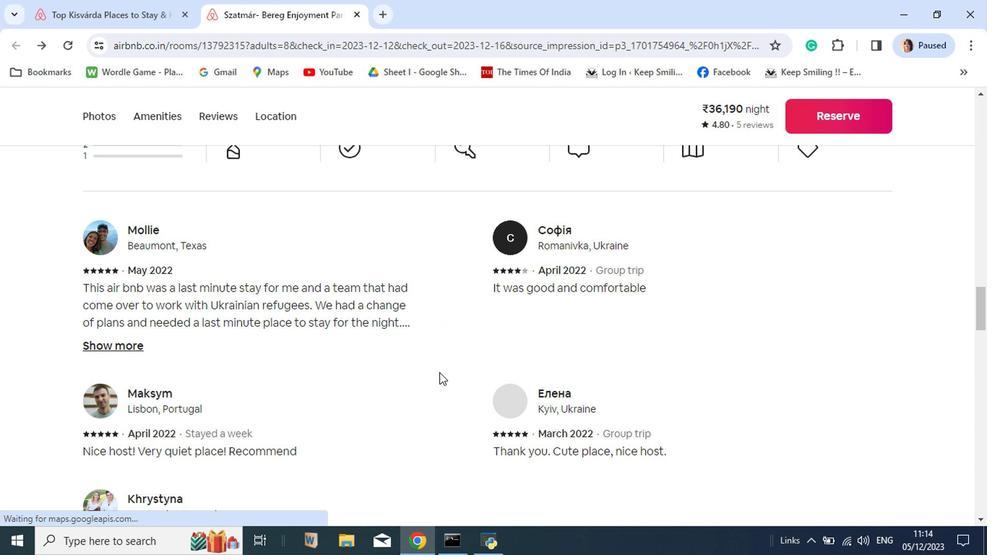 
Action: Mouse scrolled (438, 373) with delta (0, 0)
Screenshot: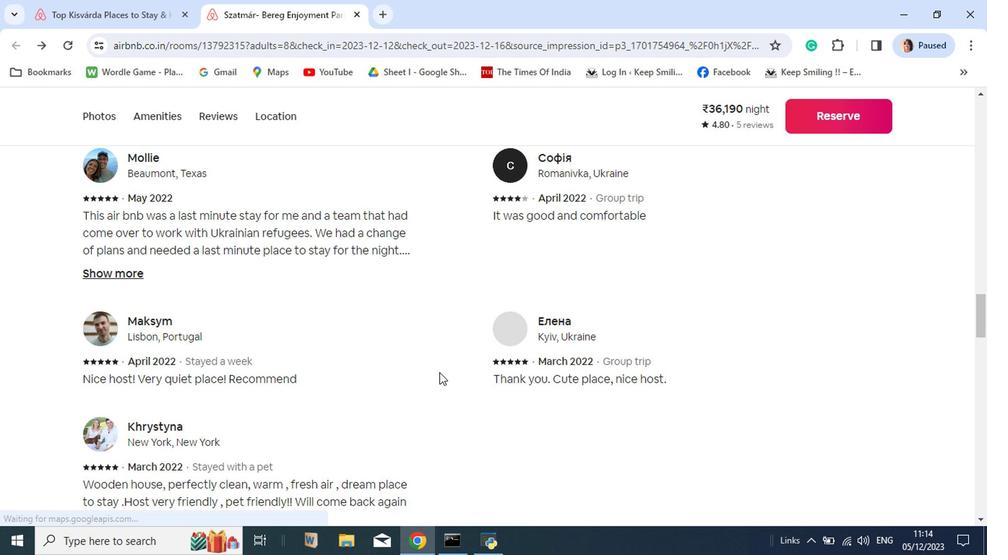 
Action: Mouse scrolled (438, 373) with delta (0, 0)
Screenshot: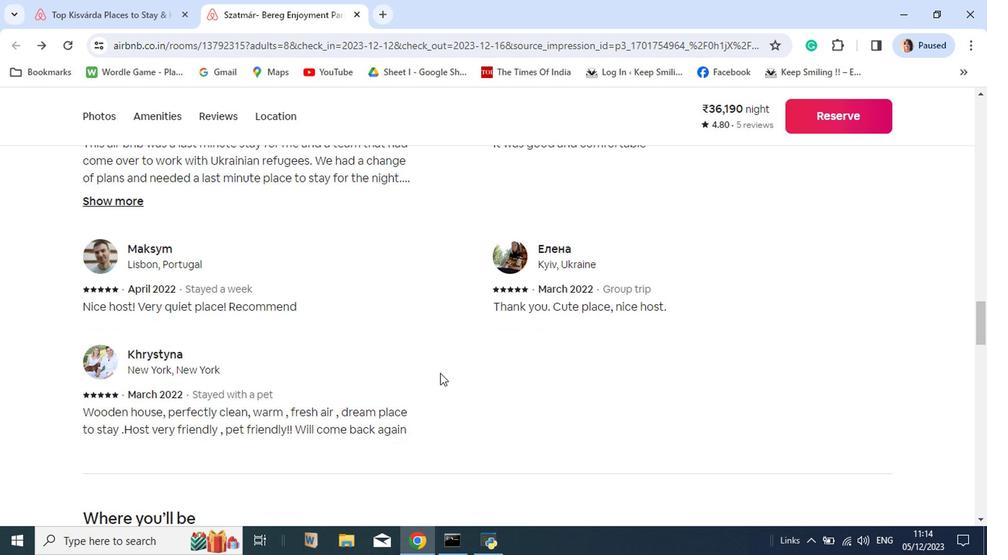
Action: Mouse moved to (439, 374)
Screenshot: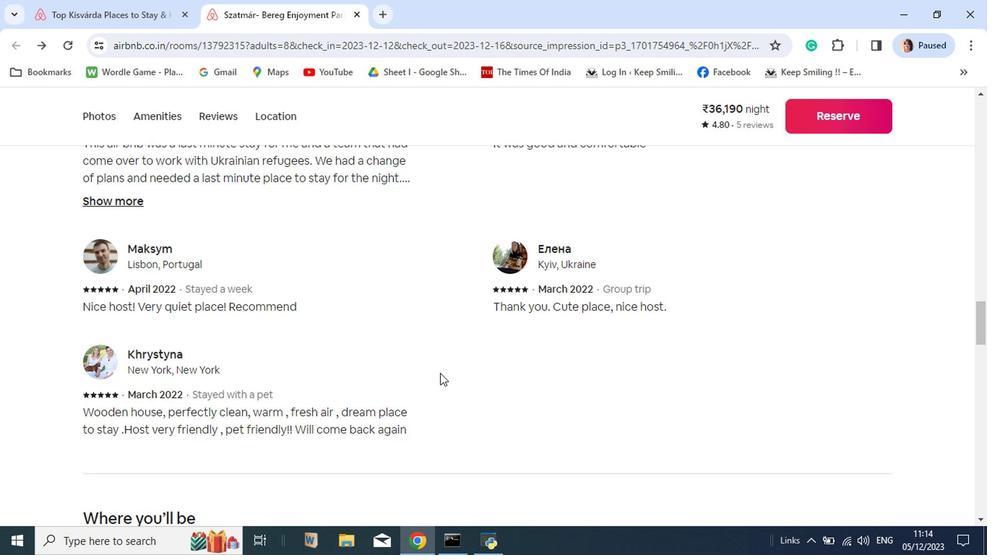 
Action: Mouse scrolled (439, 374) with delta (0, 0)
Screenshot: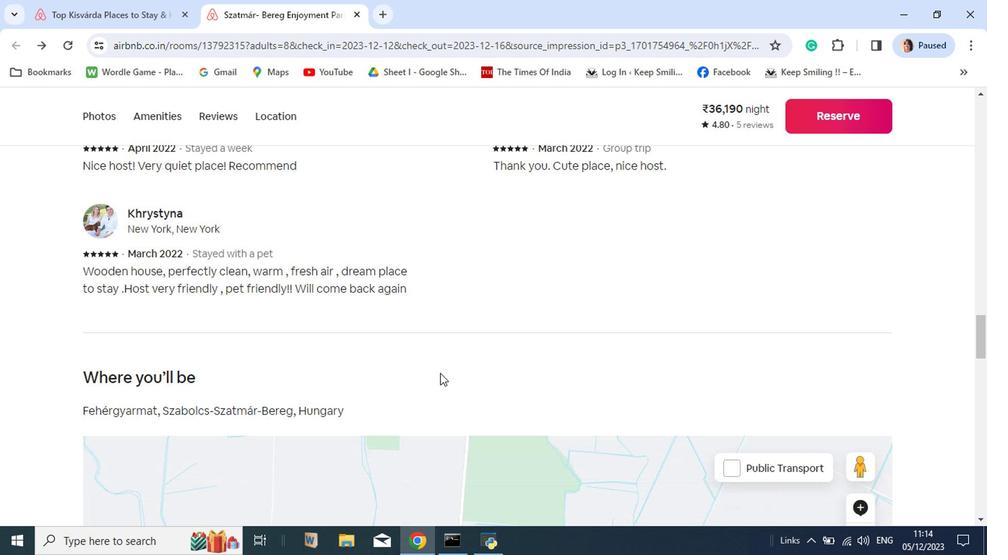 
Action: Mouse scrolled (439, 374) with delta (0, 0)
Screenshot: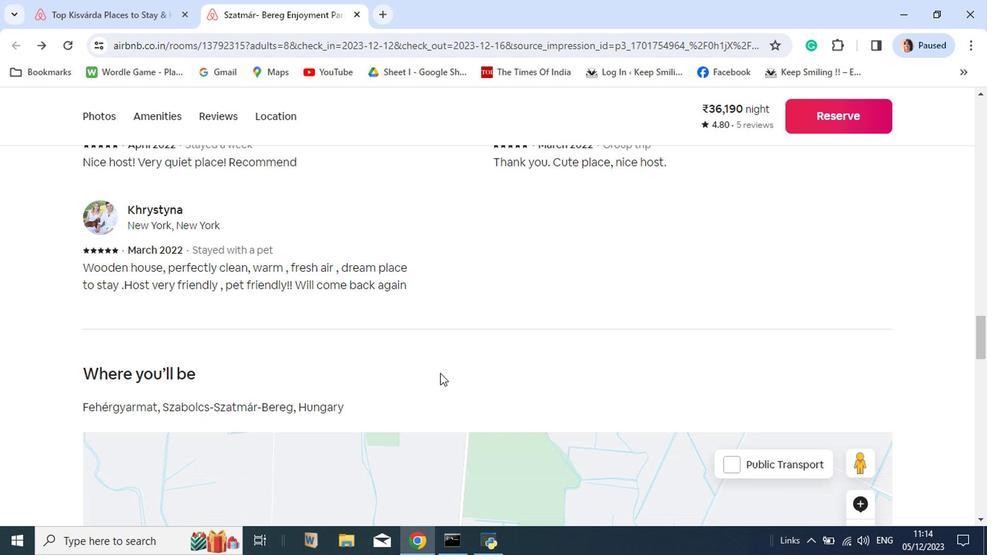 
Action: Mouse scrolled (439, 374) with delta (0, 0)
Screenshot: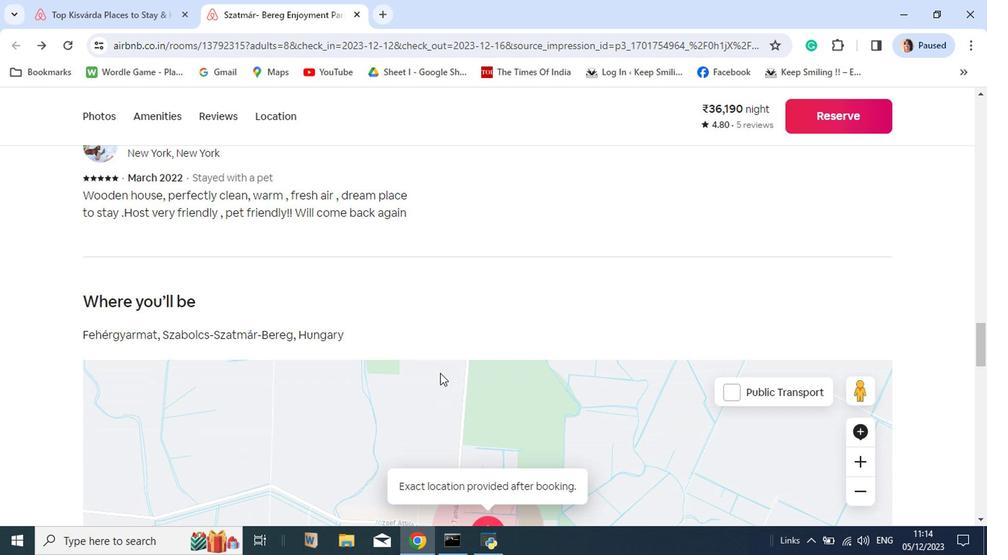 
Action: Mouse scrolled (439, 374) with delta (0, 0)
Screenshot: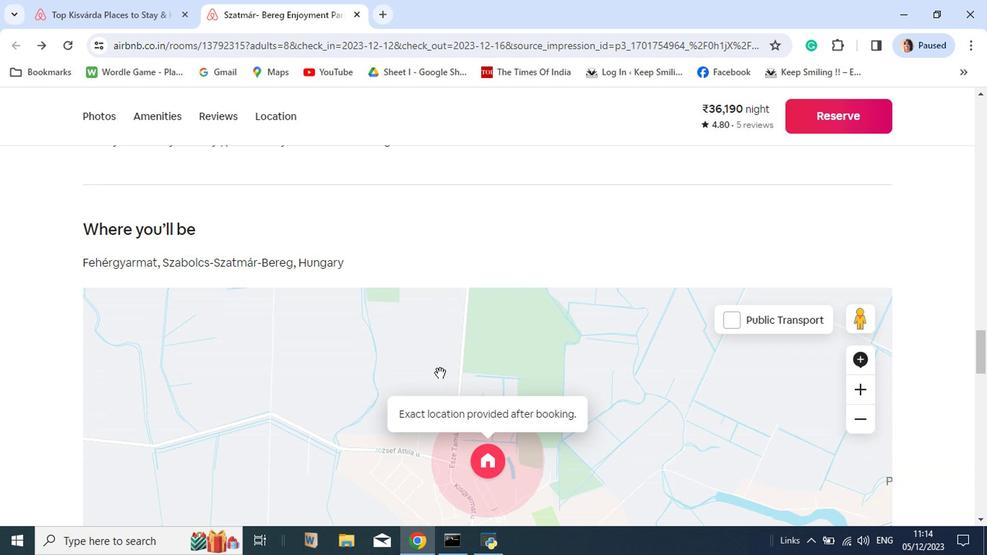 
Action: Mouse scrolled (439, 374) with delta (0, 0)
Screenshot: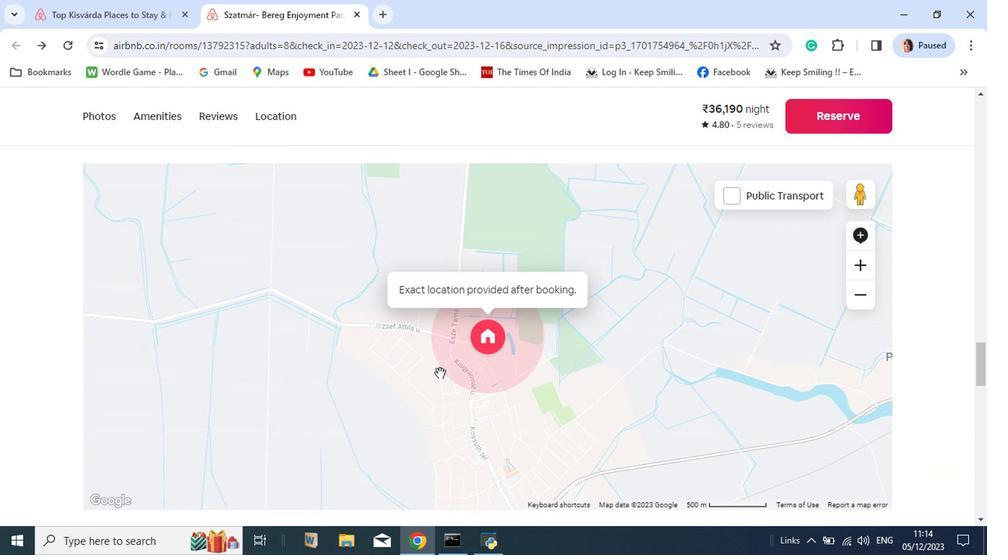 
Action: Mouse scrolled (439, 374) with delta (0, 0)
Screenshot: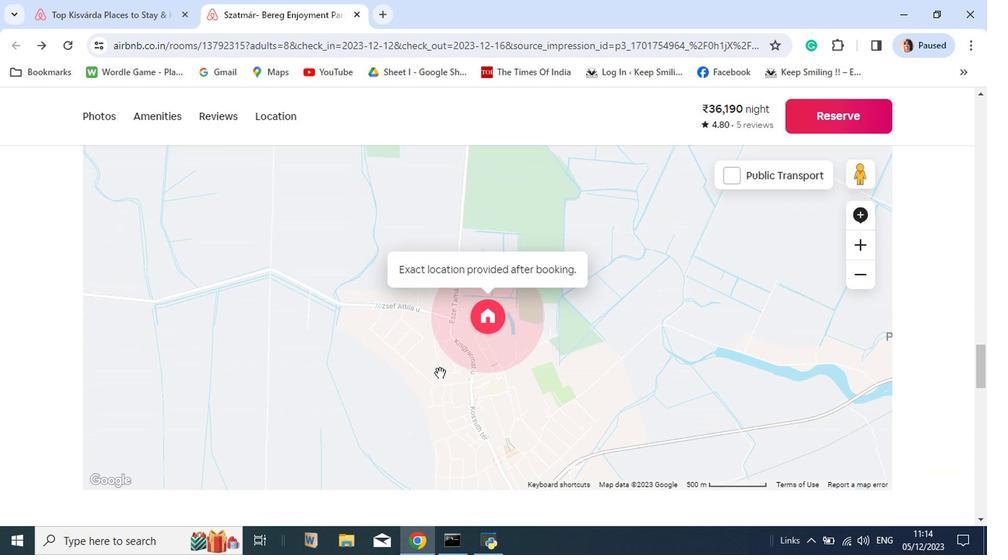 
Action: Mouse scrolled (439, 375) with delta (0, 1)
